 Task: Explore project templates and create a new project using a selected template in Asana.
Action: Mouse moved to (163, 351)
Screenshot: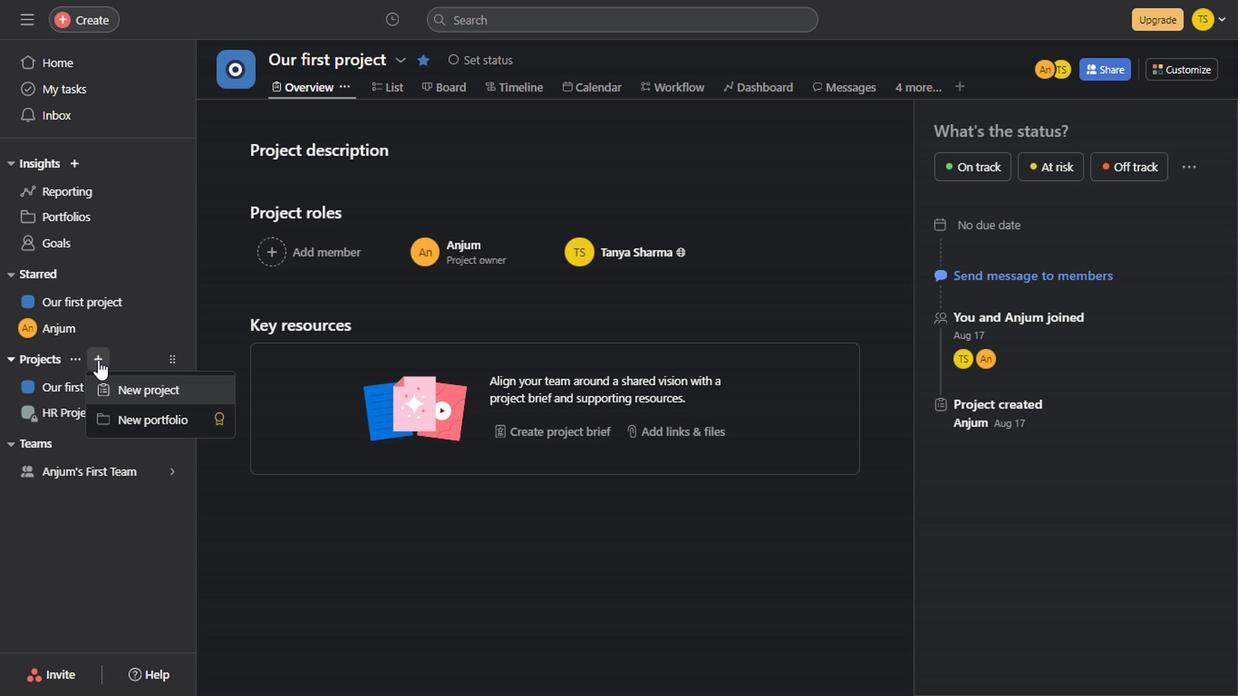 
Action: Mouse pressed left at (163, 351)
Screenshot: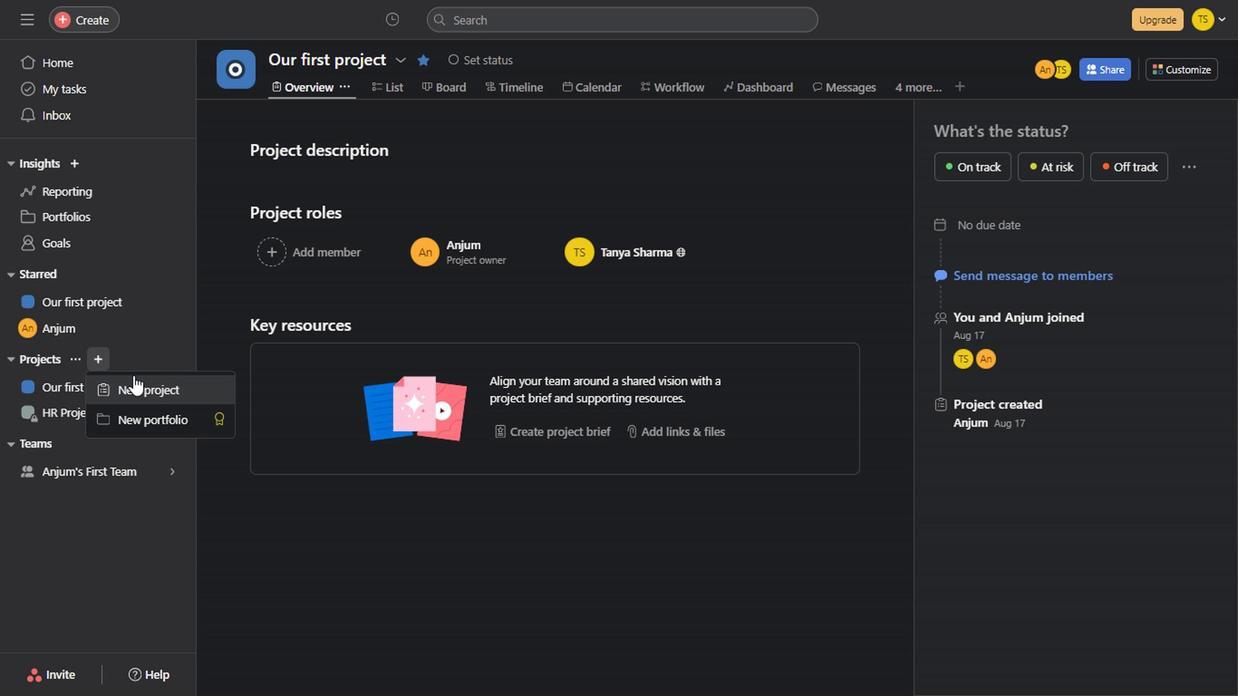 
Action: Mouse moved to (197, 373)
Screenshot: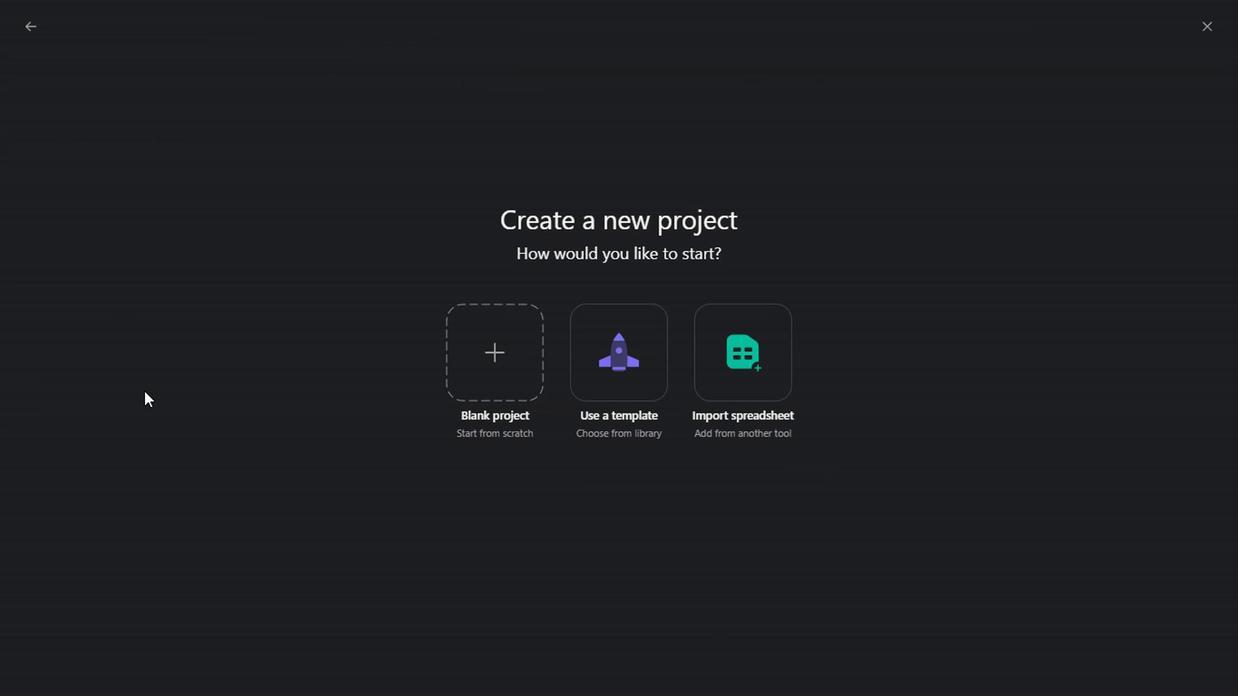 
Action: Mouse pressed left at (197, 373)
Screenshot: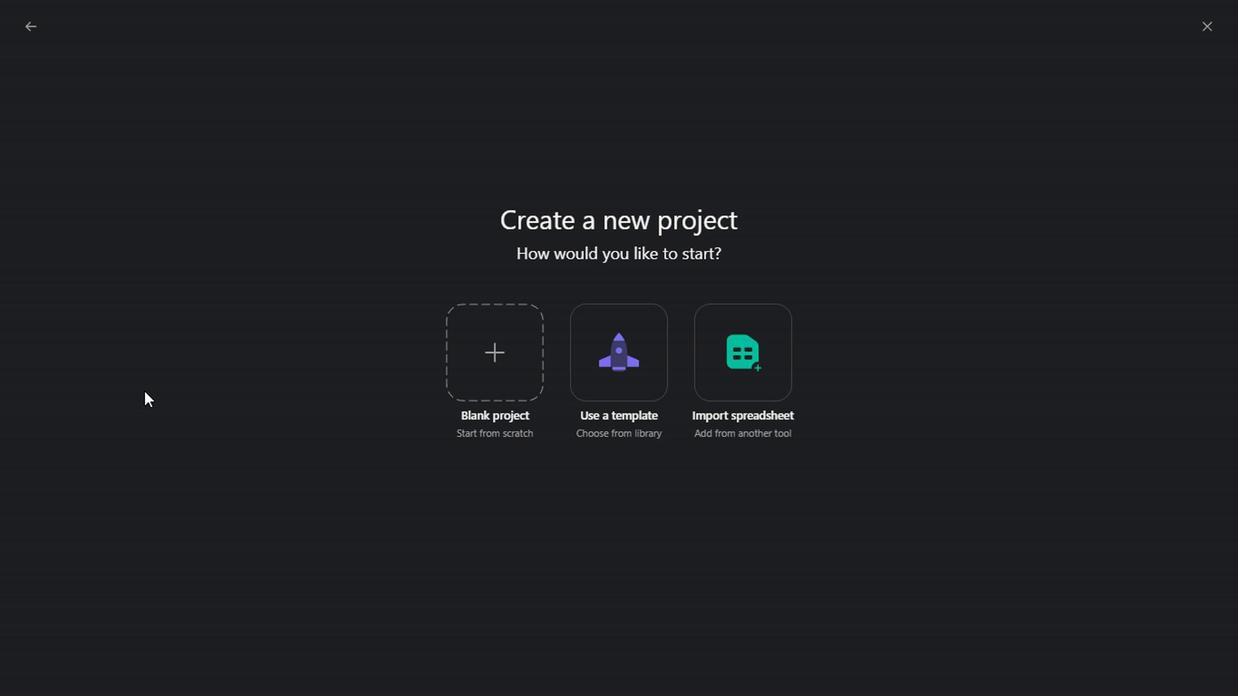 
Action: Mouse moved to (528, 370)
Screenshot: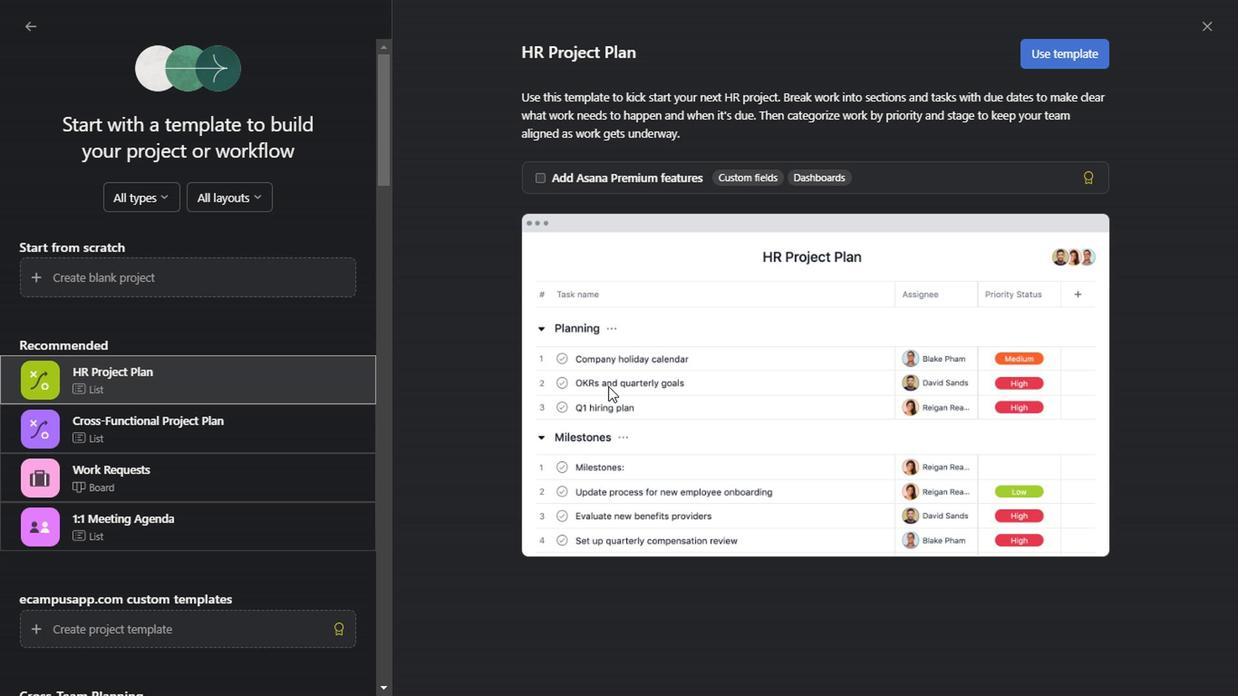 
Action: Mouse pressed left at (528, 370)
Screenshot: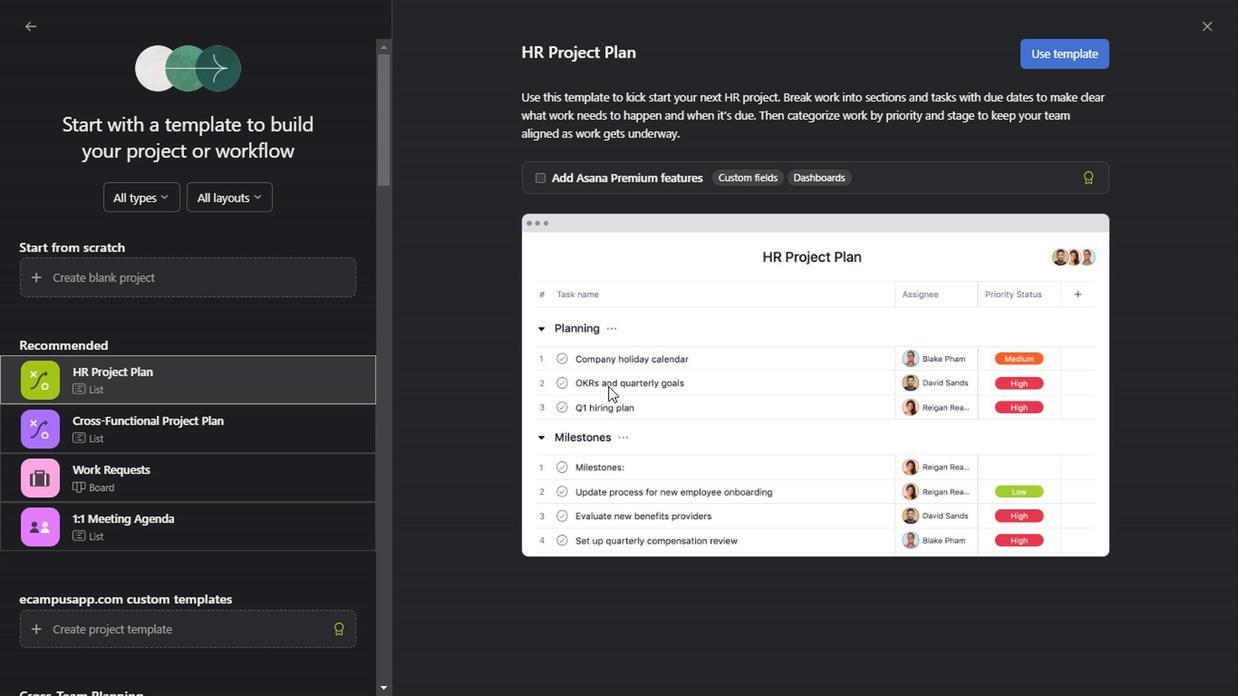 
Action: Mouse moved to (323, 394)
Screenshot: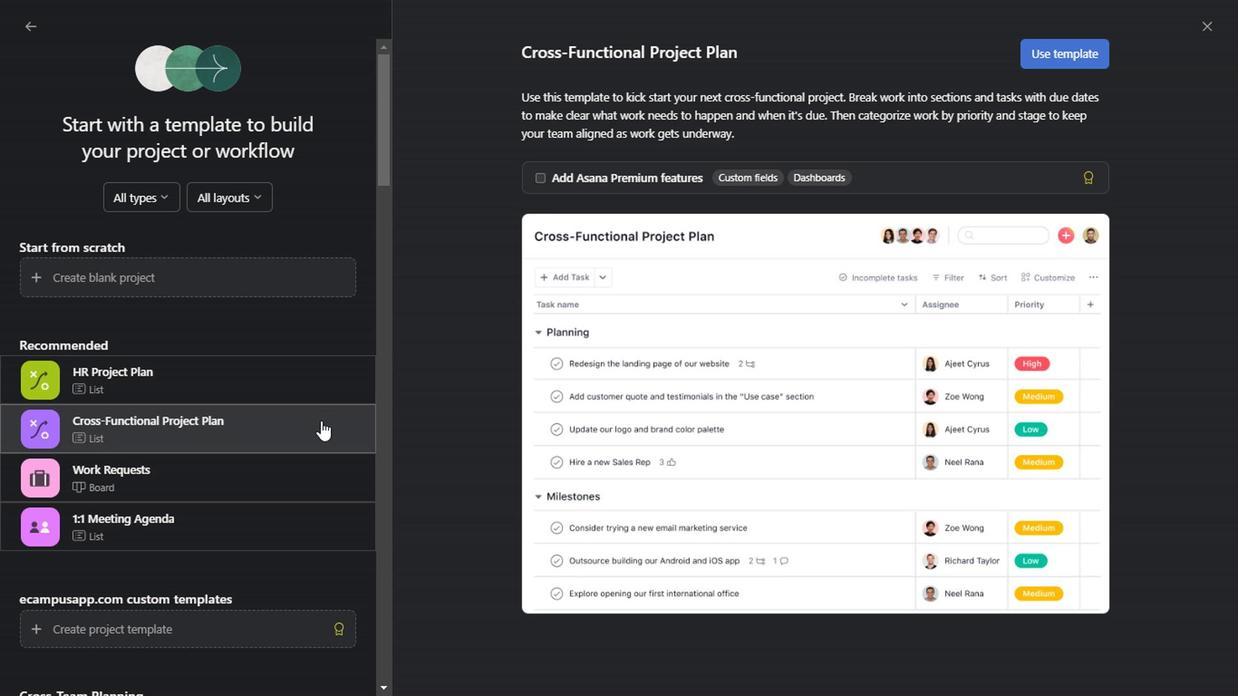 
Action: Mouse pressed left at (323, 394)
Screenshot: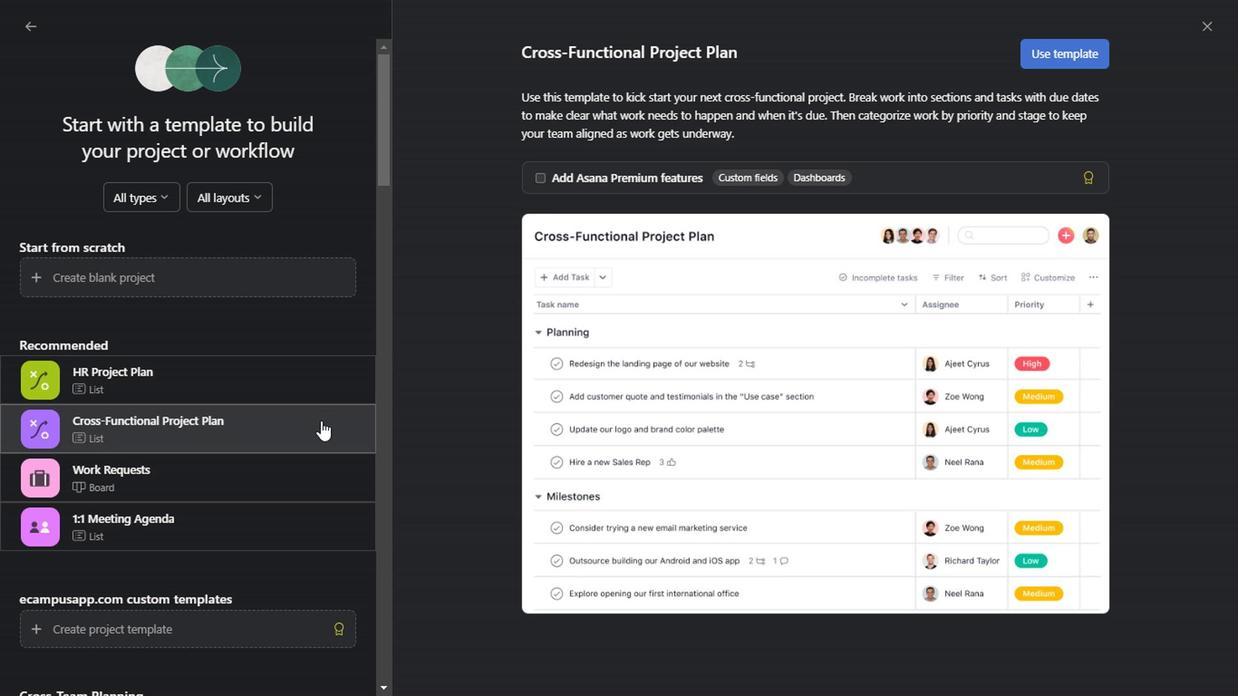 
Action: Mouse moved to (296, 432)
Screenshot: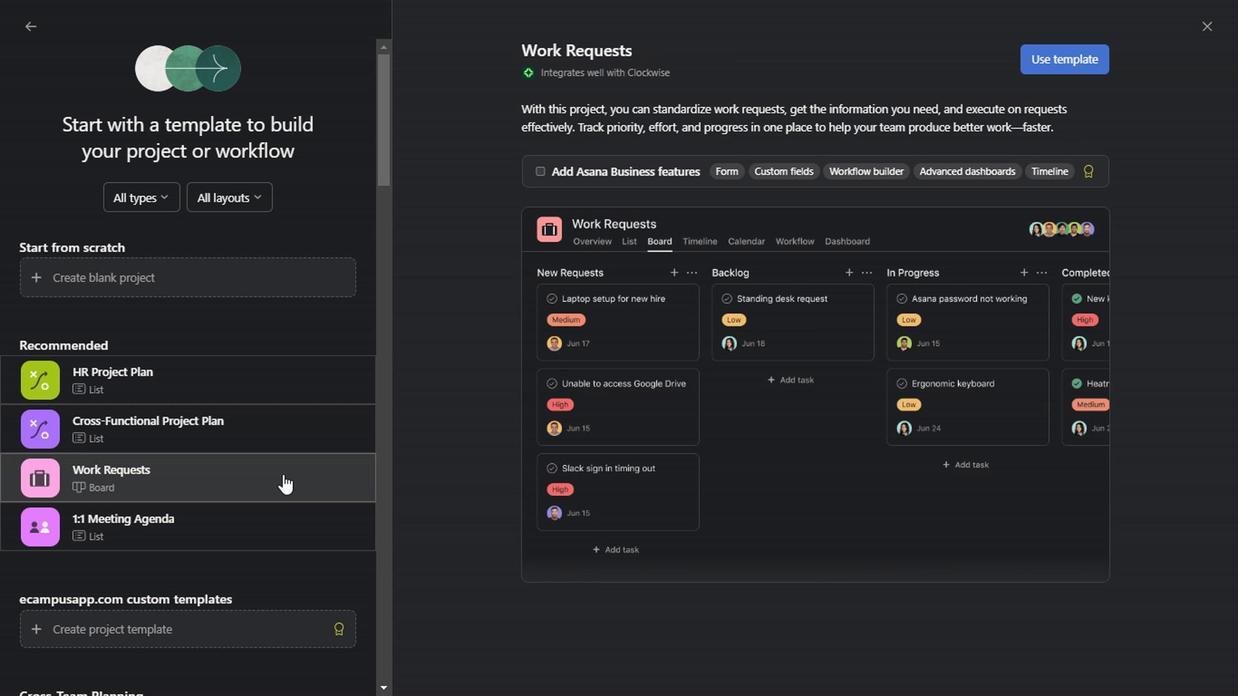 
Action: Mouse pressed left at (296, 432)
Screenshot: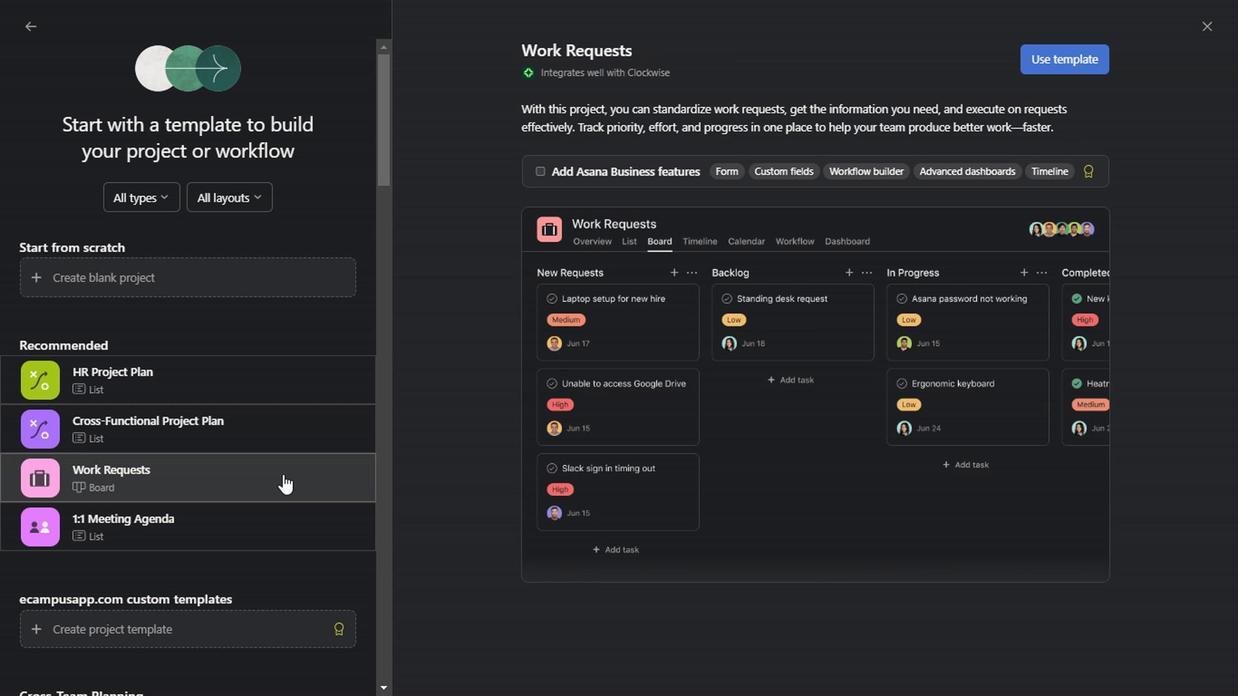 
Action: Mouse moved to (366, 221)
Screenshot: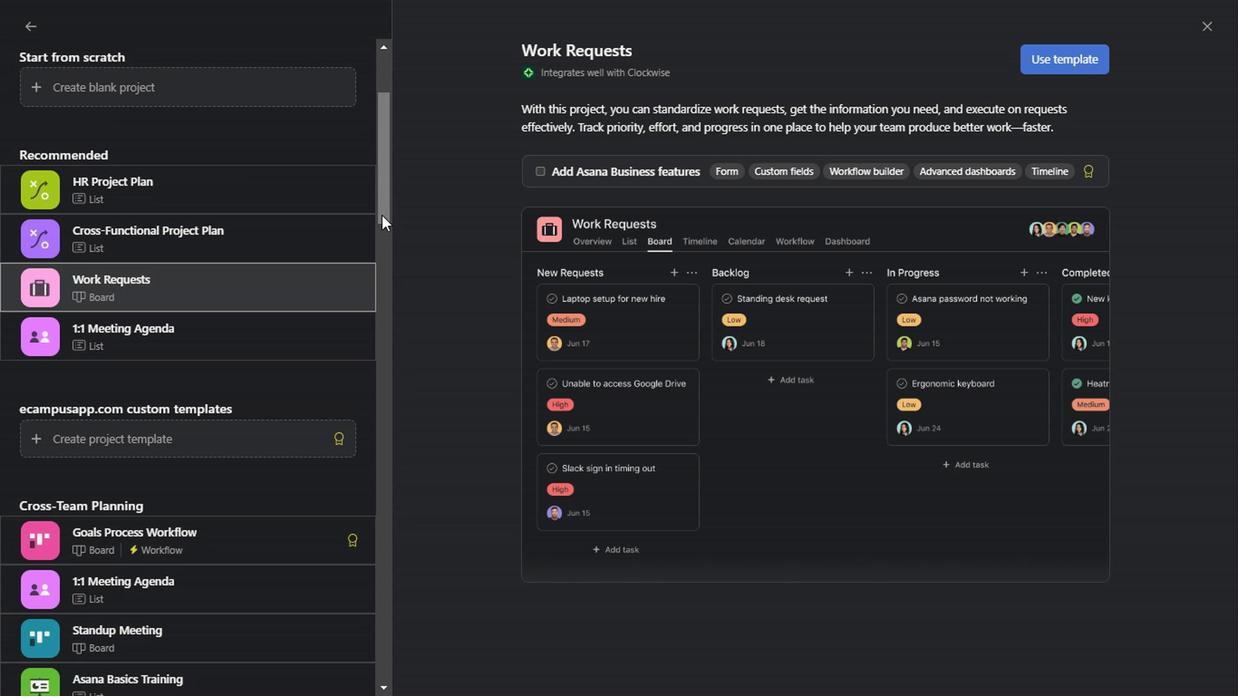 
Action: Mouse pressed left at (366, 221)
Screenshot: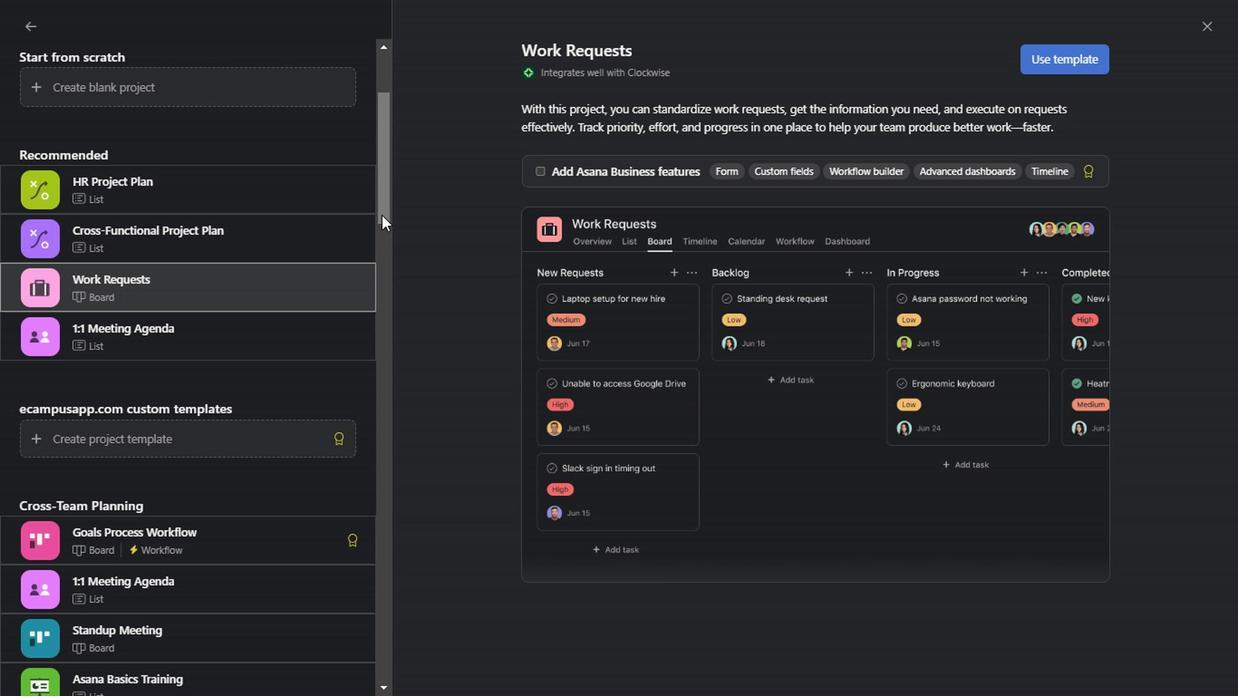 
Action: Mouse moved to (304, 337)
Screenshot: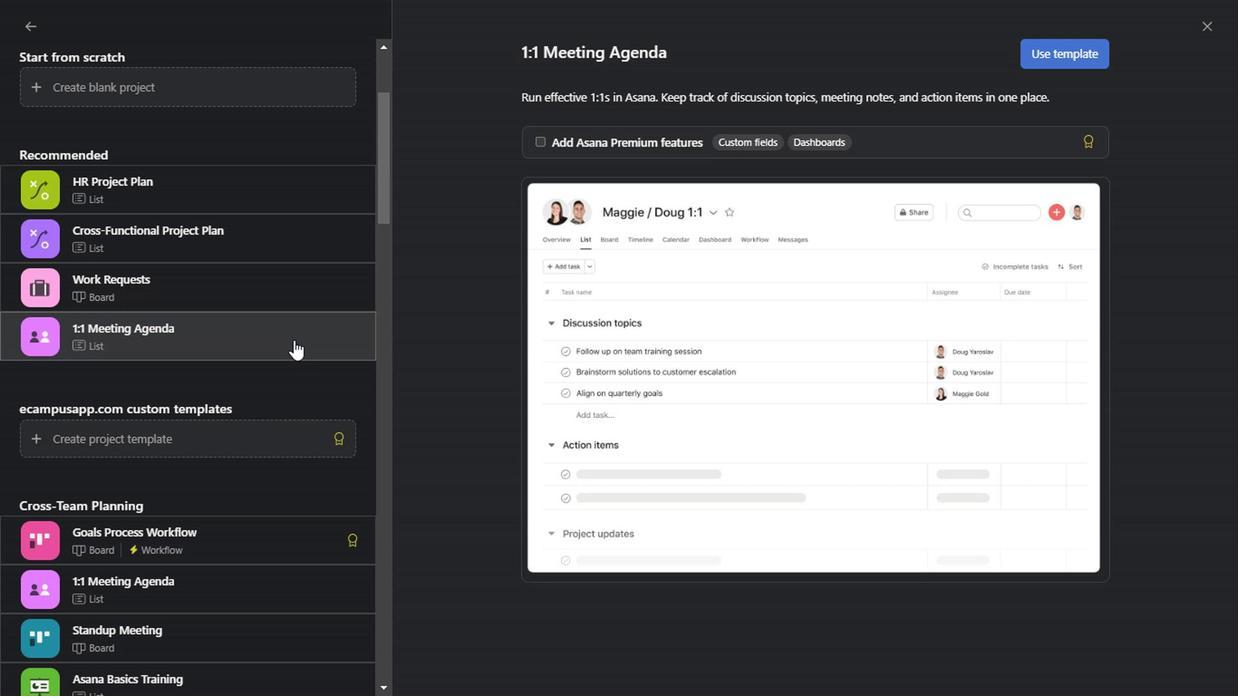 
Action: Mouse pressed left at (304, 337)
Screenshot: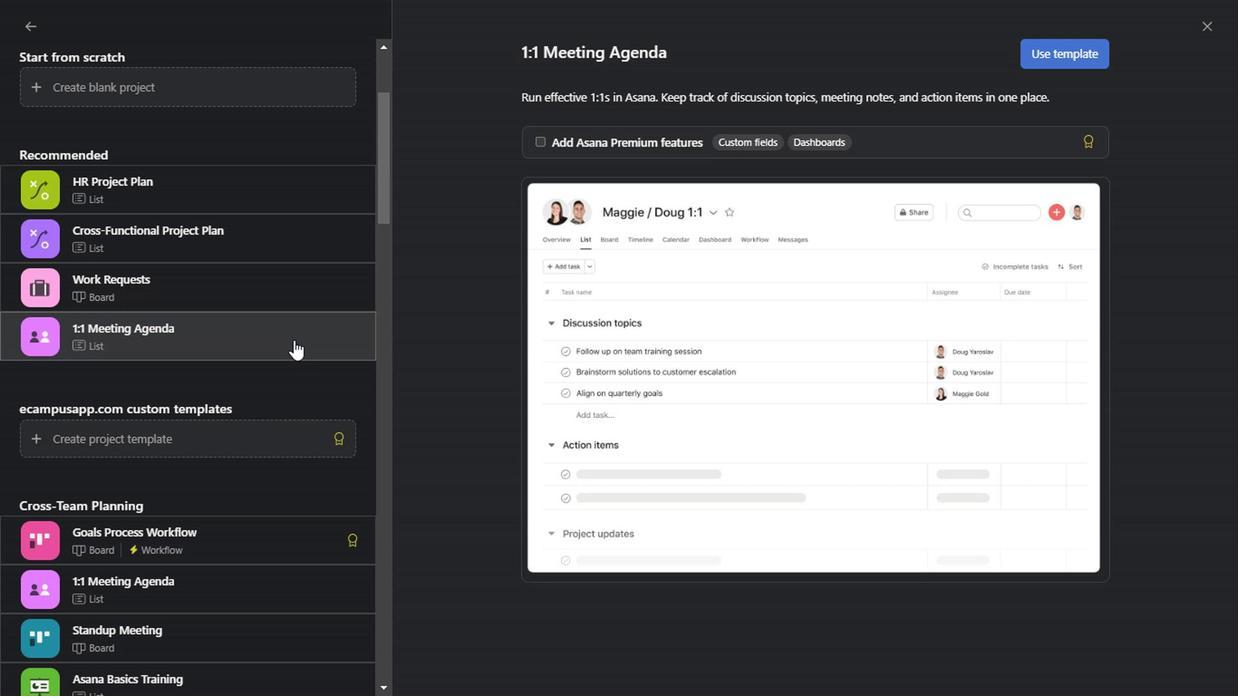 
Action: Mouse moved to (370, 240)
Screenshot: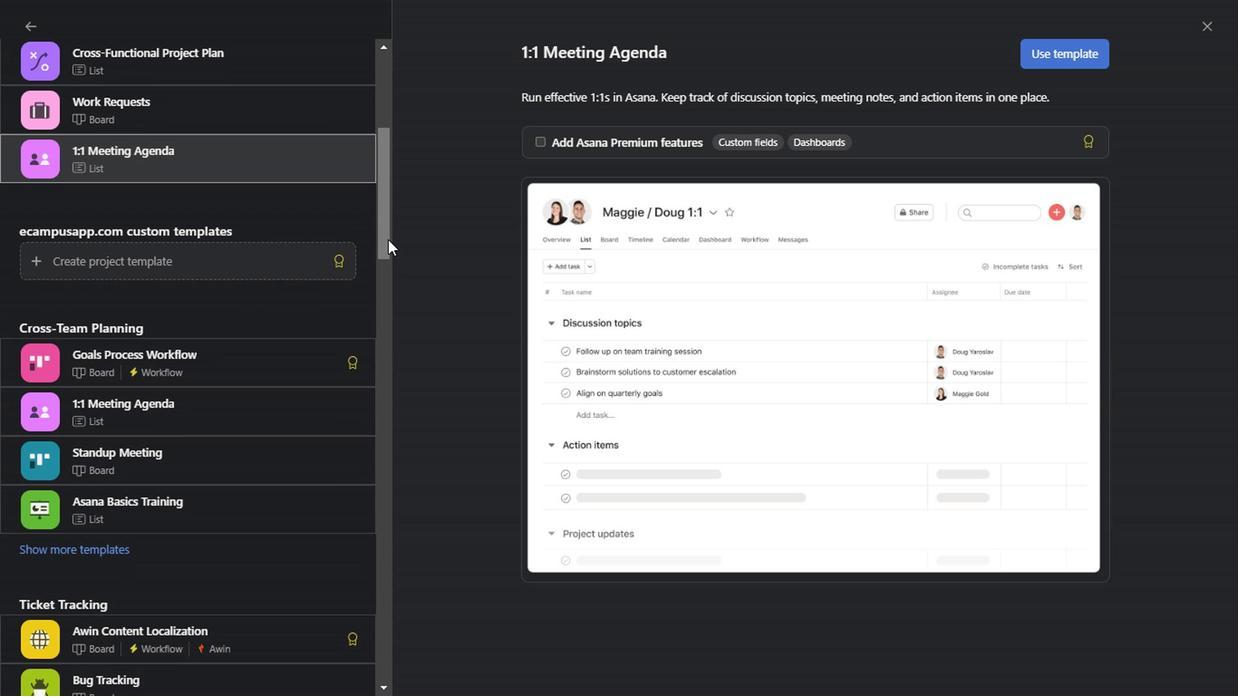 
Action: Mouse pressed left at (370, 240)
Screenshot: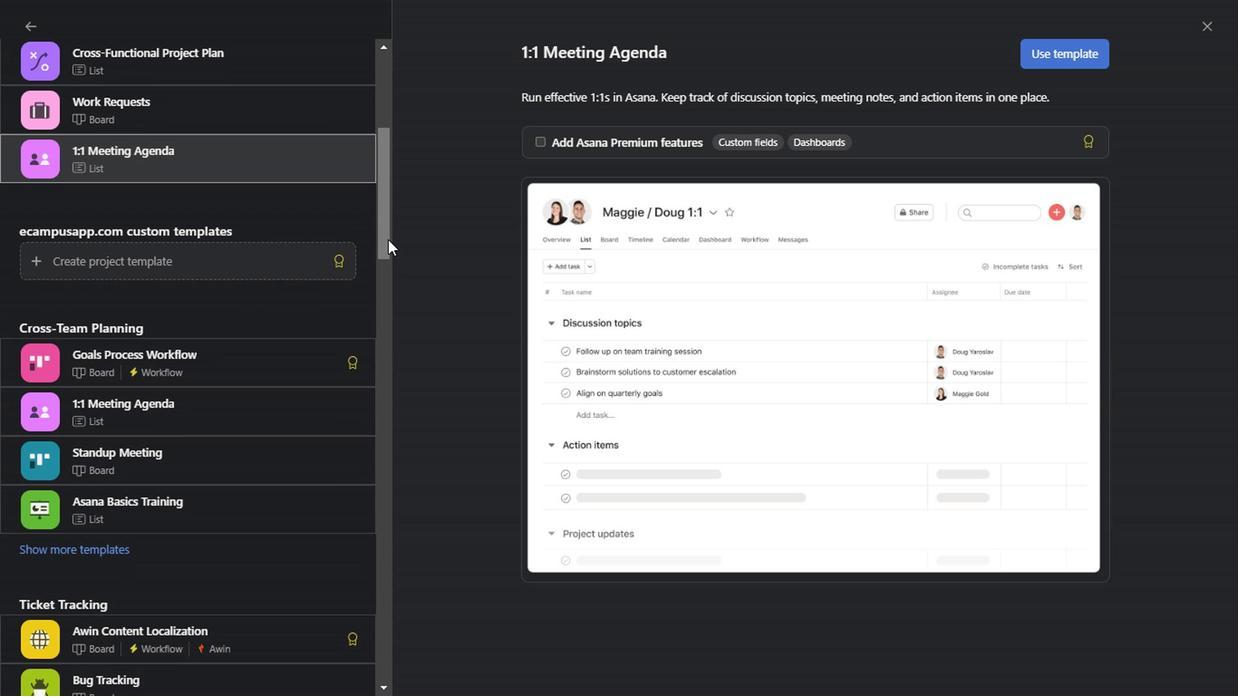 
Action: Mouse moved to (291, 348)
Screenshot: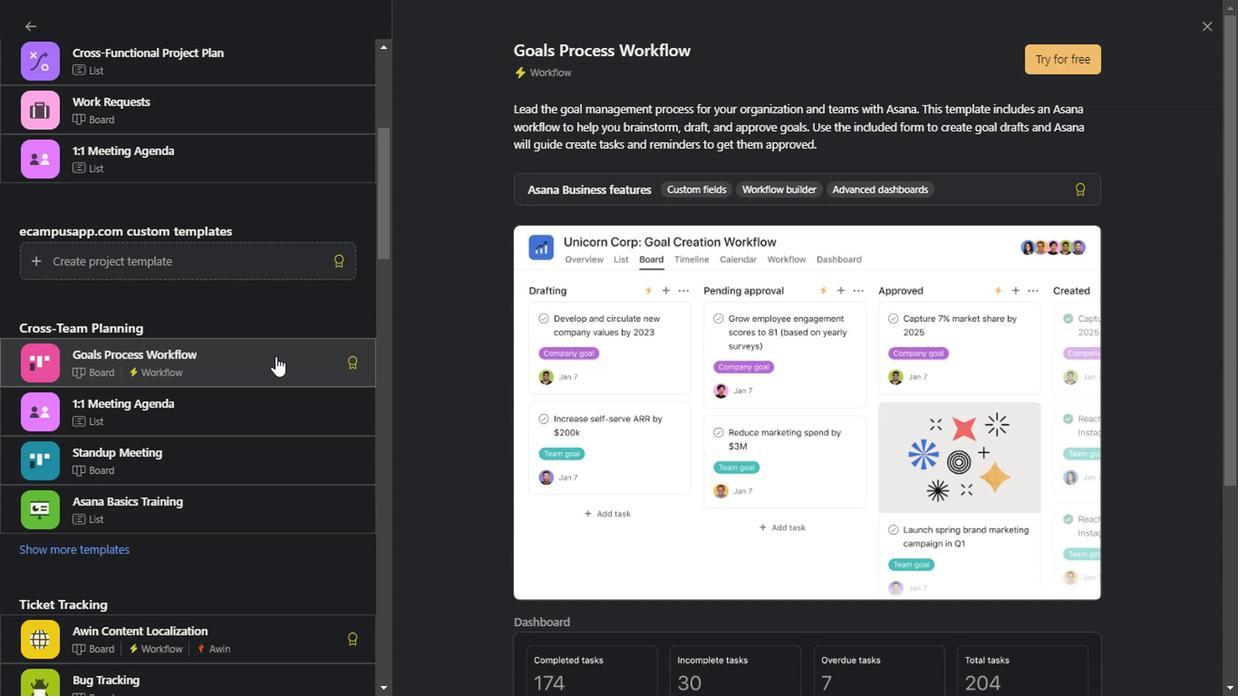 
Action: Mouse pressed left at (291, 348)
Screenshot: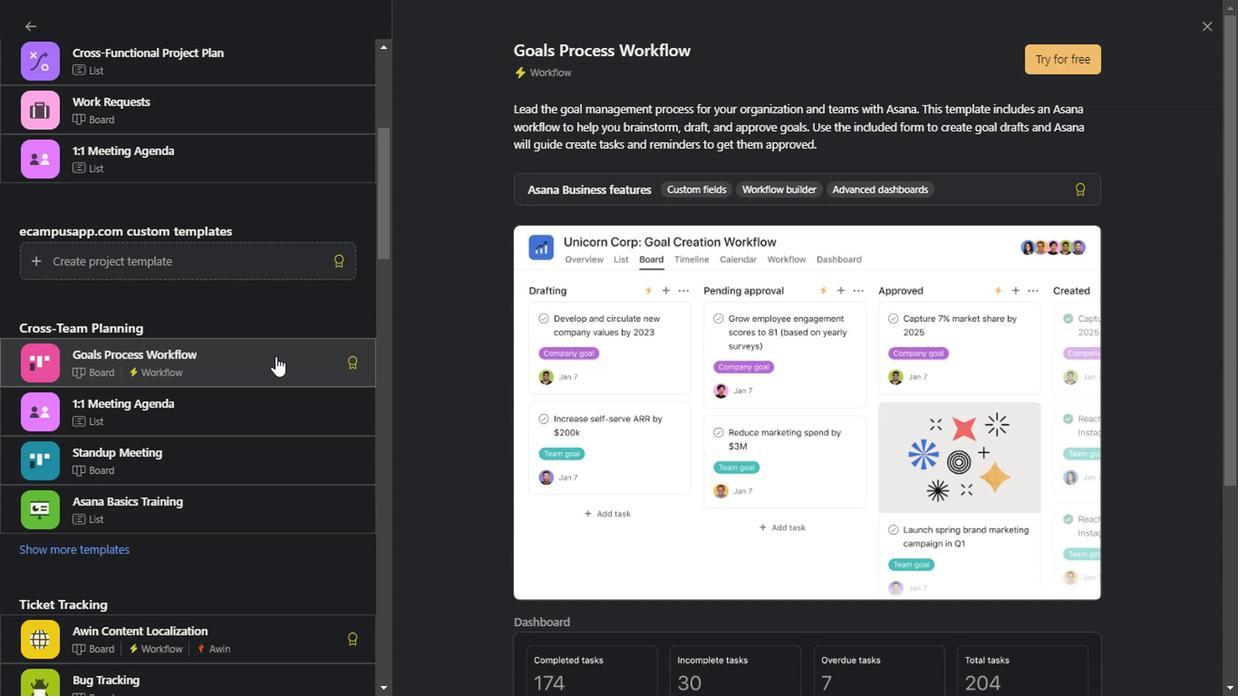 
Action: Mouse moved to (974, 552)
Screenshot: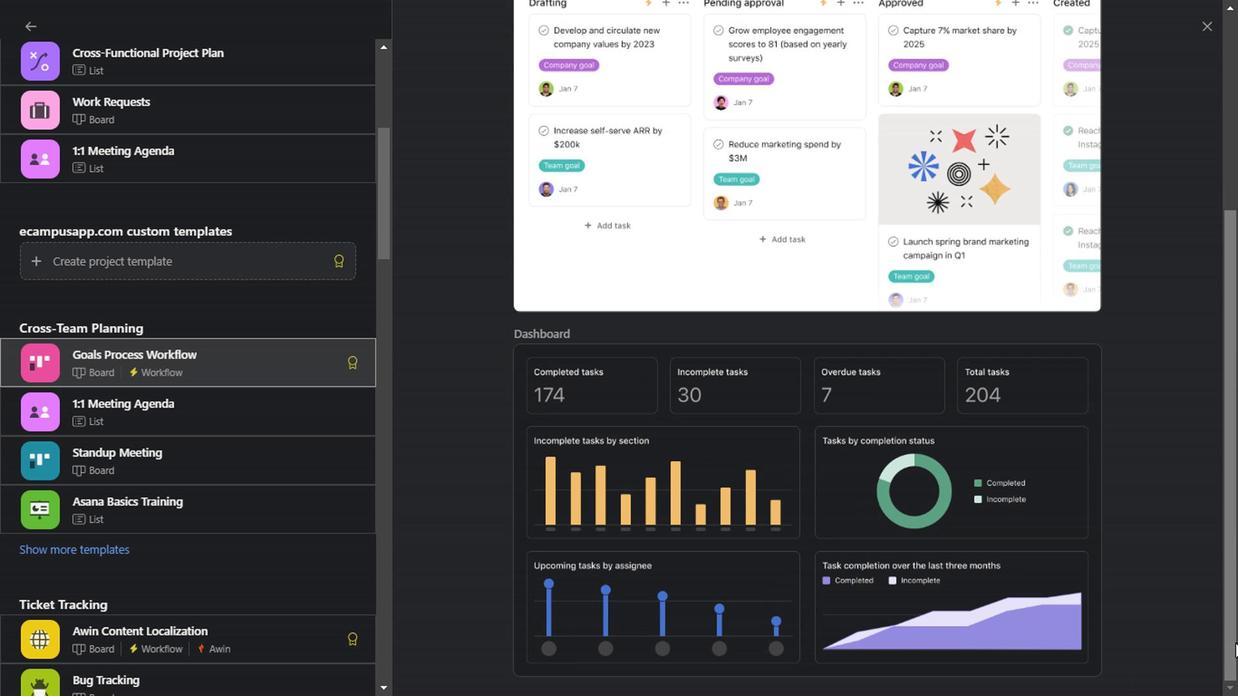 
Action: Mouse pressed left at (974, 552)
Screenshot: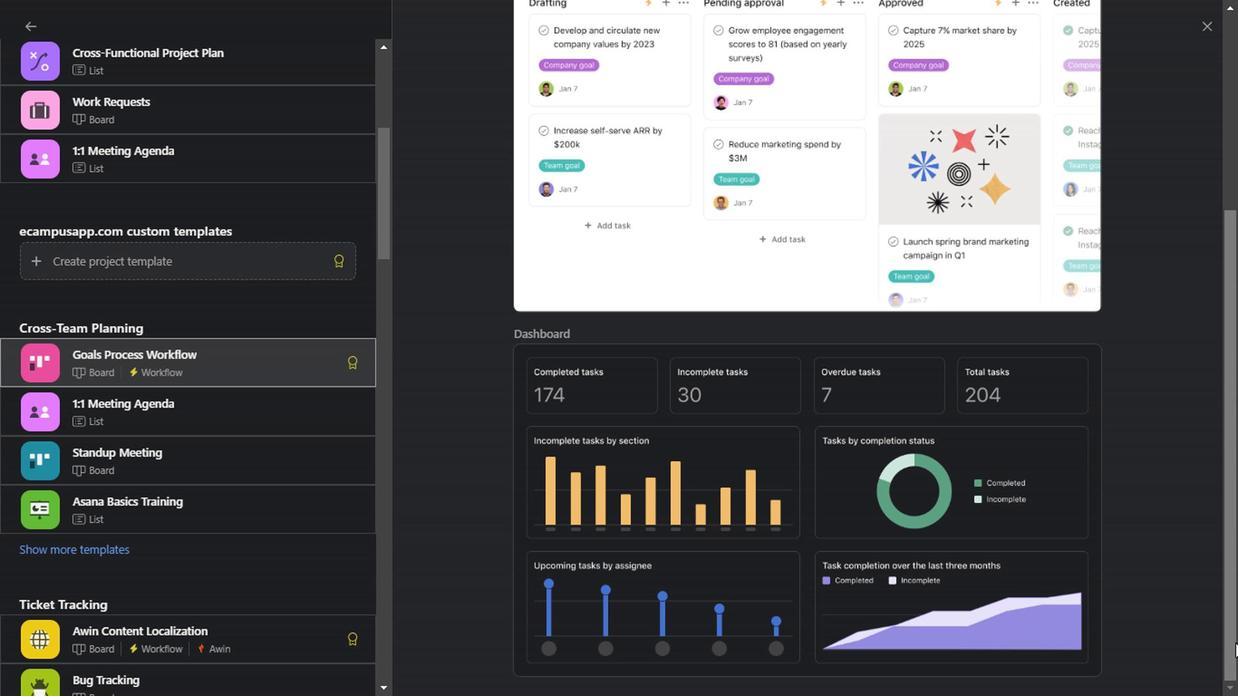 
Action: Mouse moved to (309, 389)
Screenshot: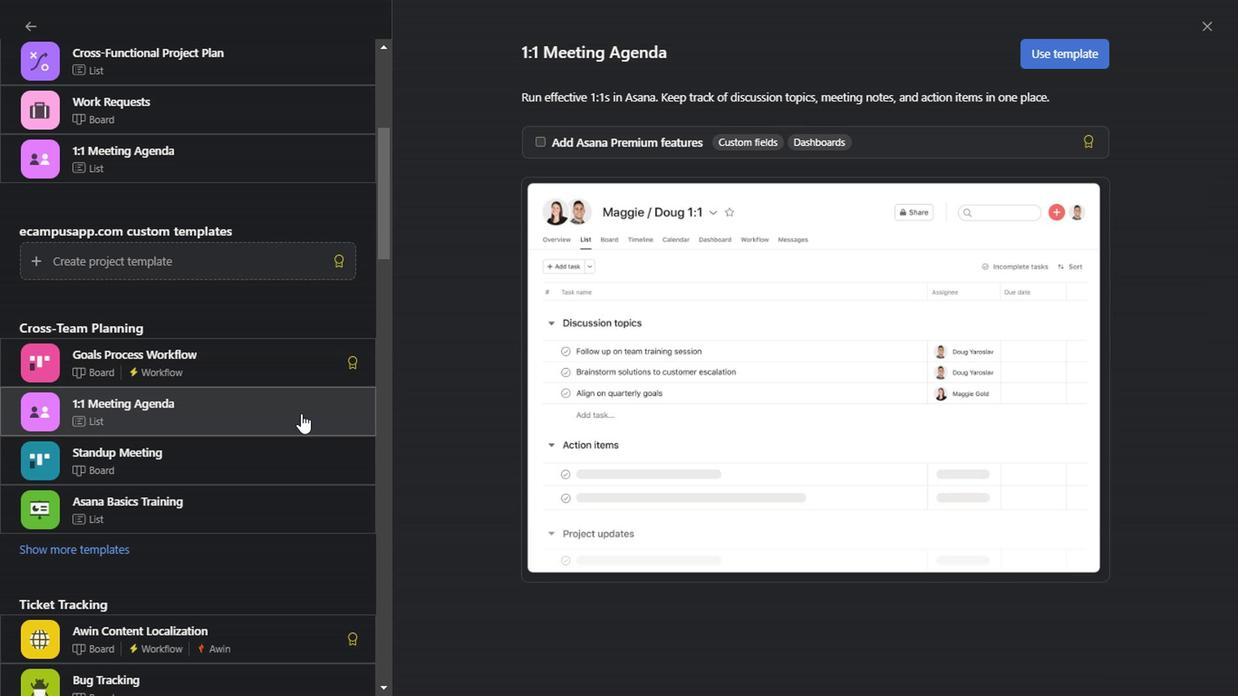 
Action: Mouse pressed left at (309, 389)
Screenshot: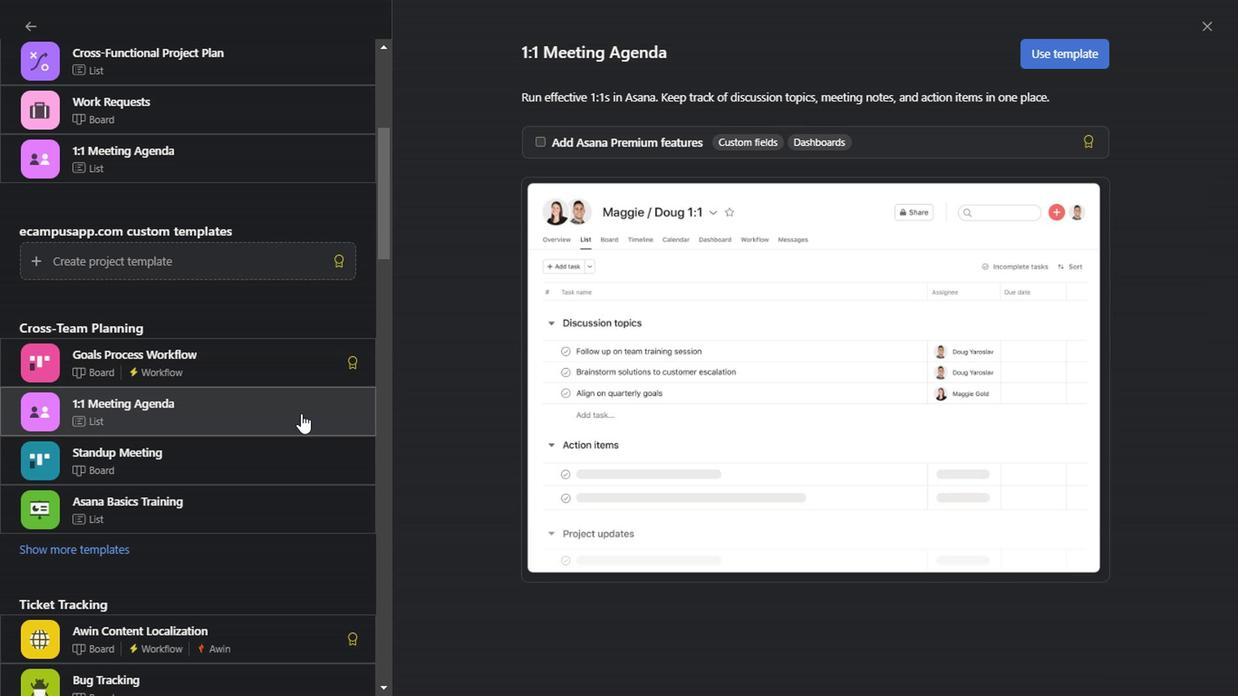 
Action: Mouse moved to (309, 422)
Screenshot: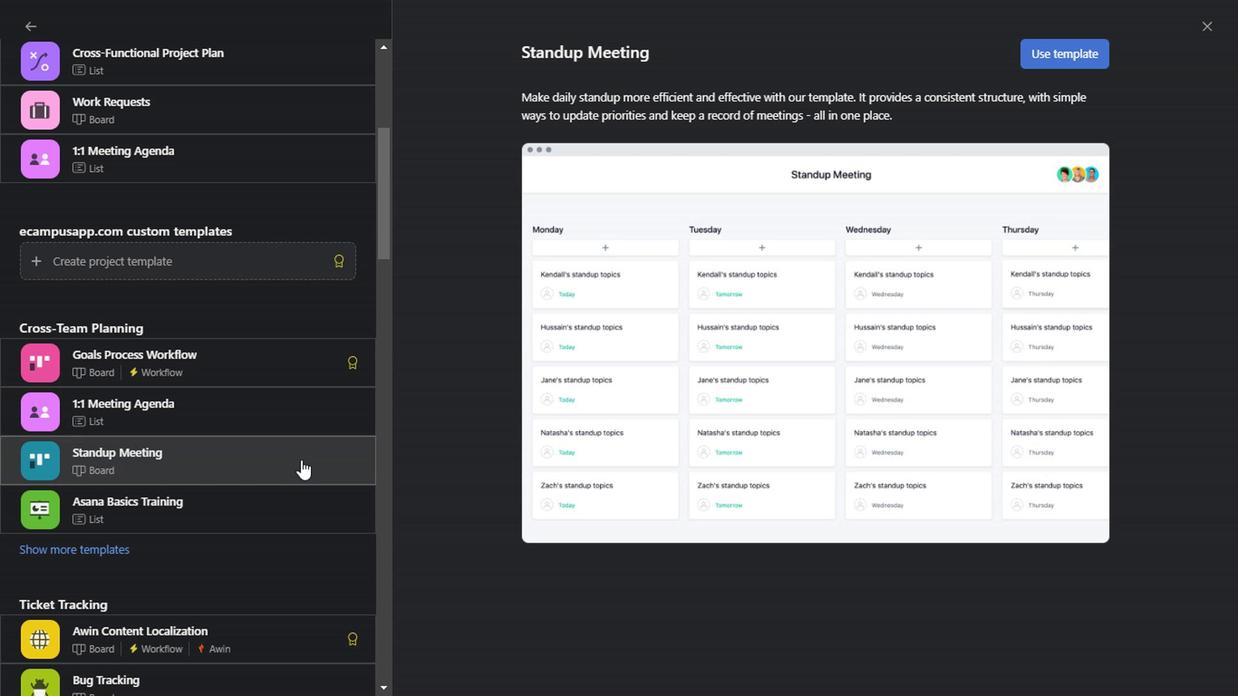 
Action: Mouse pressed left at (309, 422)
Screenshot: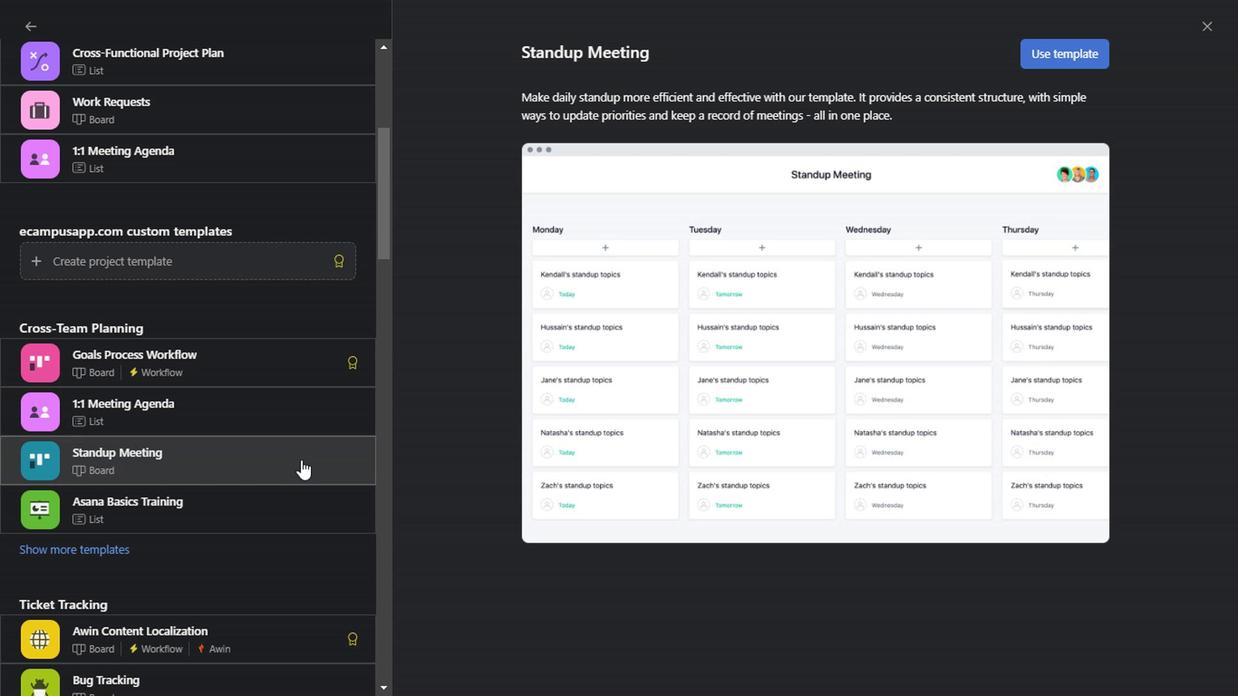 
Action: Mouse moved to (368, 273)
Screenshot: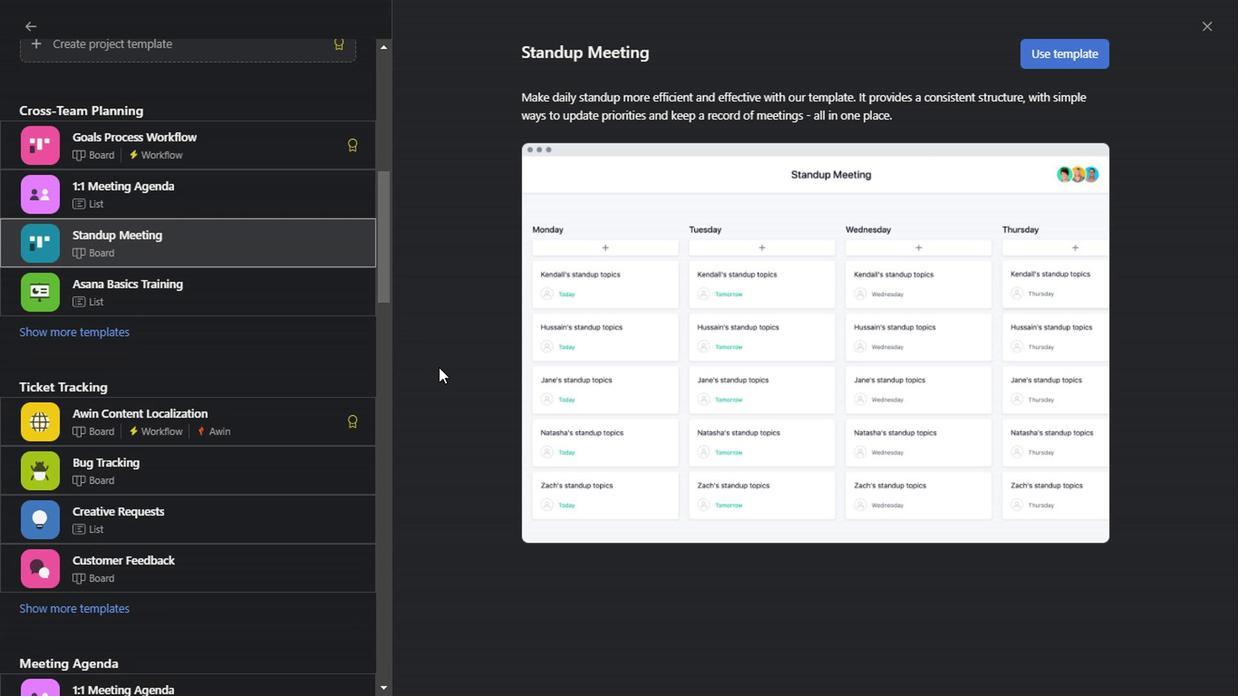 
Action: Mouse pressed left at (368, 273)
Screenshot: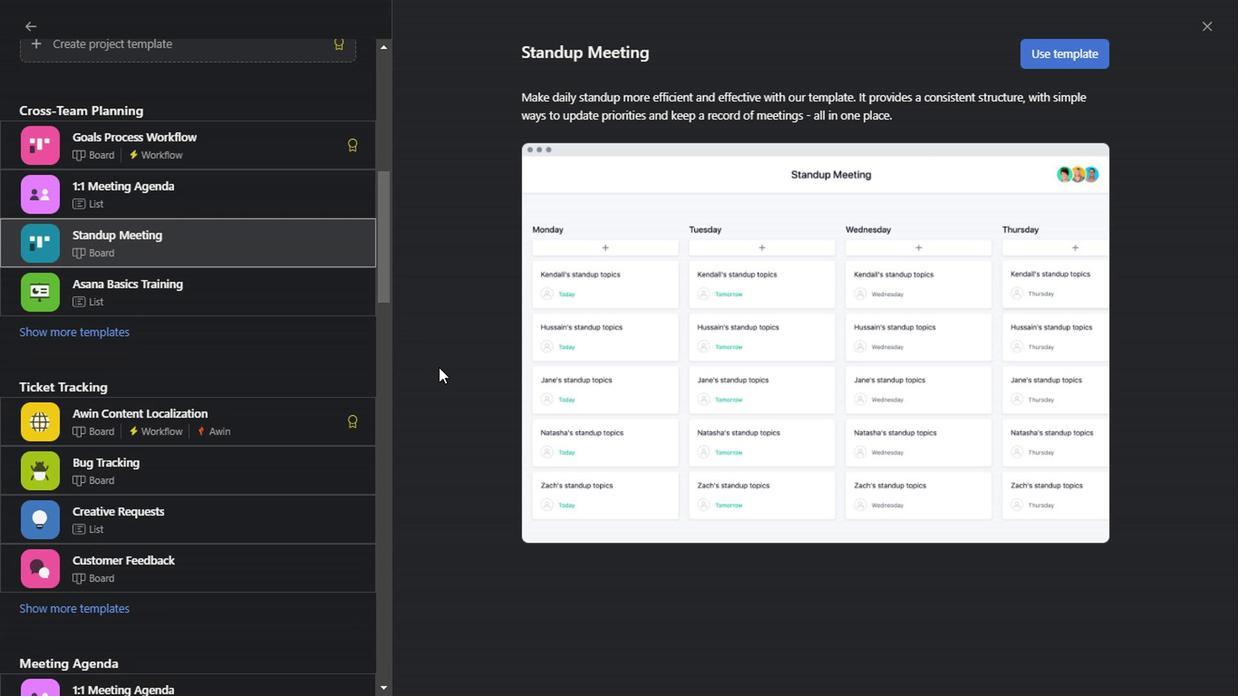 
Action: Mouse moved to (327, 290)
Screenshot: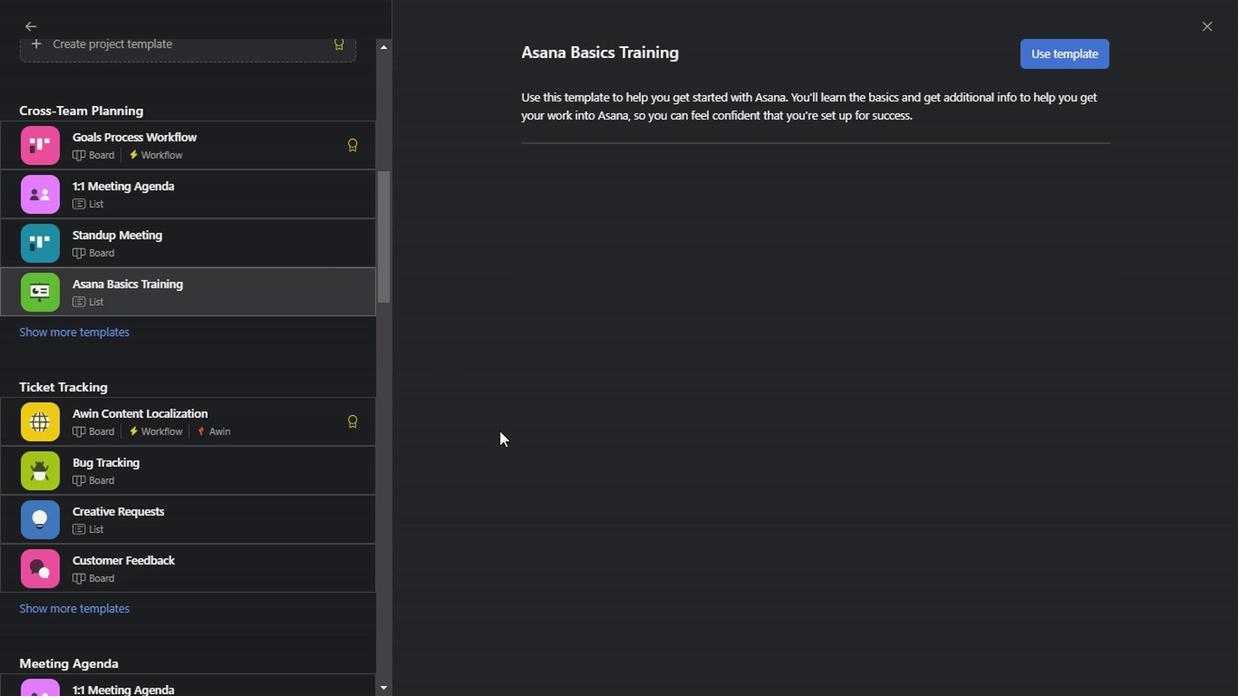 
Action: Mouse pressed left at (327, 290)
Screenshot: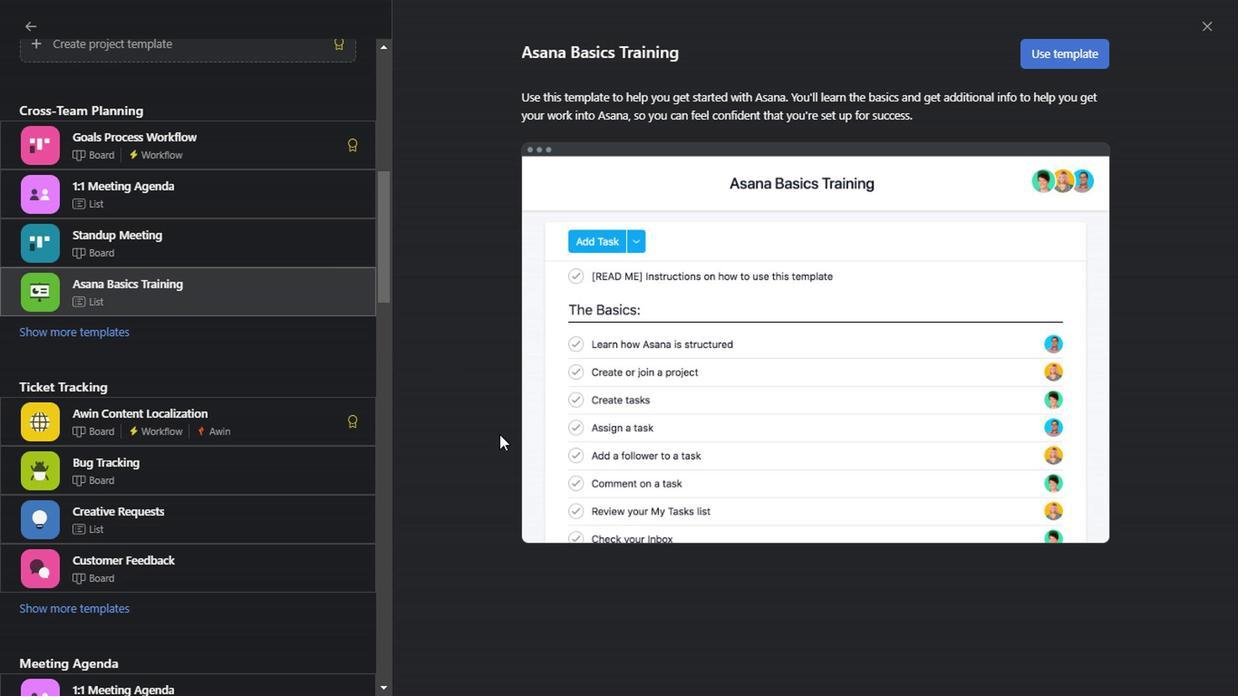 
Action: Mouse moved to (317, 403)
Screenshot: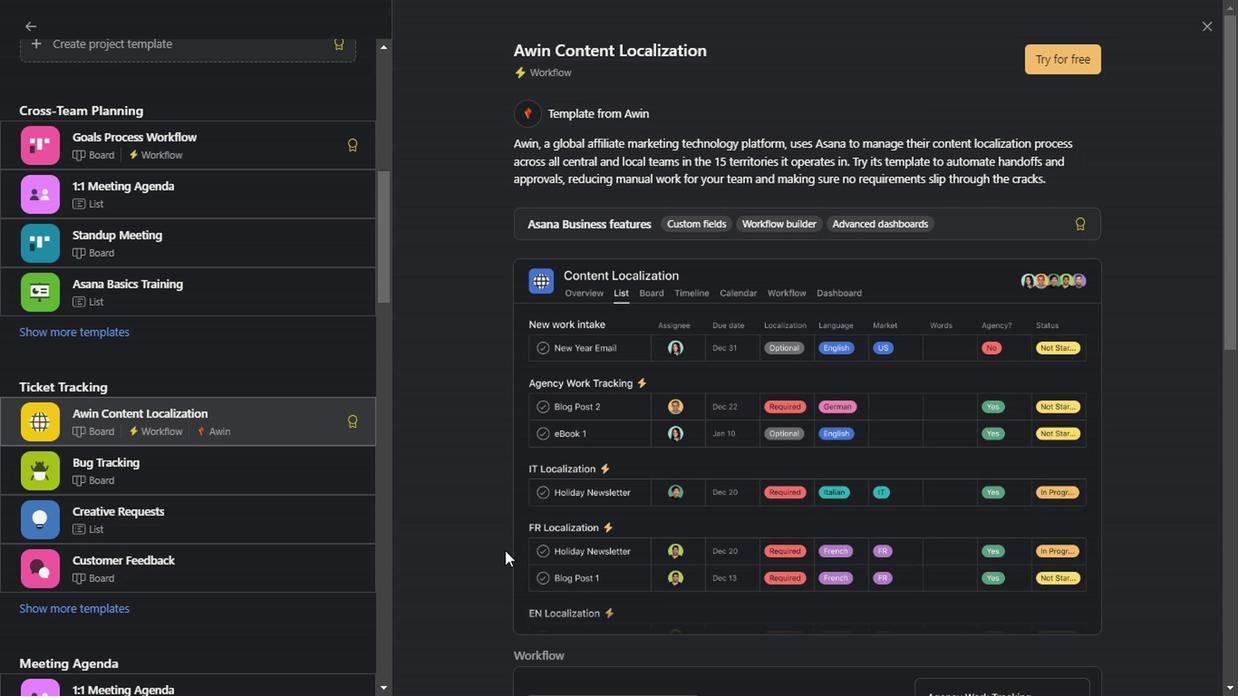 
Action: Mouse pressed left at (317, 403)
Screenshot: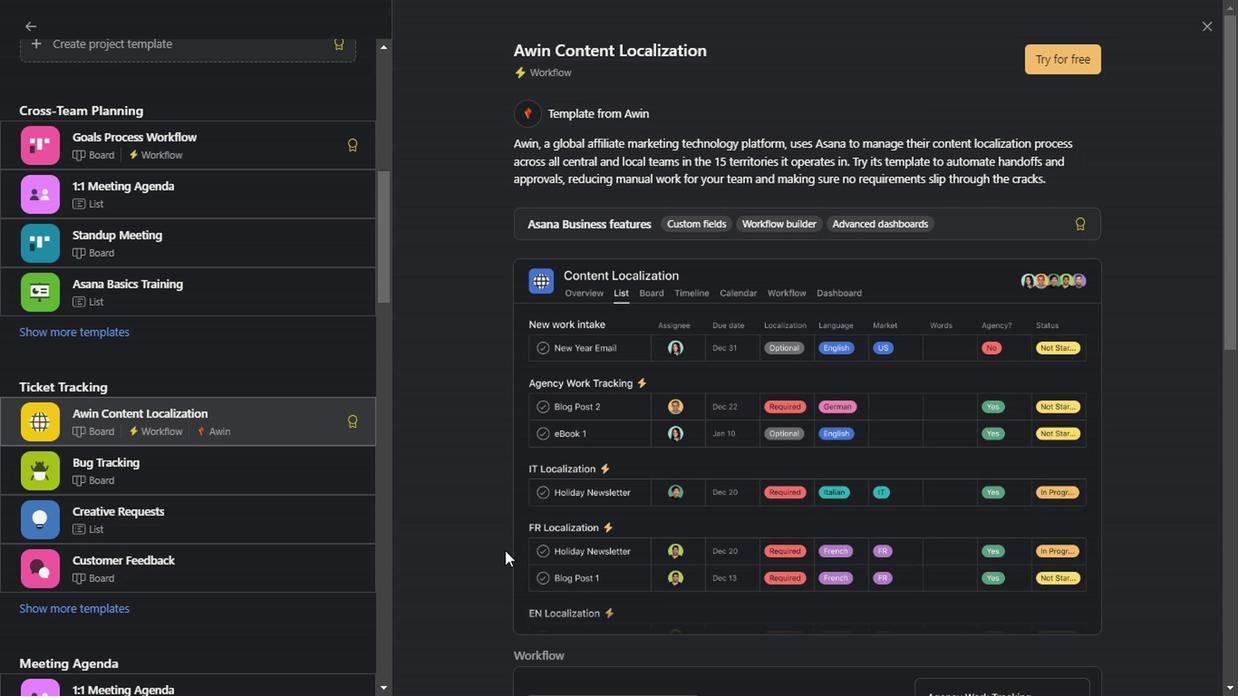 
Action: Mouse moved to (970, 334)
Screenshot: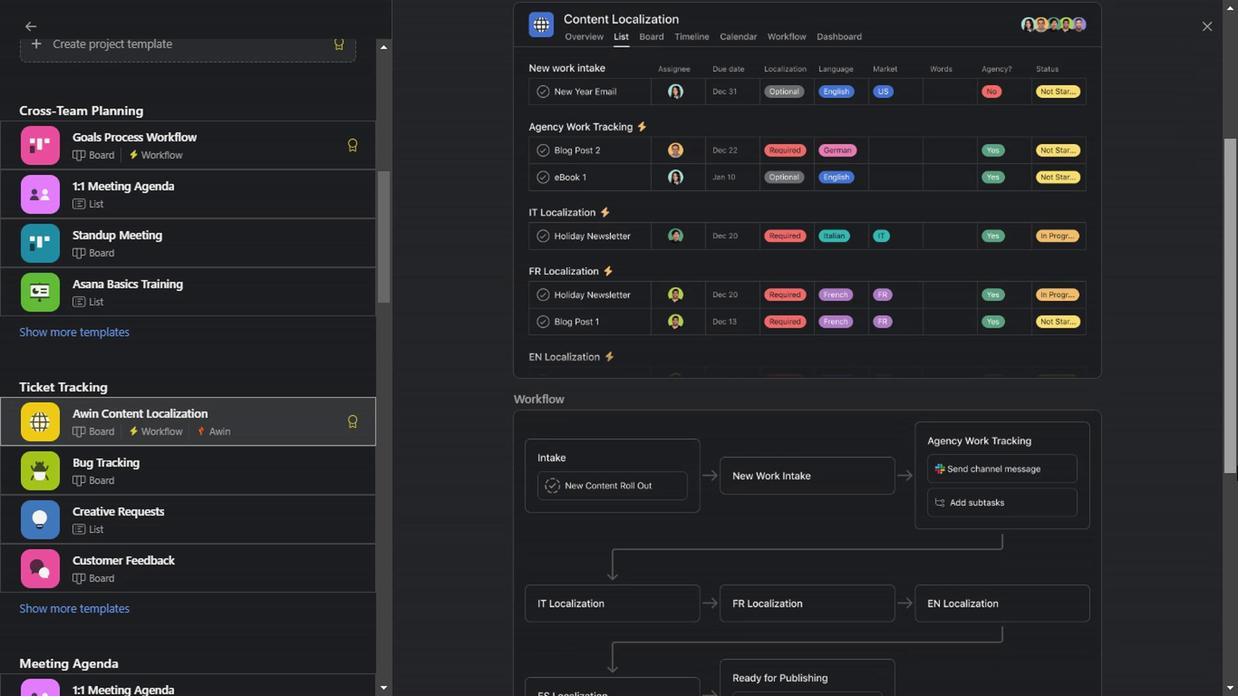 
Action: Mouse pressed left at (970, 334)
Screenshot: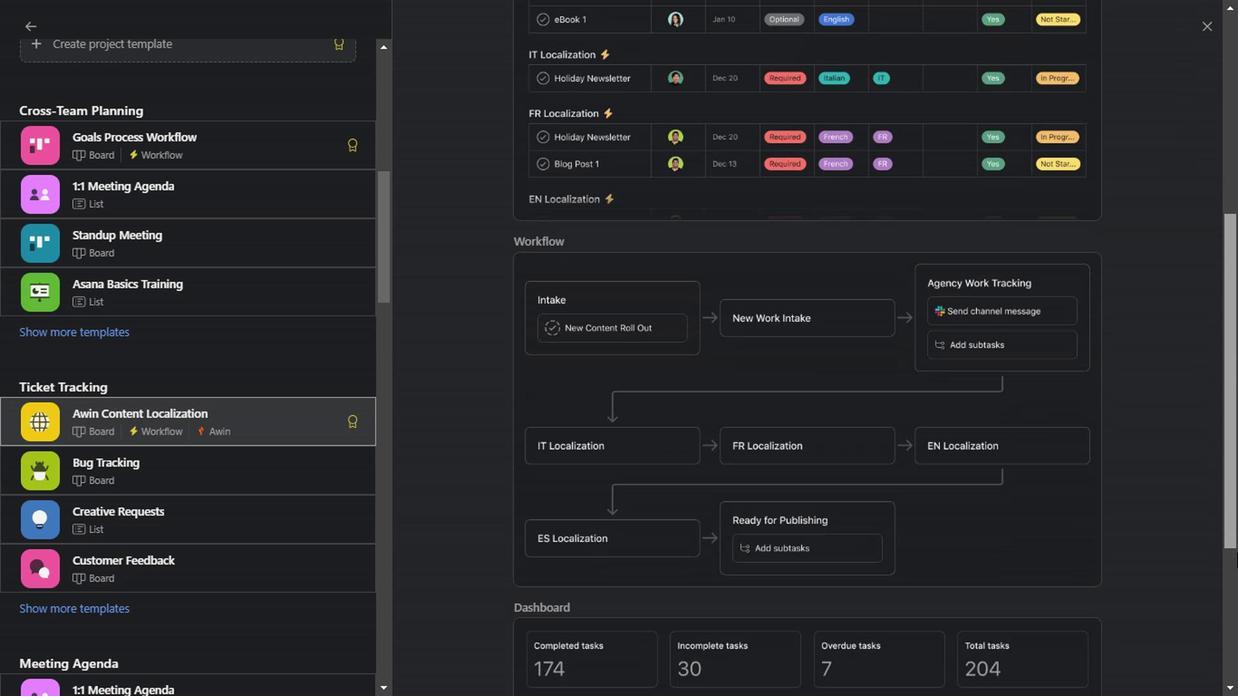 
Action: Mouse moved to (975, 371)
Screenshot: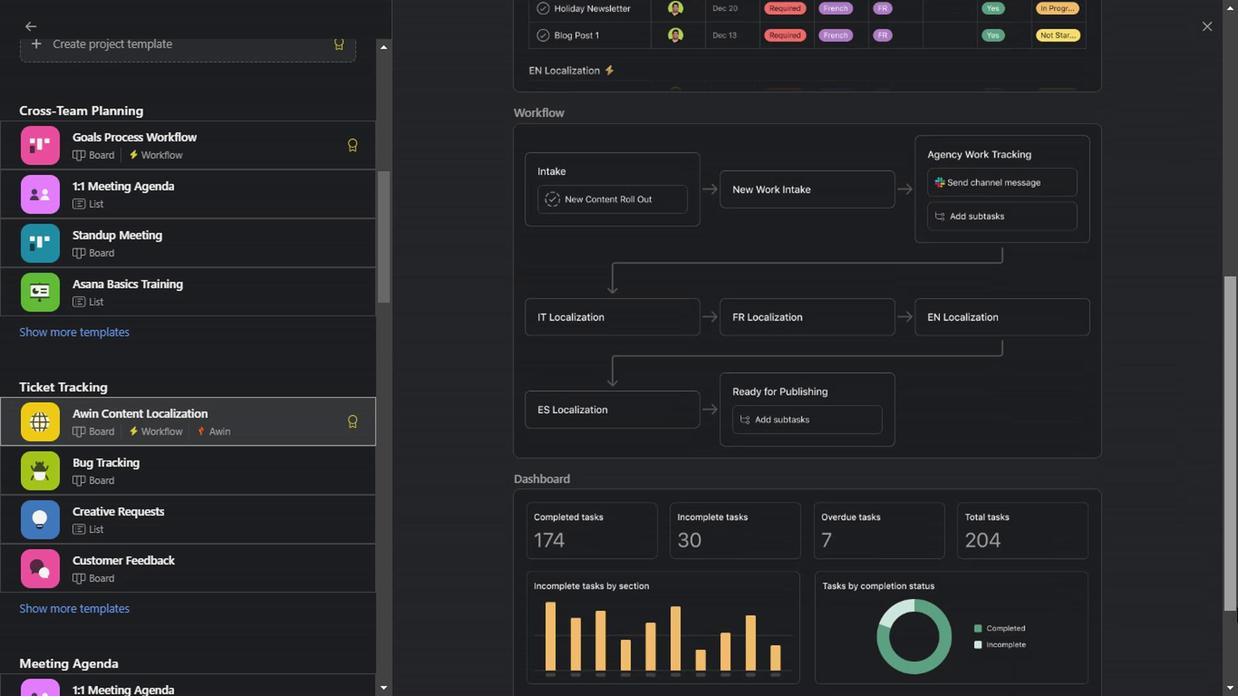 
Action: Mouse pressed left at (975, 371)
Screenshot: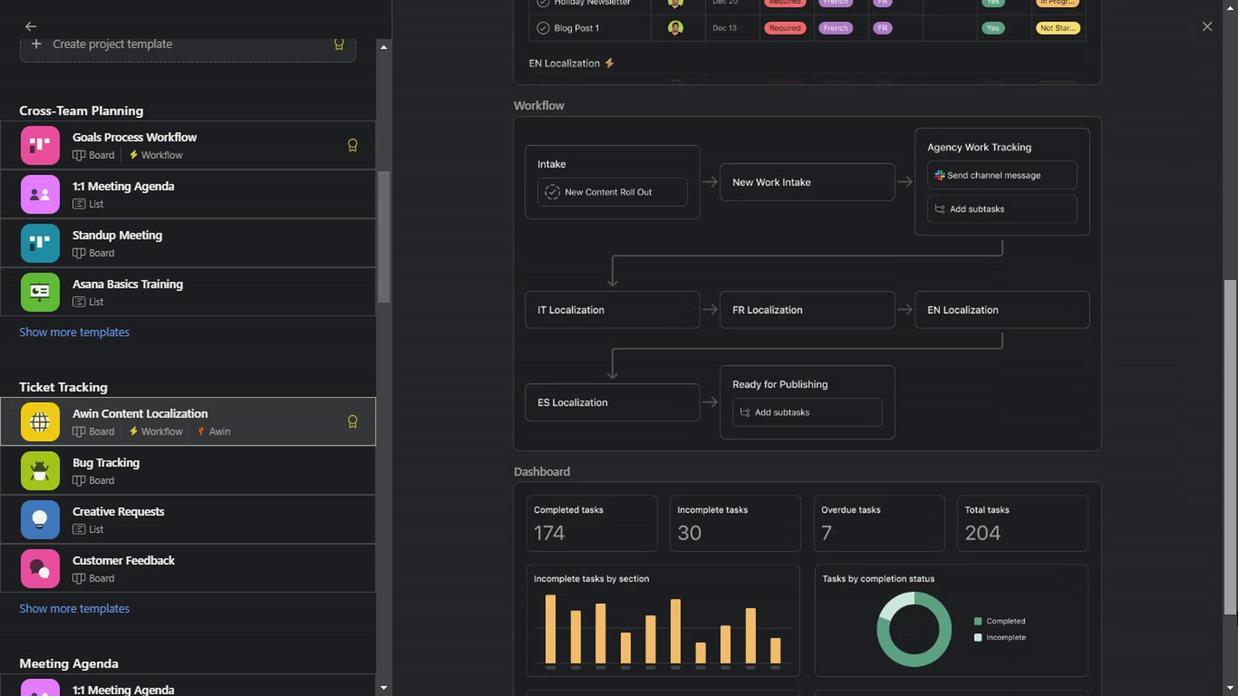 
Action: Mouse moved to (974, 494)
Screenshot: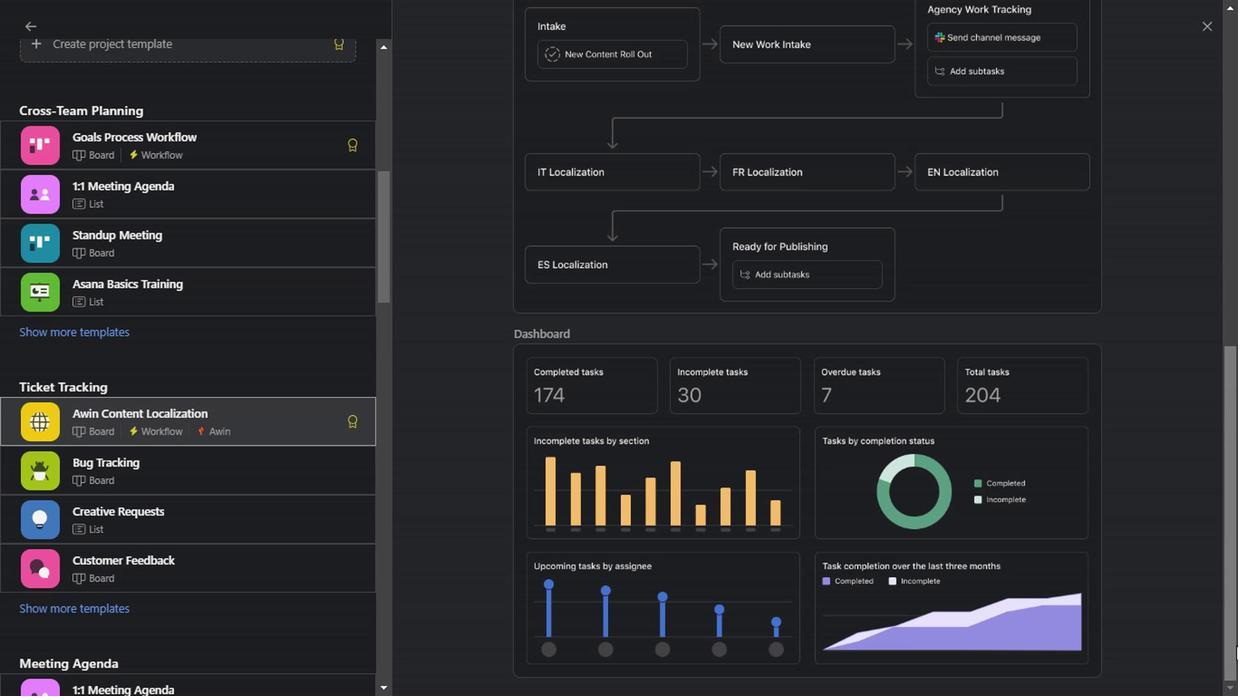 
Action: Mouse pressed left at (974, 494)
Screenshot: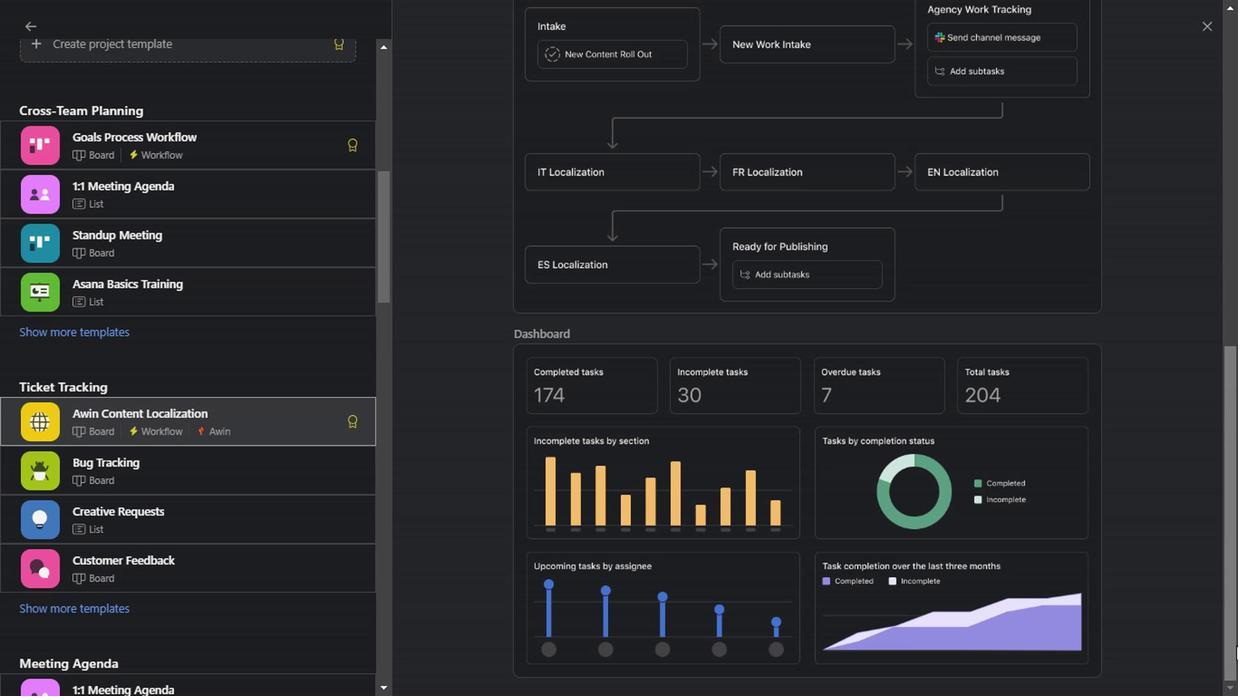 
Action: Mouse moved to (974, 544)
Screenshot: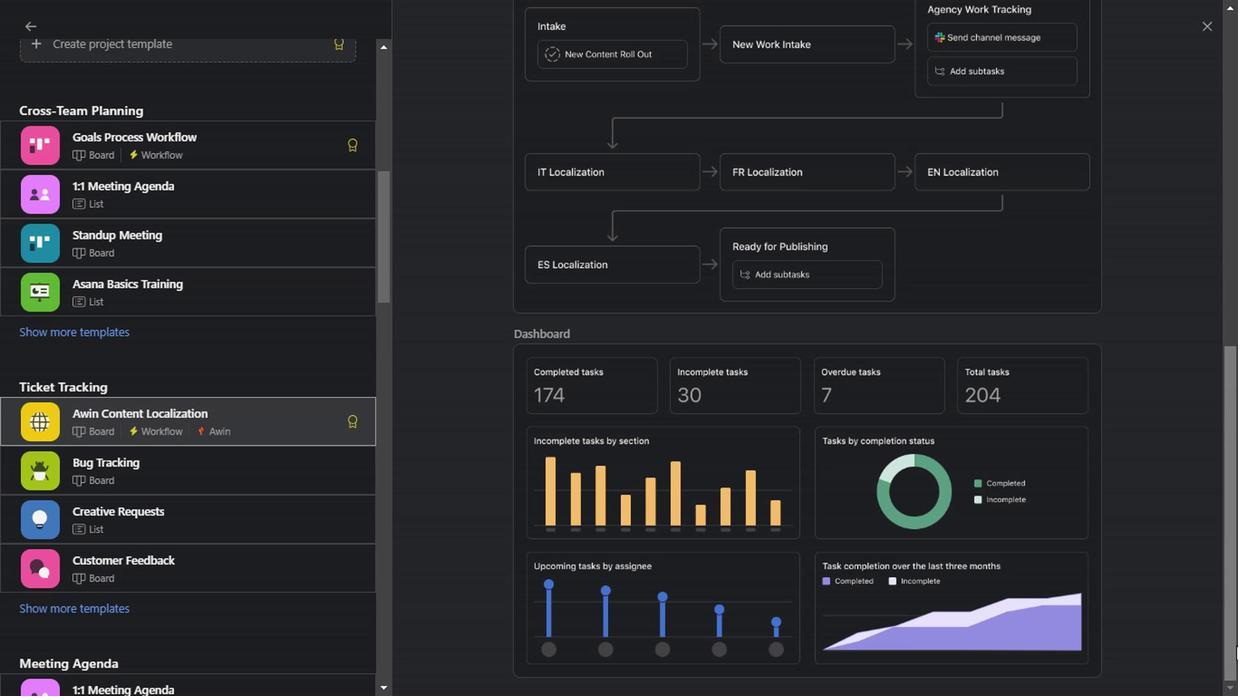 
Action: Mouse pressed left at (974, 544)
Screenshot: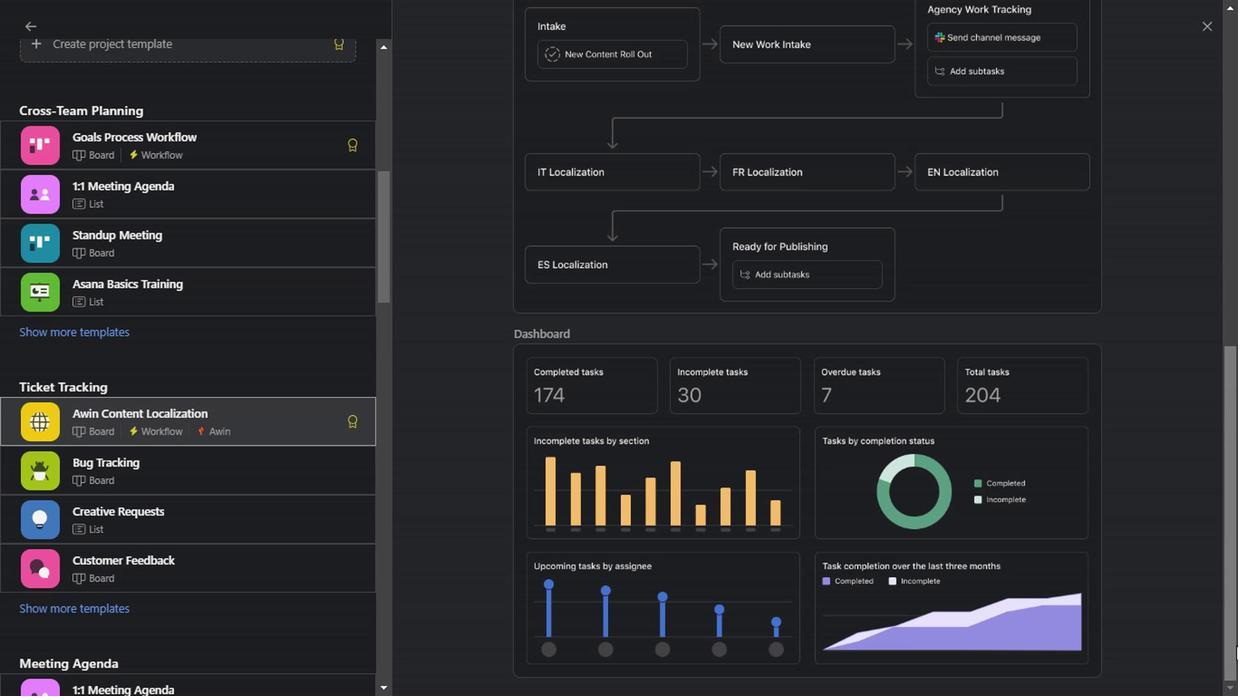 
Action: Mouse moved to (293, 431)
Screenshot: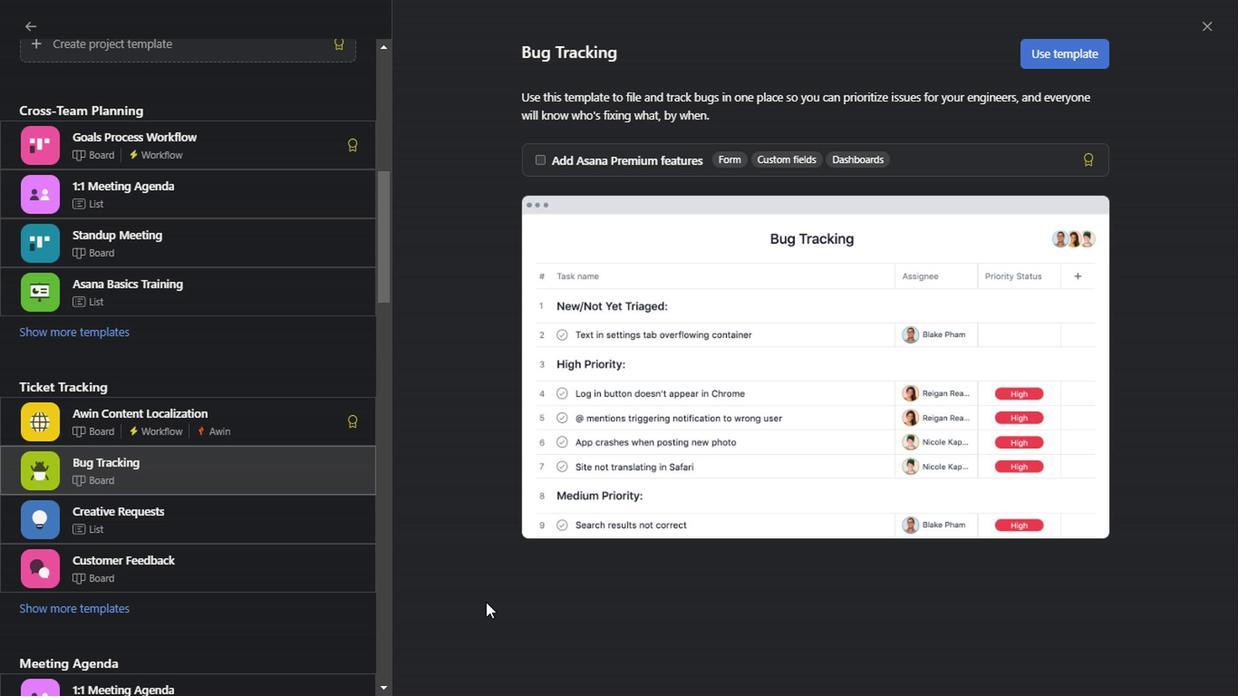 
Action: Mouse pressed left at (293, 431)
Screenshot: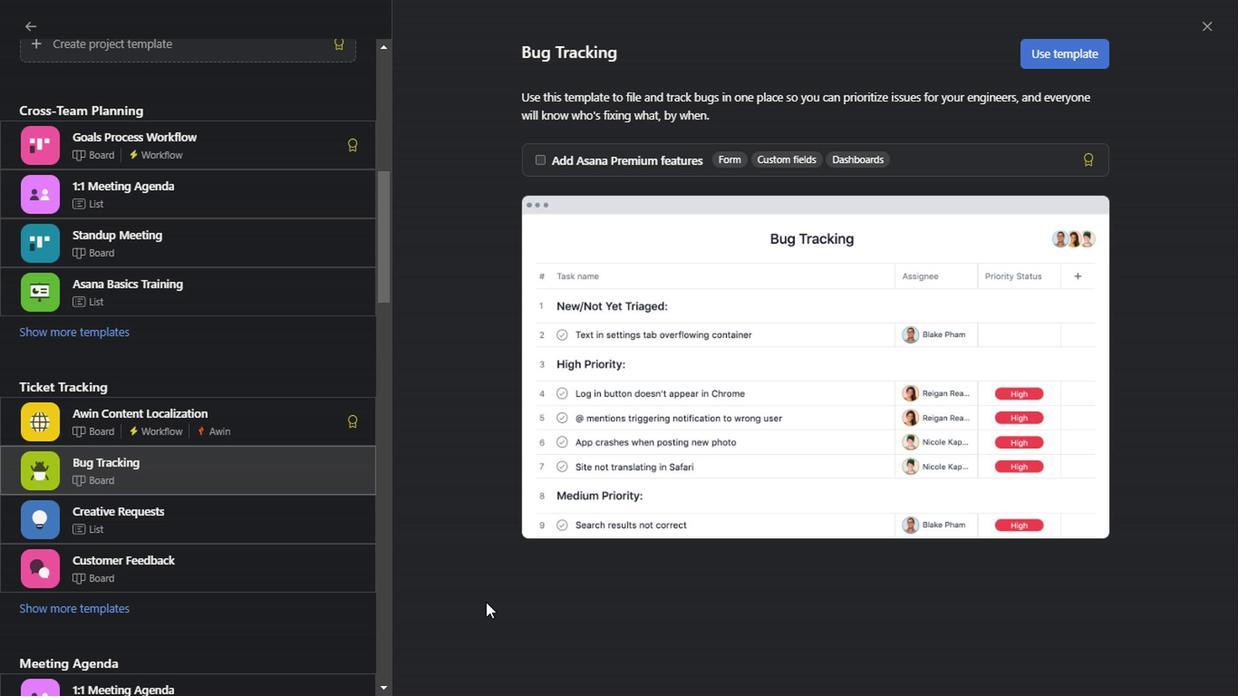 
Action: Mouse moved to (370, 300)
Screenshot: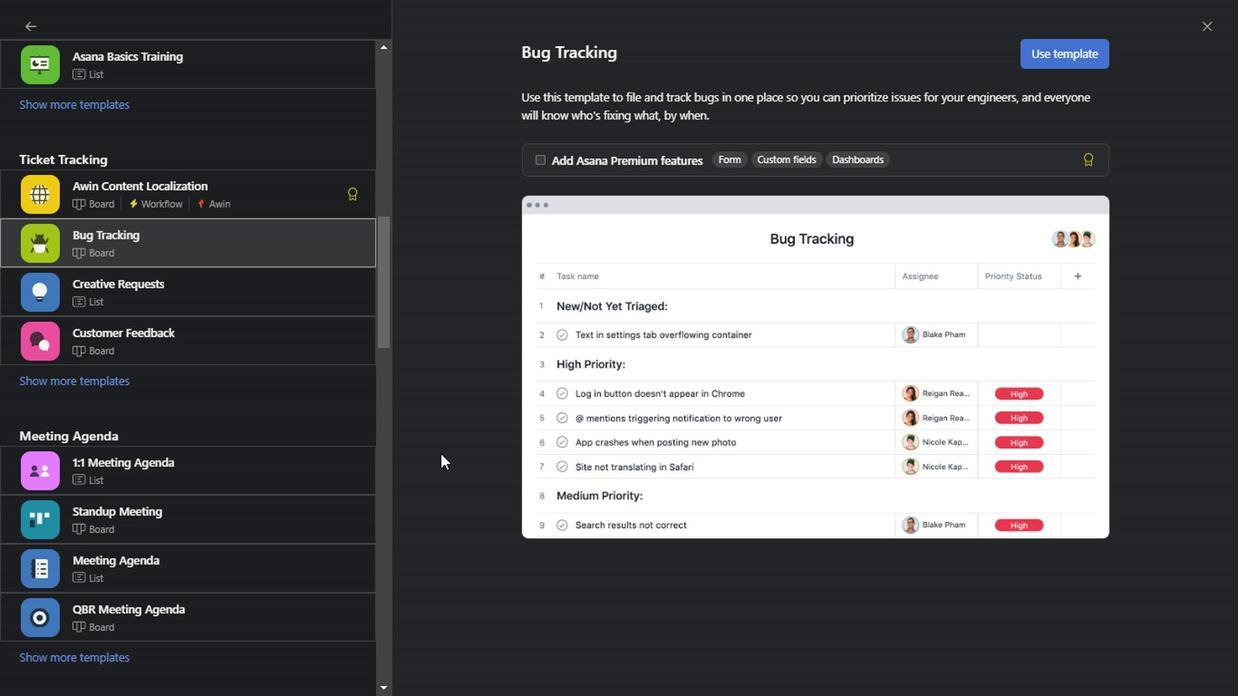 
Action: Mouse pressed left at (370, 300)
Screenshot: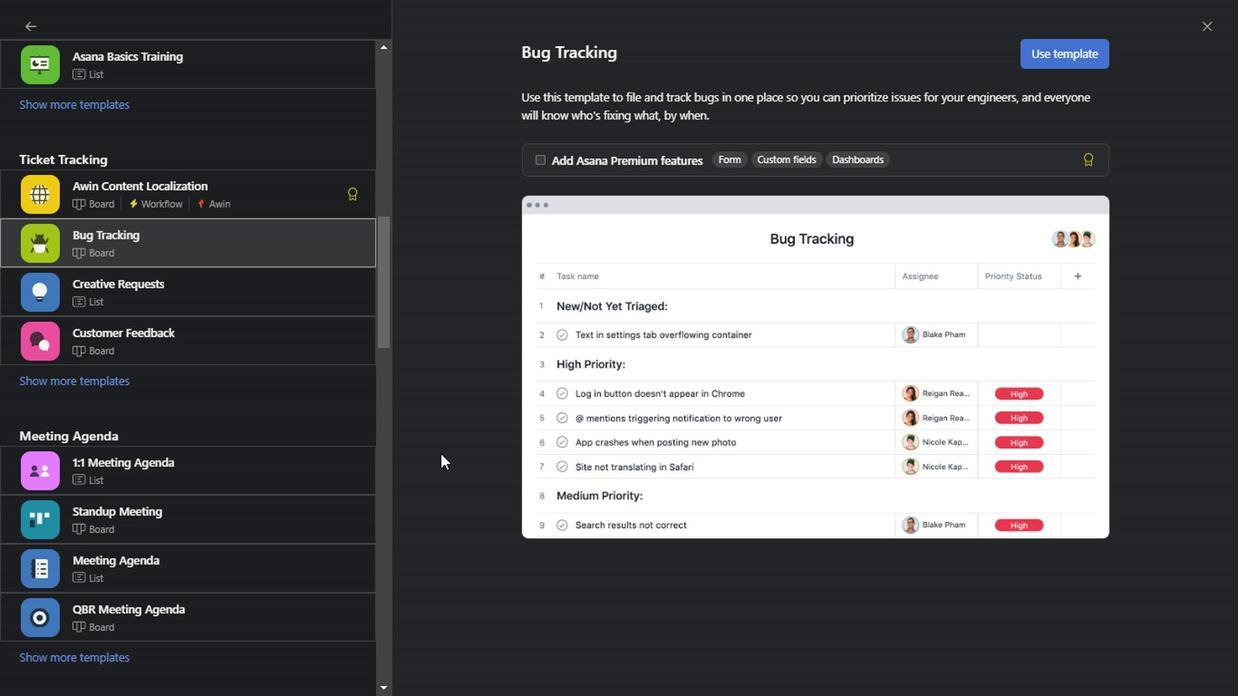 
Action: Mouse moved to (315, 305)
Screenshot: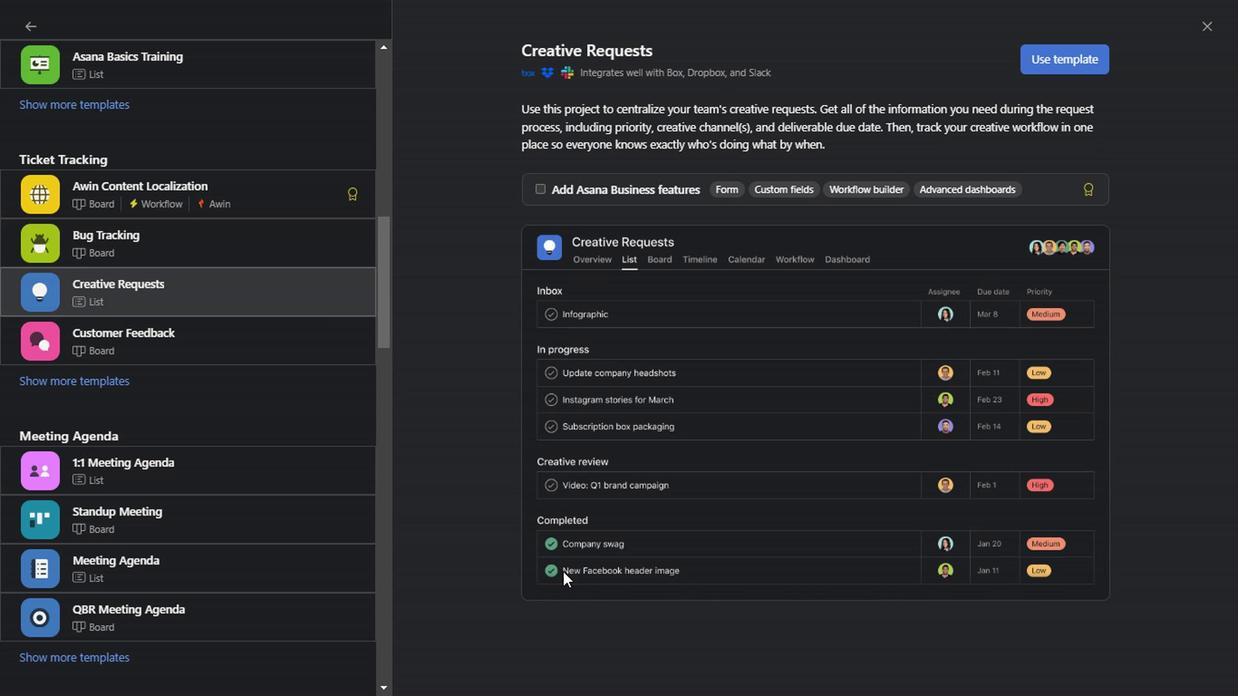 
Action: Mouse pressed left at (315, 305)
Screenshot: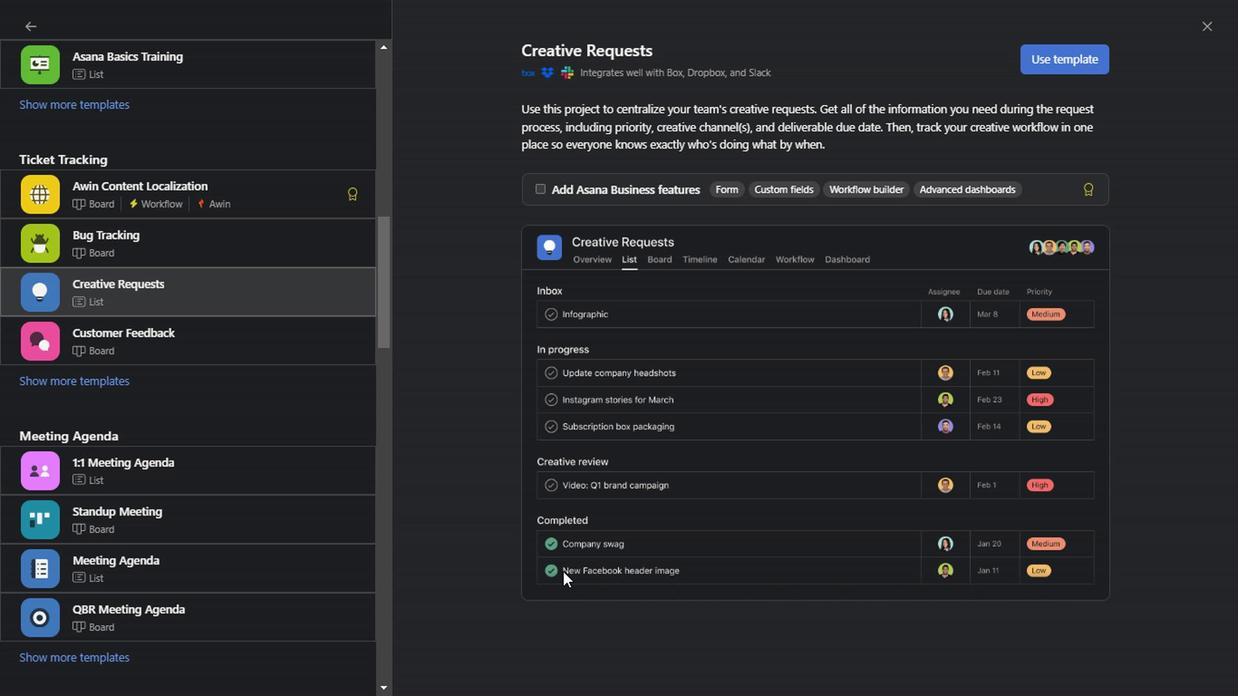 
Action: Mouse moved to (765, 428)
Screenshot: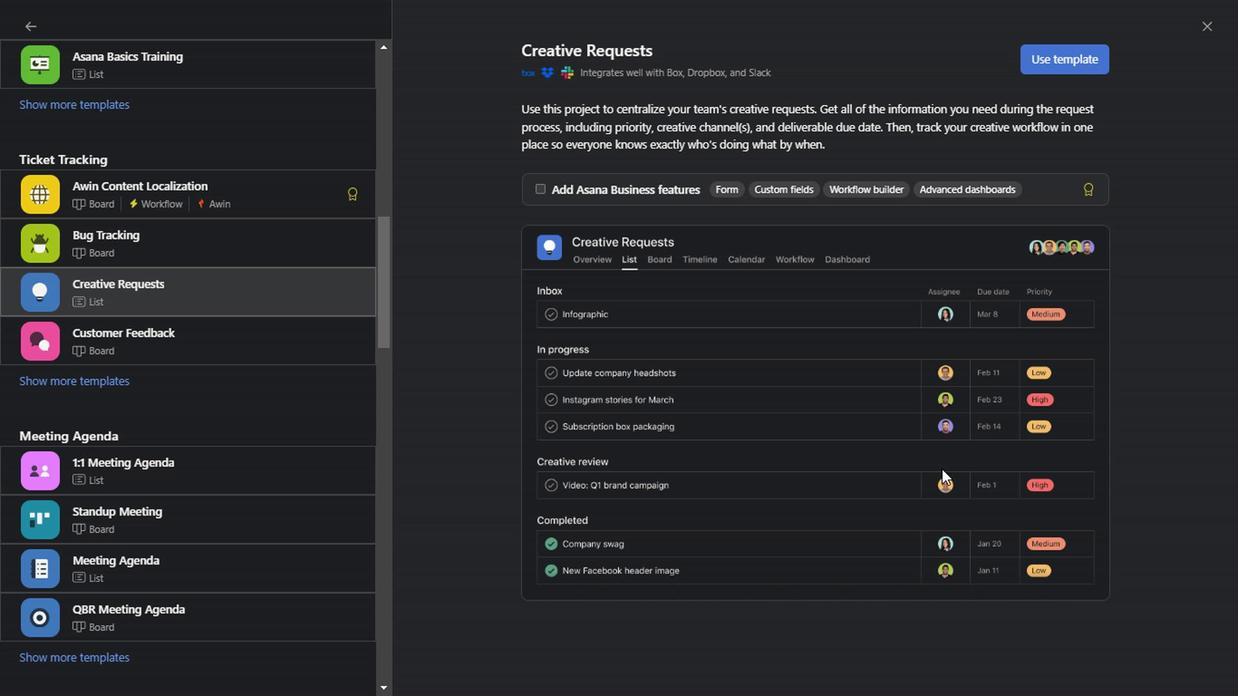 
Action: Mouse scrolled (765, 428) with delta (0, 0)
Screenshot: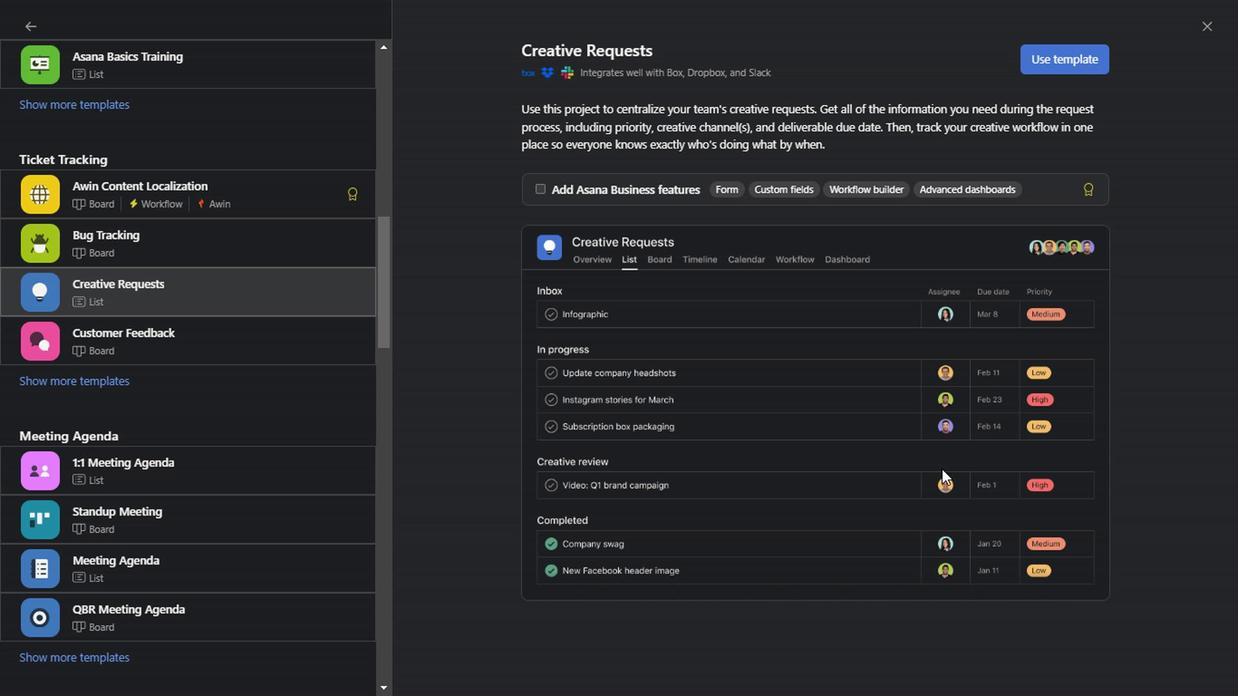 
Action: Mouse scrolled (765, 428) with delta (0, 0)
Screenshot: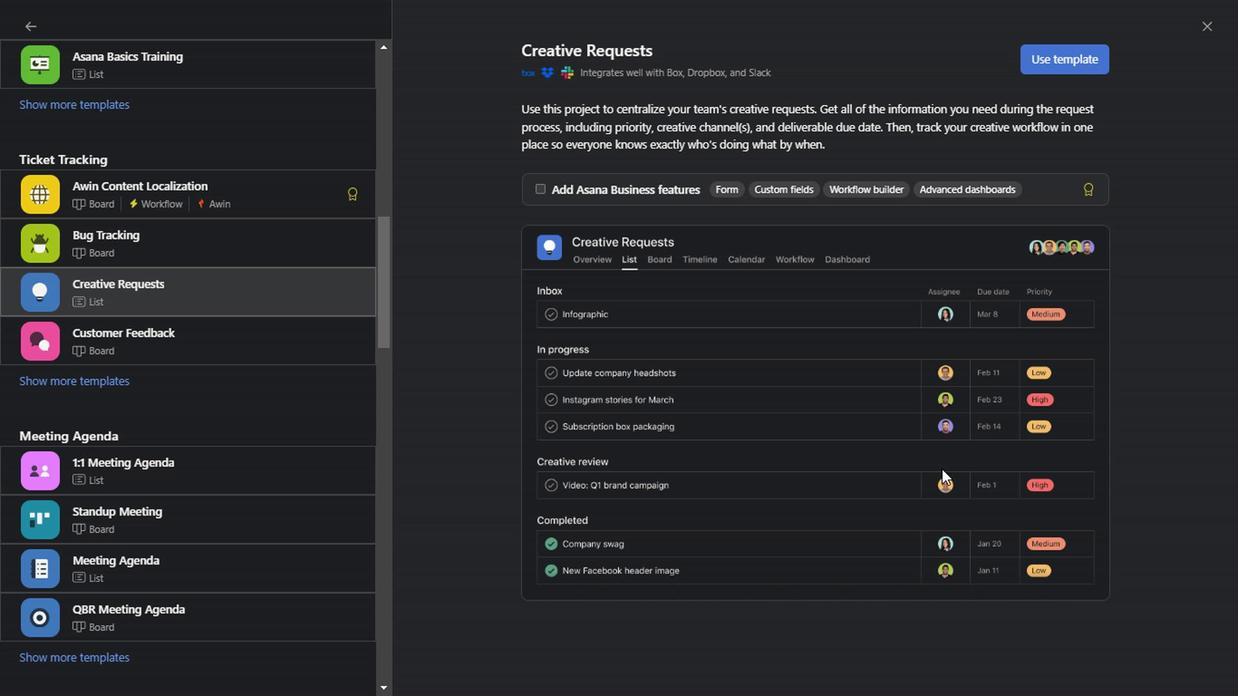 
Action: Mouse scrolled (765, 428) with delta (0, 0)
Screenshot: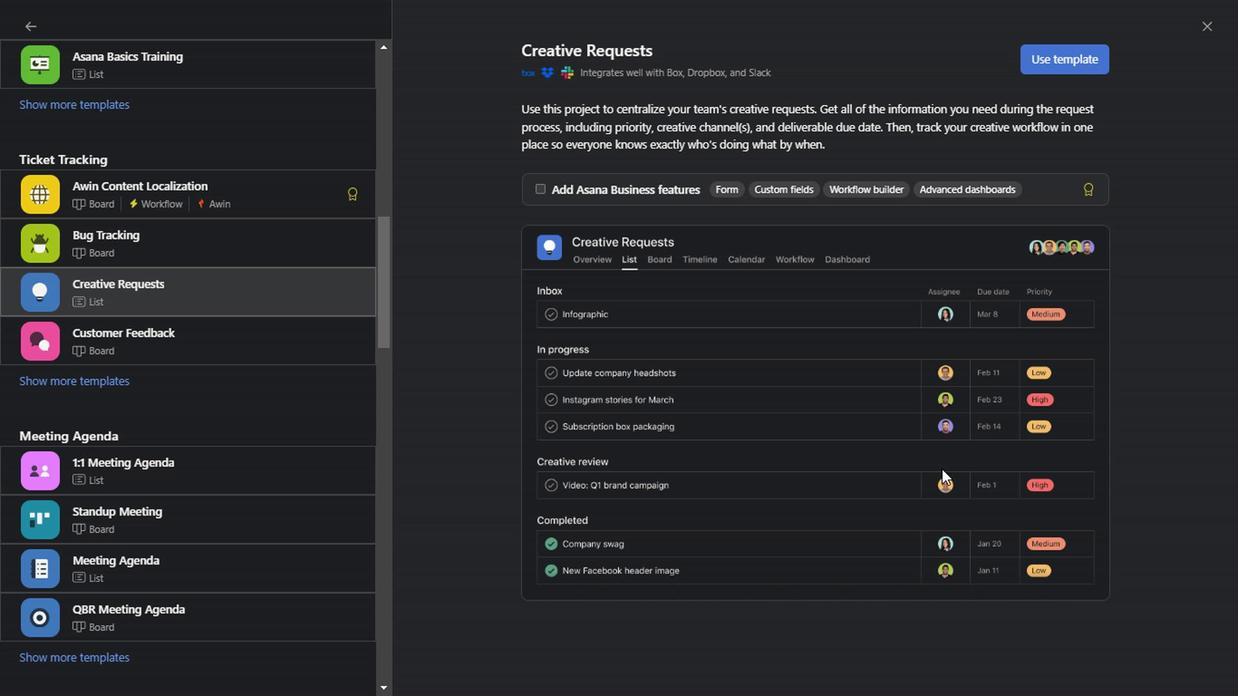 
Action: Mouse scrolled (765, 428) with delta (0, 0)
Screenshot: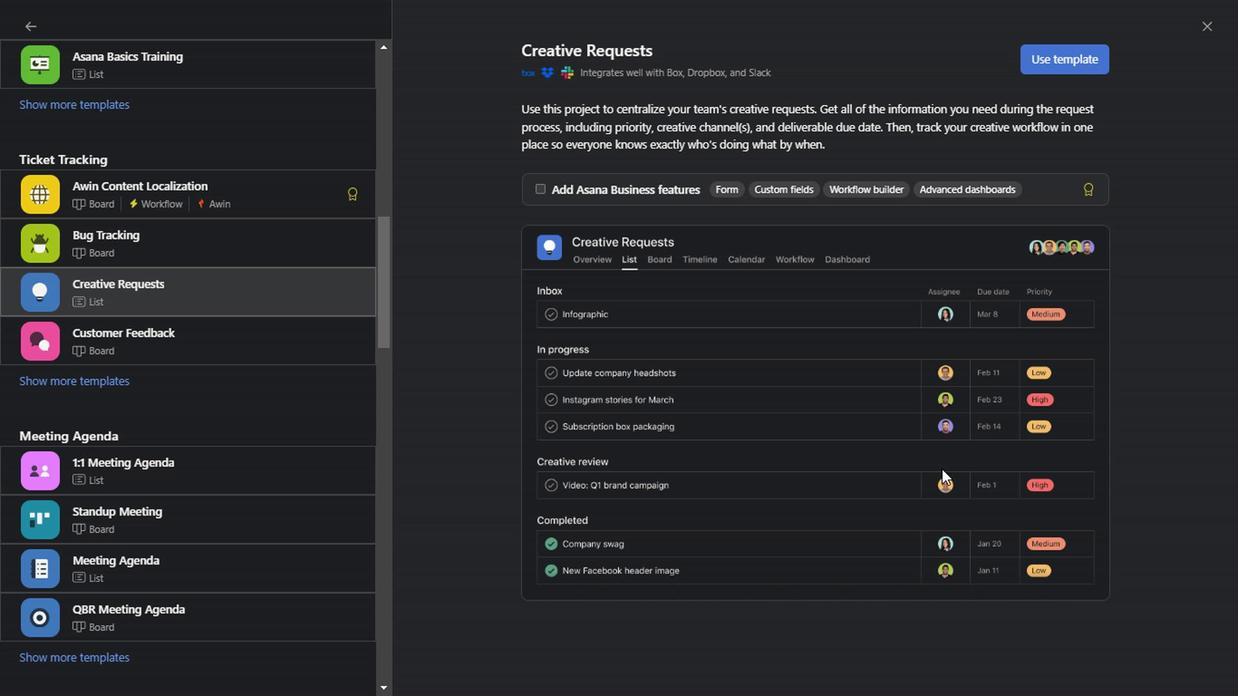 
Action: Mouse scrolled (765, 428) with delta (0, 0)
Screenshot: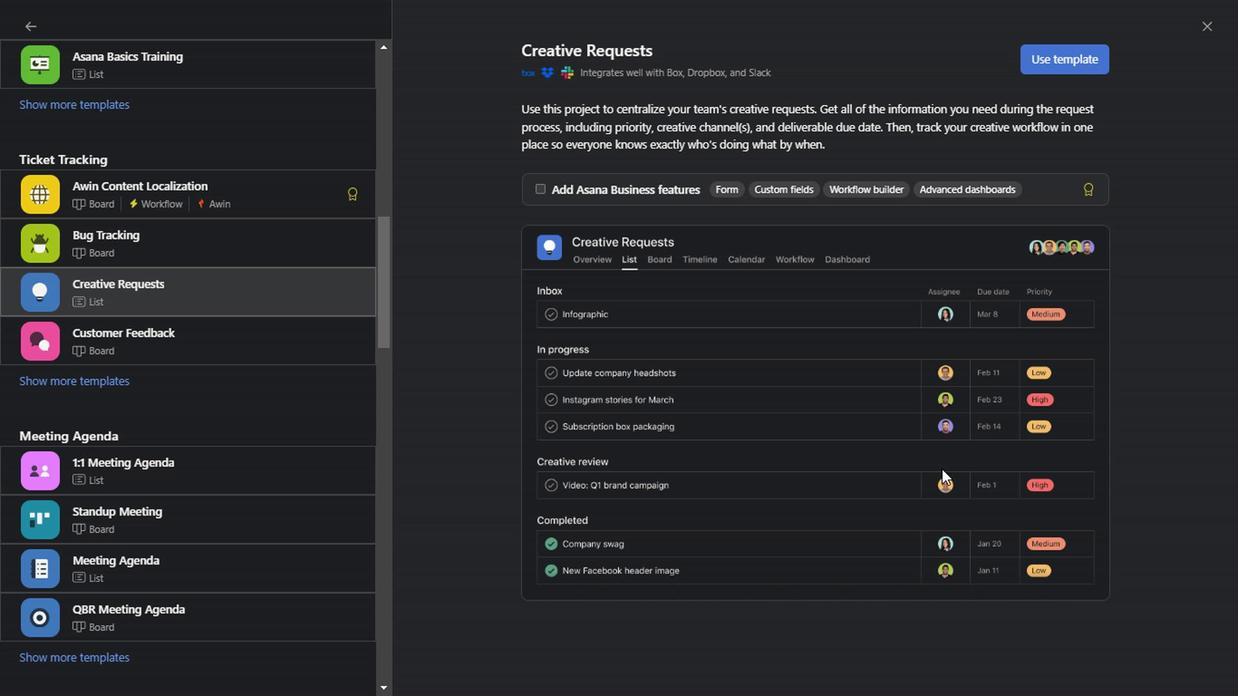 
Action: Mouse scrolled (765, 428) with delta (0, 0)
Screenshot: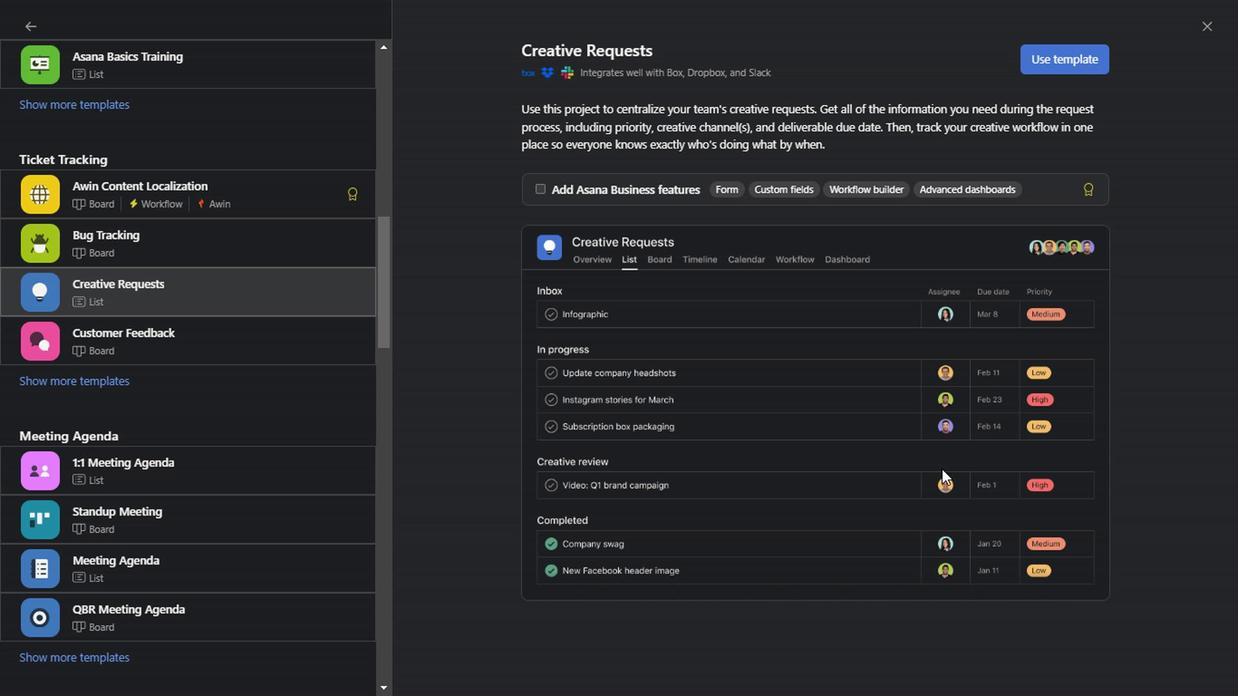 
Action: Mouse scrolled (765, 428) with delta (0, 0)
Screenshot: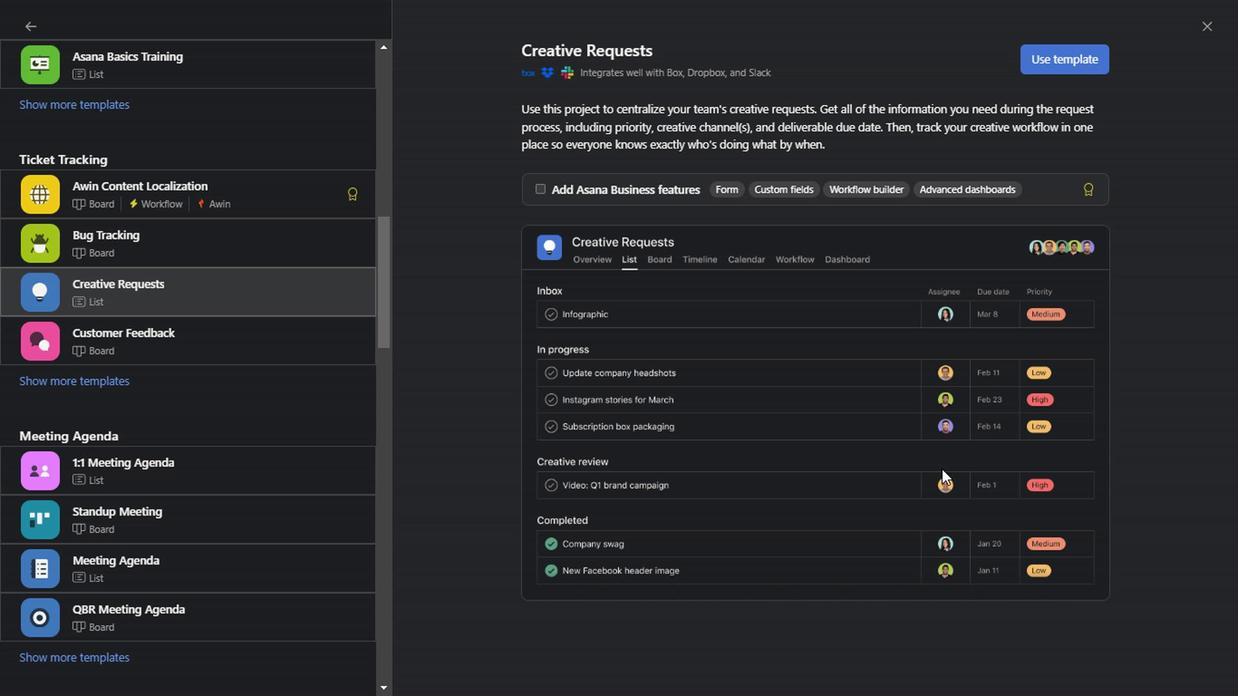 
Action: Mouse scrolled (765, 428) with delta (0, 0)
Screenshot: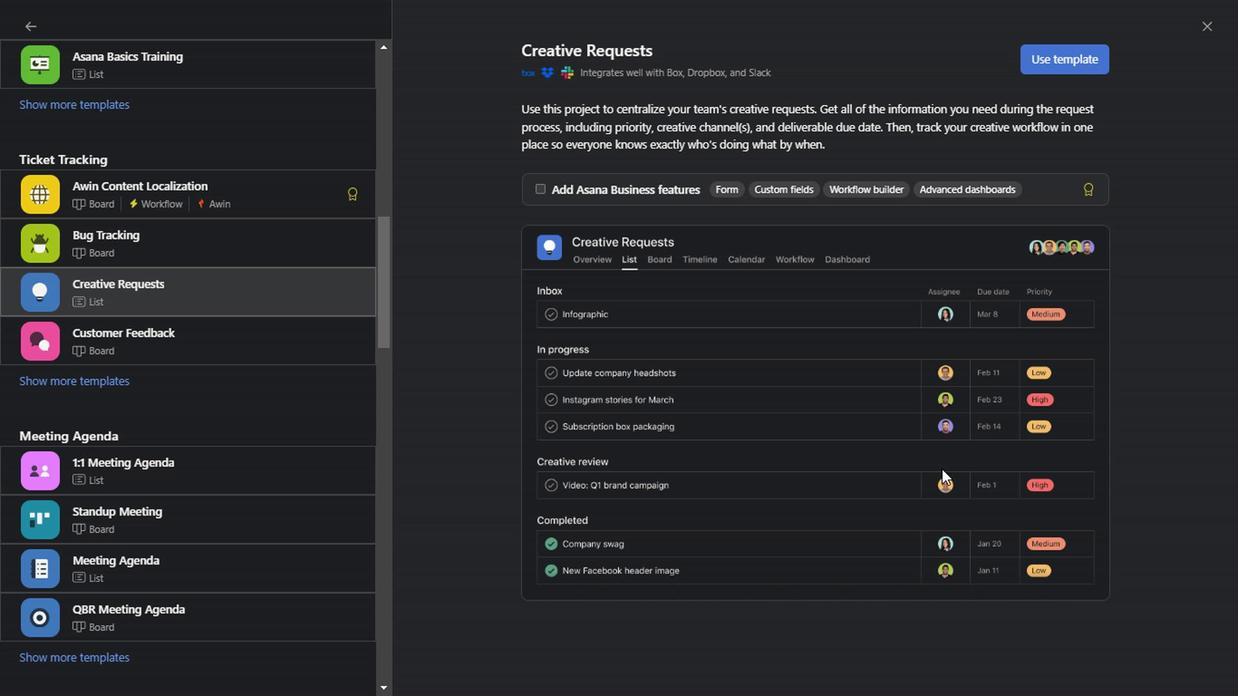 
Action: Mouse scrolled (765, 428) with delta (0, 0)
Screenshot: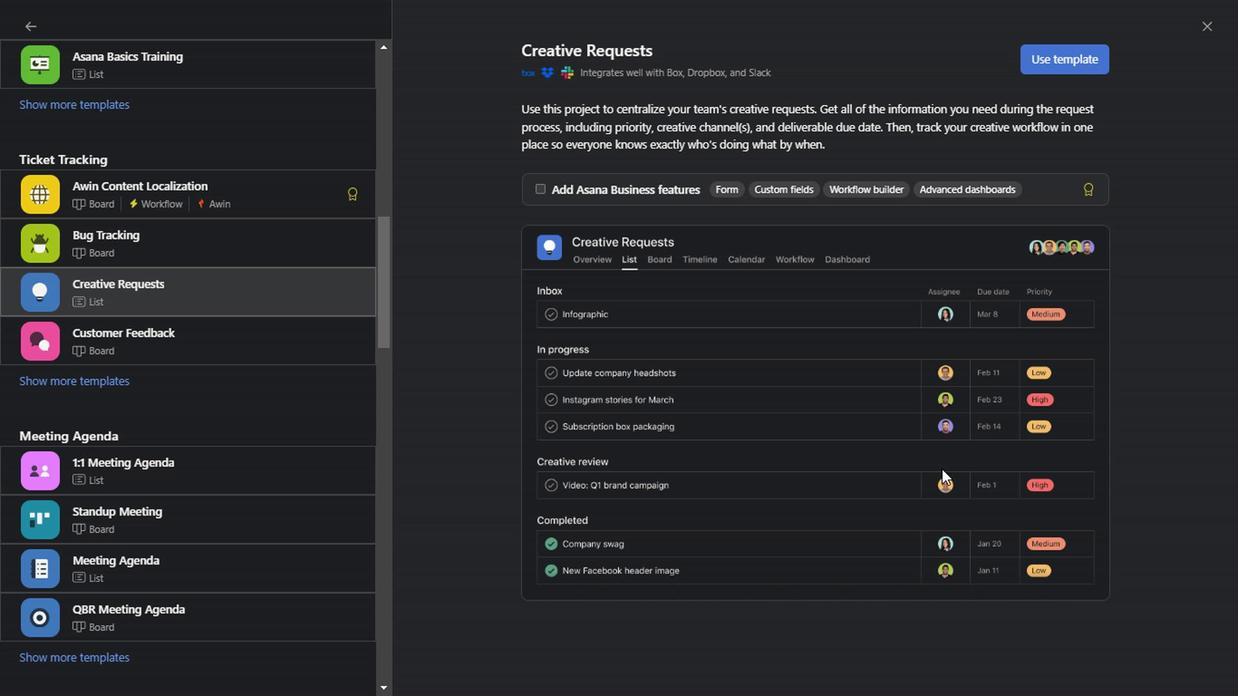 
Action: Mouse scrolled (765, 428) with delta (0, 0)
Screenshot: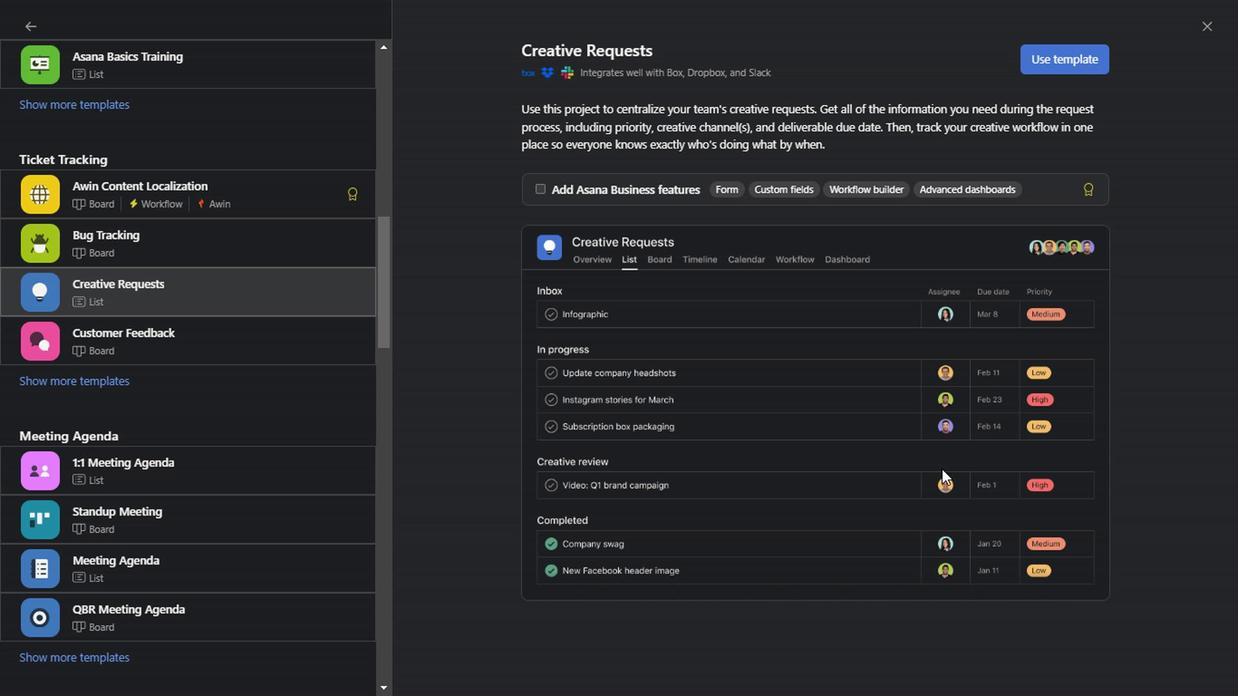 
Action: Mouse scrolled (765, 428) with delta (0, 0)
Screenshot: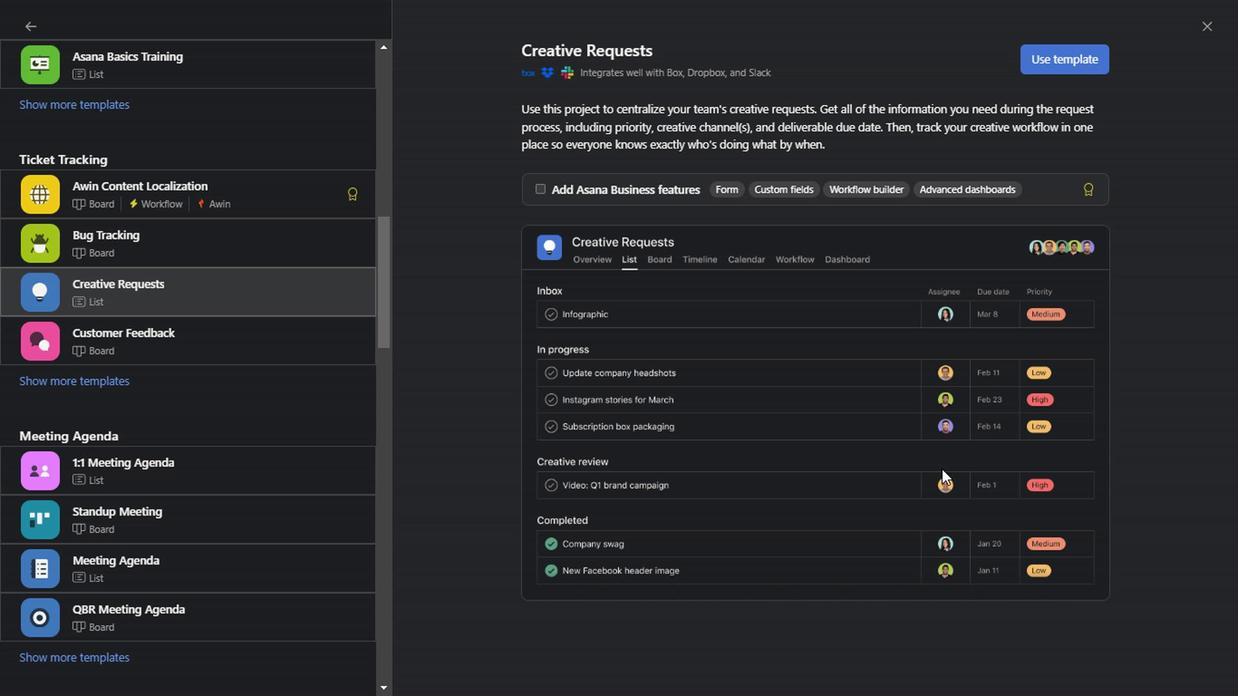 
Action: Mouse scrolled (765, 428) with delta (0, 0)
Screenshot: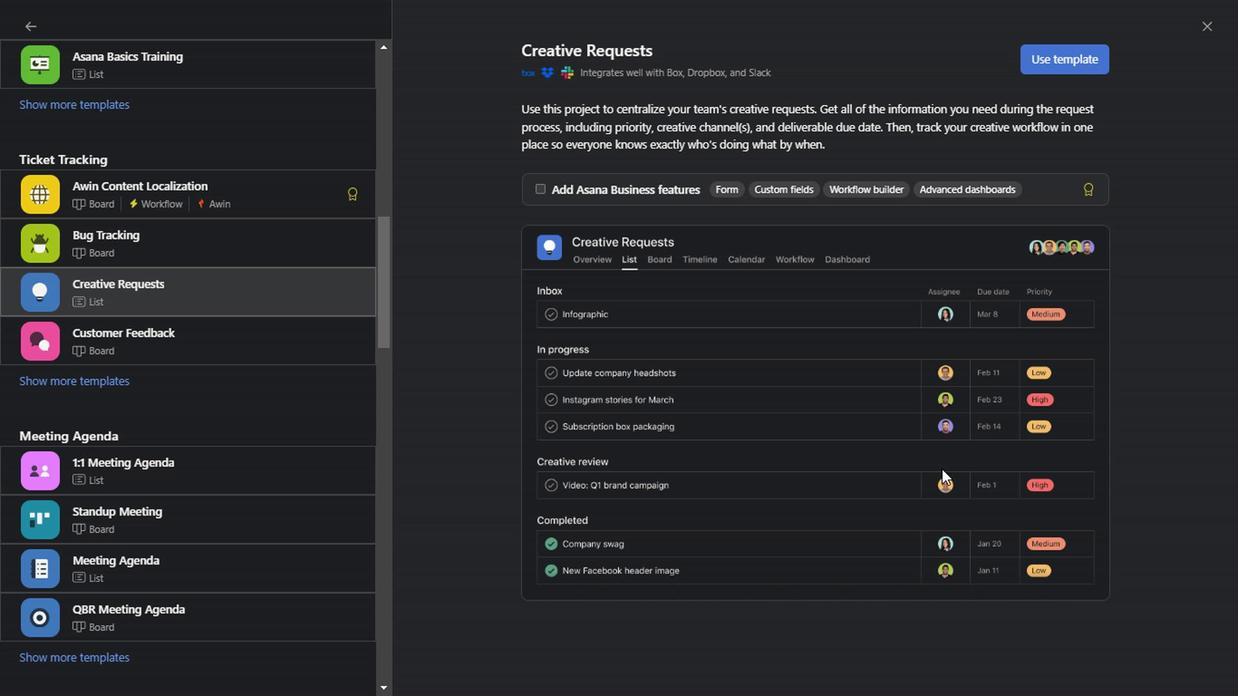 
Action: Mouse scrolled (765, 428) with delta (0, 0)
Screenshot: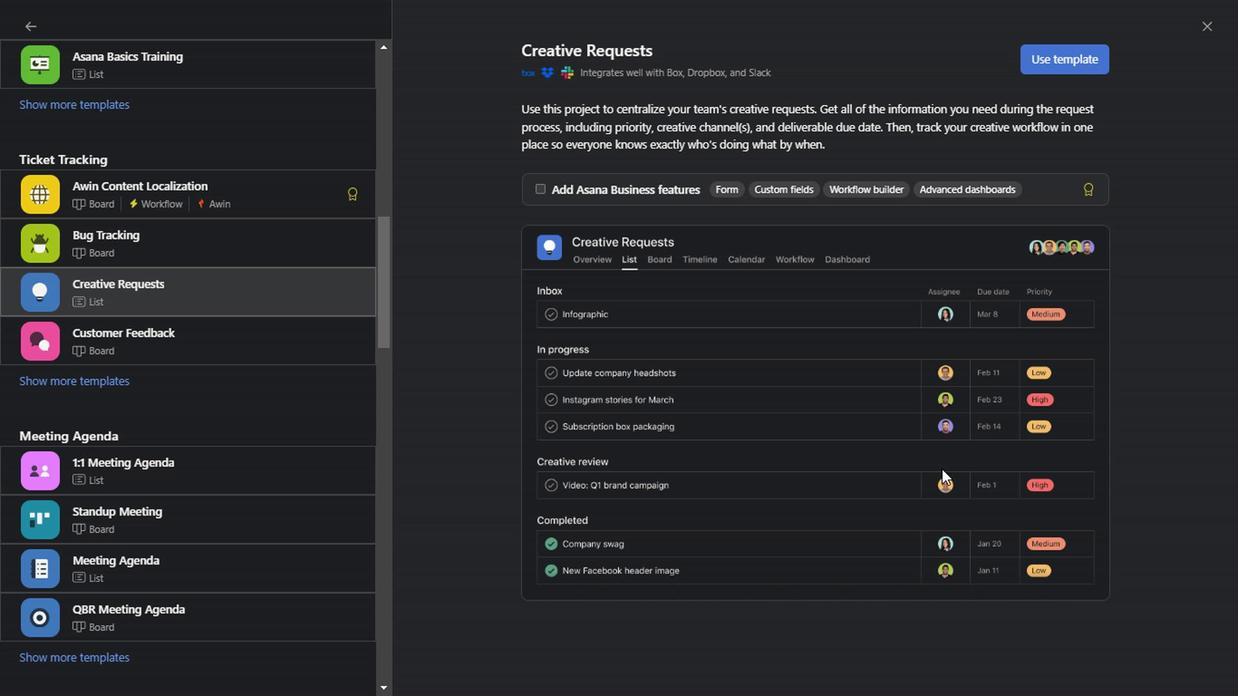 
Action: Mouse scrolled (765, 428) with delta (0, 0)
Screenshot: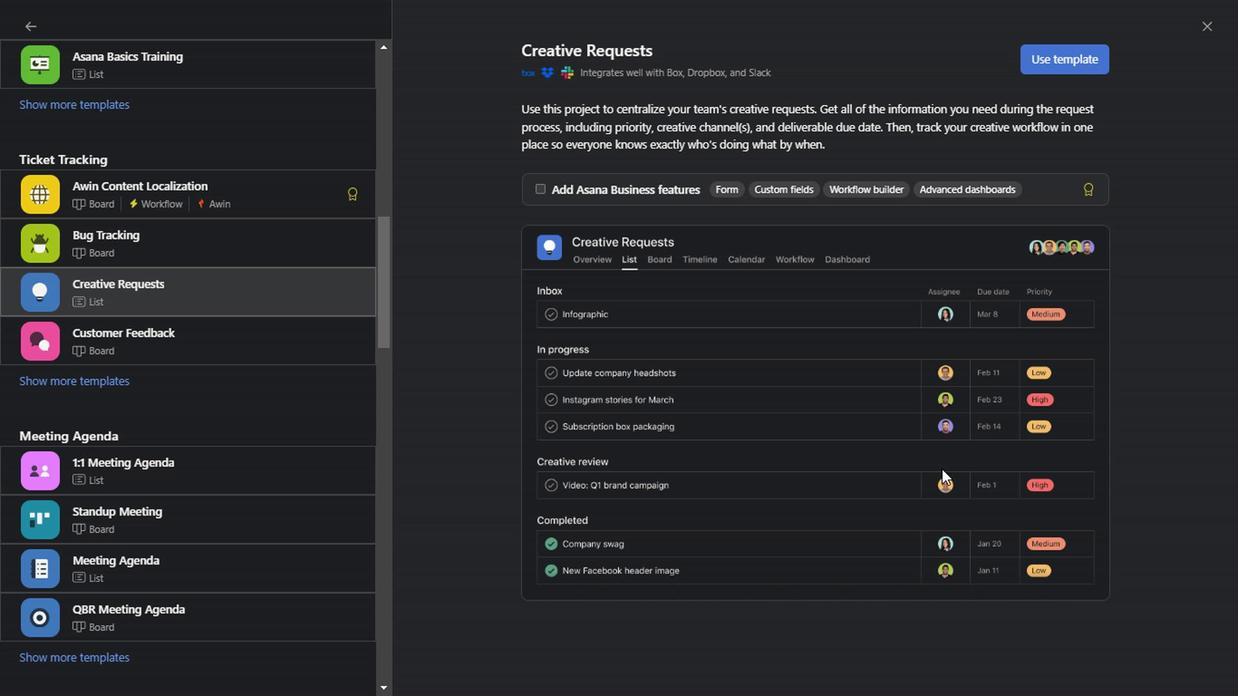 
Action: Mouse moved to (324, 343)
Screenshot: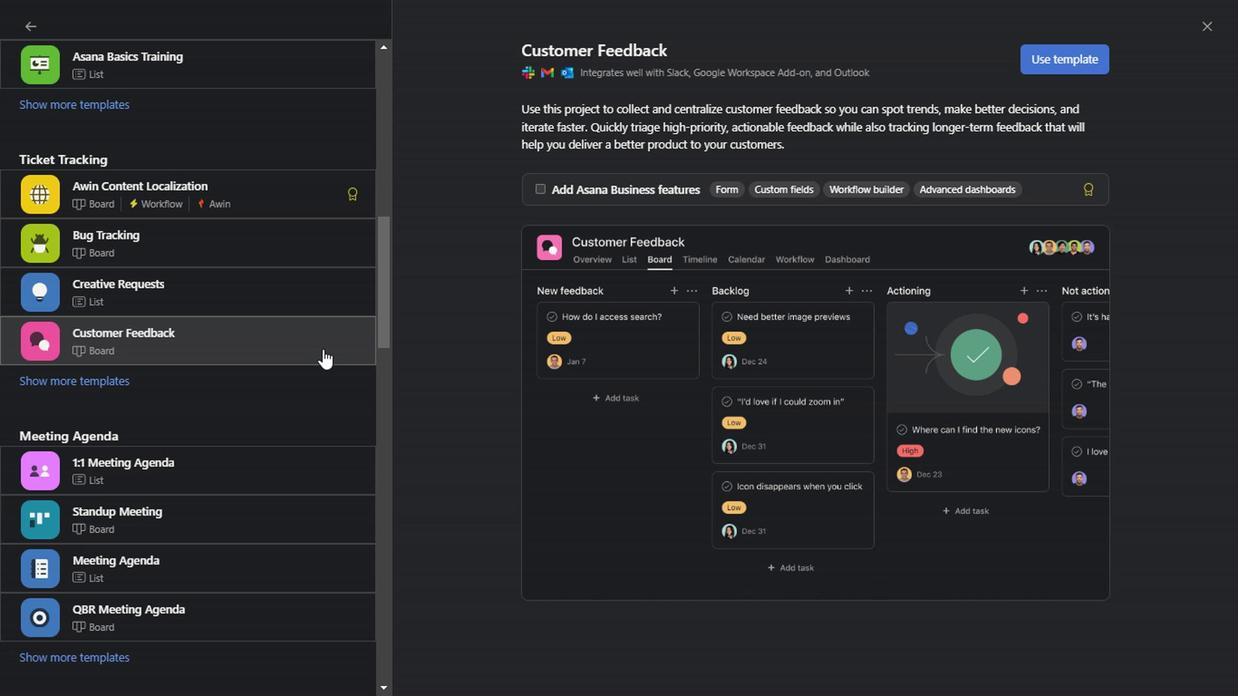 
Action: Mouse pressed left at (324, 343)
Screenshot: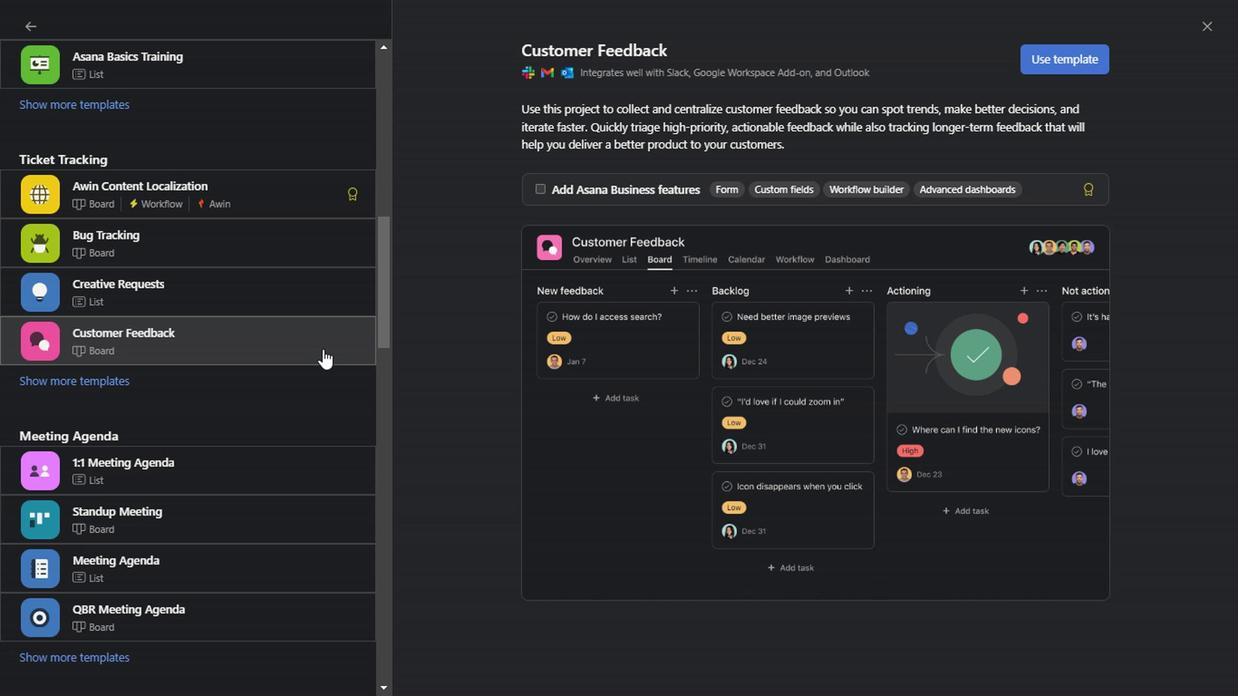 
Action: Mouse moved to (370, 330)
Screenshot: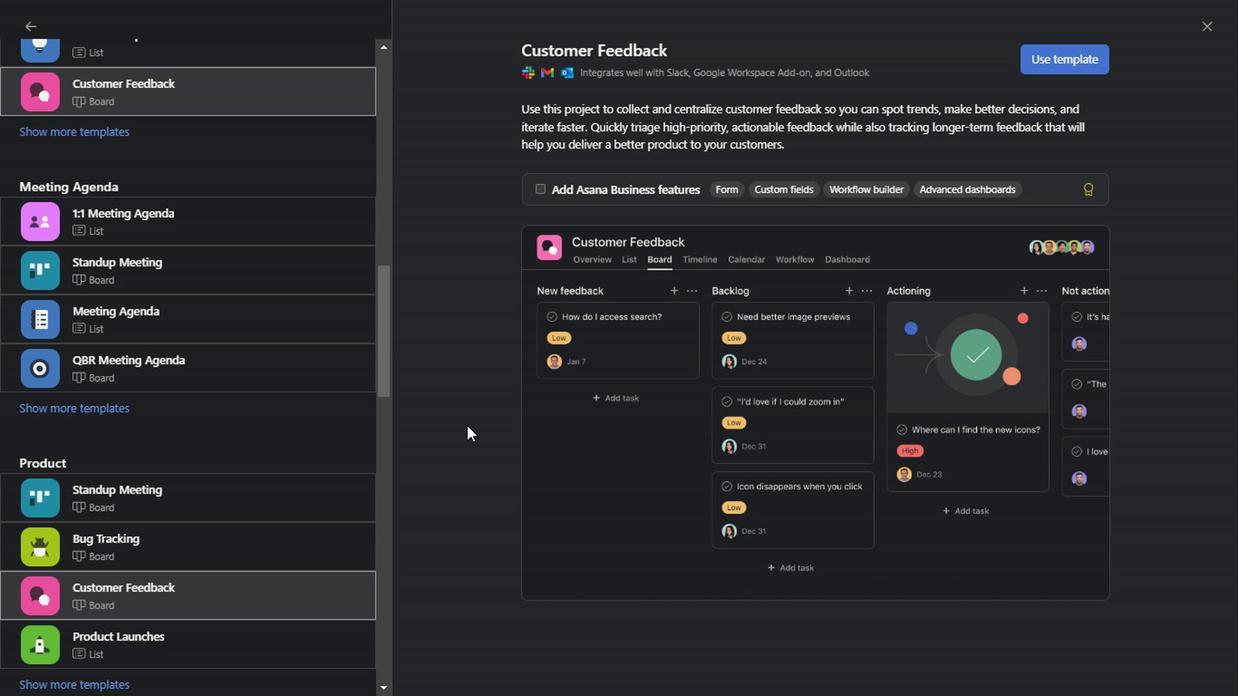 
Action: Mouse pressed left at (370, 330)
Screenshot: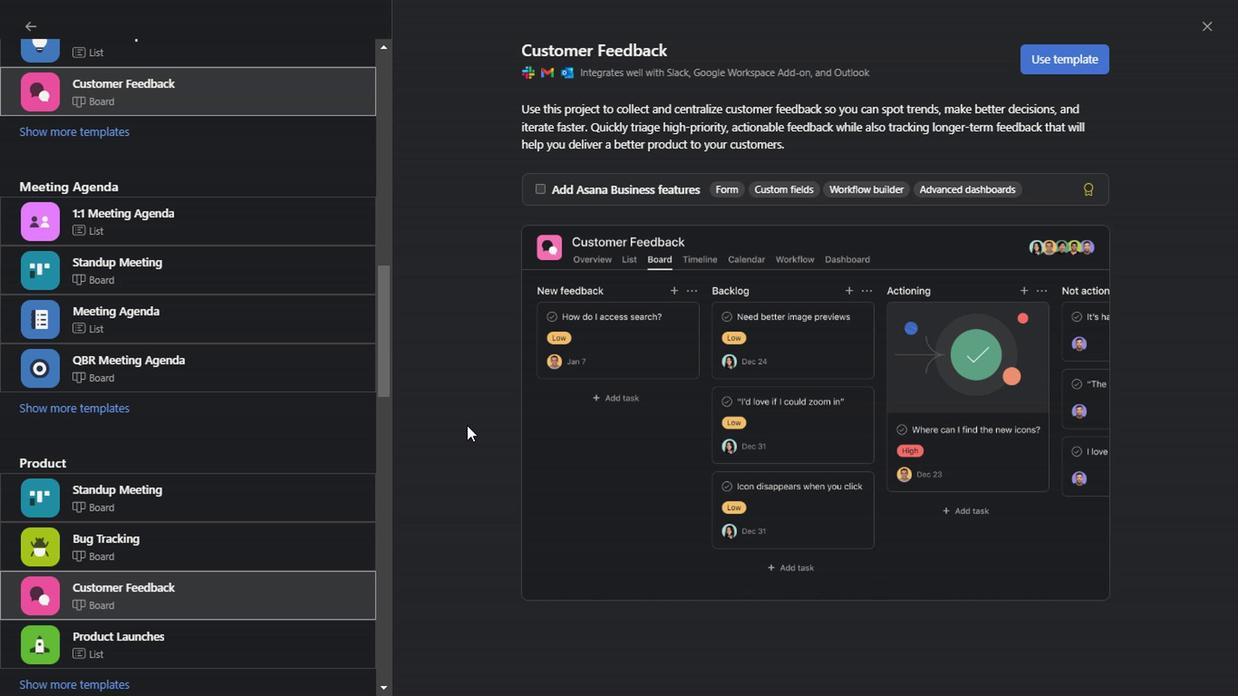 
Action: Mouse moved to (319, 245)
Screenshot: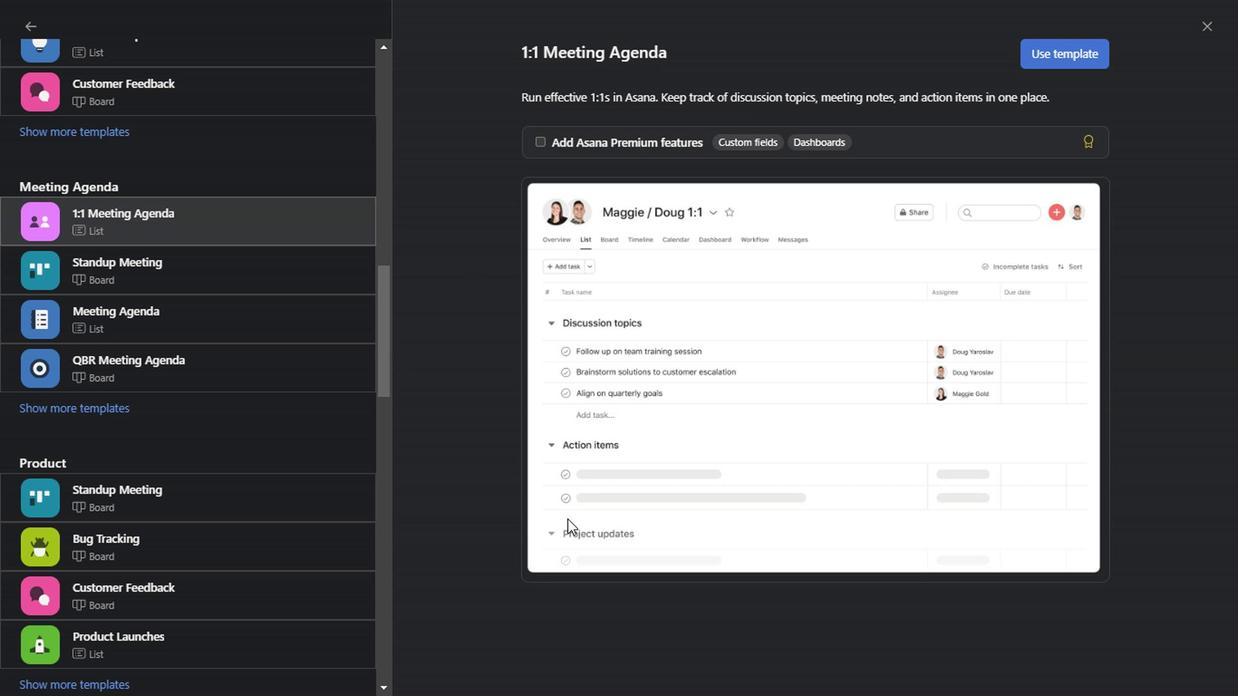 
Action: Mouse pressed left at (319, 245)
Screenshot: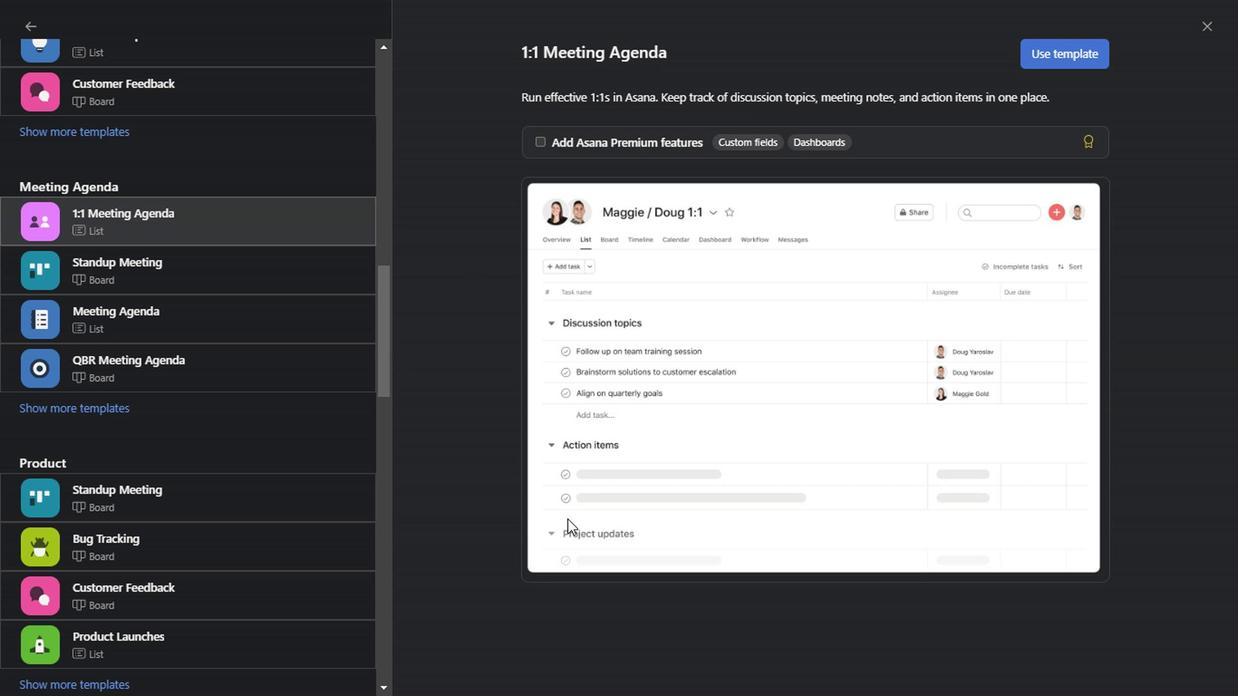
Action: Mouse moved to (306, 285)
Screenshot: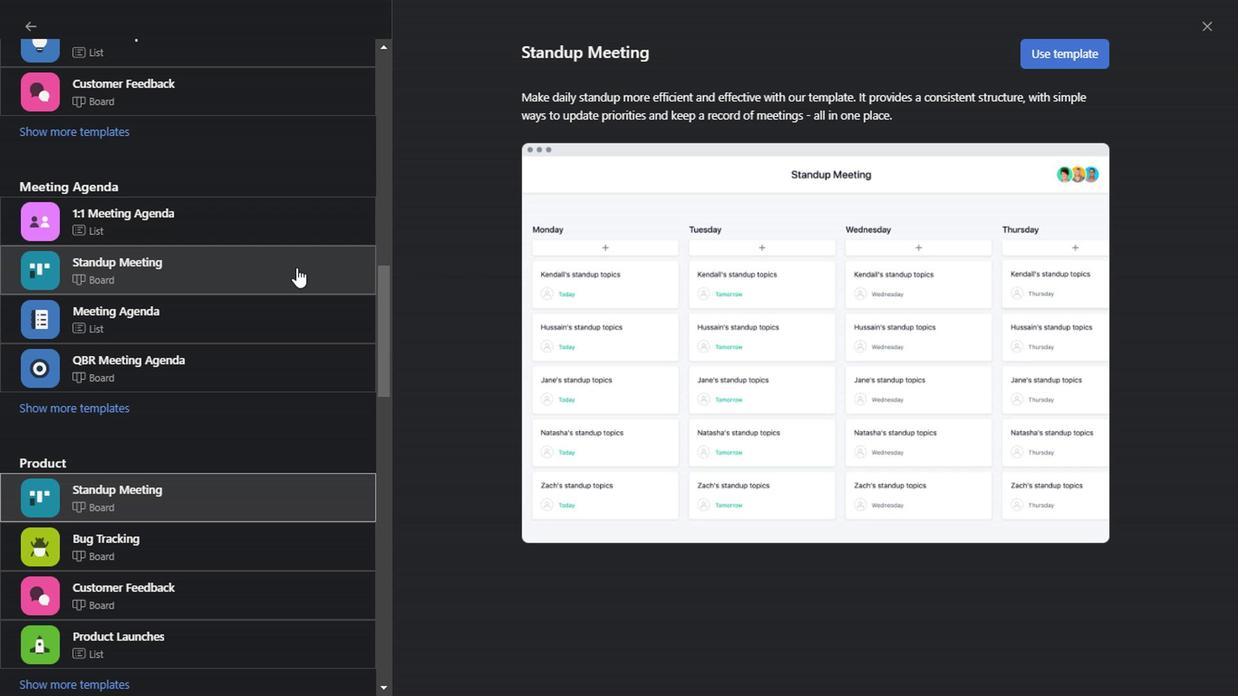 
Action: Mouse pressed left at (306, 285)
Screenshot: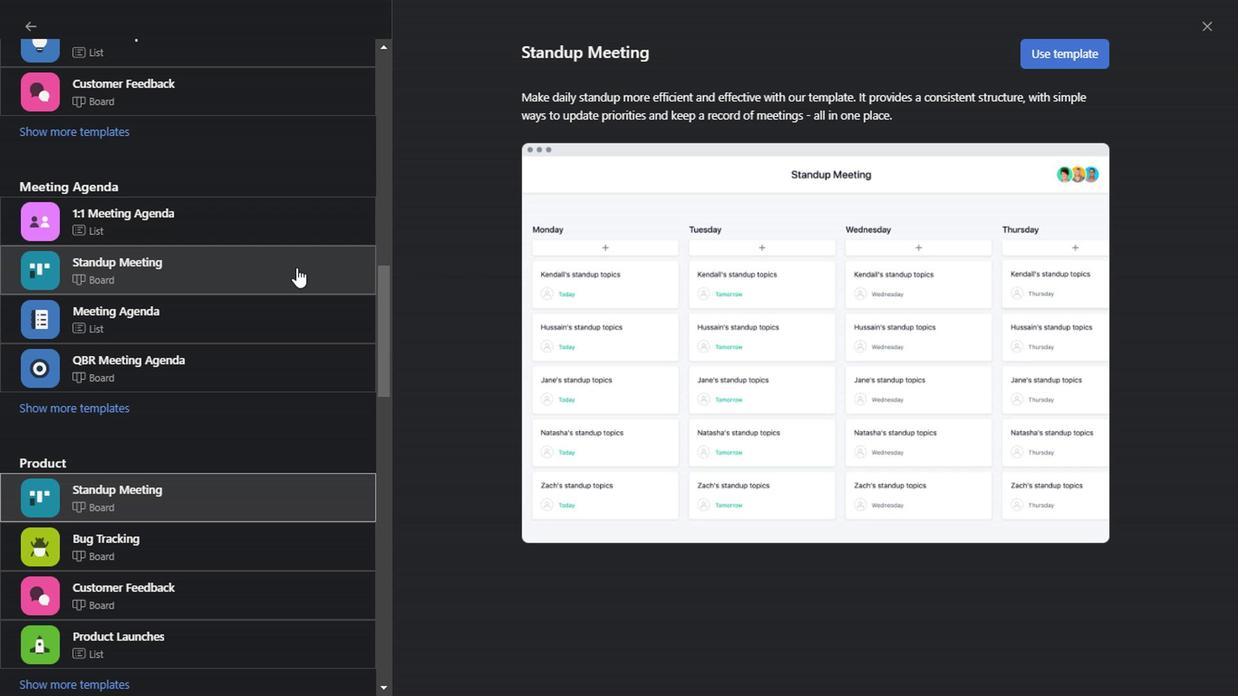 
Action: Mouse moved to (292, 321)
Screenshot: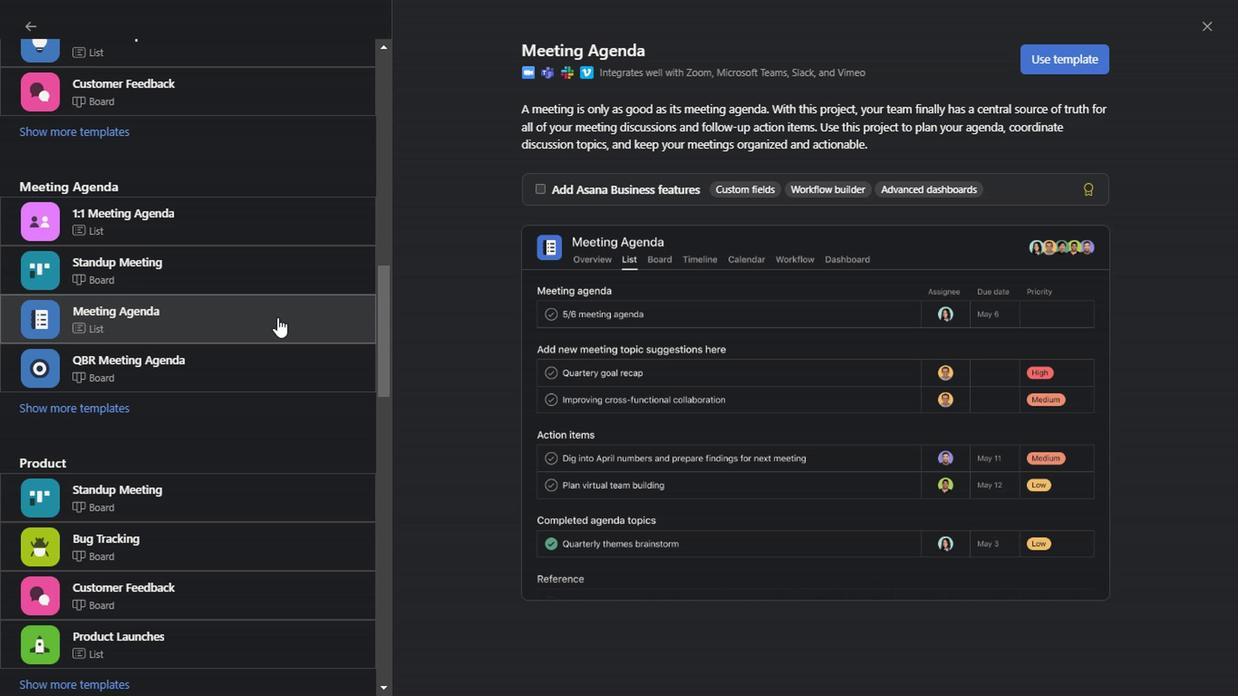 
Action: Mouse pressed left at (292, 321)
Screenshot: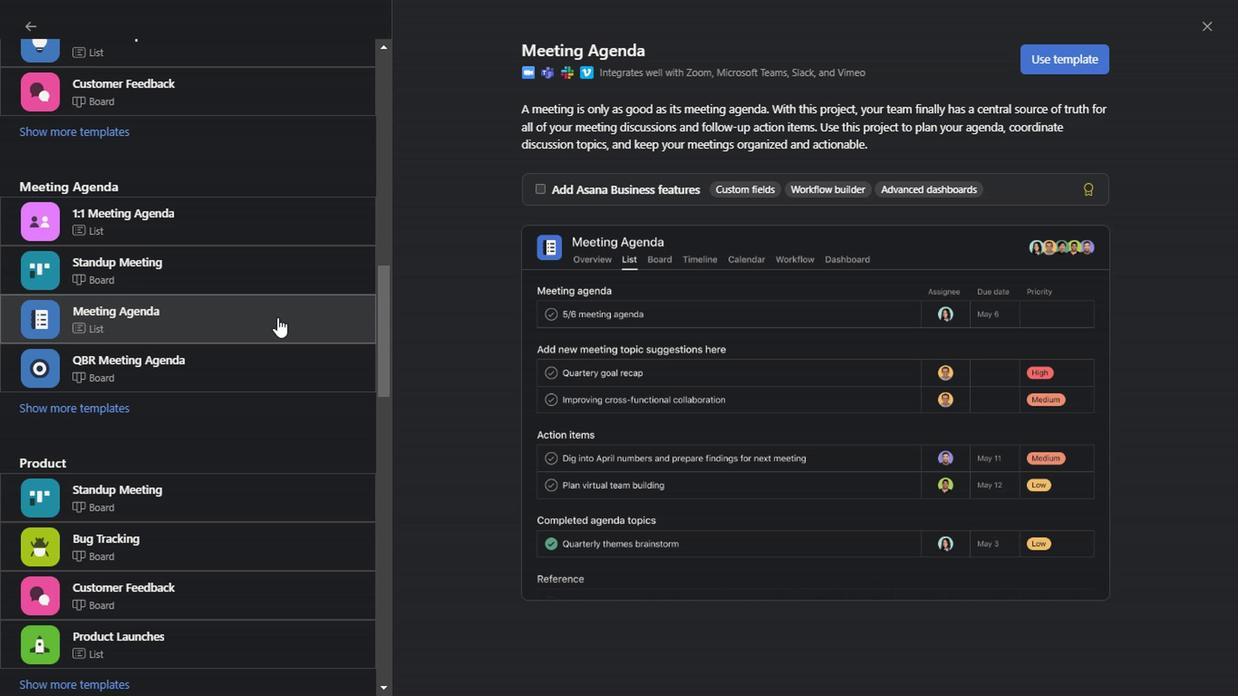 
Action: Mouse moved to (311, 363)
Screenshot: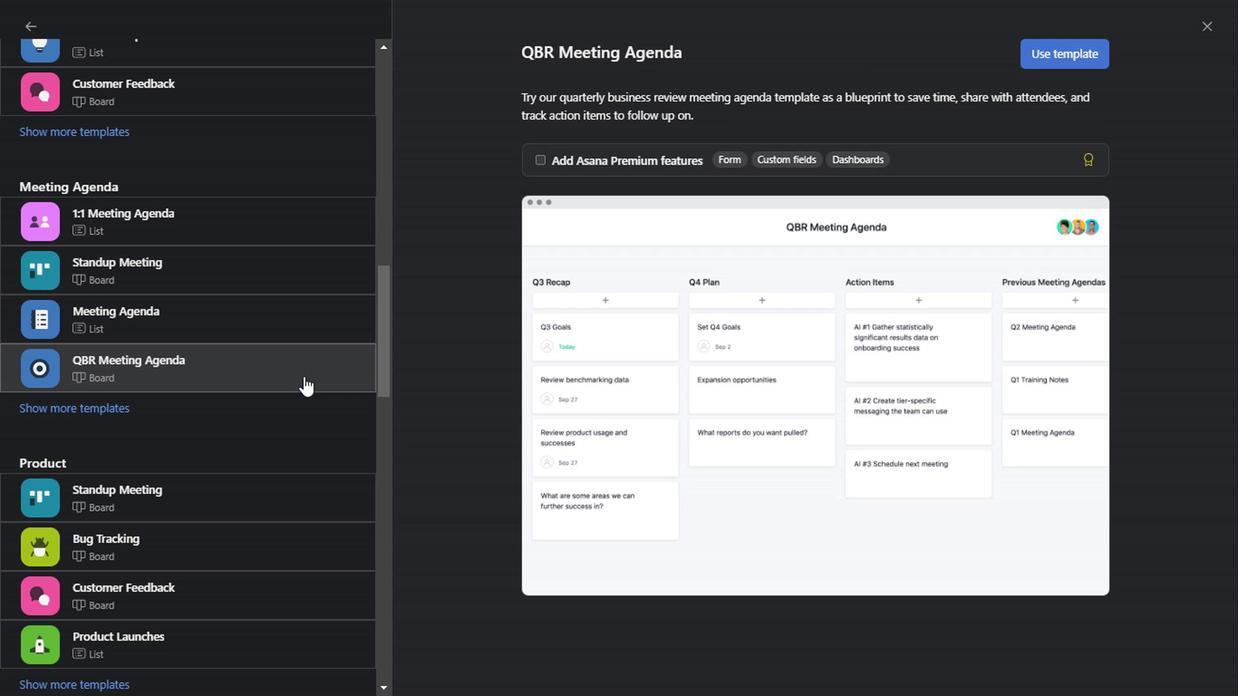 
Action: Mouse pressed left at (311, 363)
Screenshot: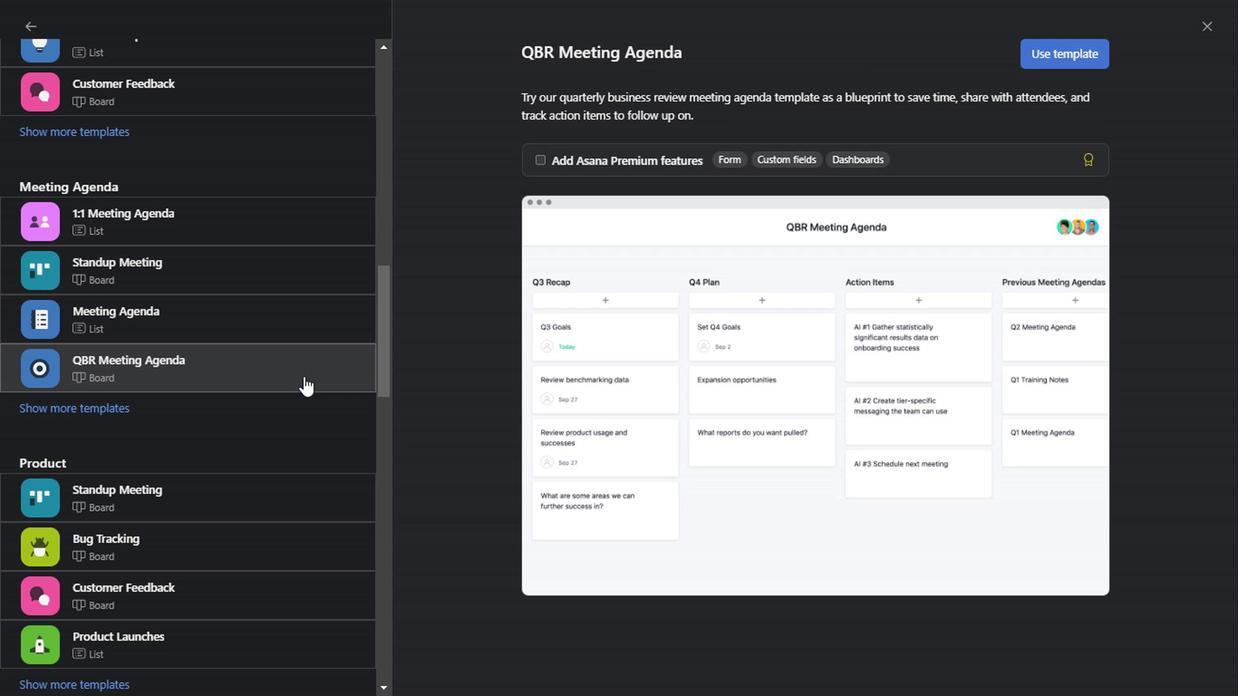 
Action: Mouse moved to (366, 332)
Screenshot: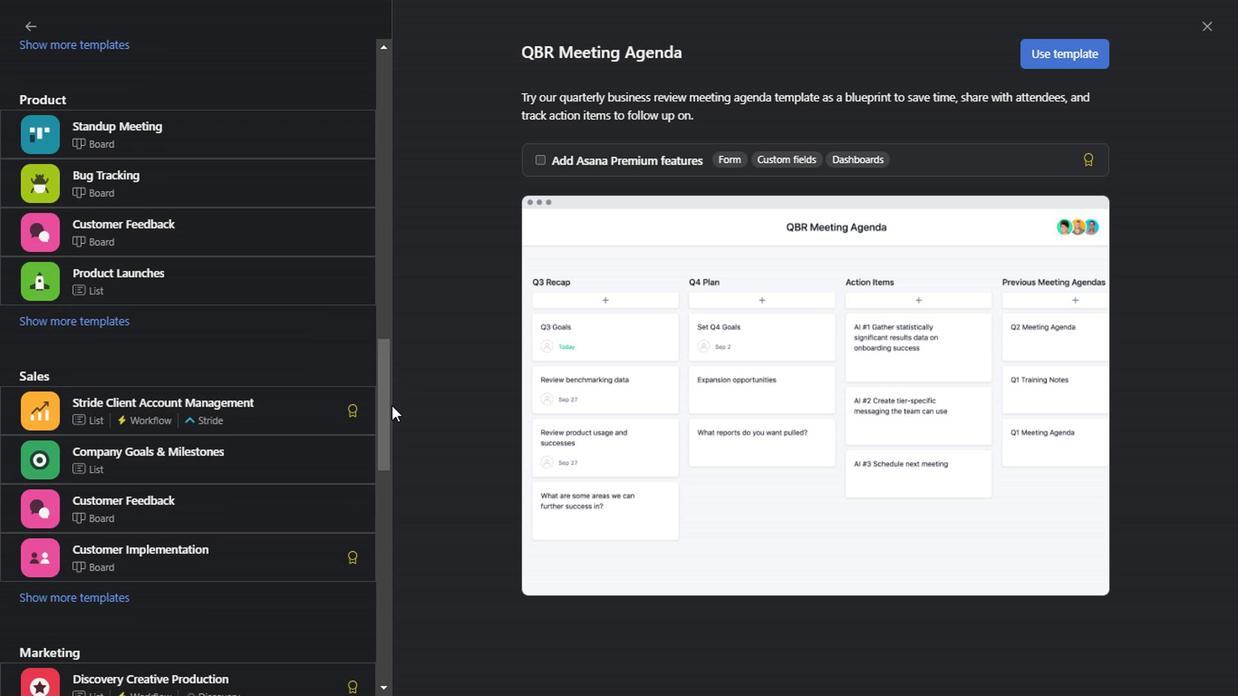 
Action: Mouse pressed left at (366, 332)
Screenshot: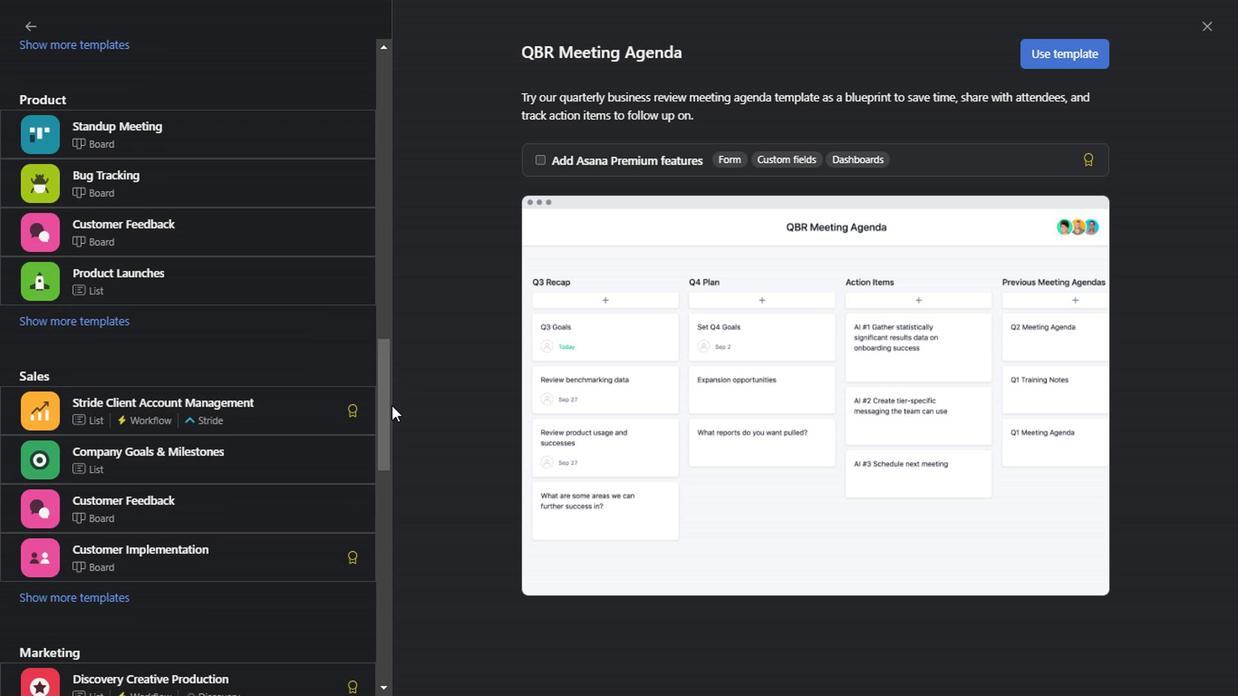 
Action: Mouse moved to (245, 201)
Screenshot: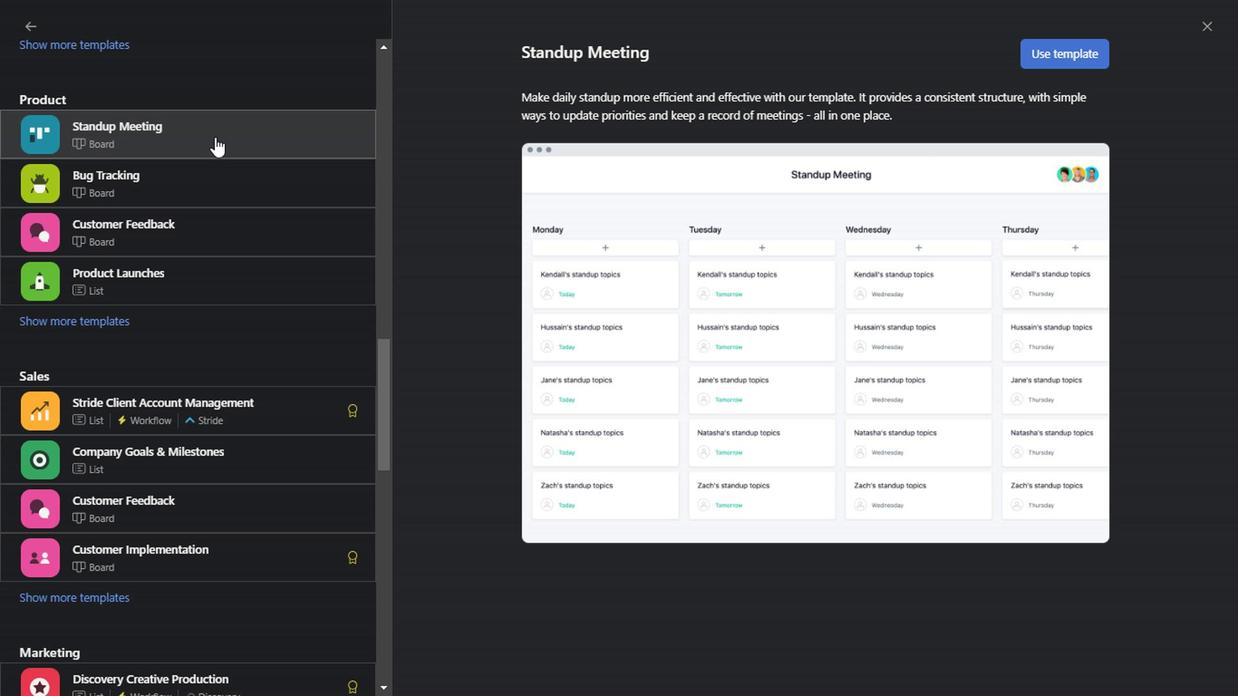 
Action: Mouse pressed left at (245, 201)
Screenshot: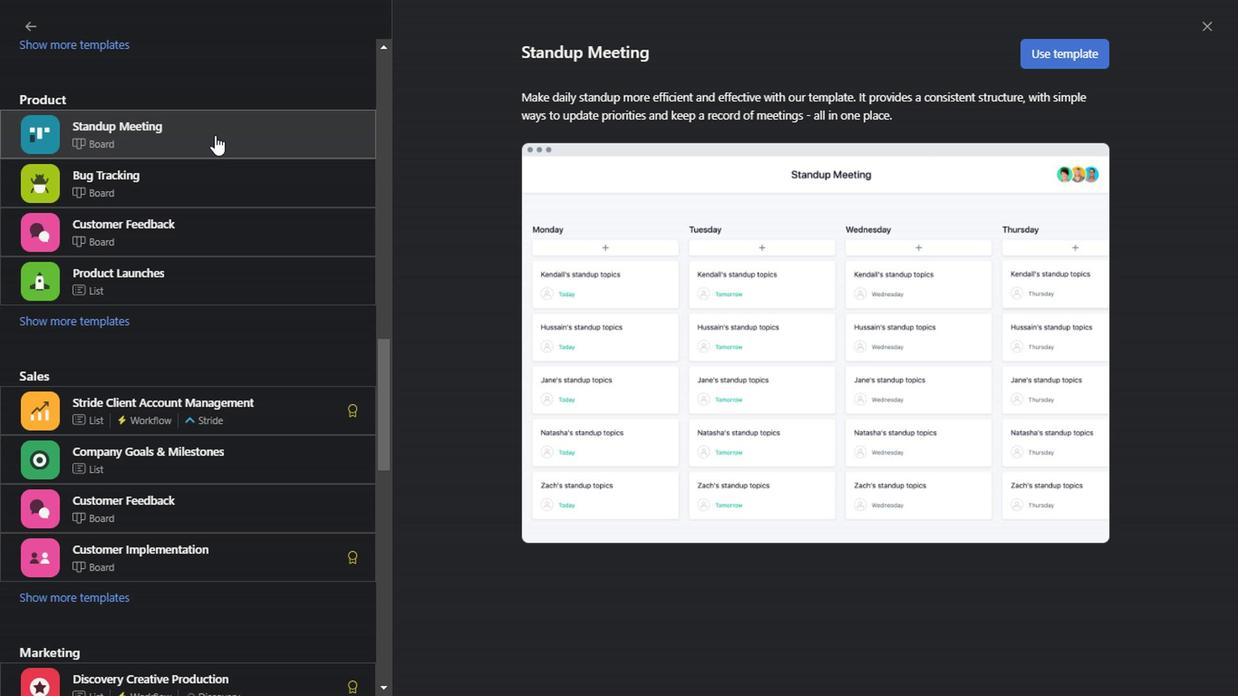 
Action: Mouse moved to (248, 191)
Screenshot: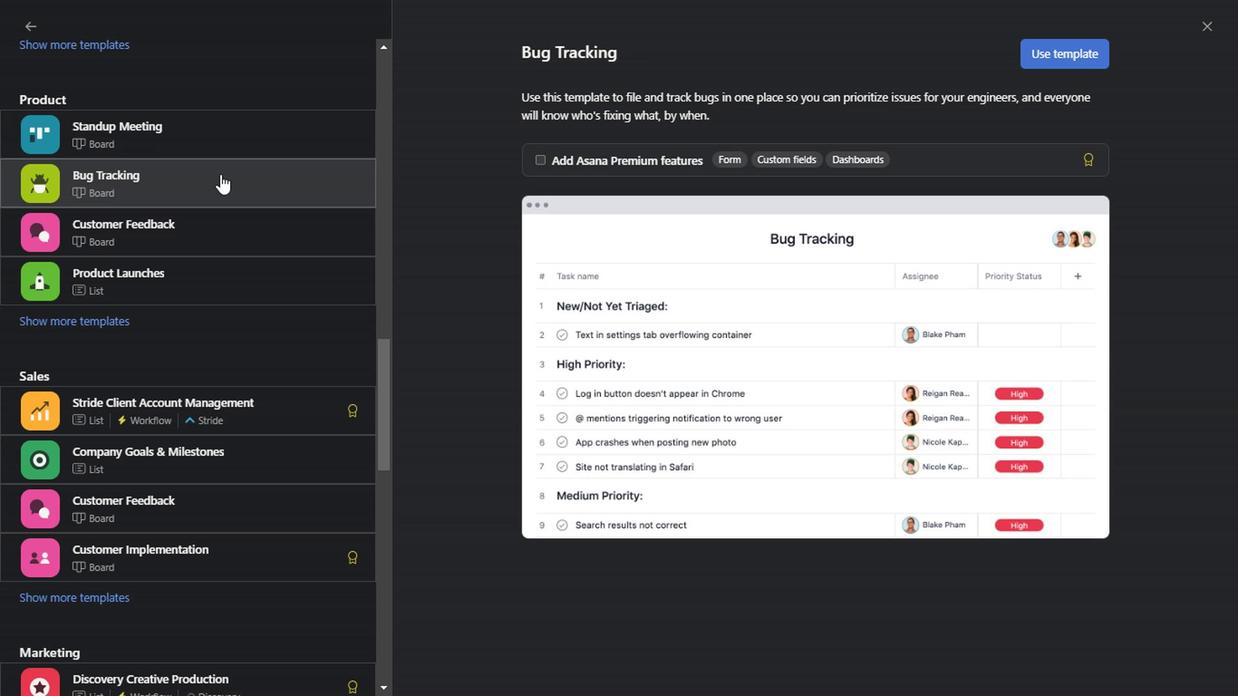 
Action: Mouse pressed left at (248, 191)
Screenshot: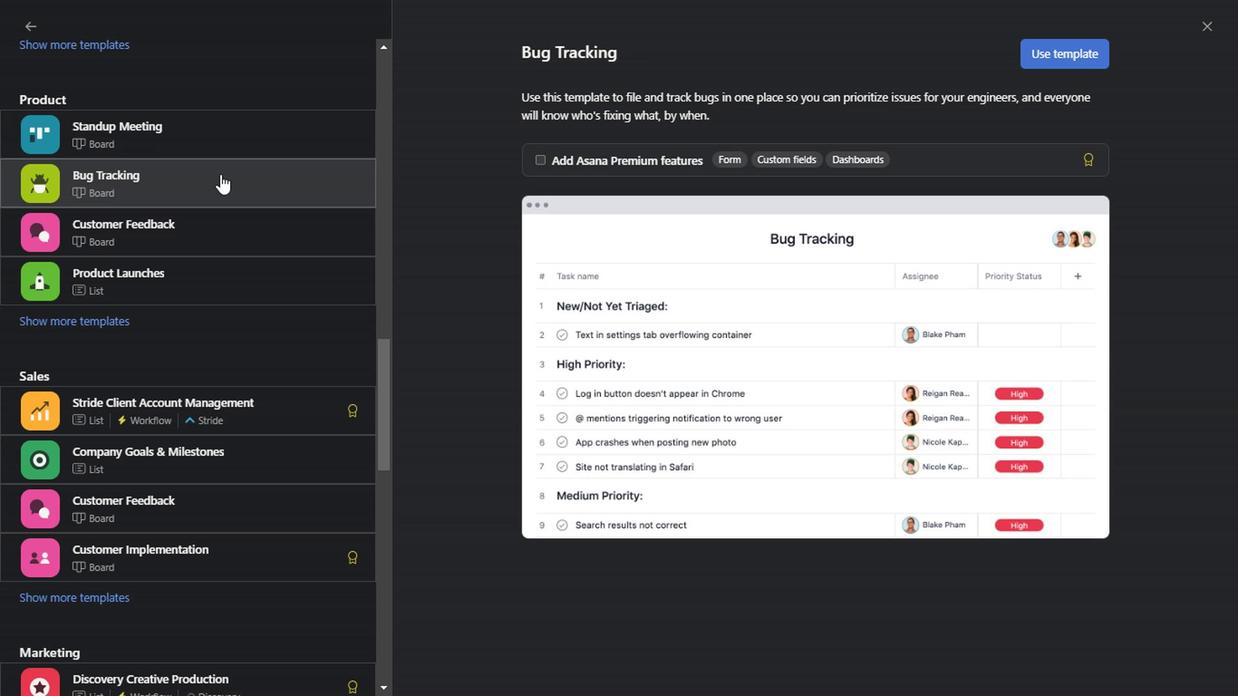 
Action: Mouse moved to (252, 219)
Screenshot: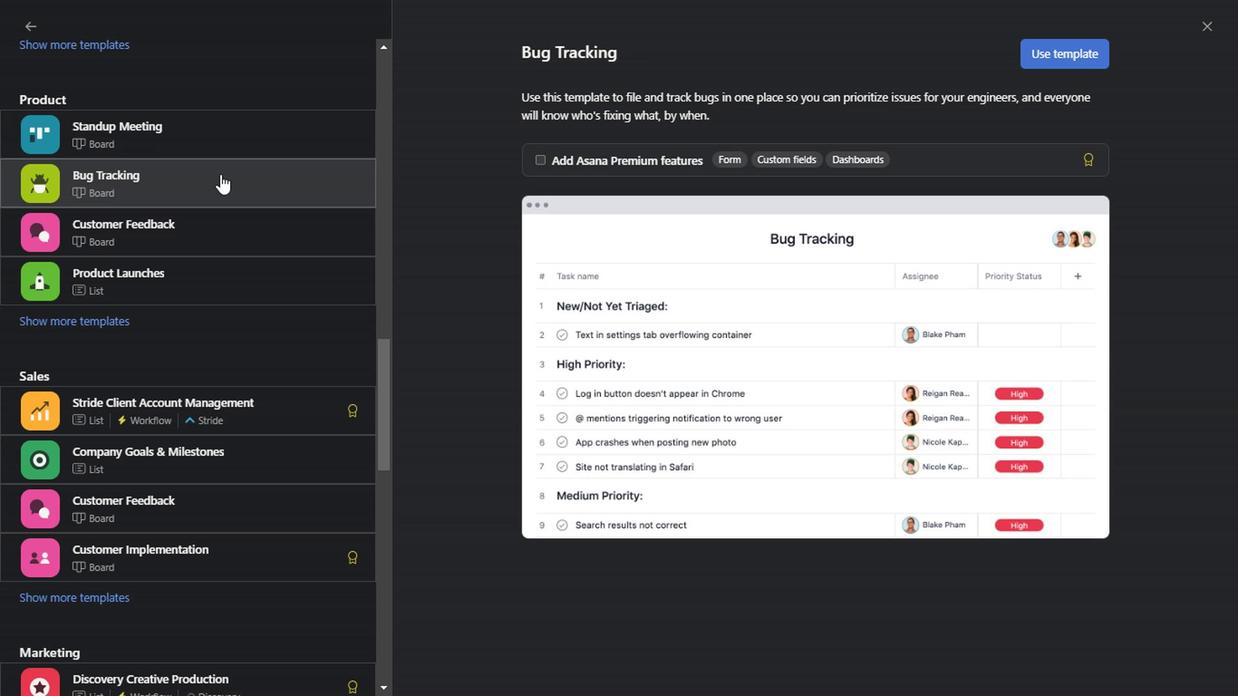 
Action: Mouse pressed left at (252, 219)
Screenshot: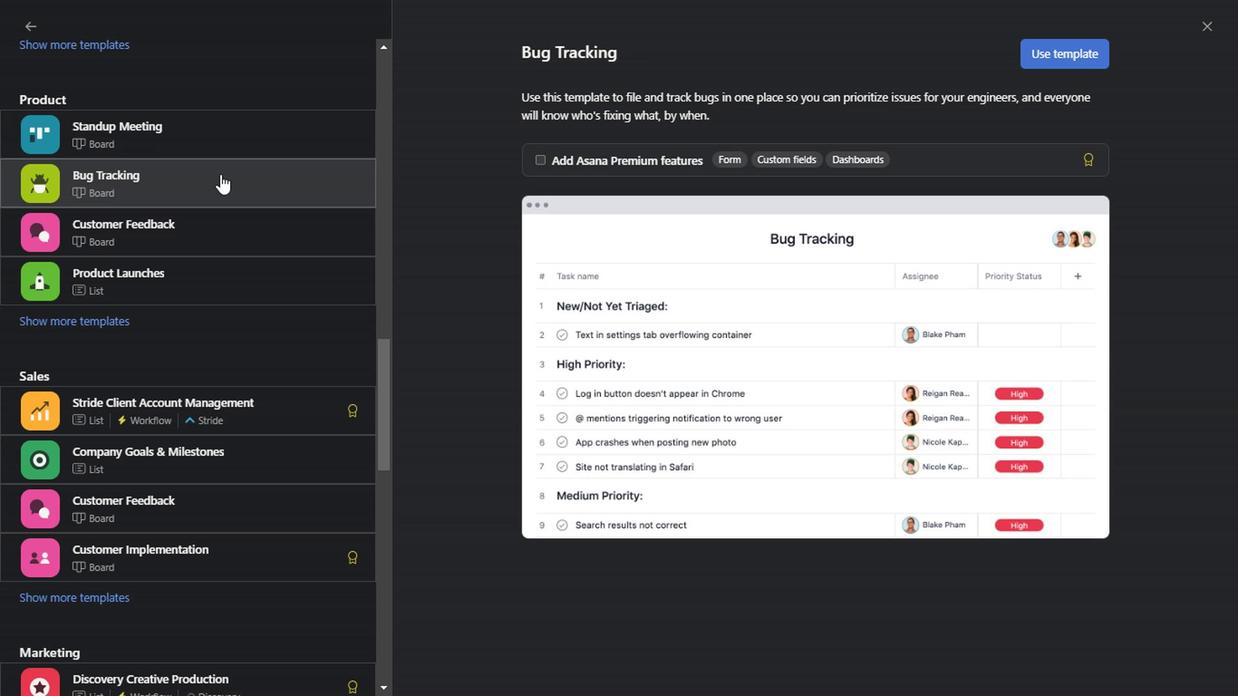 
Action: Mouse moved to (264, 258)
Screenshot: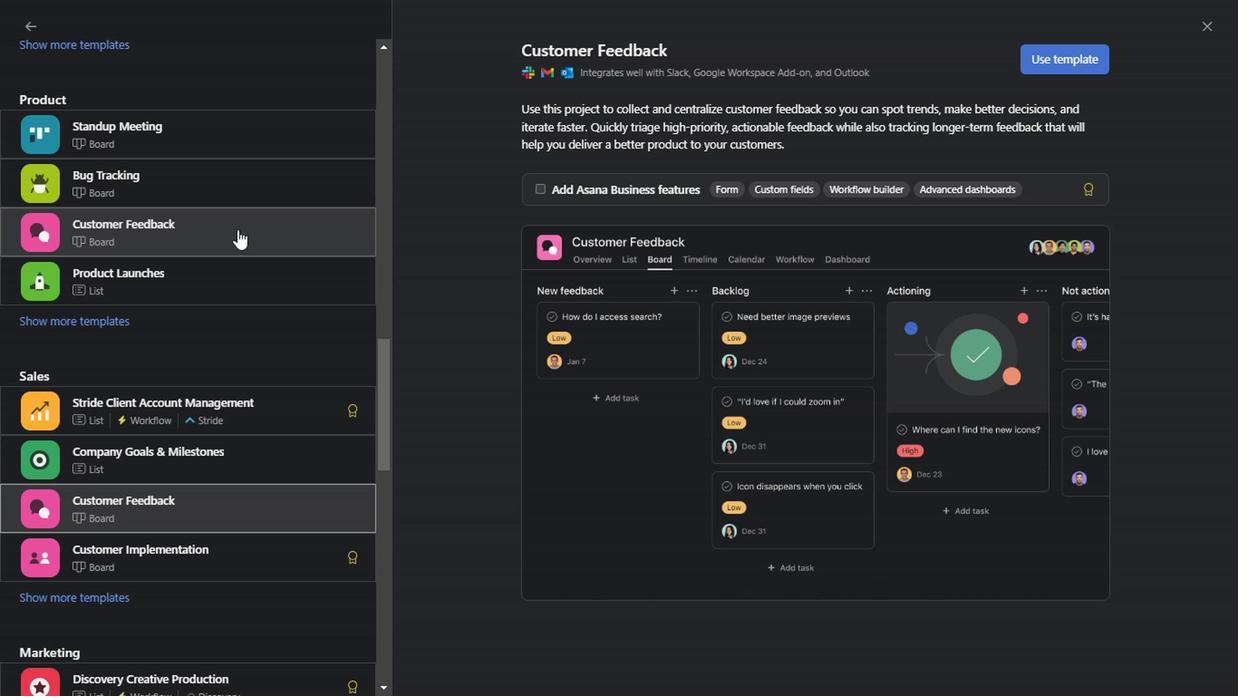 
Action: Mouse pressed left at (264, 258)
Screenshot: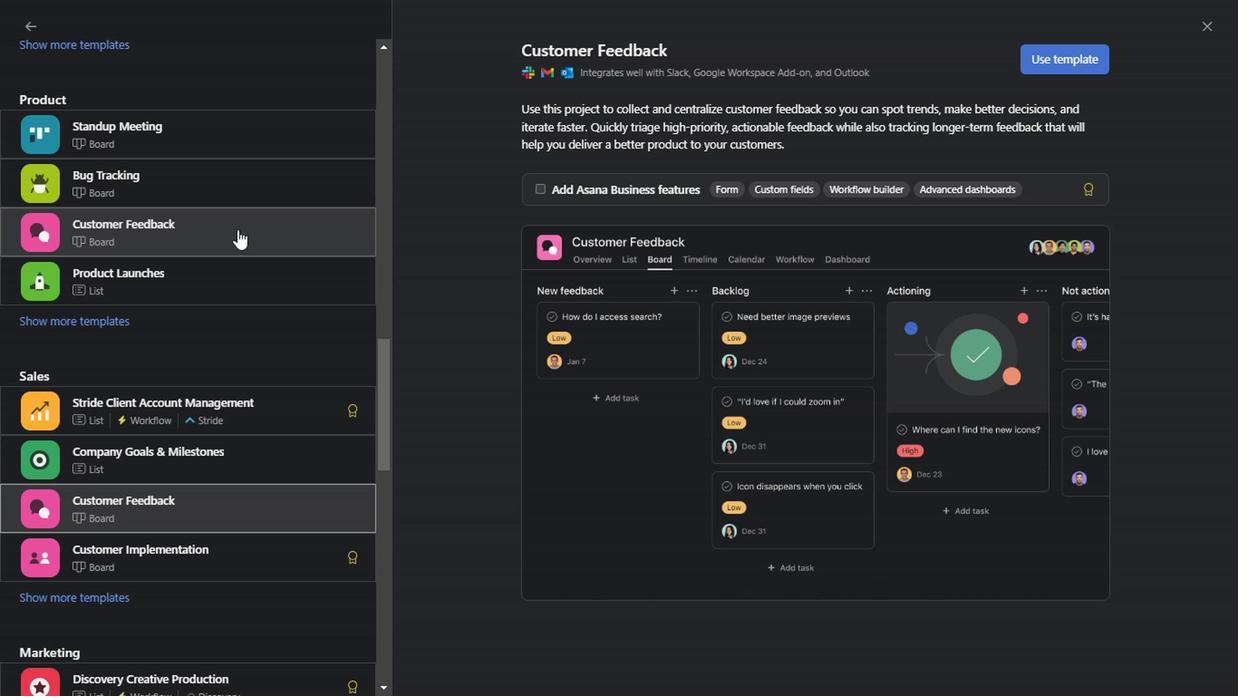 
Action: Mouse moved to (252, 292)
Screenshot: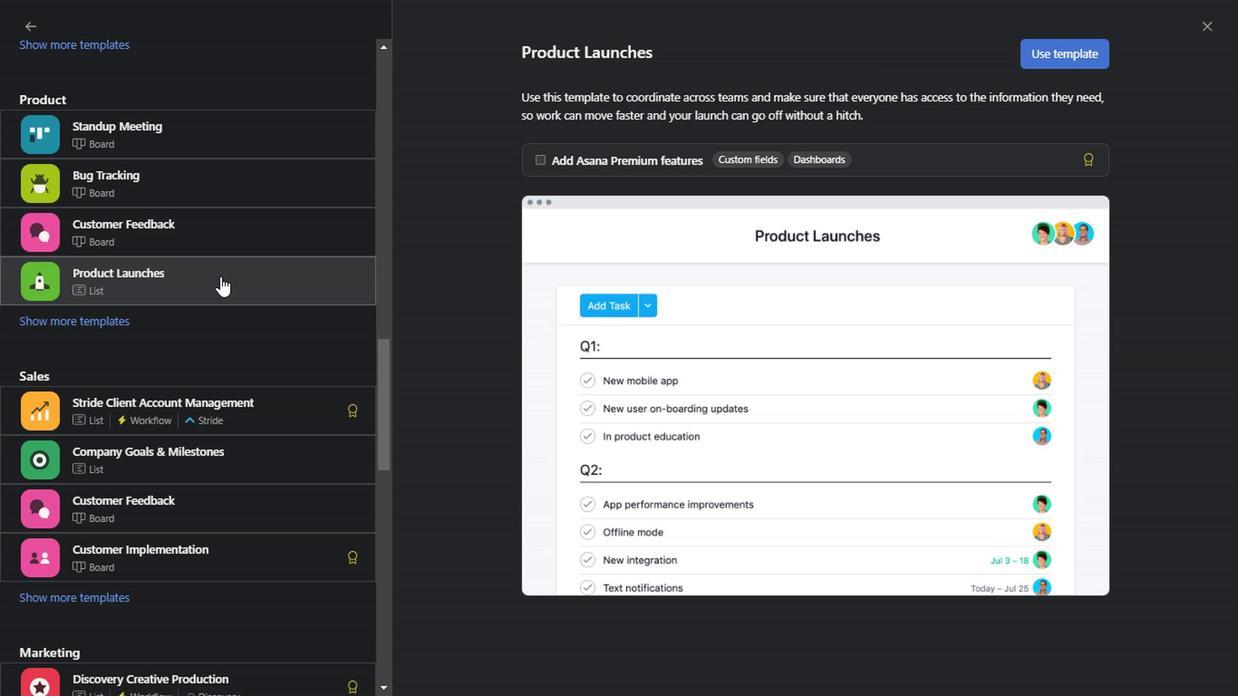 
Action: Mouse pressed left at (252, 292)
Screenshot: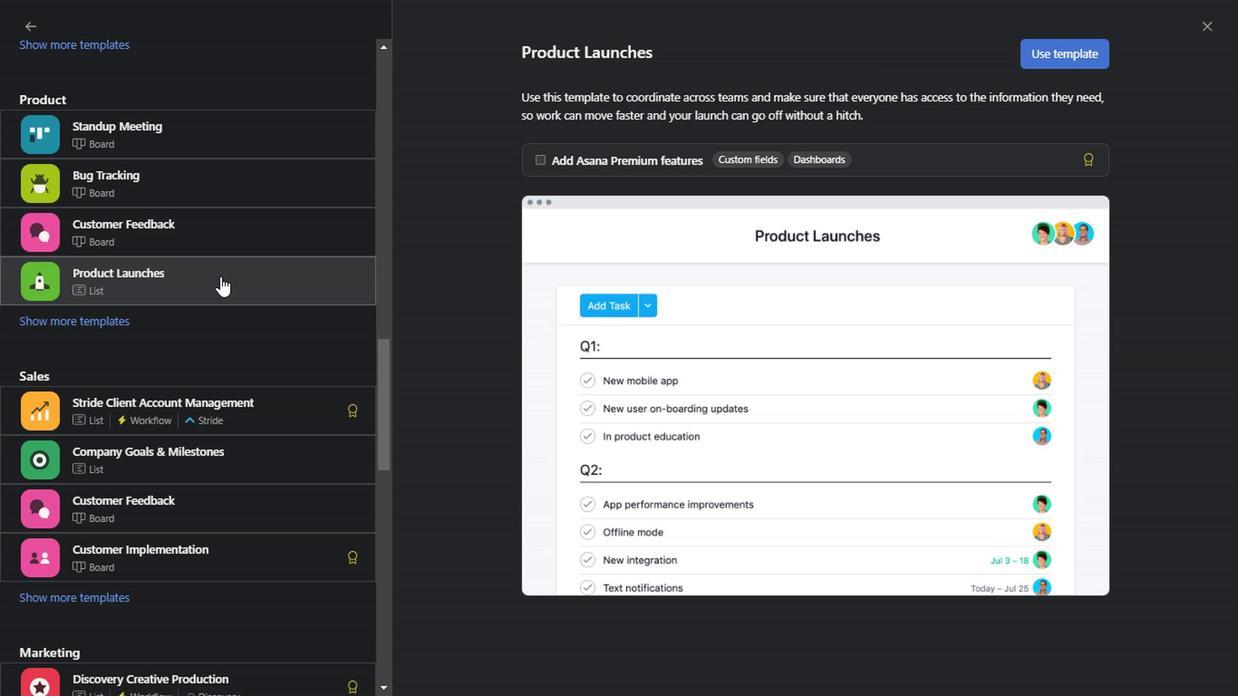 
Action: Mouse moved to (368, 424)
Screenshot: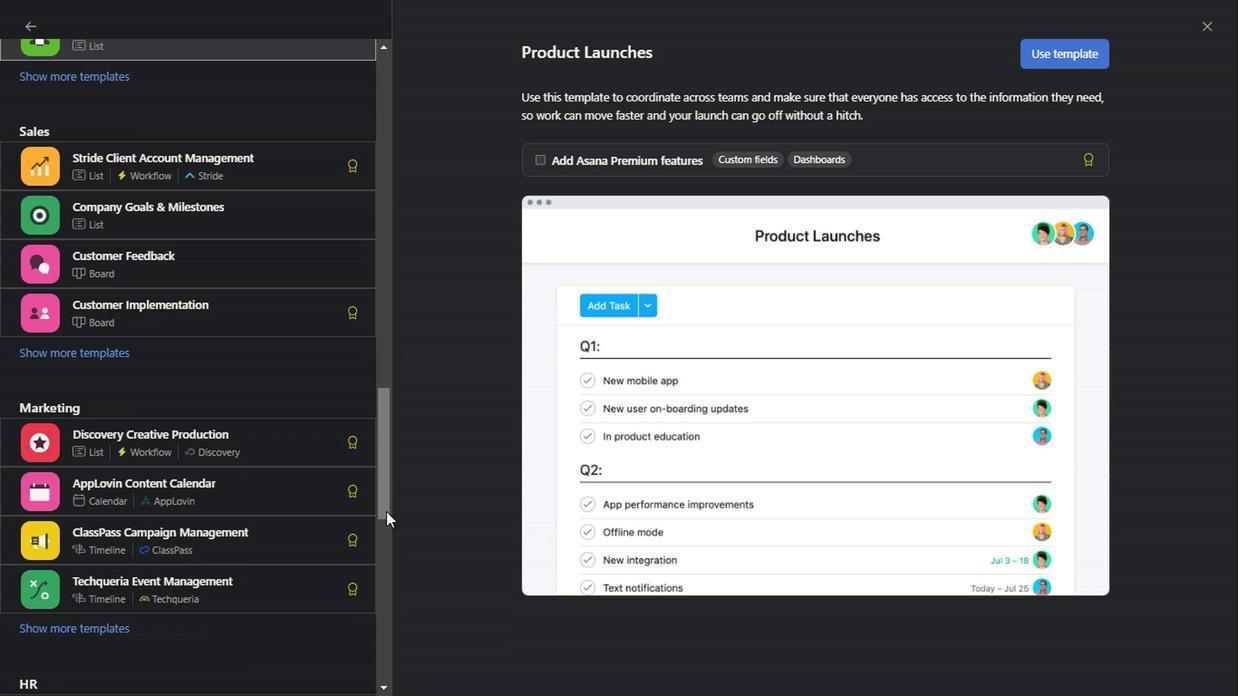
Action: Mouse pressed left at (368, 424)
Screenshot: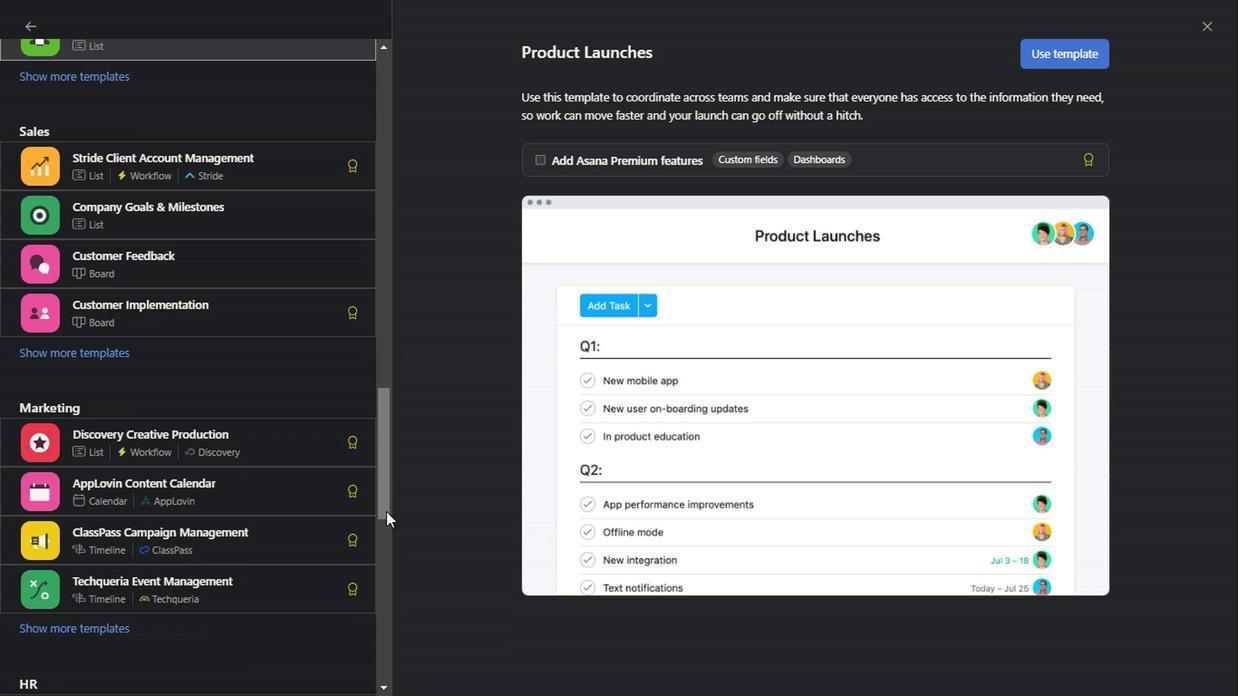 
Action: Mouse moved to (286, 219)
Screenshot: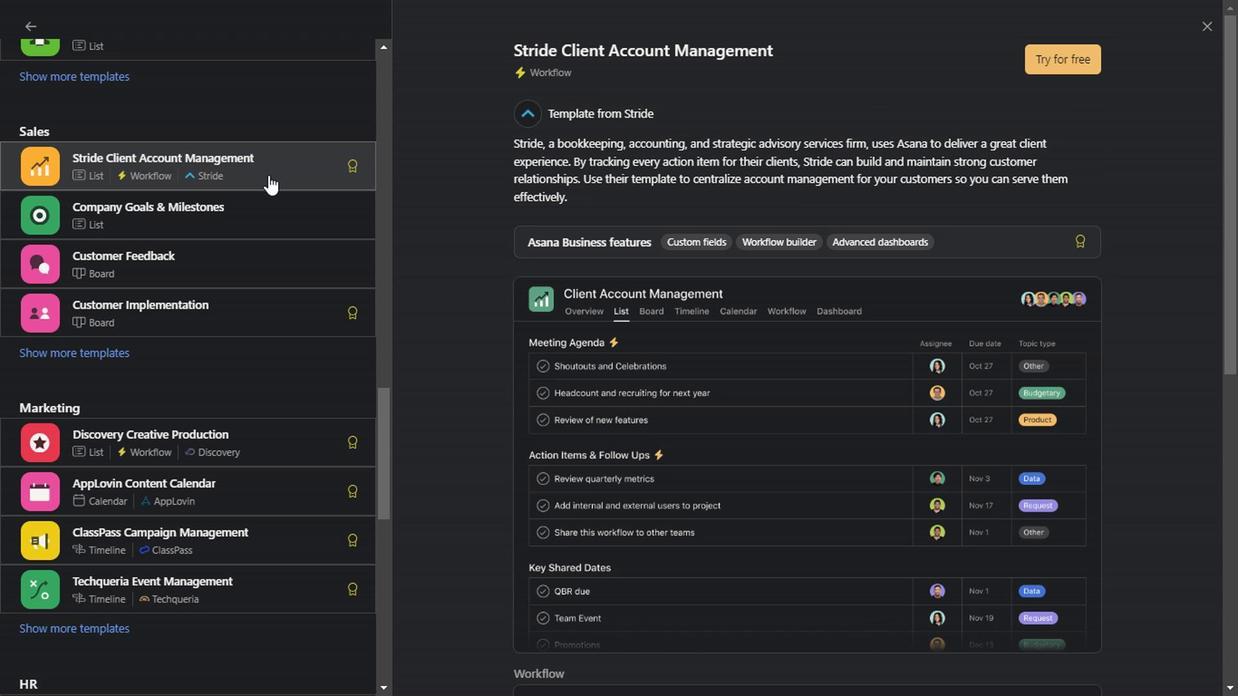 
Action: Mouse pressed left at (286, 219)
Screenshot: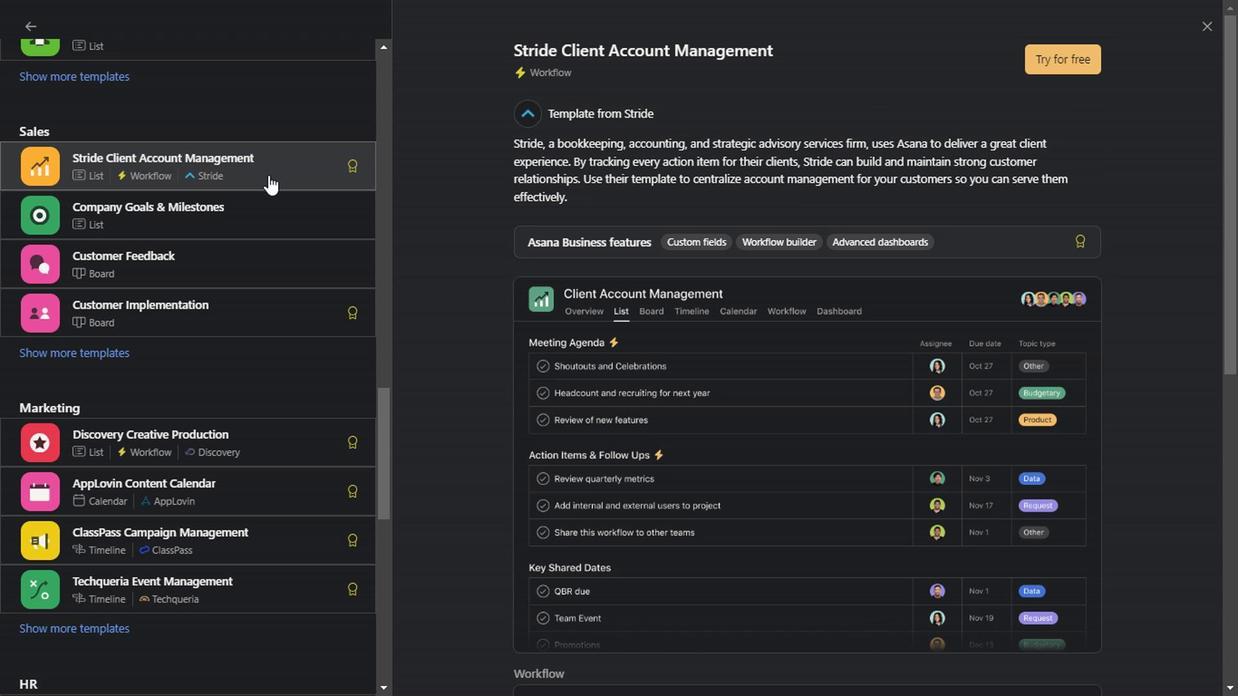 
Action: Mouse moved to (297, 375)
Screenshot: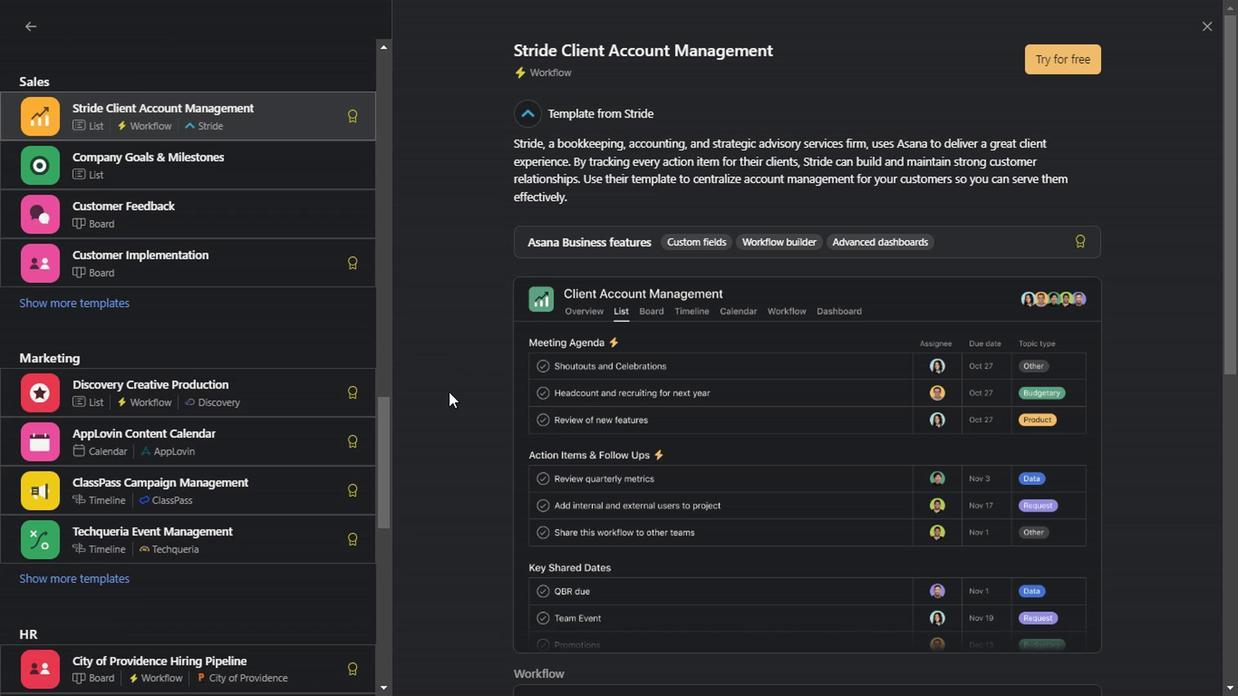 
Action: Mouse scrolled (297, 375) with delta (0, 0)
Screenshot: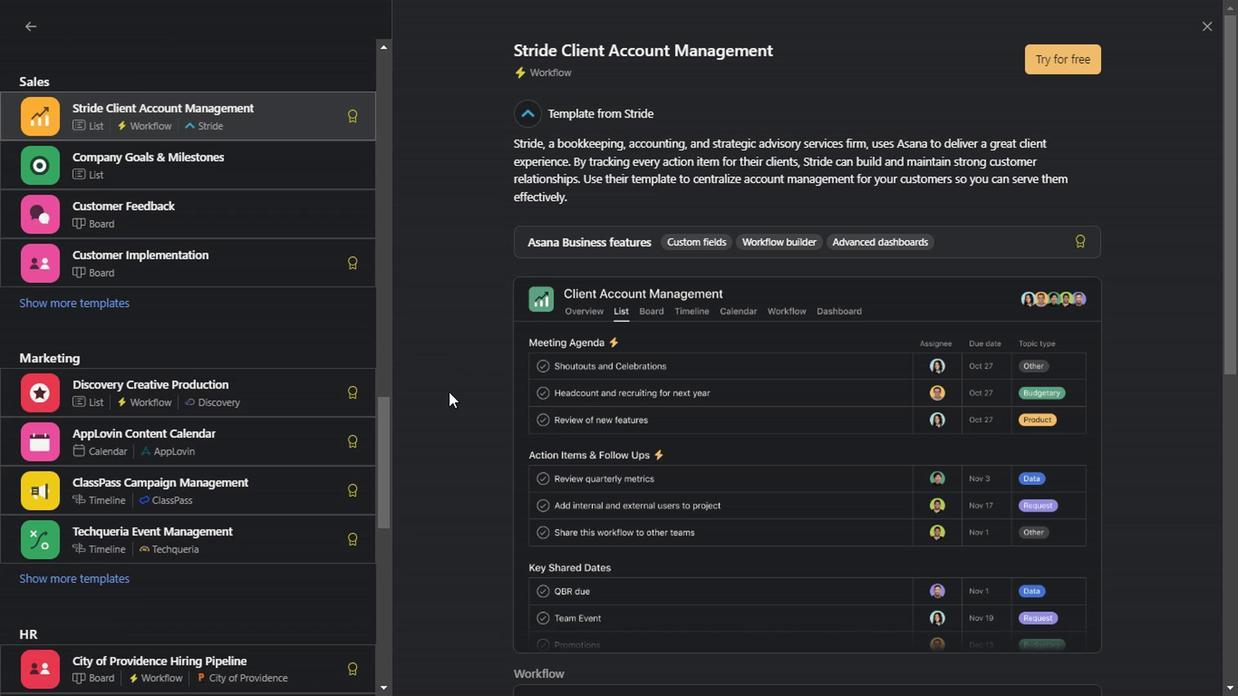 
Action: Mouse scrolled (297, 375) with delta (0, 0)
Screenshot: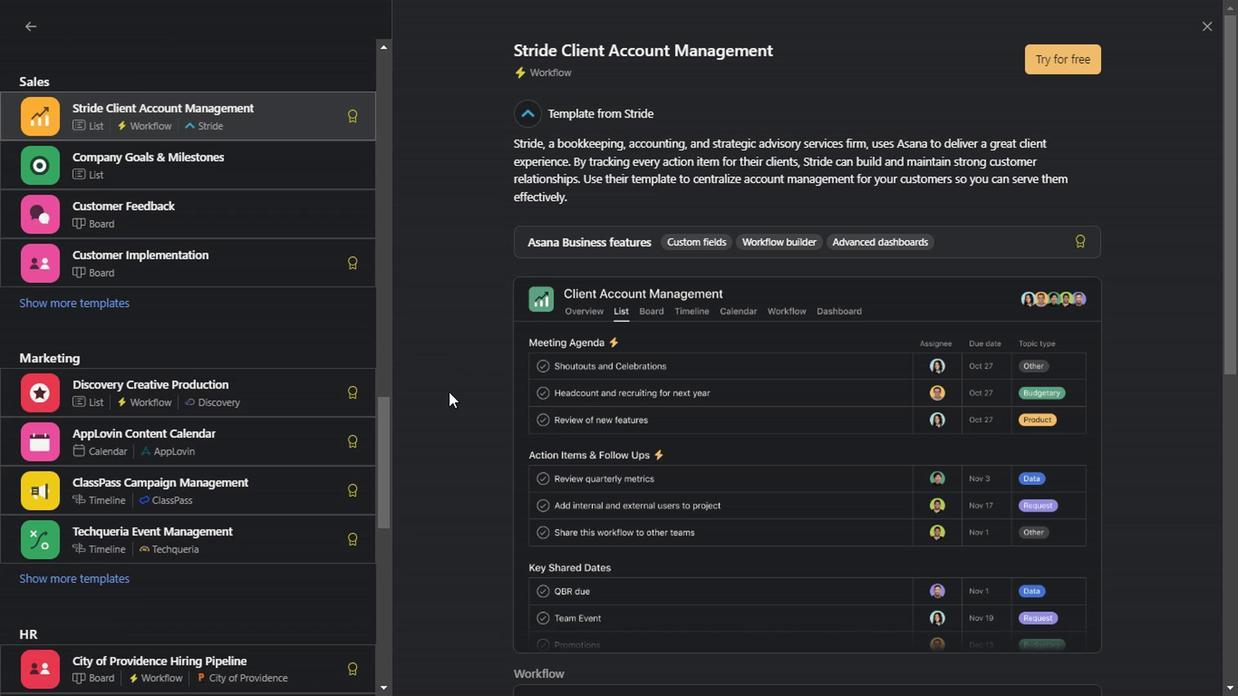 
Action: Mouse scrolled (297, 375) with delta (0, 0)
Screenshot: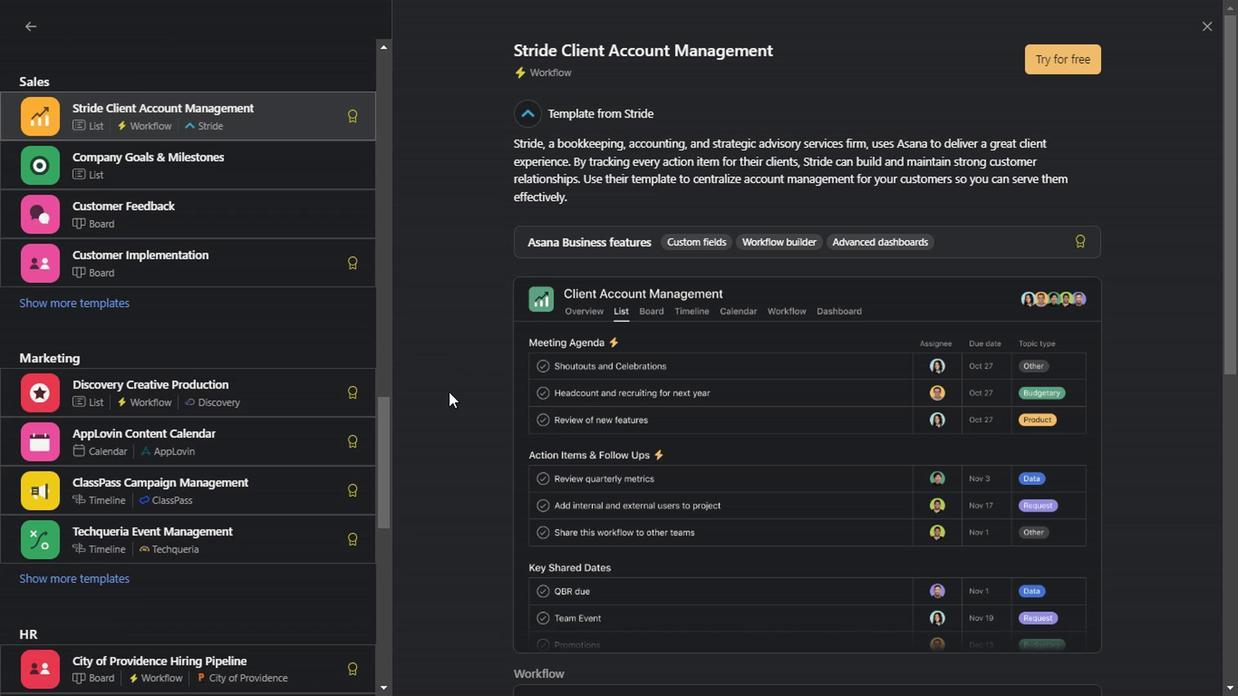
Action: Mouse scrolled (297, 375) with delta (0, 0)
Screenshot: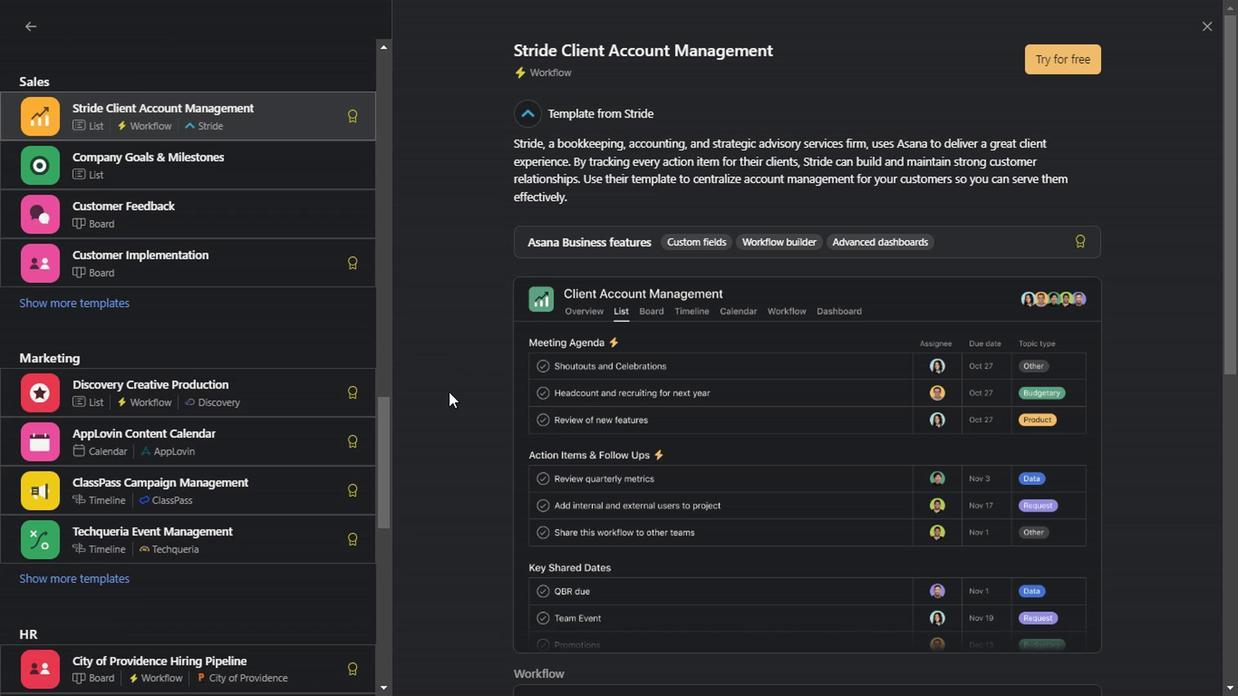 
Action: Mouse scrolled (297, 375) with delta (0, 0)
Screenshot: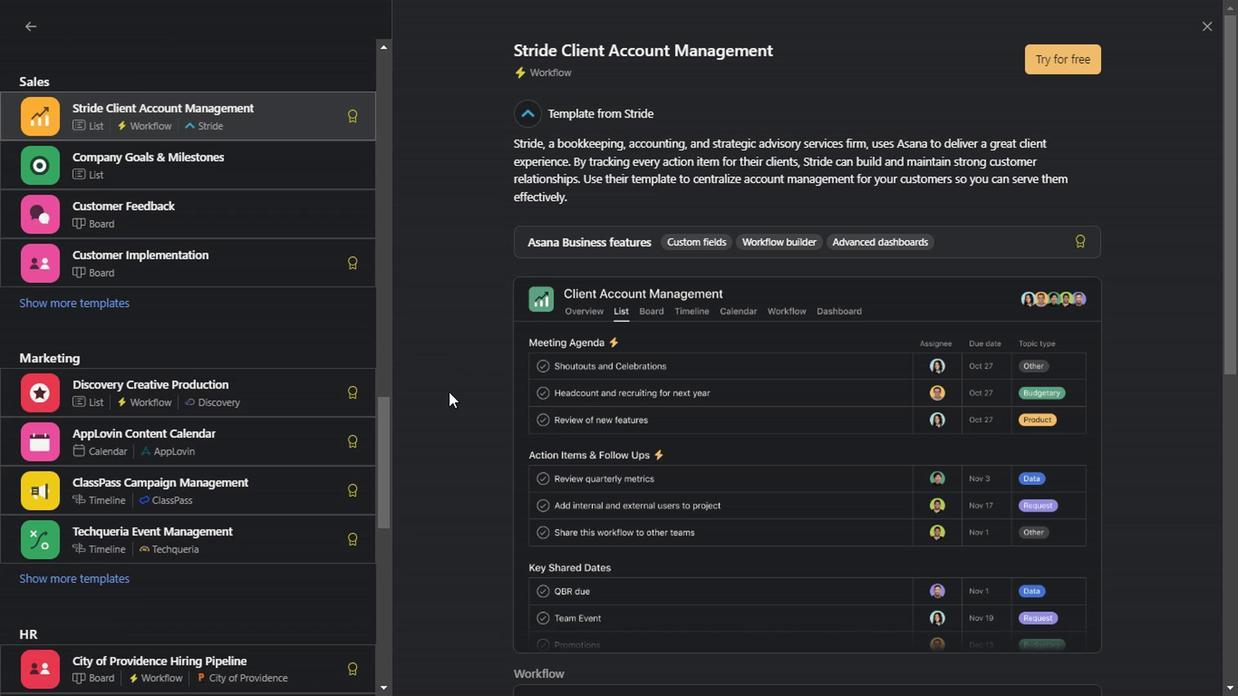 
Action: Mouse scrolled (297, 375) with delta (0, 0)
Screenshot: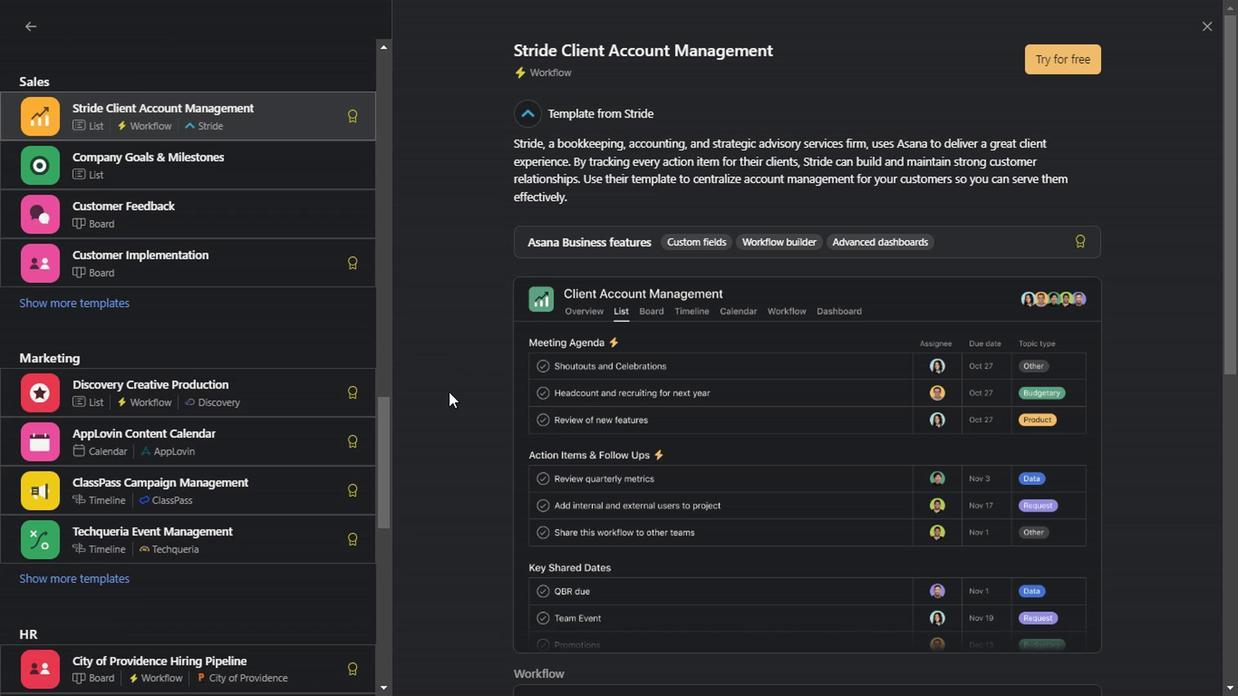 
Action: Mouse scrolled (297, 375) with delta (0, 0)
Screenshot: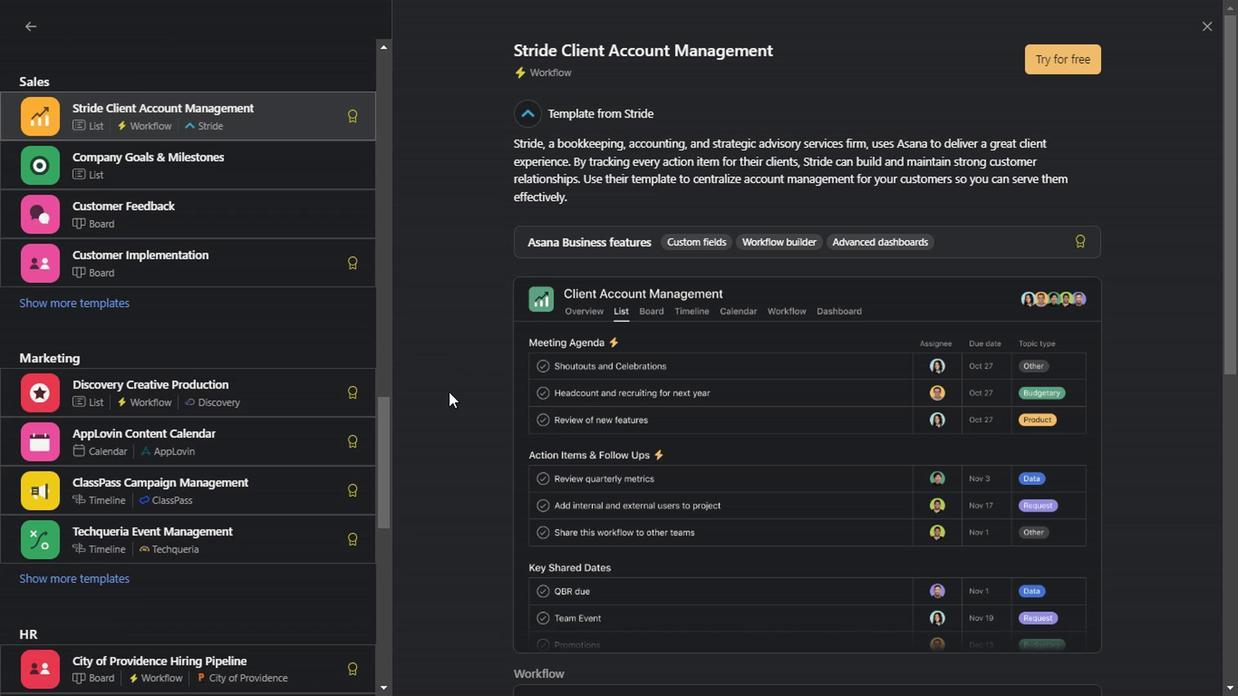 
Action: Mouse scrolled (297, 375) with delta (0, 0)
Screenshot: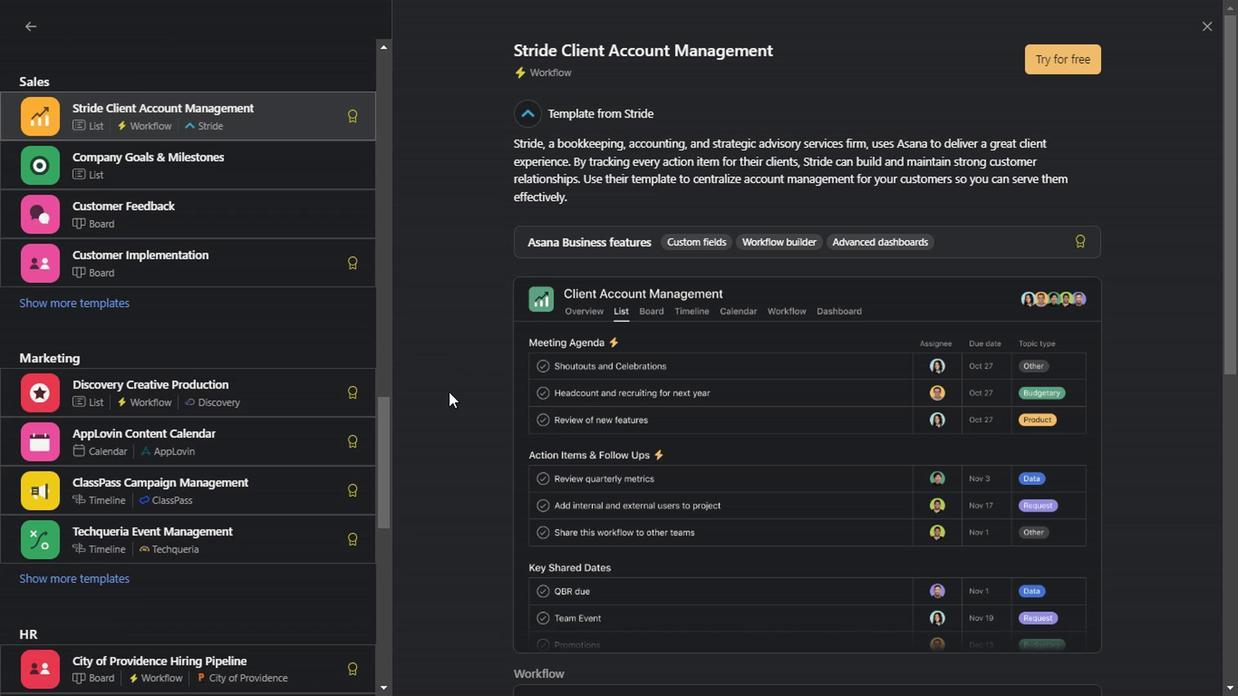 
Action: Mouse scrolled (297, 375) with delta (0, 0)
Screenshot: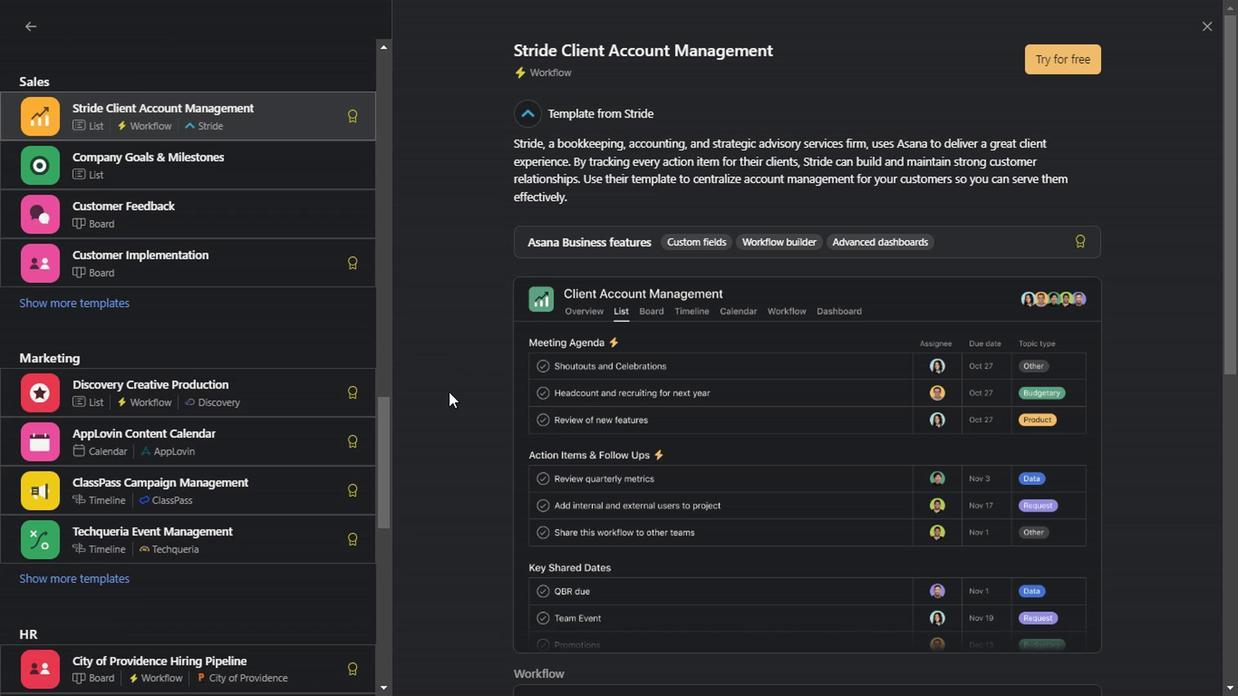 
Action: Mouse scrolled (297, 375) with delta (0, 0)
Screenshot: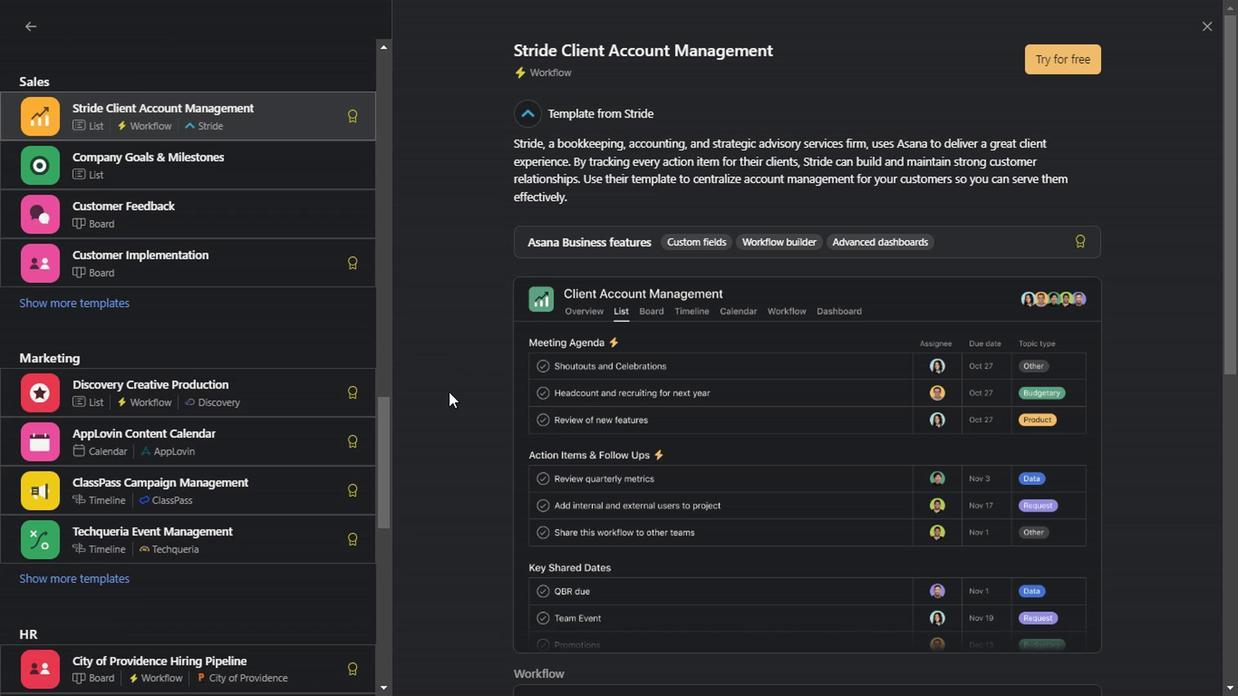 
Action: Mouse scrolled (297, 375) with delta (0, 0)
Screenshot: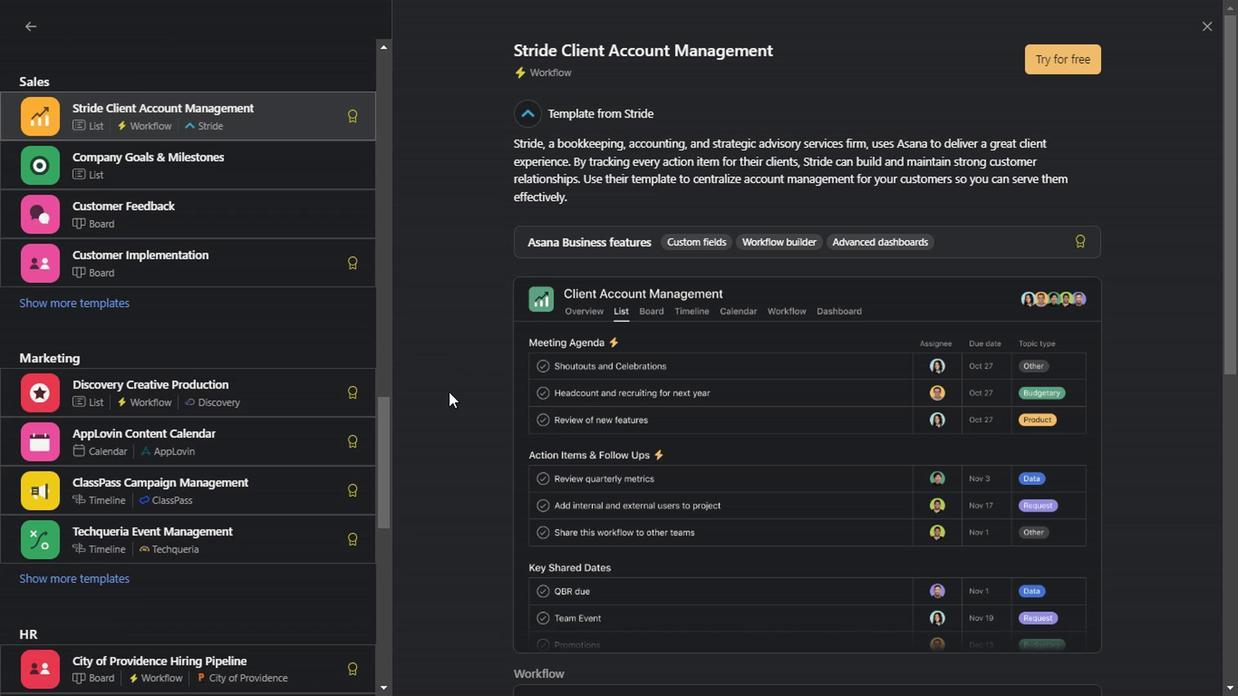 
Action: Mouse scrolled (297, 375) with delta (0, 0)
Screenshot: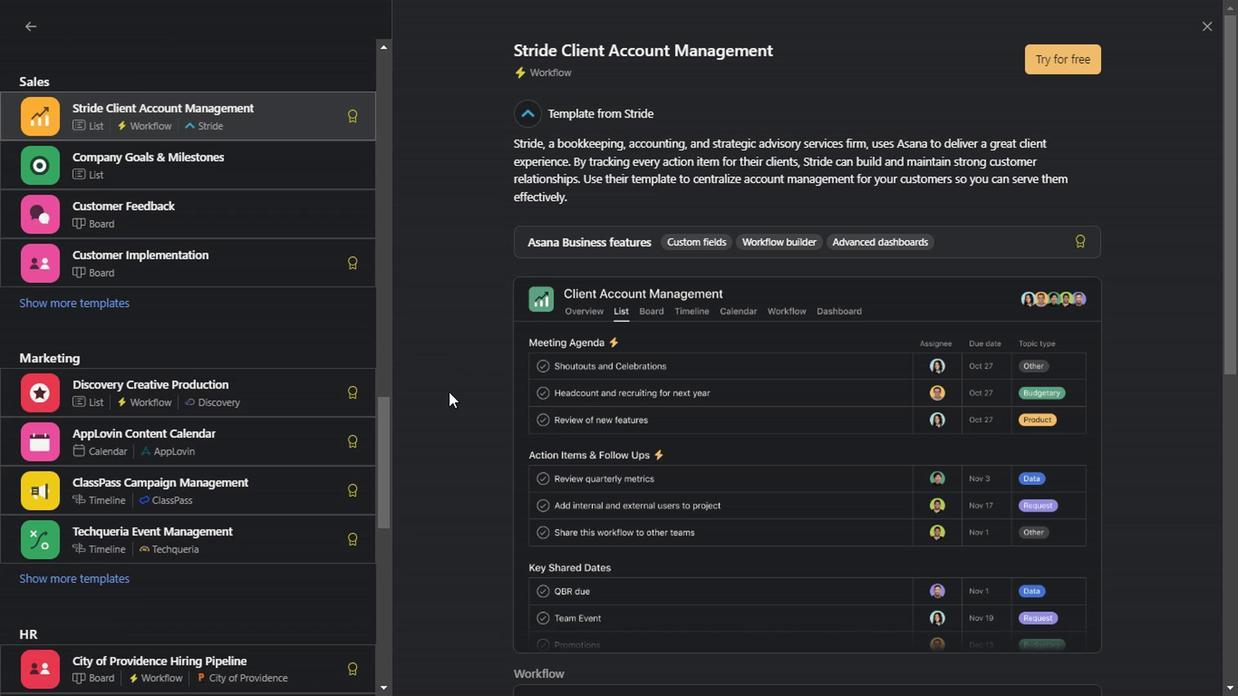 
Action: Mouse scrolled (297, 375) with delta (0, 0)
Screenshot: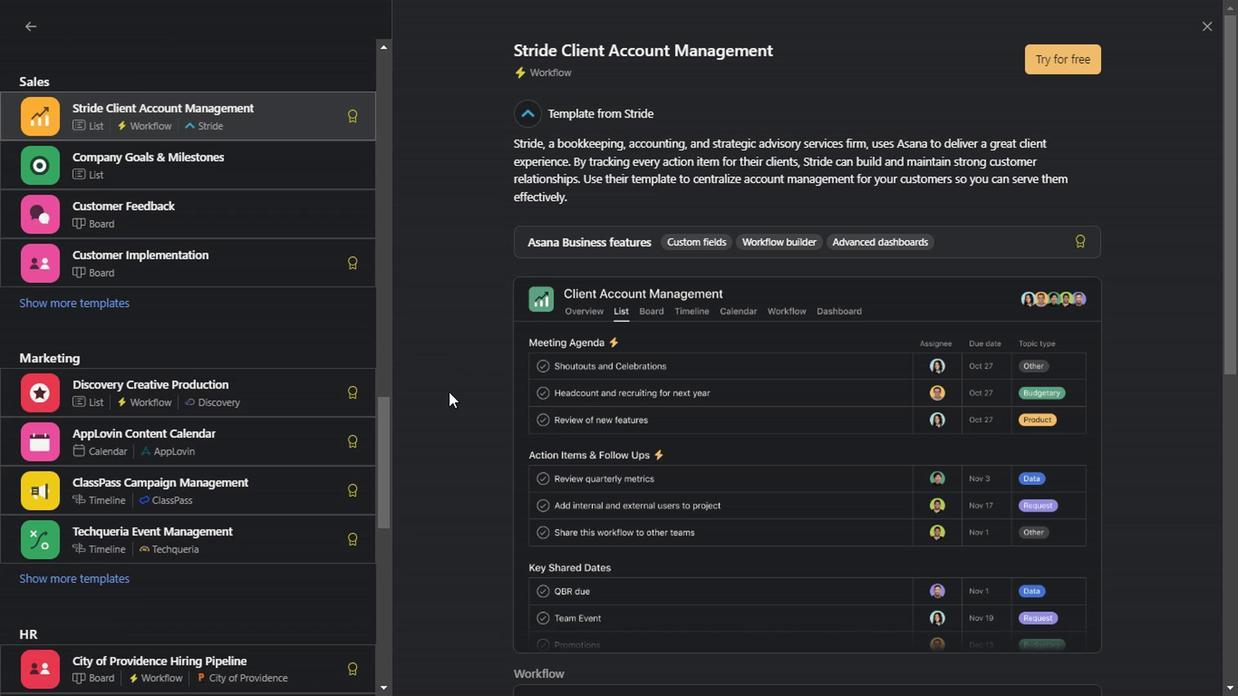 
Action: Mouse scrolled (297, 375) with delta (0, 0)
Screenshot: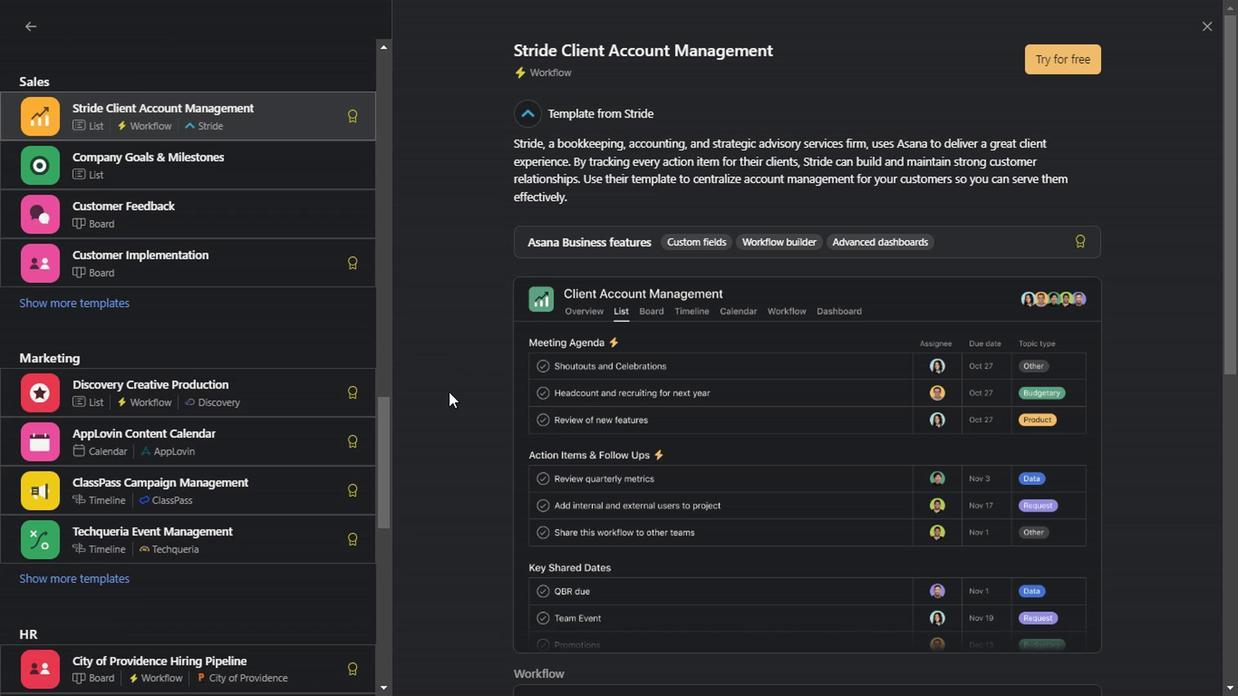 
Action: Mouse scrolled (297, 375) with delta (0, 0)
Screenshot: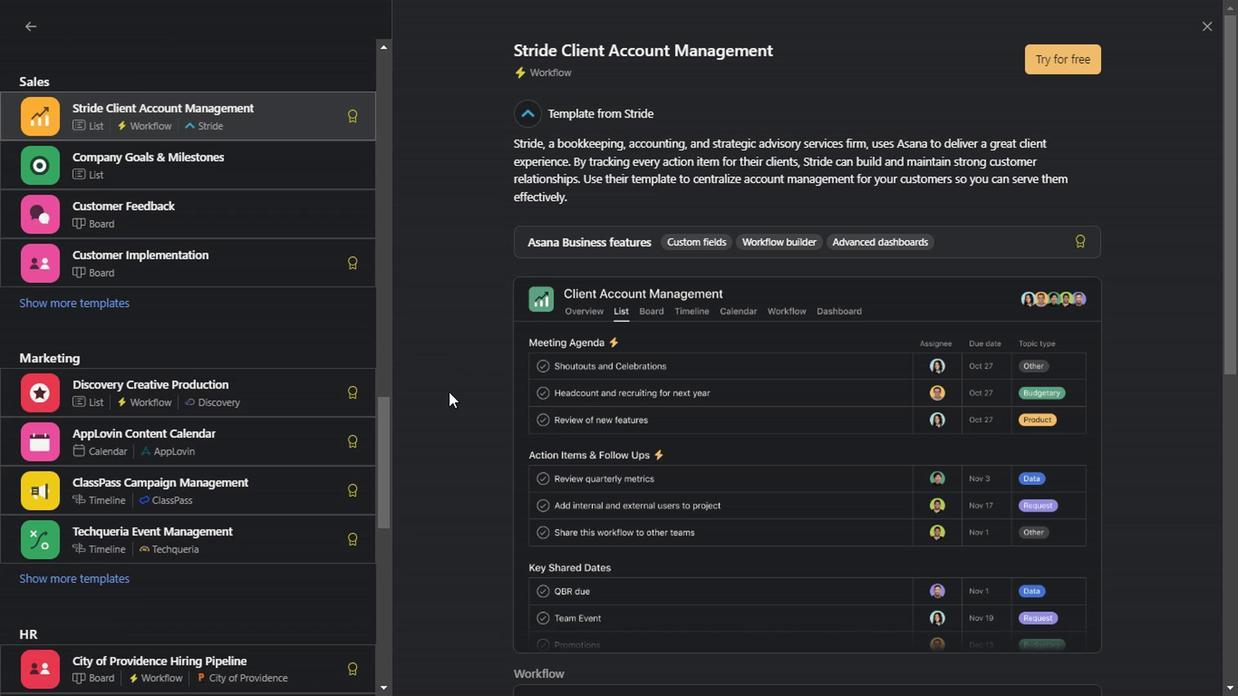
Action: Mouse scrolled (297, 375) with delta (0, 0)
Screenshot: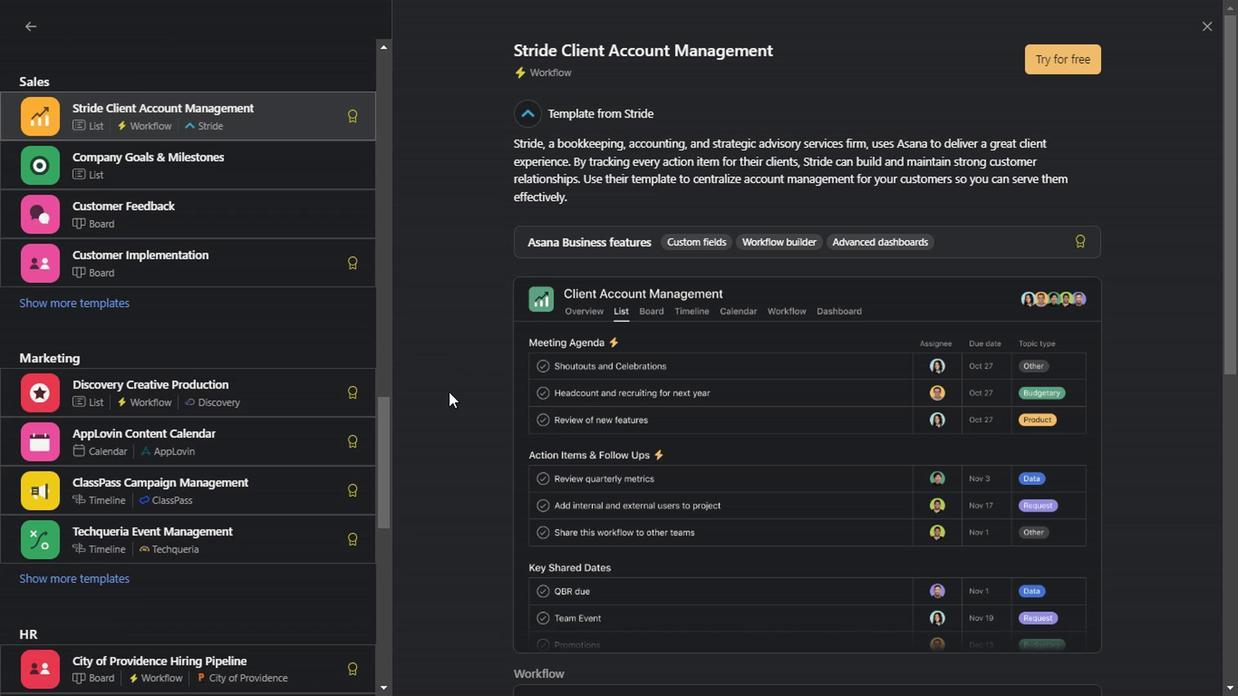 
Action: Mouse scrolled (297, 375) with delta (0, 0)
Screenshot: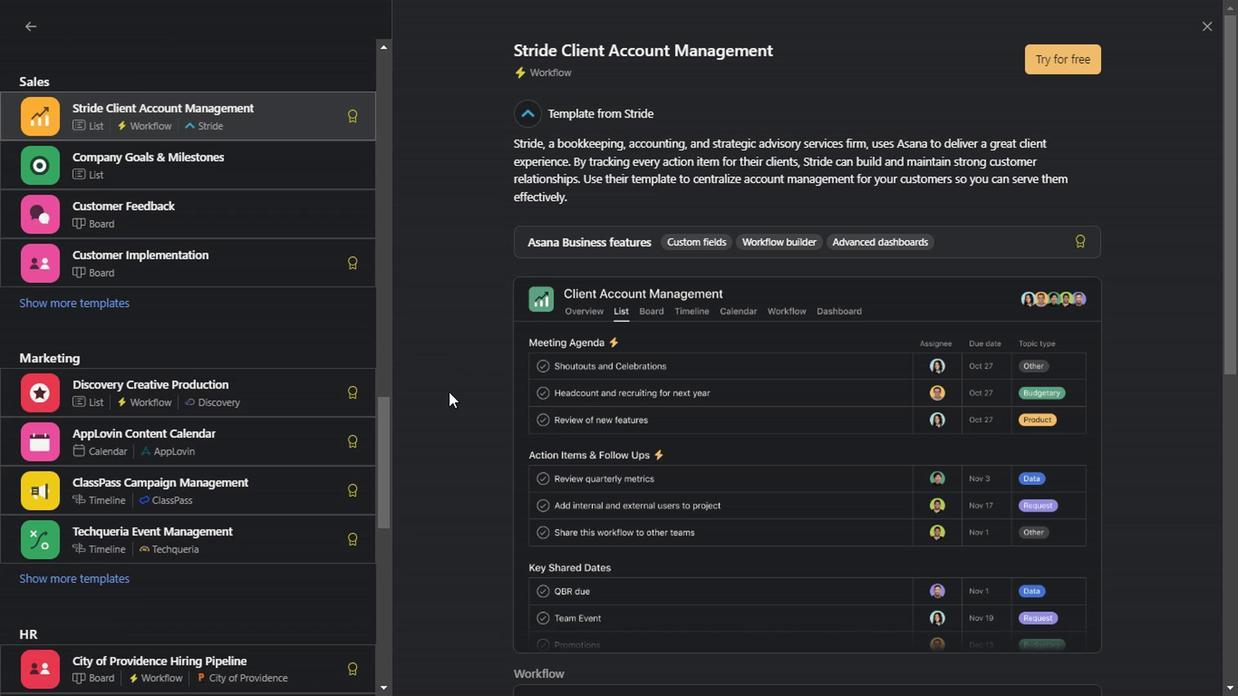 
Action: Mouse scrolled (297, 375) with delta (0, 0)
Screenshot: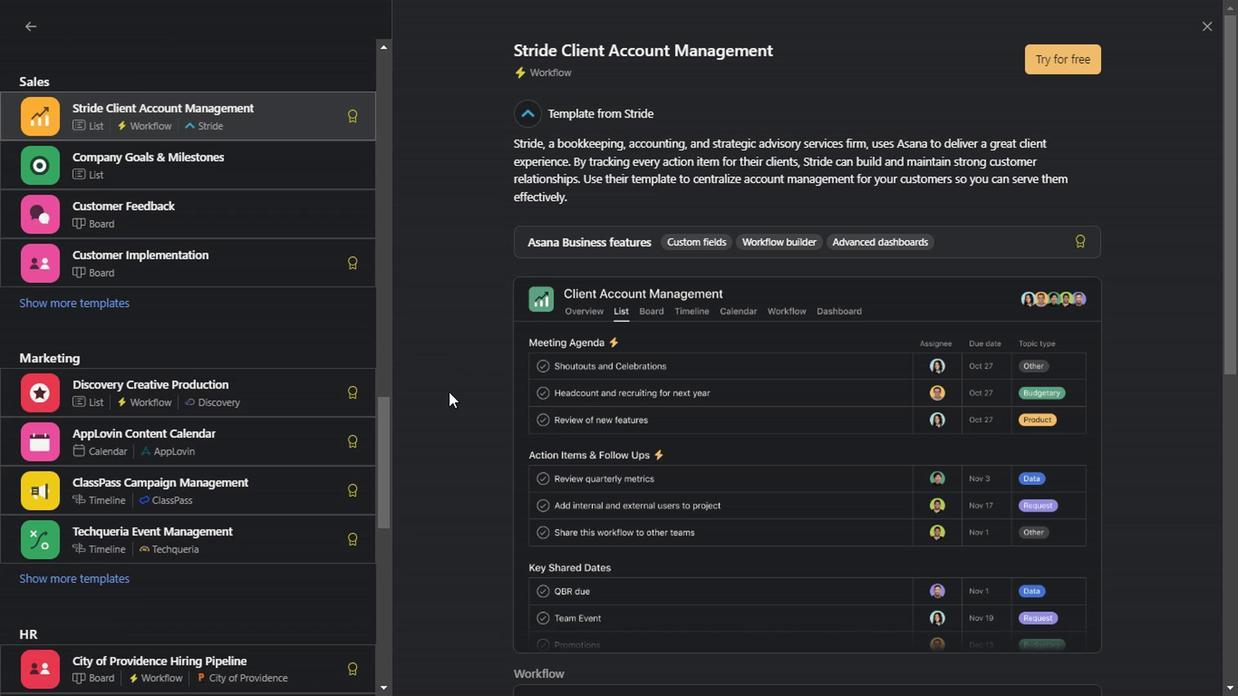
Action: Mouse scrolled (297, 375) with delta (0, 0)
Screenshot: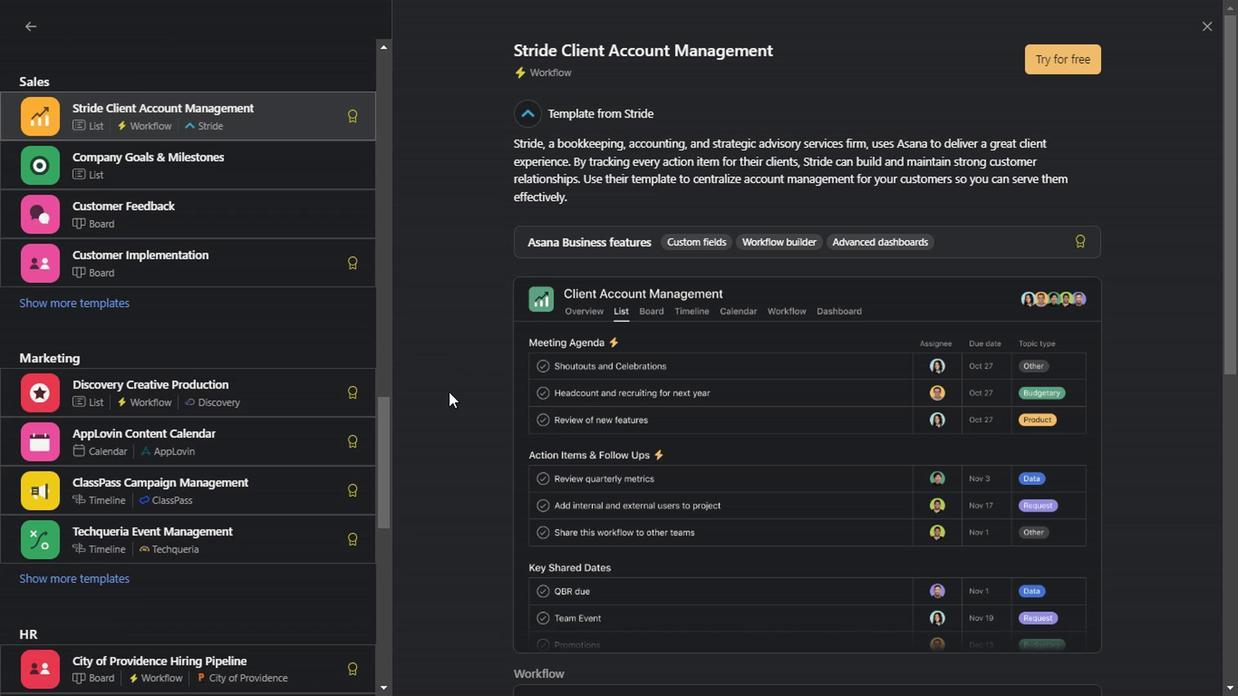 
Action: Mouse scrolled (297, 375) with delta (0, 0)
Screenshot: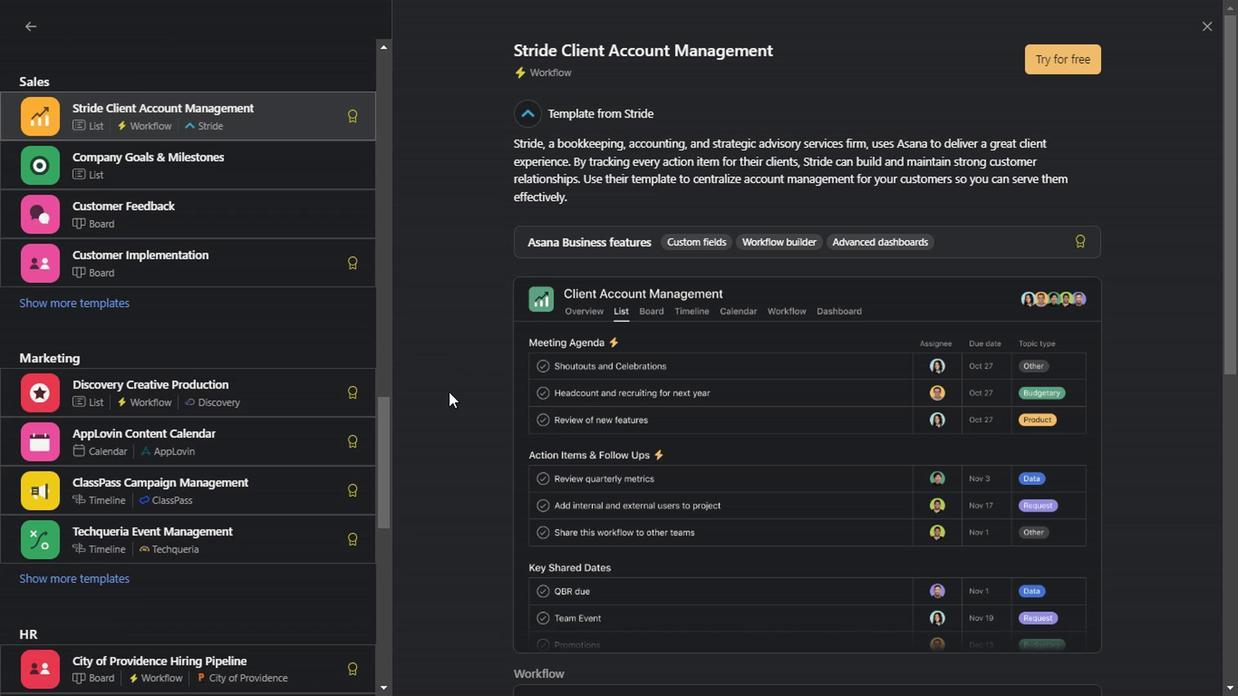 
Action: Mouse scrolled (297, 375) with delta (0, 0)
Screenshot: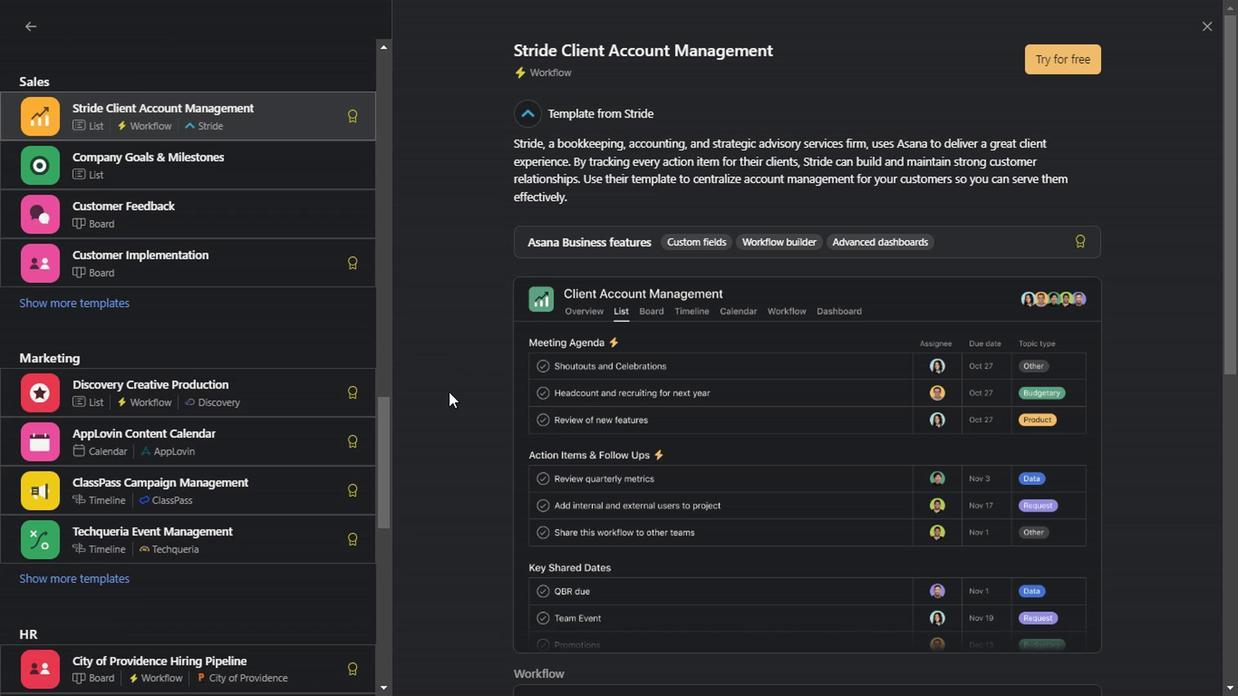 
Action: Mouse scrolled (297, 375) with delta (0, 0)
Screenshot: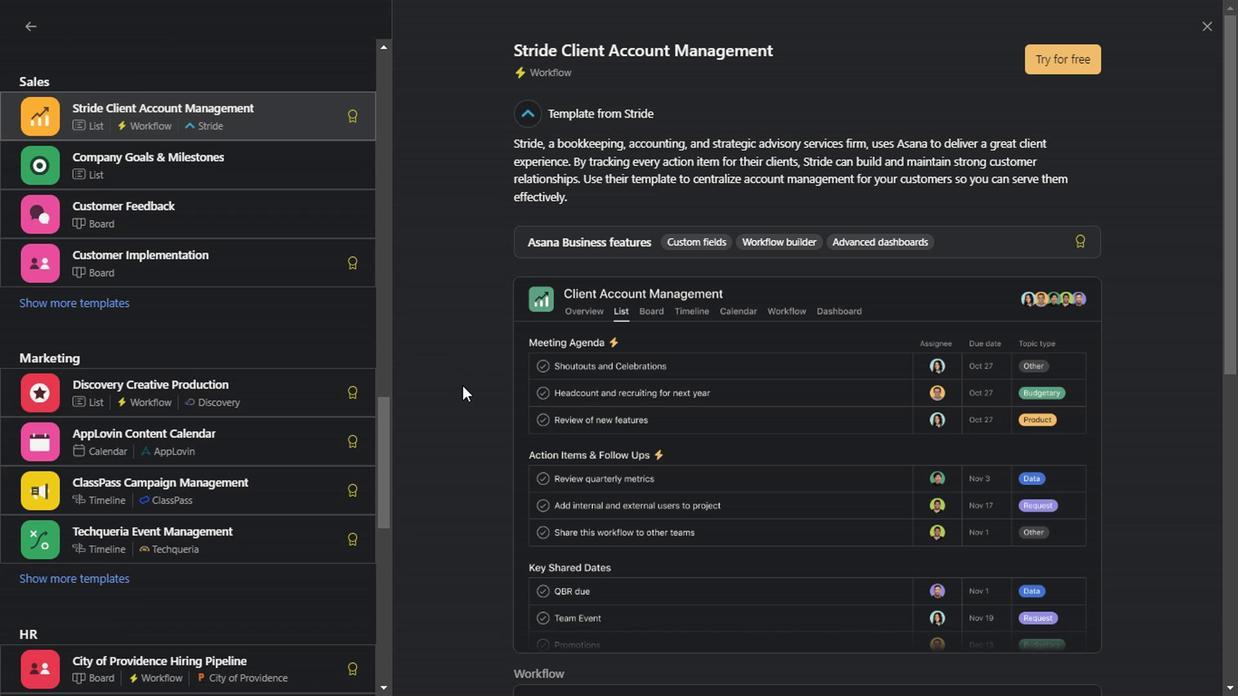 
Action: Mouse scrolled (297, 375) with delta (0, 0)
Screenshot: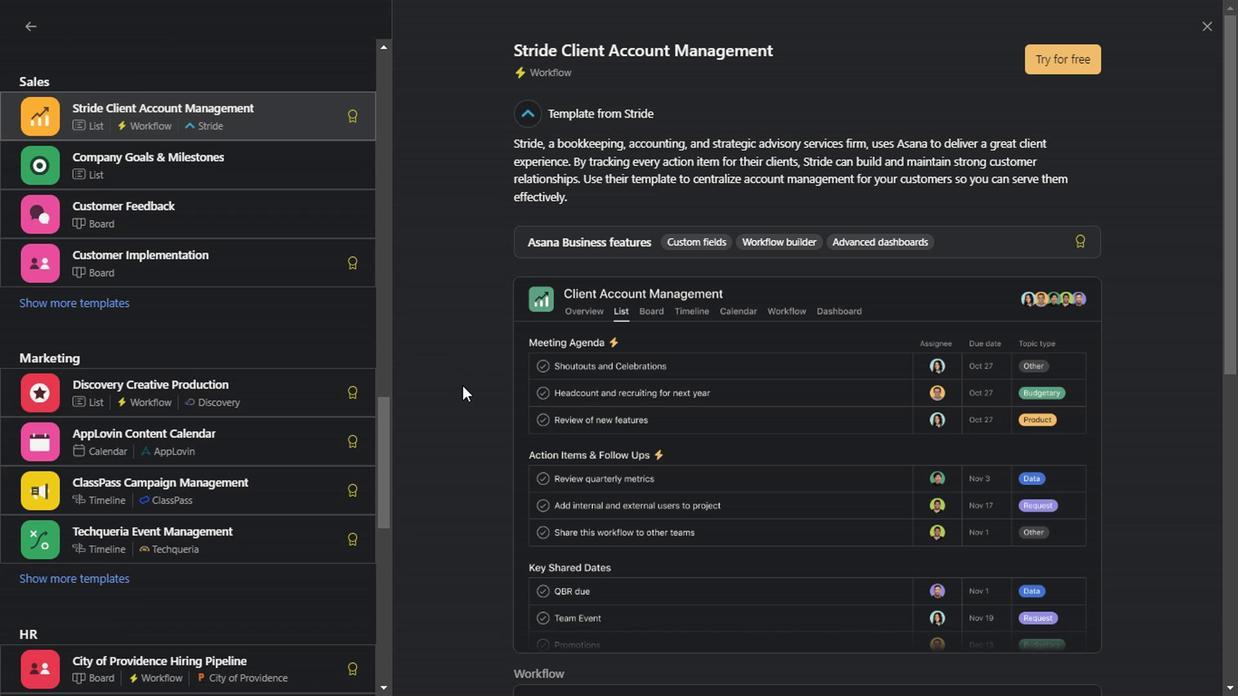 
Action: Mouse scrolled (297, 375) with delta (0, 0)
Screenshot: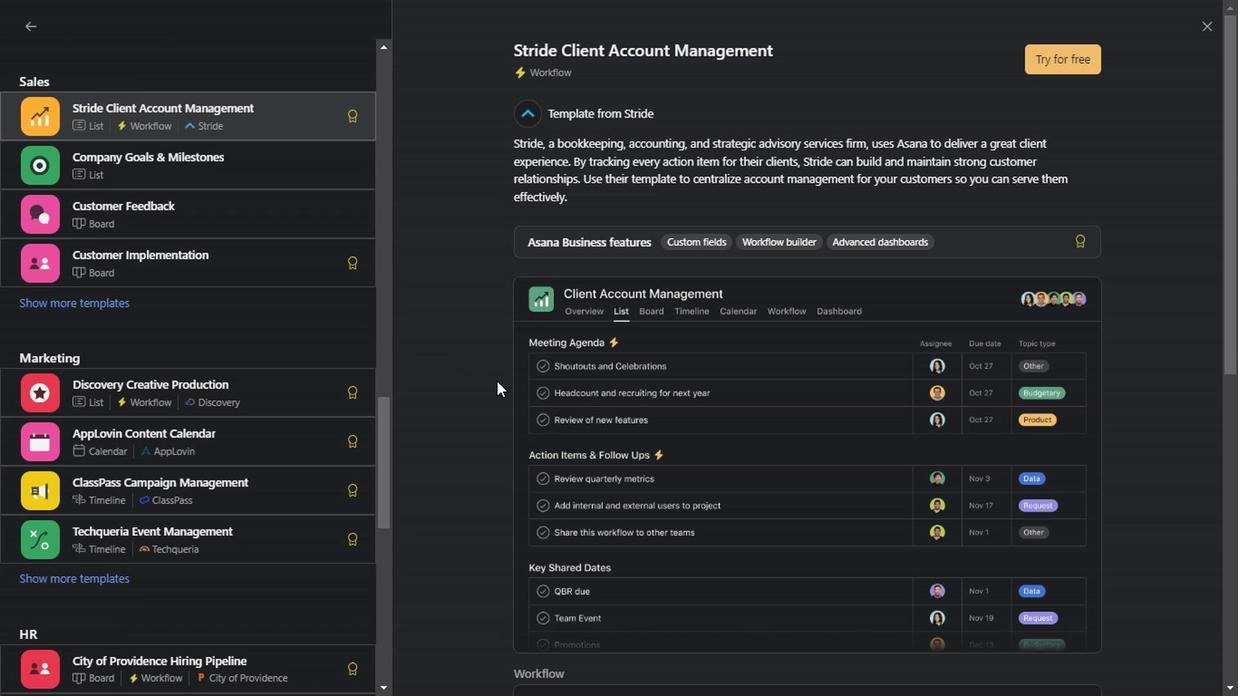 
Action: Mouse moved to (829, 558)
Screenshot: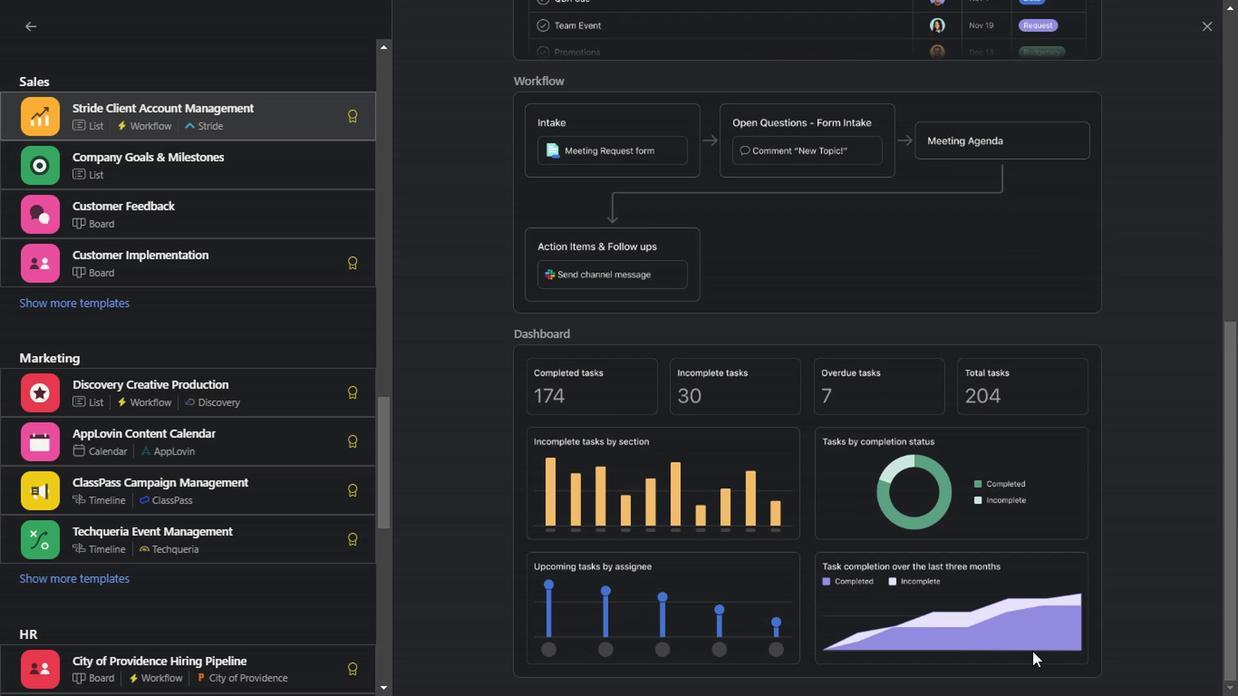 
Action: Mouse scrolled (829, 557) with delta (0, 0)
Screenshot: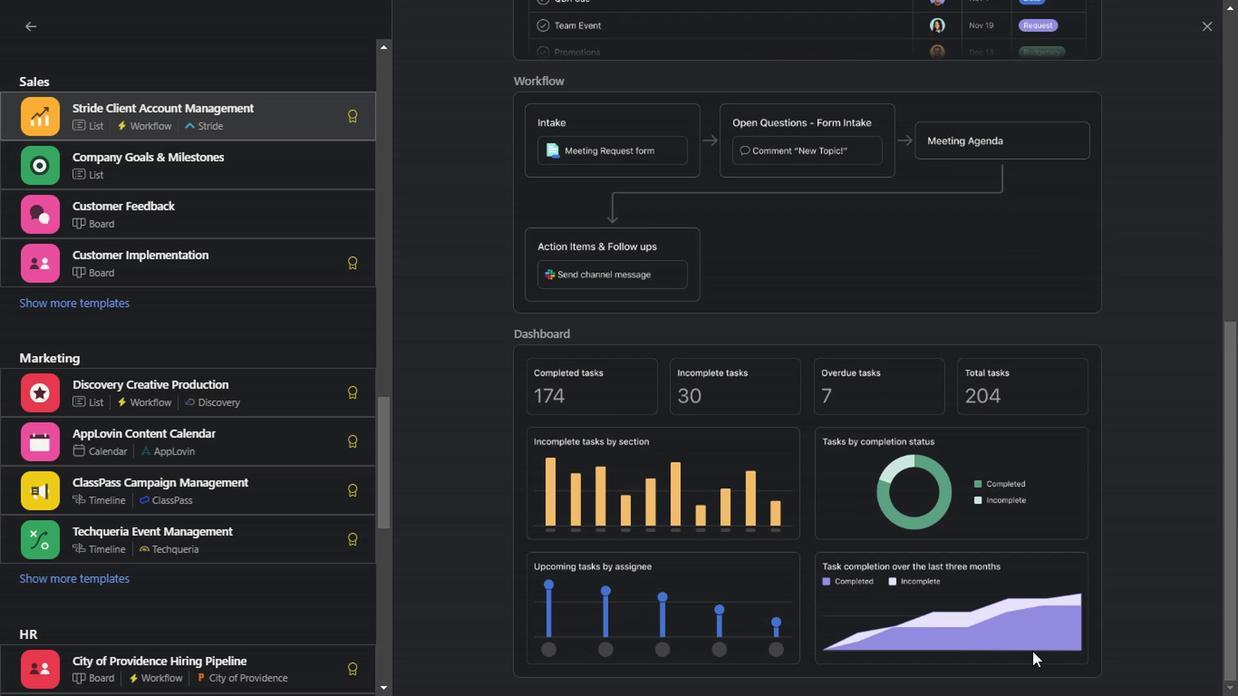 
Action: Mouse scrolled (829, 557) with delta (0, 0)
Screenshot: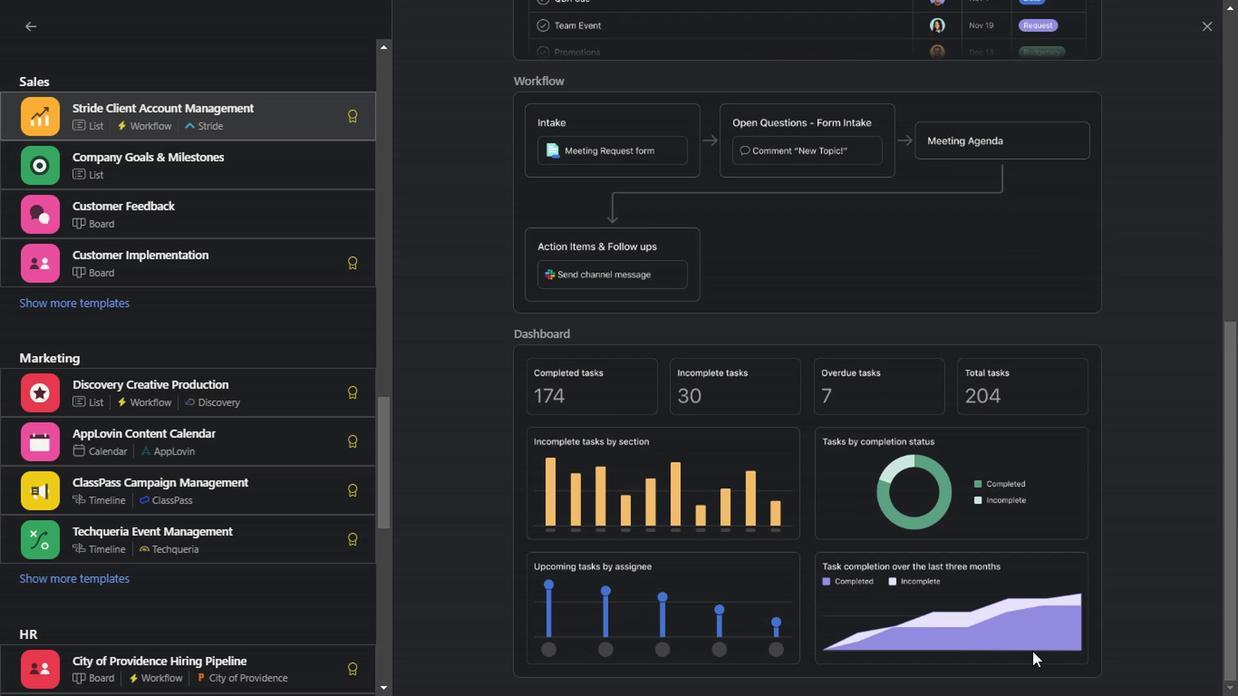 
Action: Mouse scrolled (829, 557) with delta (0, 0)
Screenshot: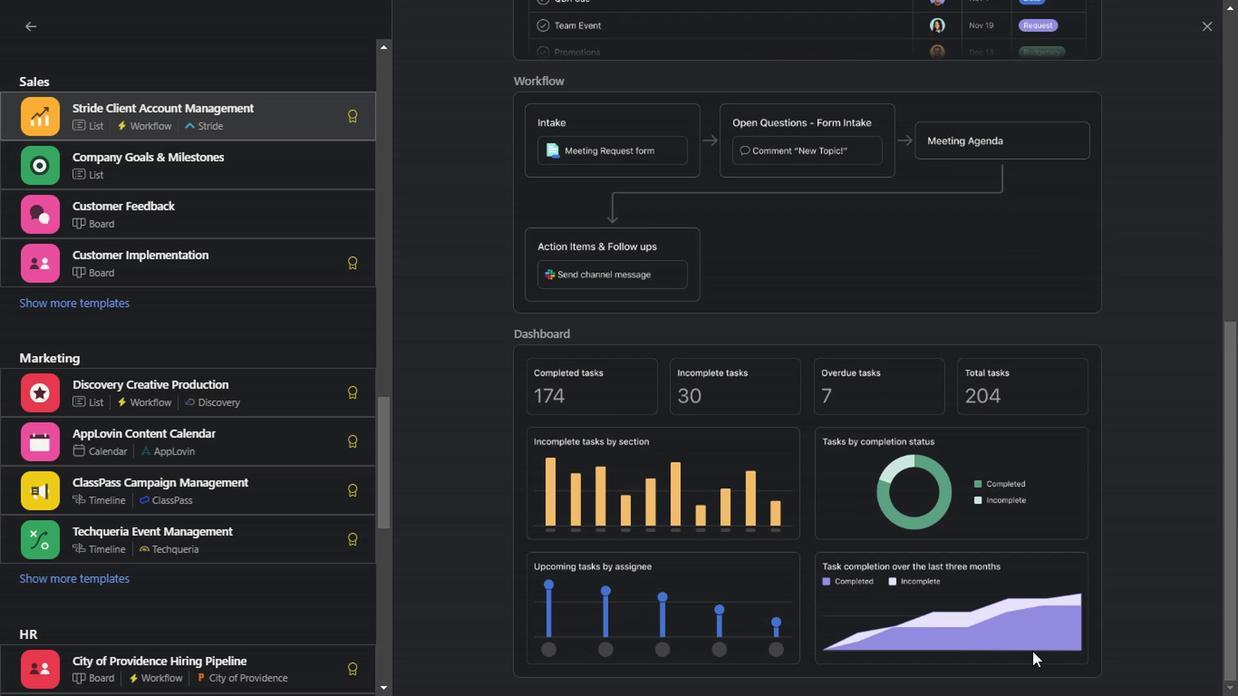 
Action: Mouse scrolled (829, 557) with delta (0, 0)
Screenshot: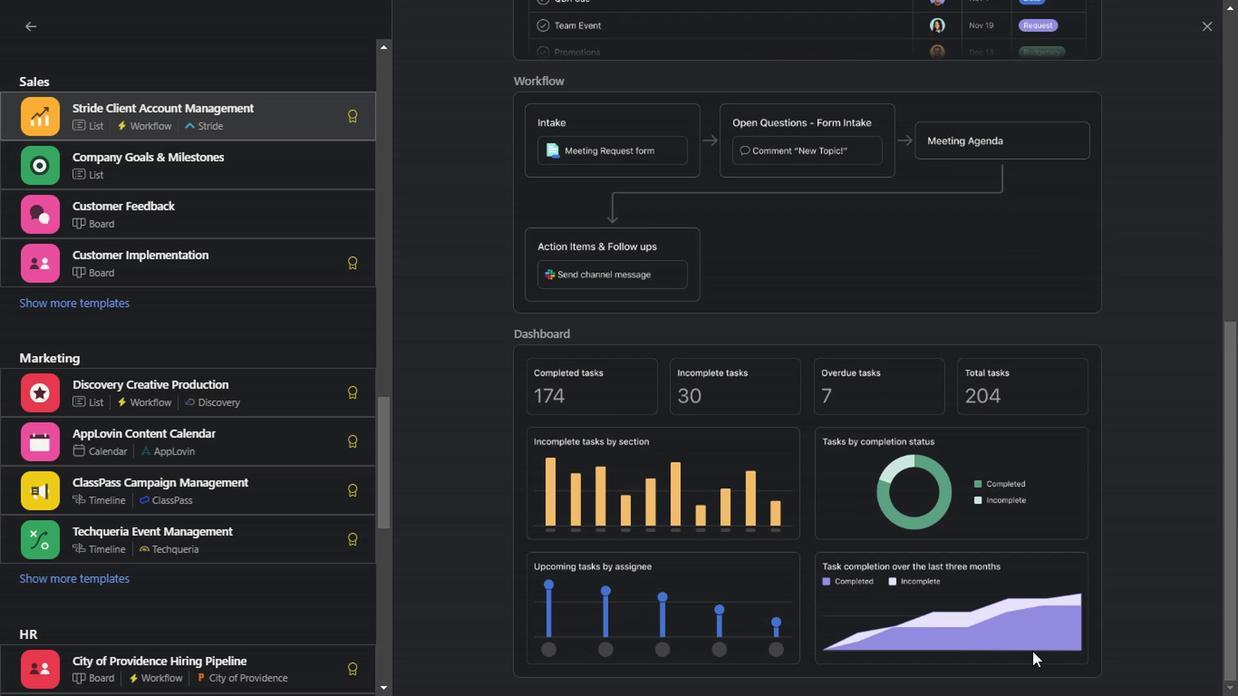 
Action: Mouse scrolled (829, 557) with delta (0, 0)
Screenshot: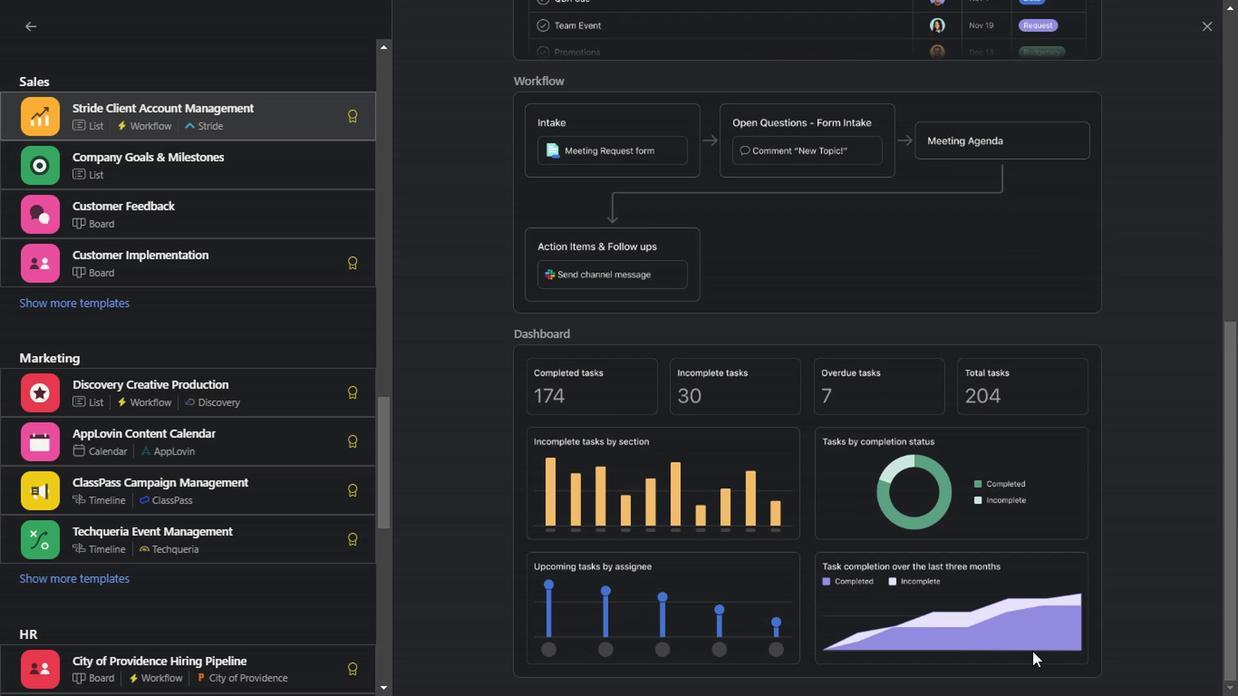 
Action: Mouse scrolled (829, 557) with delta (0, 0)
Screenshot: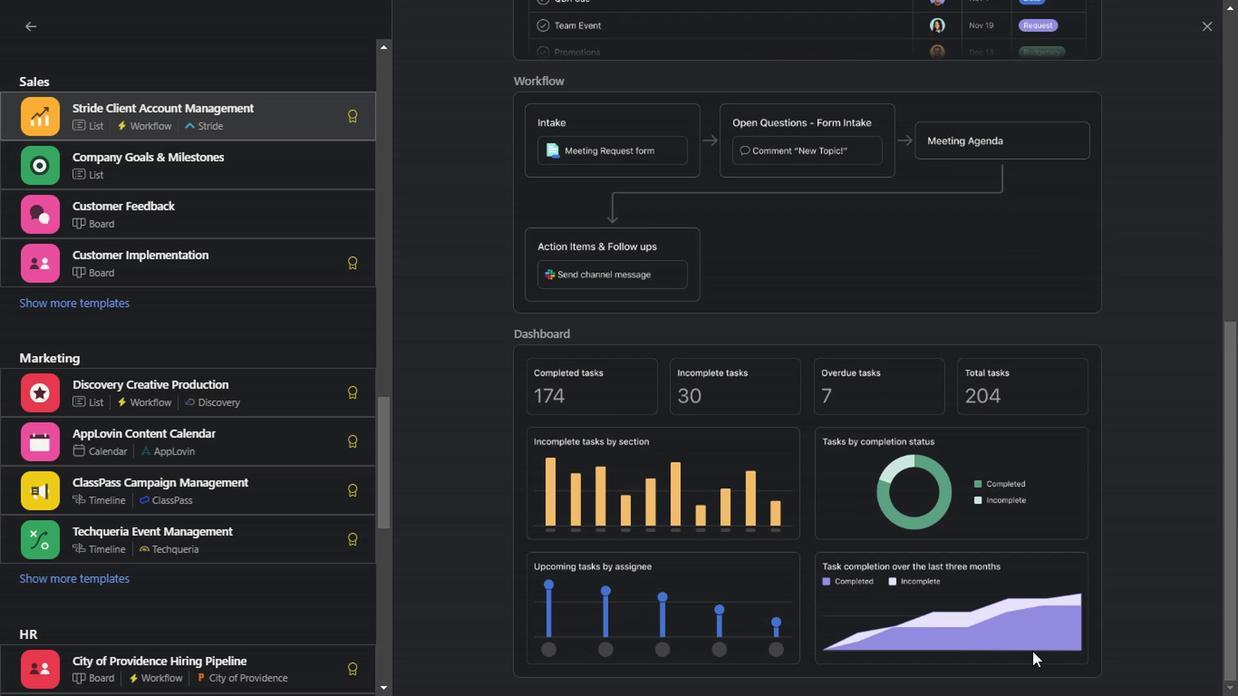 
Action: Mouse scrolled (829, 557) with delta (0, 0)
Screenshot: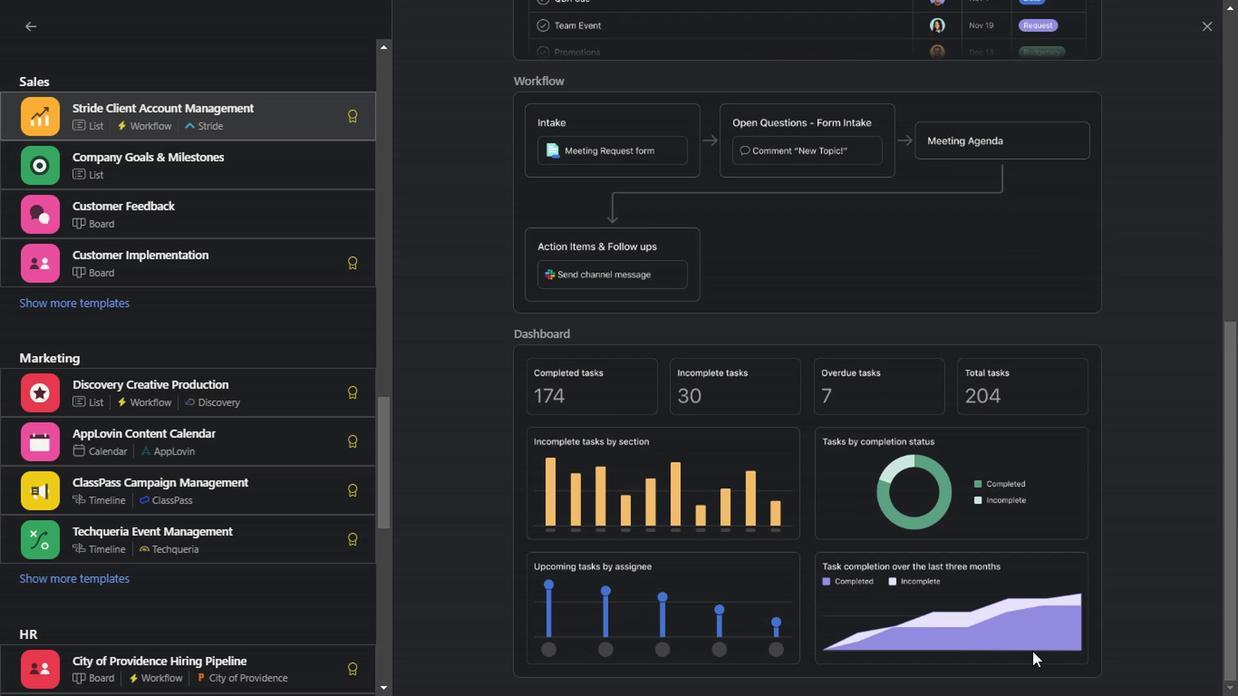 
Action: Mouse scrolled (829, 557) with delta (0, 0)
Screenshot: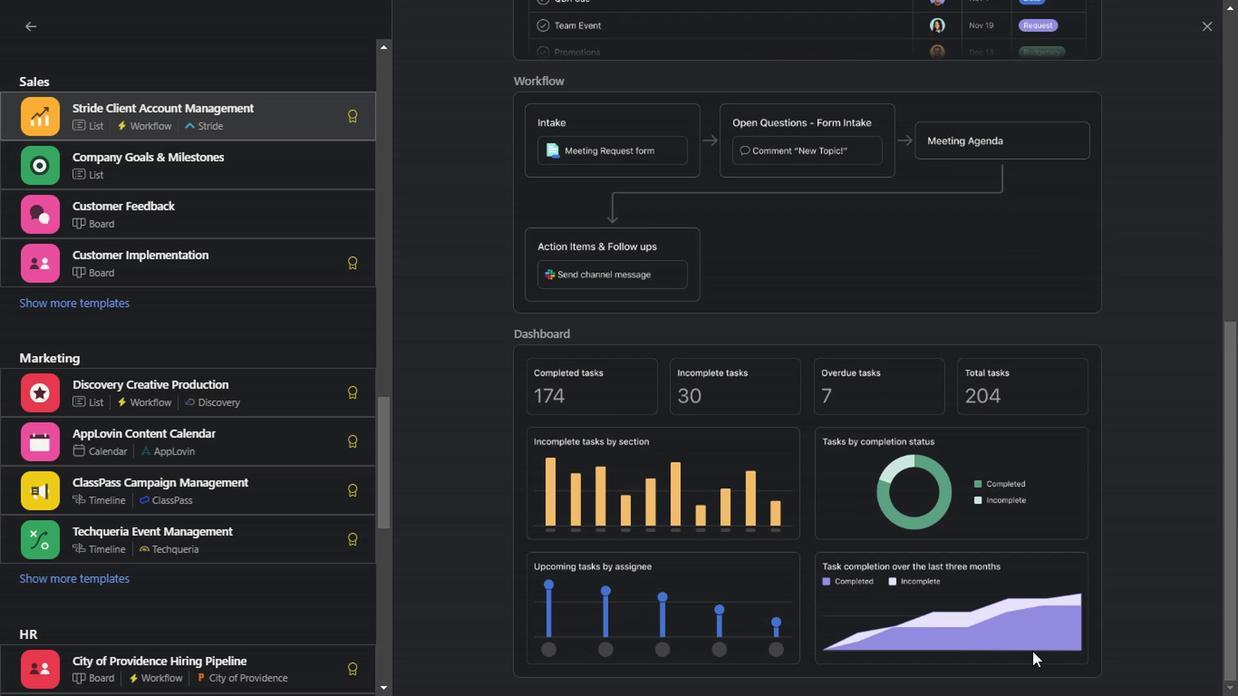 
Action: Mouse scrolled (829, 557) with delta (0, 0)
Screenshot: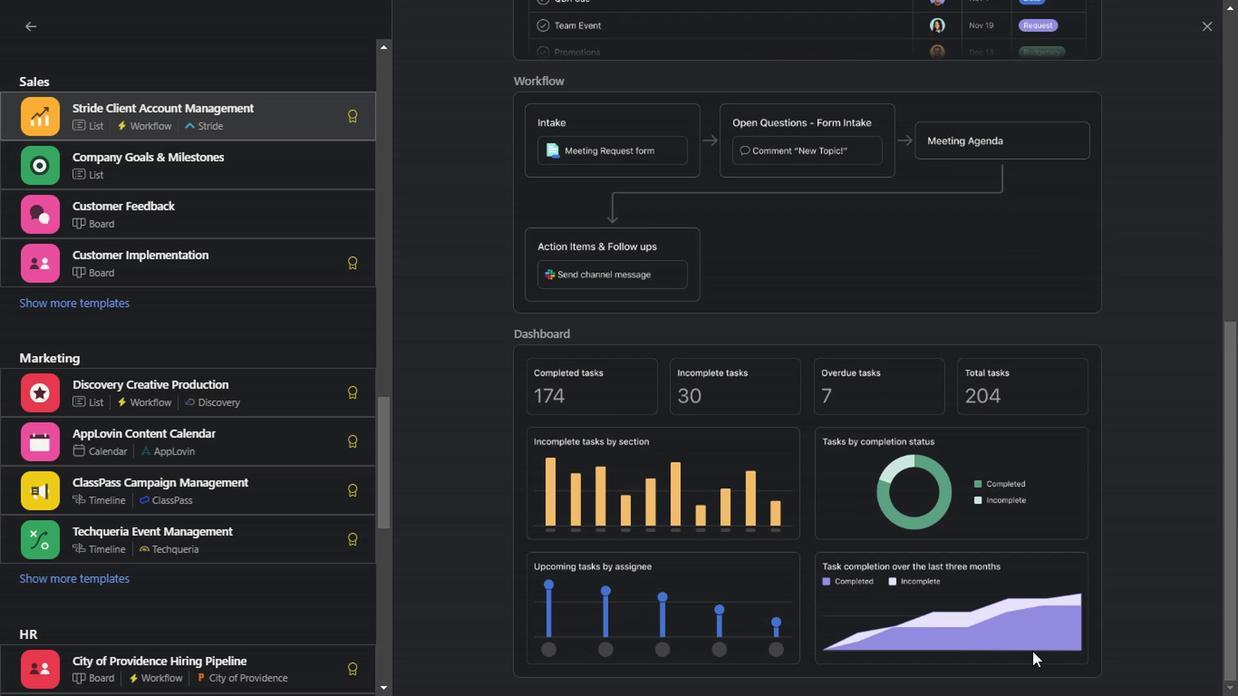 
Action: Mouse scrolled (829, 557) with delta (0, 0)
Screenshot: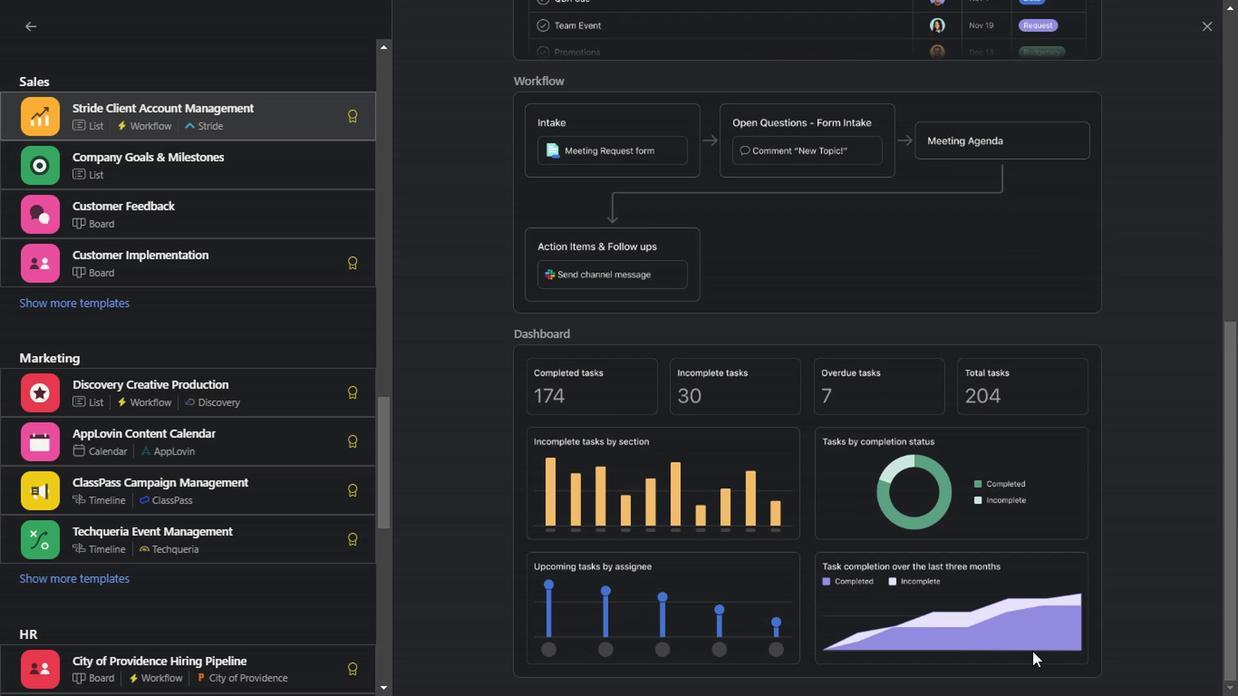 
Action: Mouse scrolled (829, 557) with delta (0, 0)
Screenshot: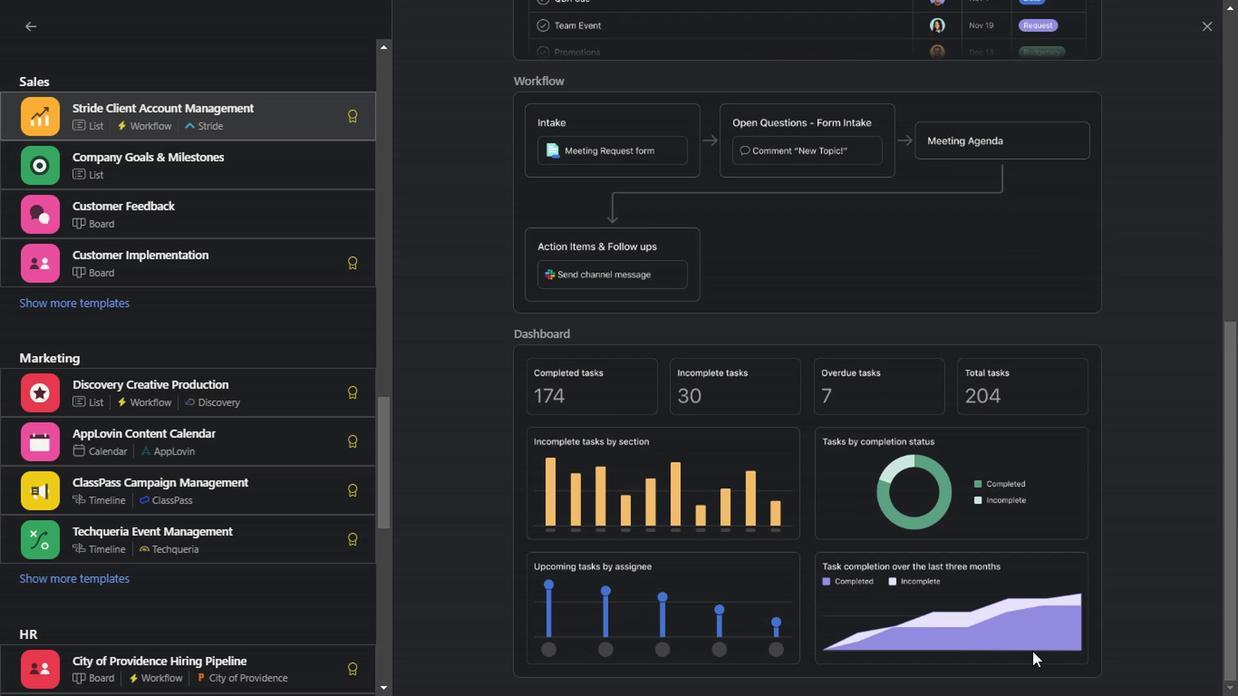 
Action: Mouse scrolled (829, 557) with delta (0, 0)
Screenshot: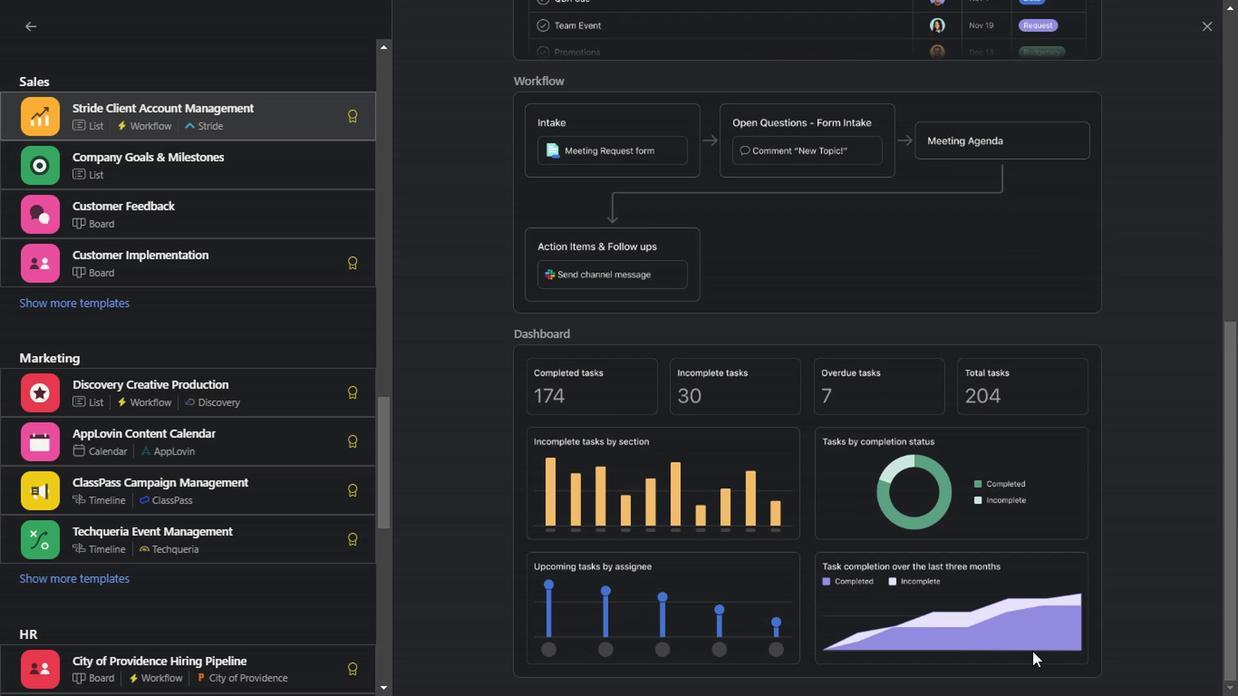 
Action: Mouse scrolled (829, 557) with delta (0, 0)
Screenshot: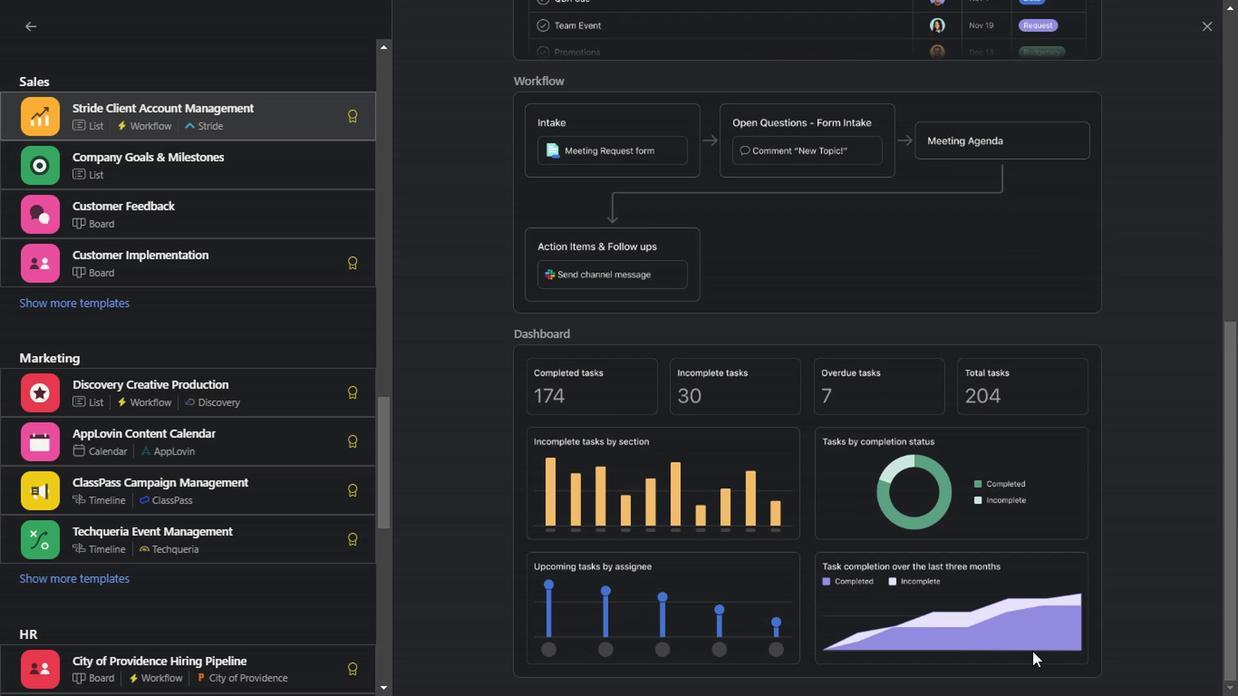 
Action: Mouse scrolled (829, 557) with delta (0, 0)
Screenshot: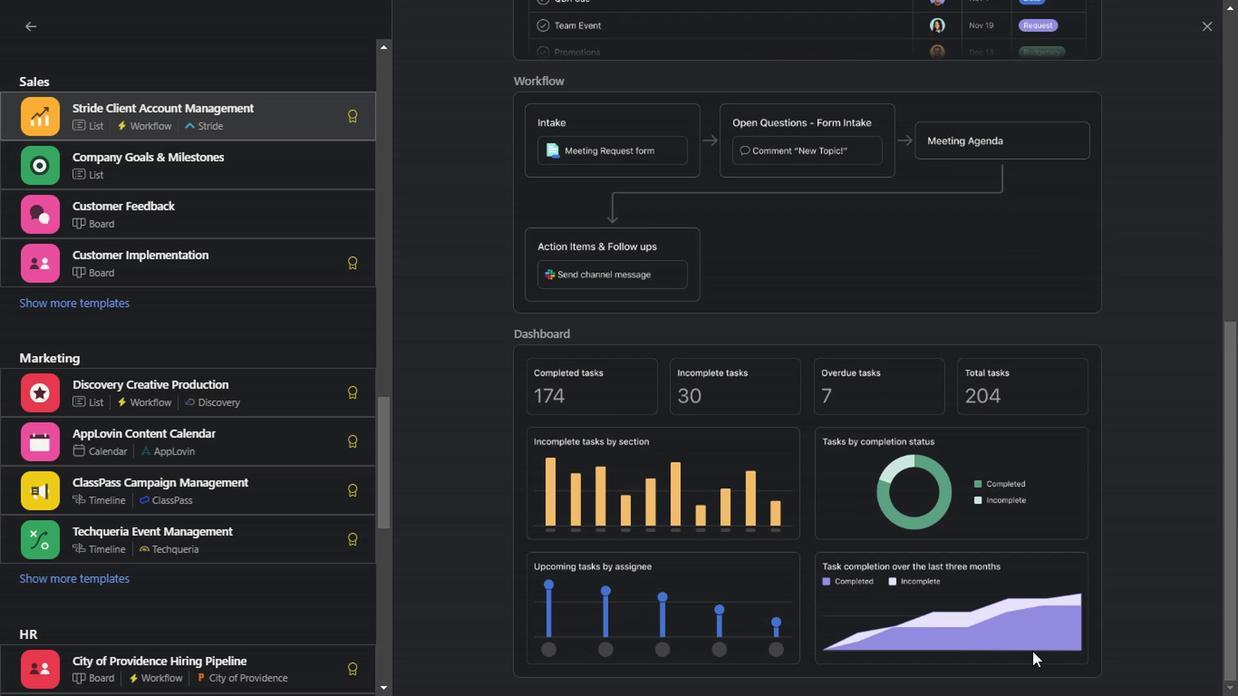 
Action: Mouse scrolled (829, 557) with delta (0, 0)
Screenshot: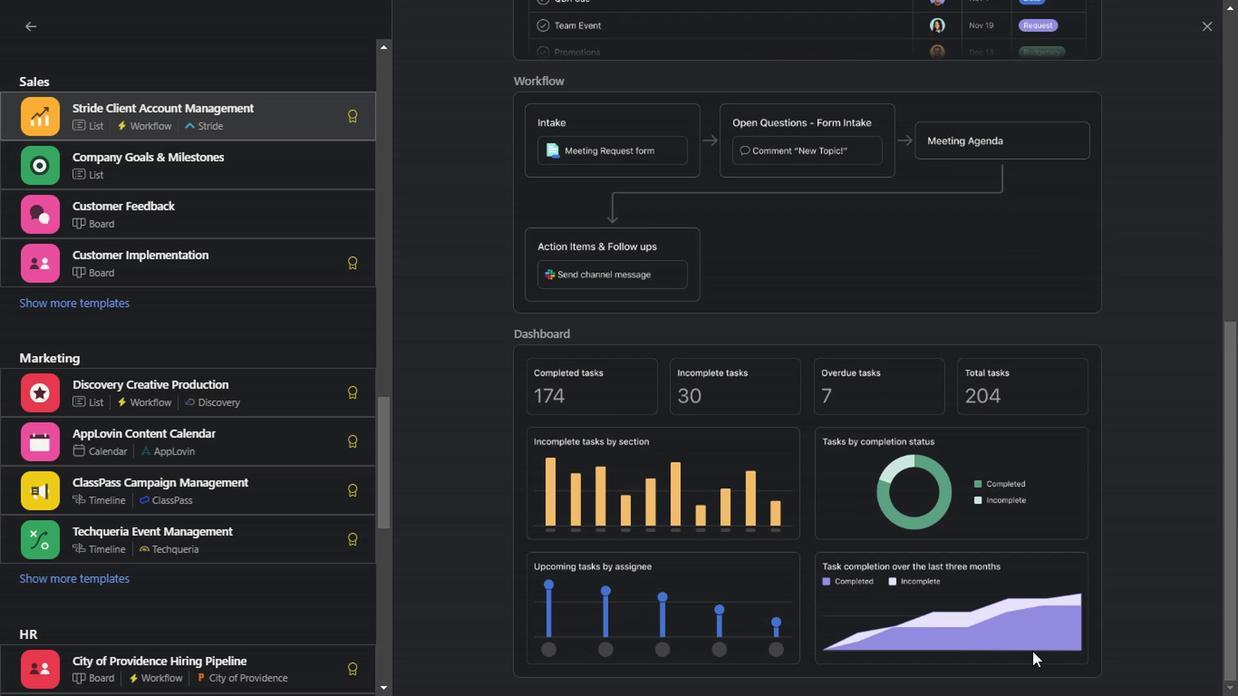 
Action: Mouse scrolled (829, 557) with delta (0, 0)
Screenshot: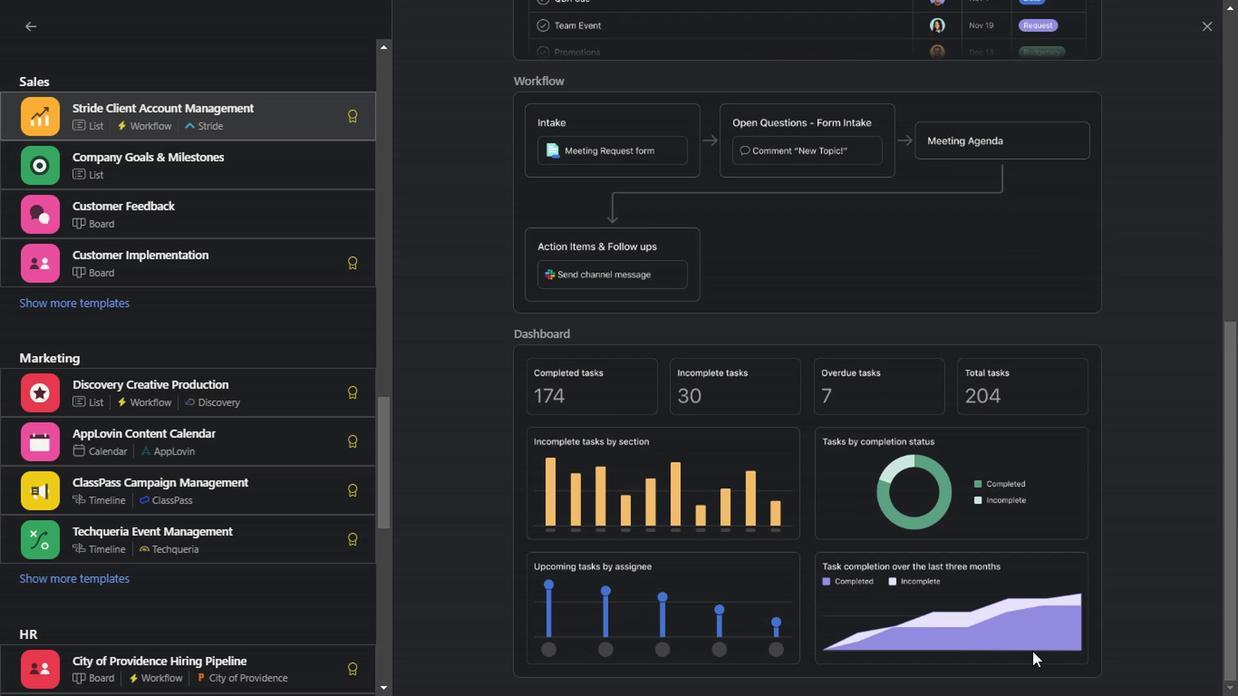 
Action: Mouse scrolled (829, 557) with delta (0, 0)
Screenshot: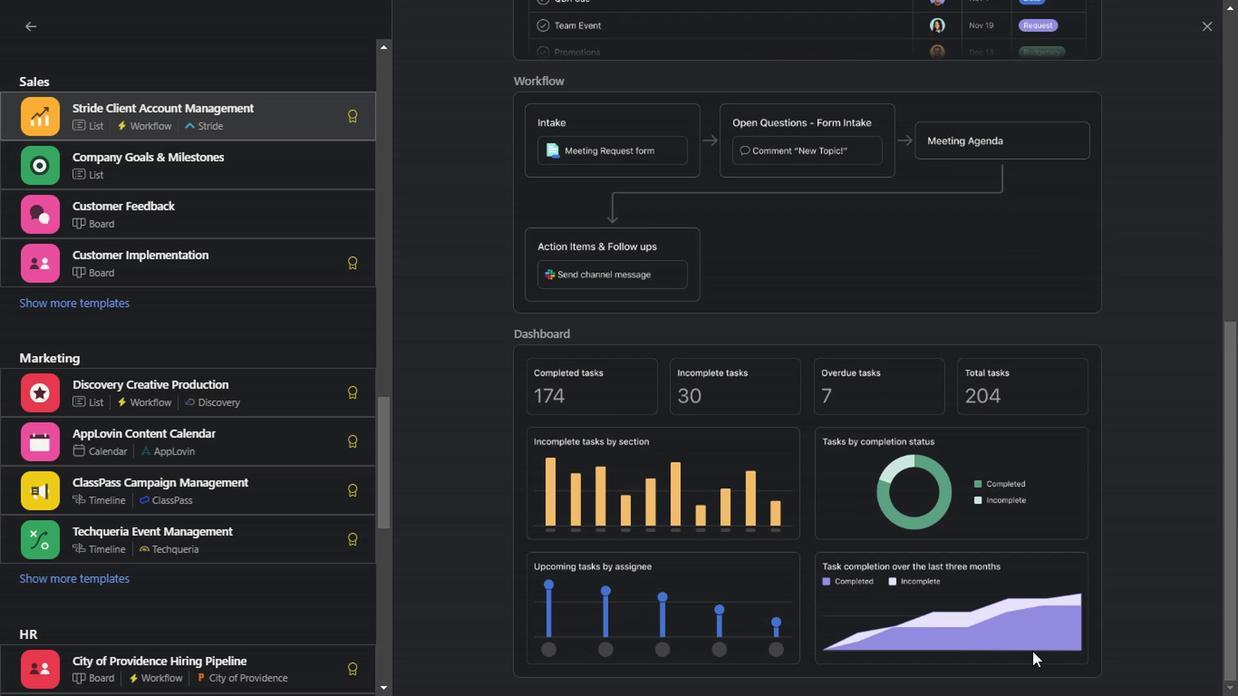 
Action: Mouse scrolled (829, 557) with delta (0, 0)
Screenshot: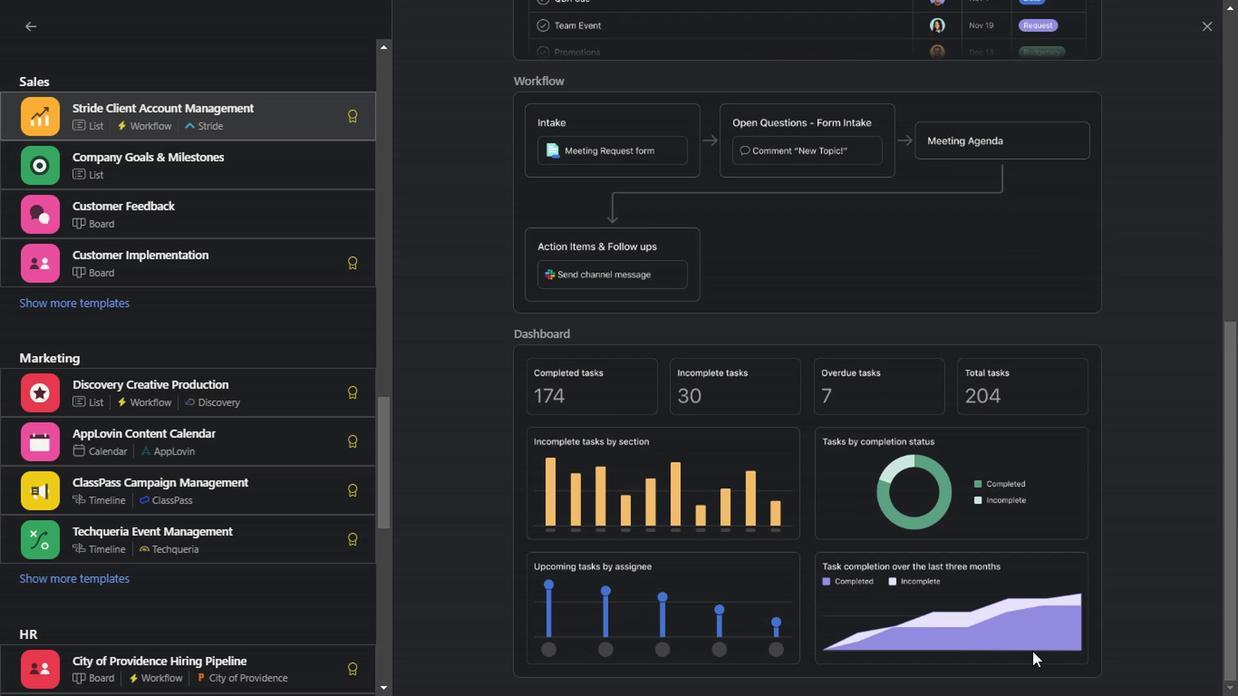 
Action: Mouse scrolled (829, 557) with delta (0, 0)
Screenshot: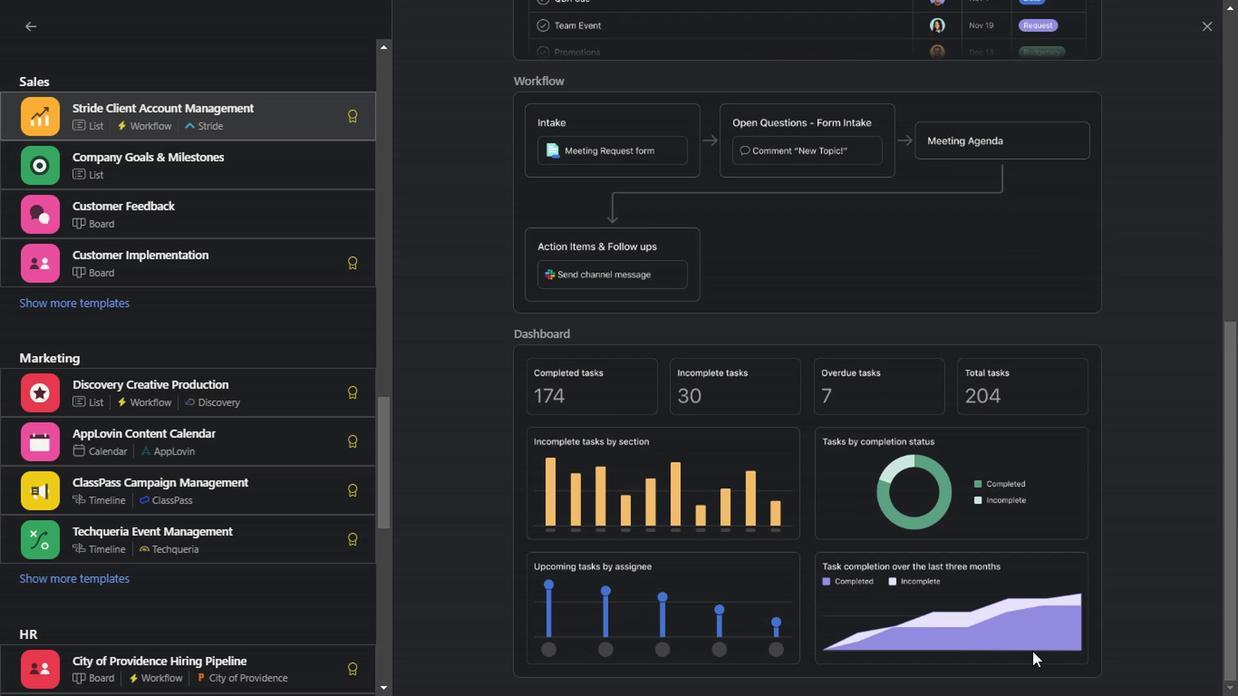 
Action: Mouse scrolled (829, 557) with delta (0, -1)
Screenshot: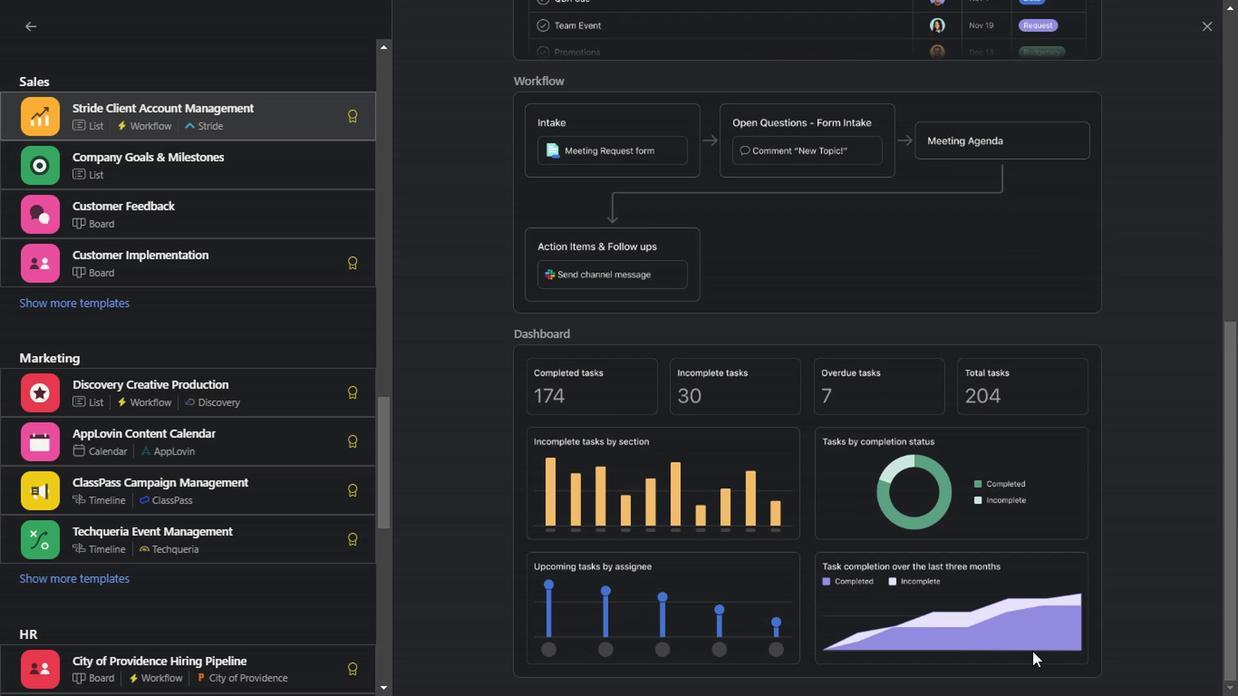
Action: Mouse scrolled (829, 557) with delta (0, 0)
Screenshot: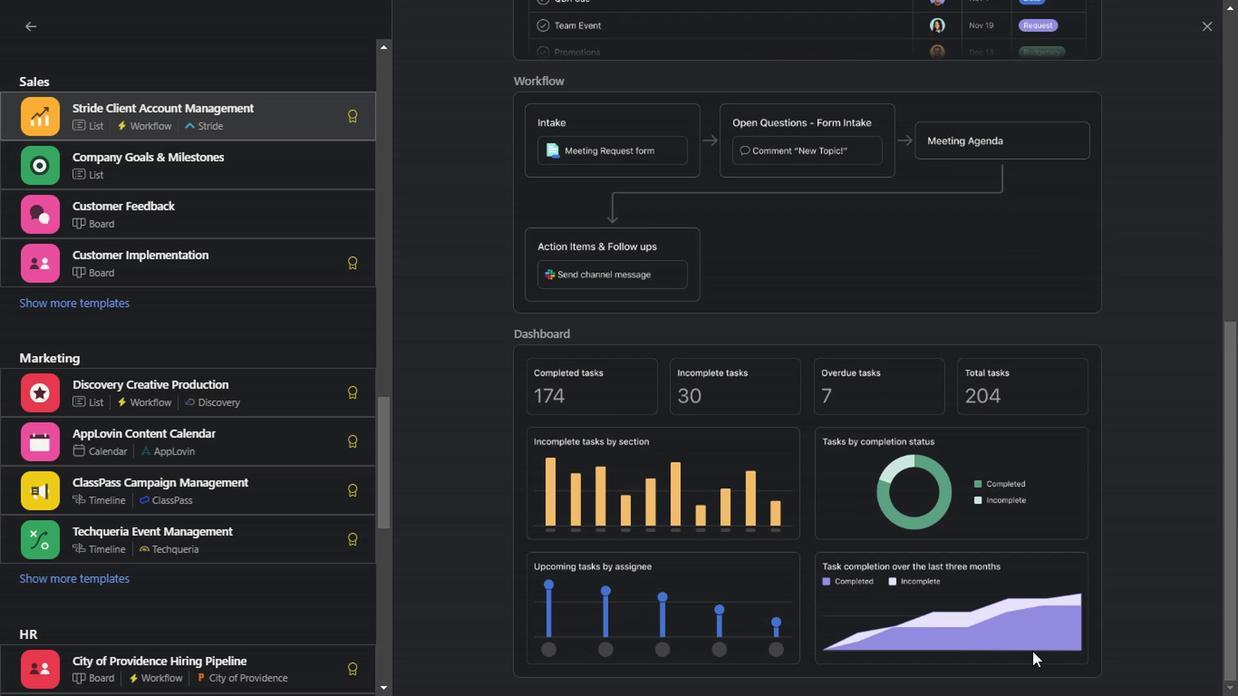 
Action: Mouse scrolled (829, 557) with delta (0, 0)
Screenshot: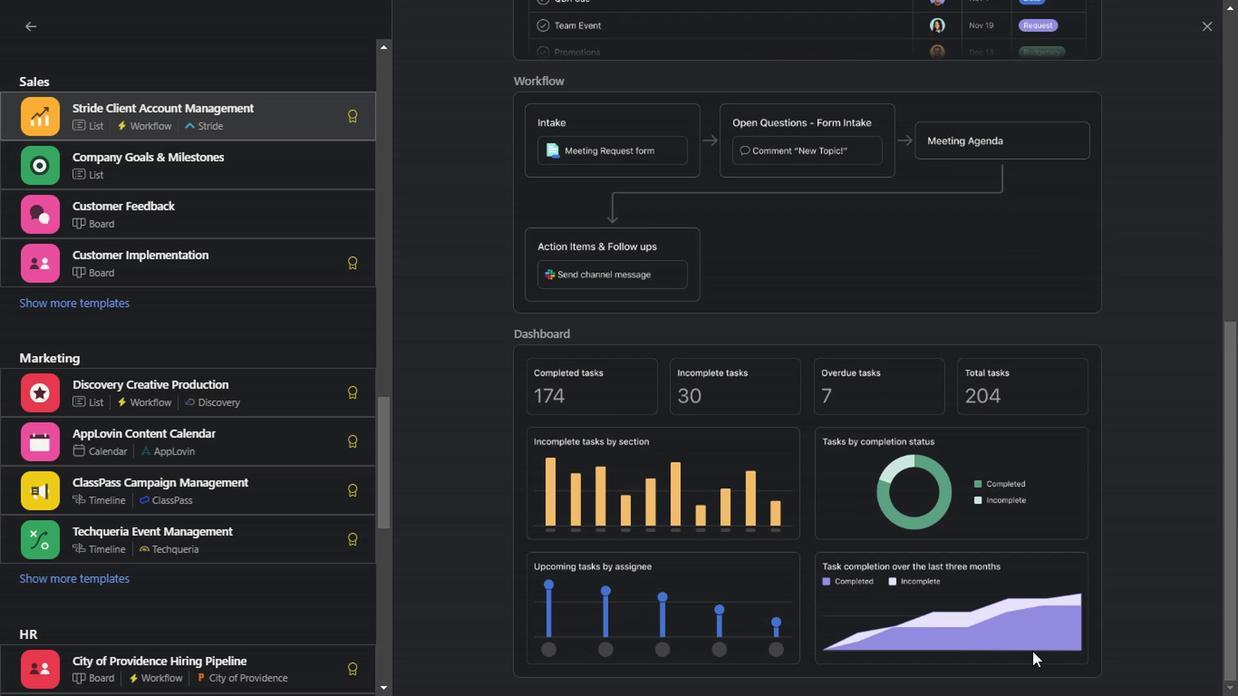 
Action: Mouse scrolled (829, 557) with delta (0, 0)
Screenshot: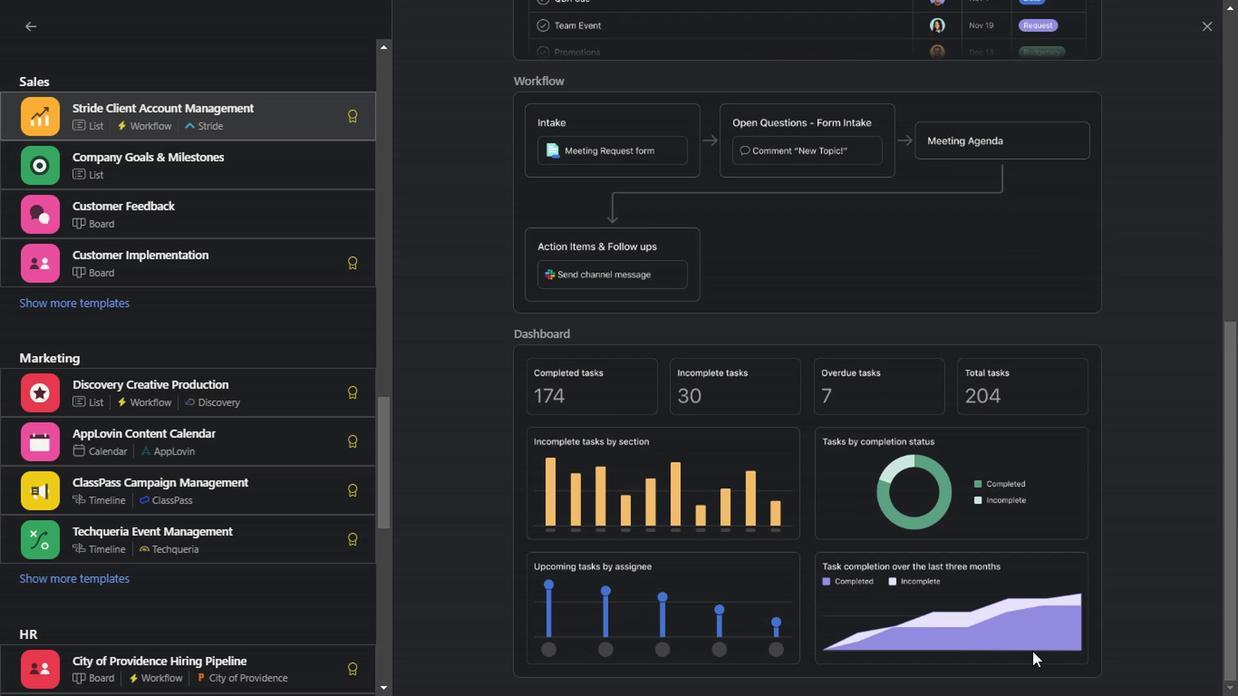 
Action: Mouse scrolled (829, 557) with delta (0, 0)
Screenshot: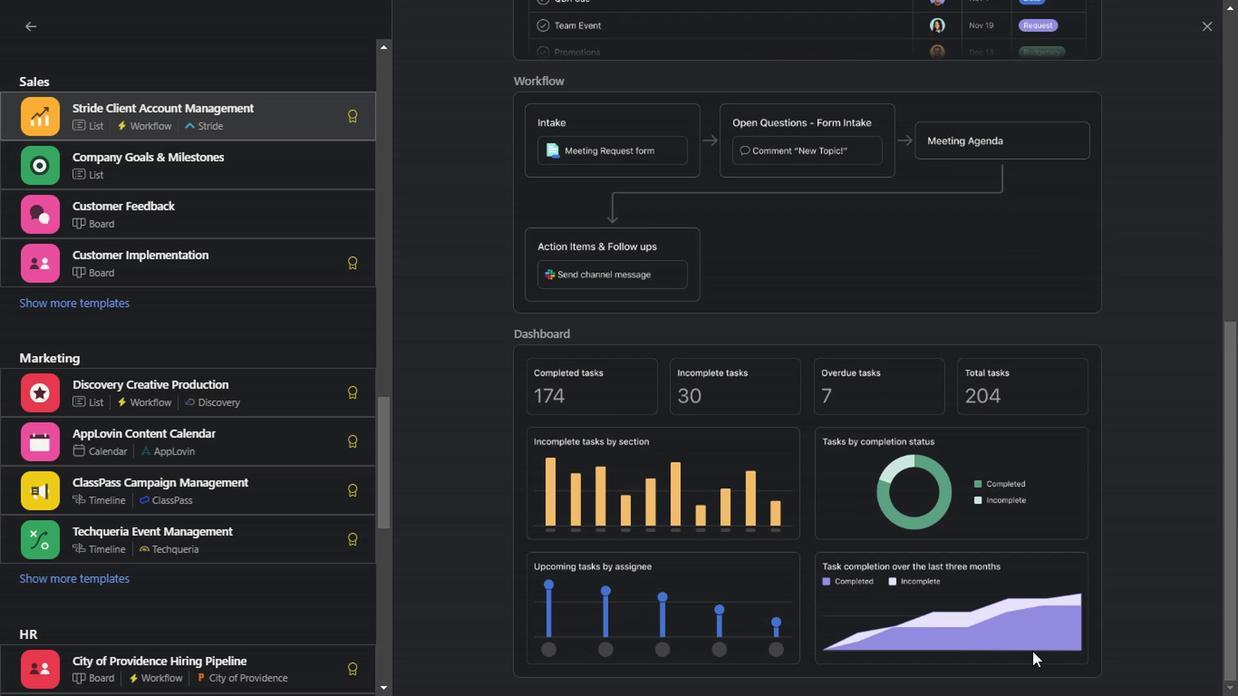 
Action: Mouse scrolled (829, 557) with delta (0, 0)
Screenshot: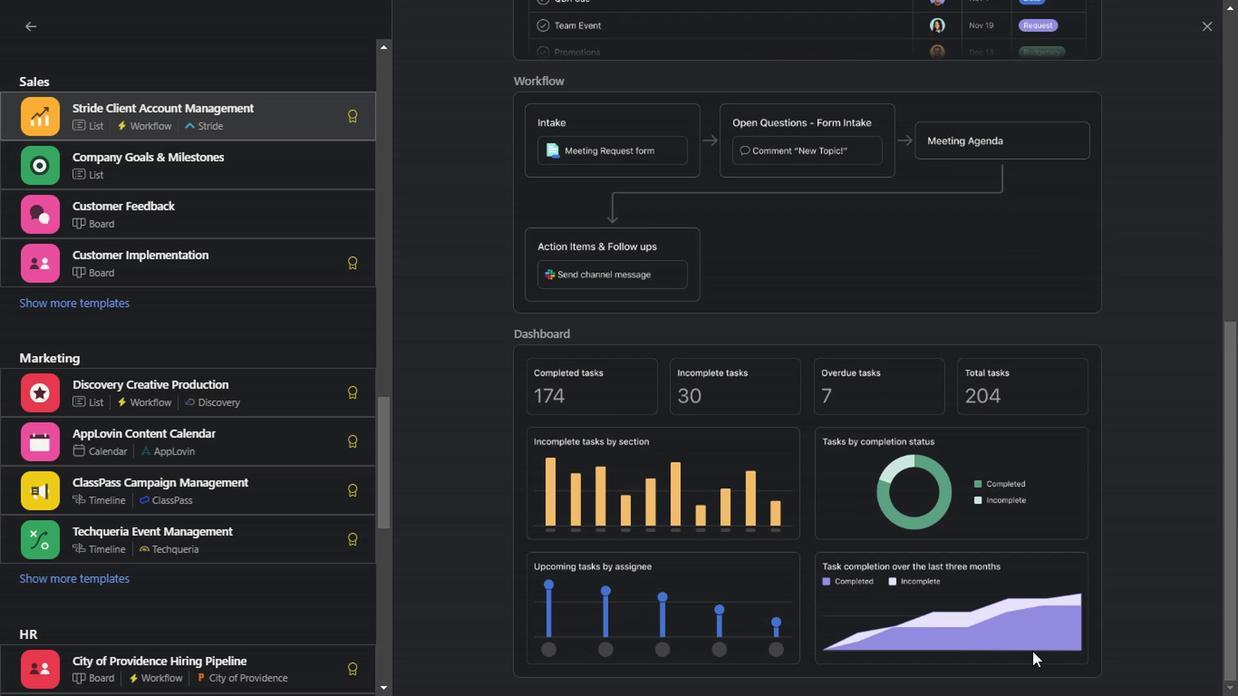 
Action: Mouse scrolled (829, 557) with delta (0, 0)
Screenshot: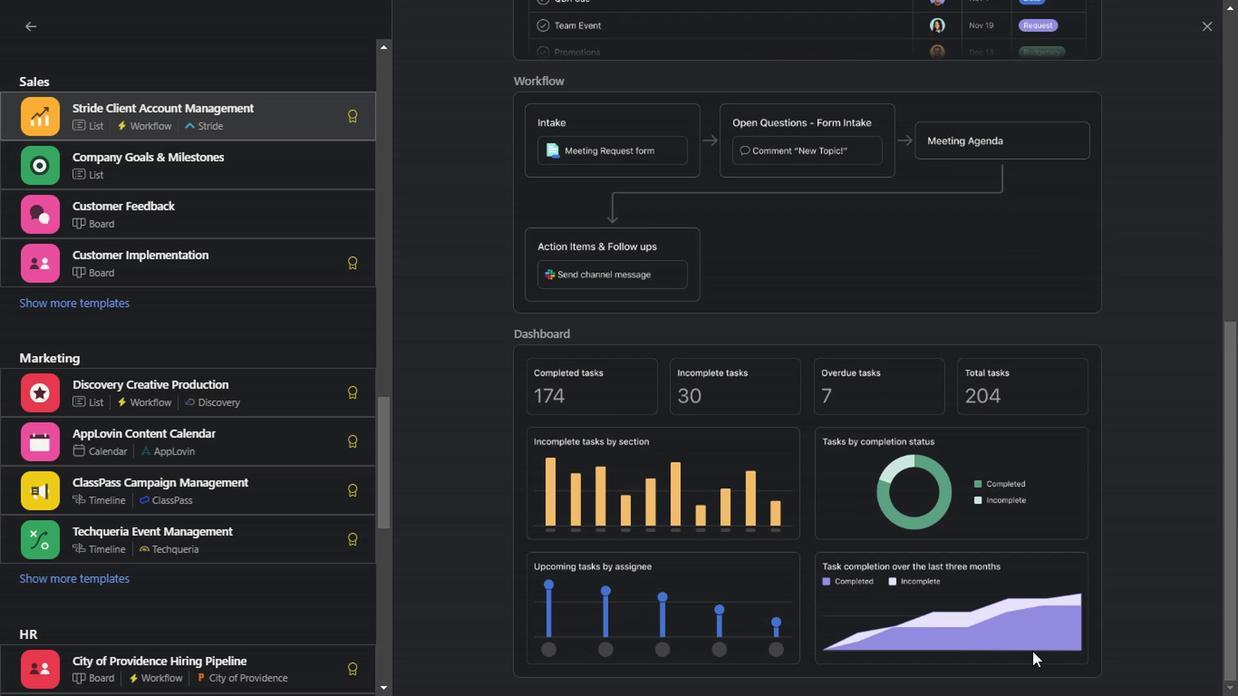 
Action: Mouse scrolled (829, 557) with delta (0, 0)
Screenshot: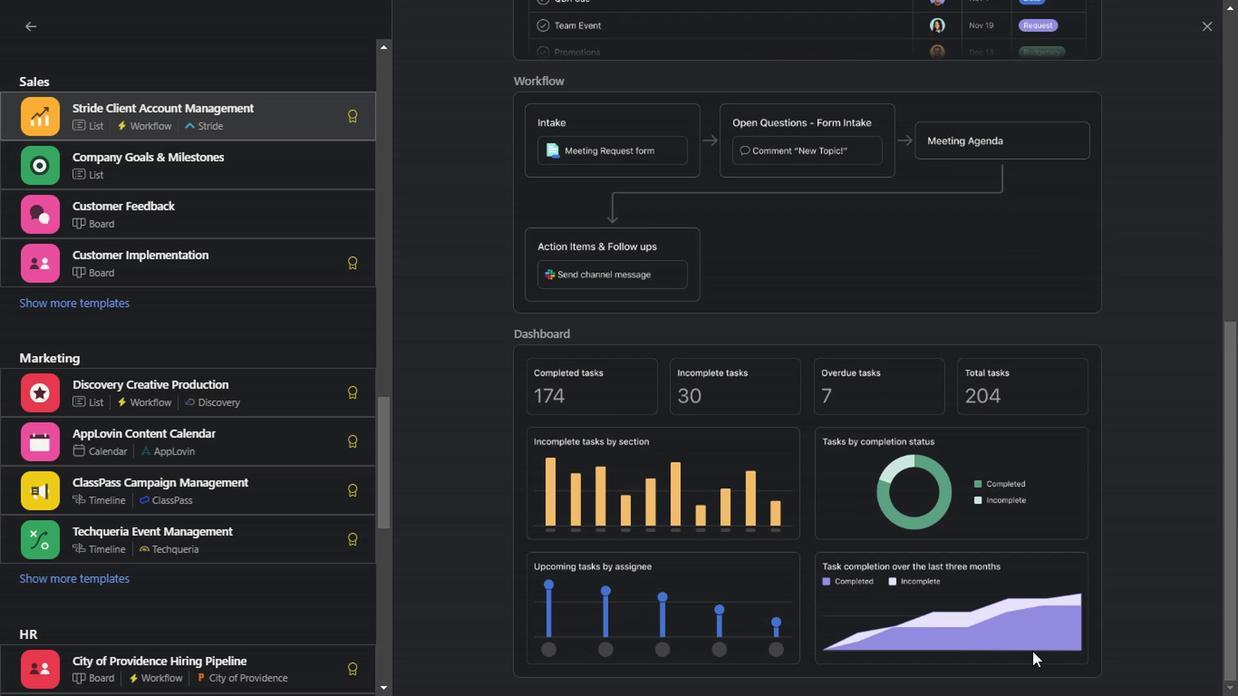 
Action: Mouse moved to (332, 210)
Screenshot: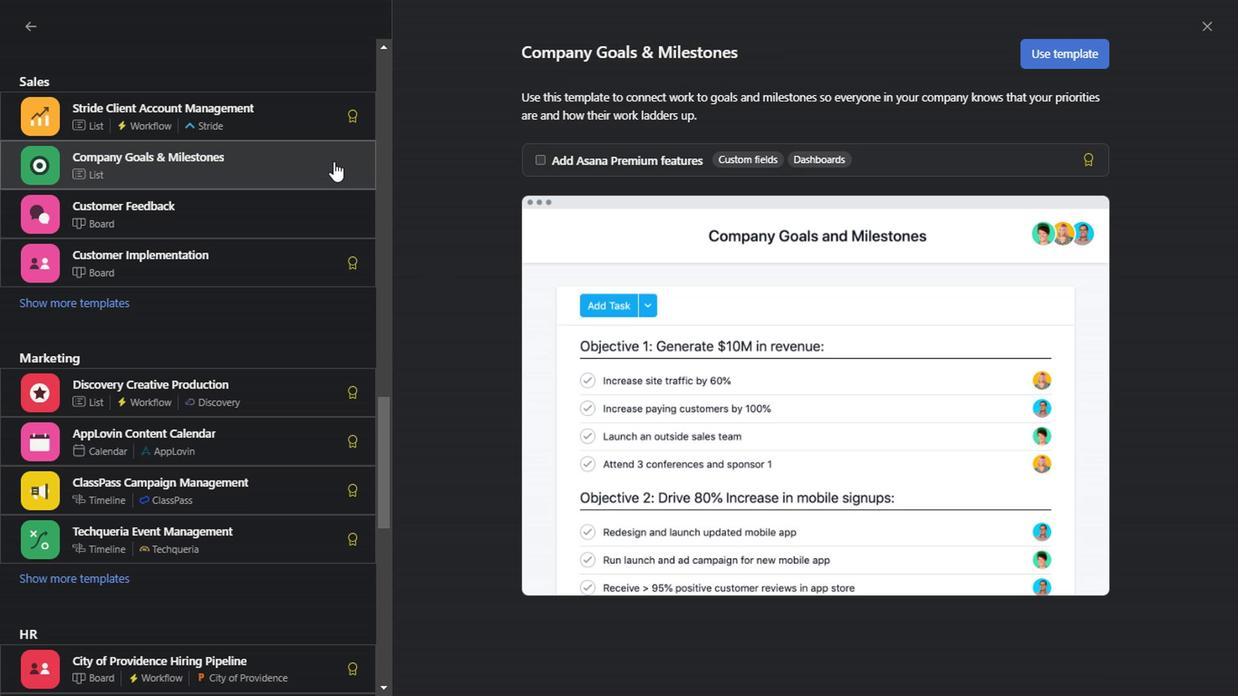
Action: Mouse pressed left at (332, 210)
Screenshot: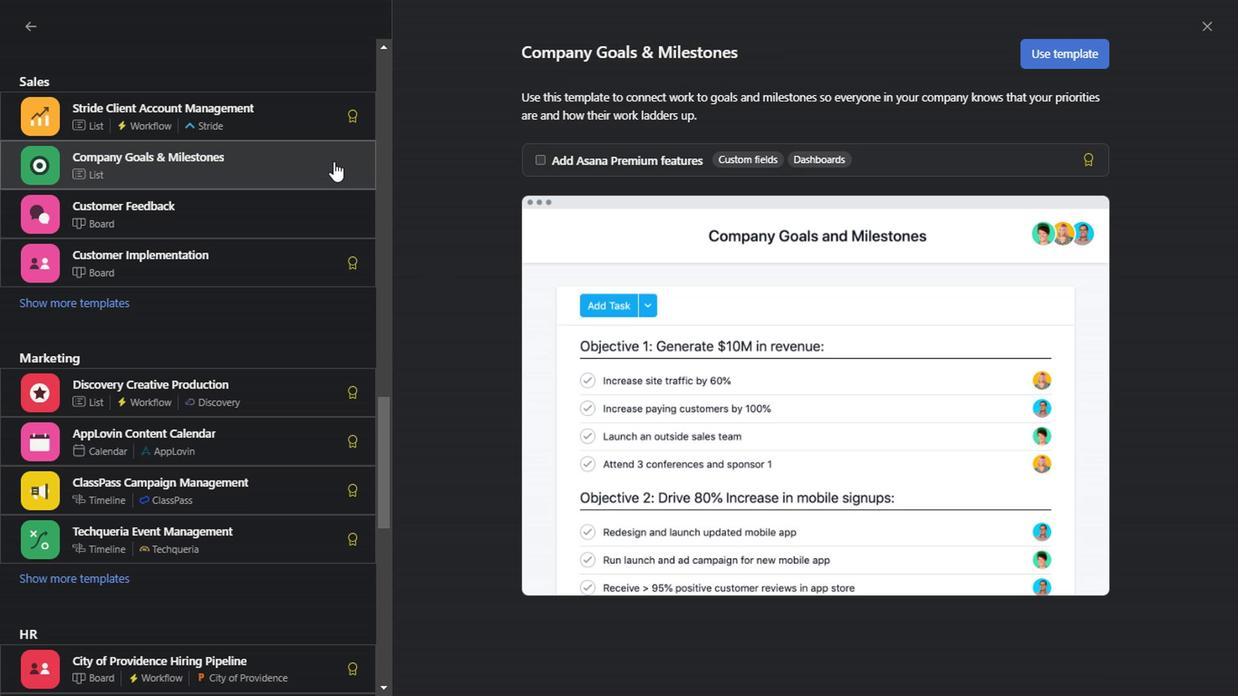 
Action: Mouse moved to (286, 239)
Screenshot: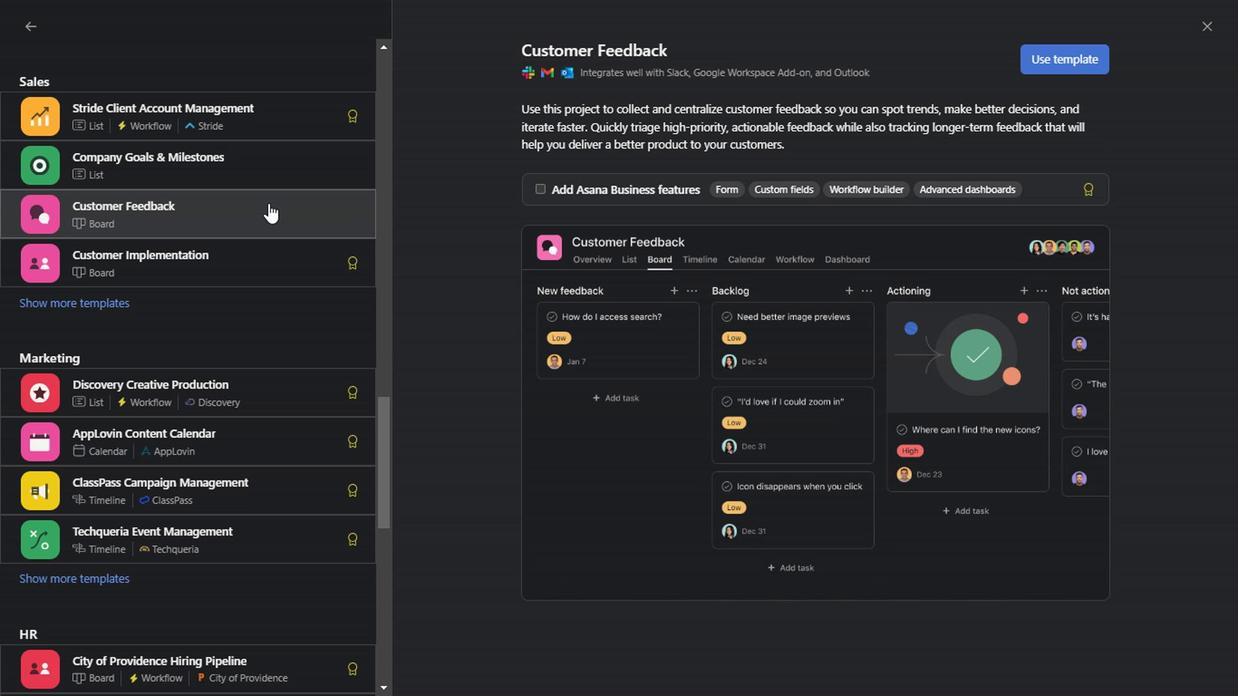 
Action: Mouse pressed left at (286, 239)
Screenshot: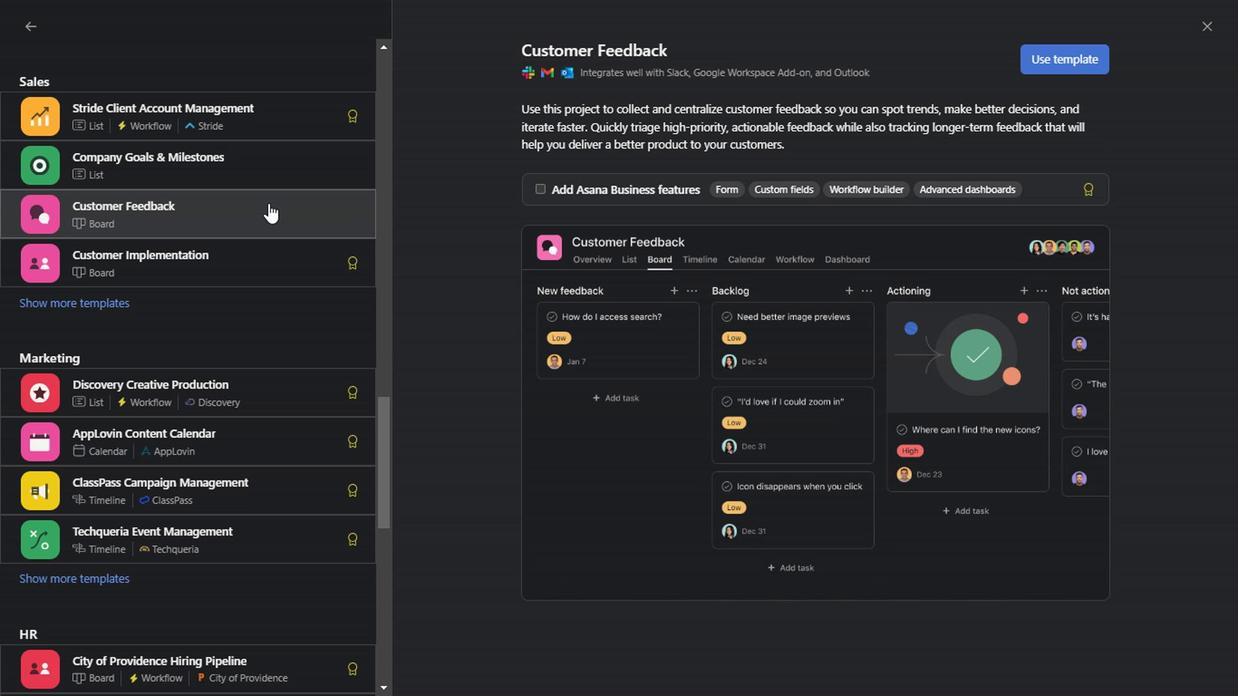 
Action: Mouse moved to (276, 288)
Screenshot: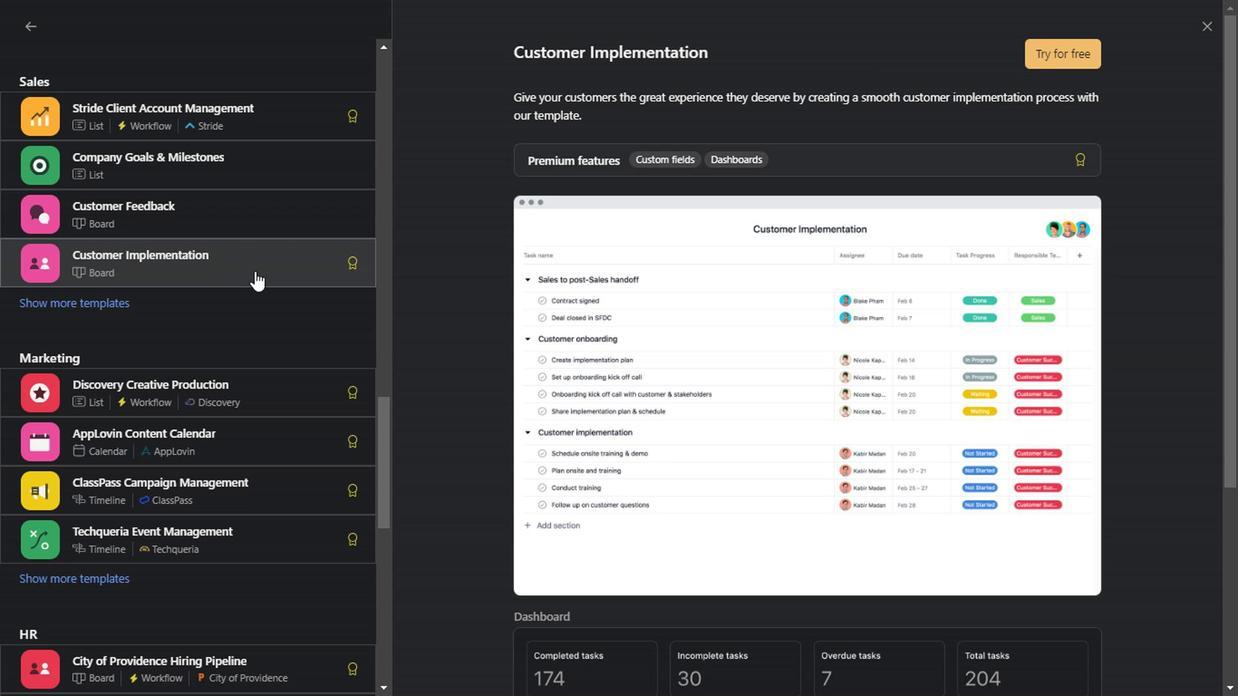 
Action: Mouse pressed left at (276, 288)
Screenshot: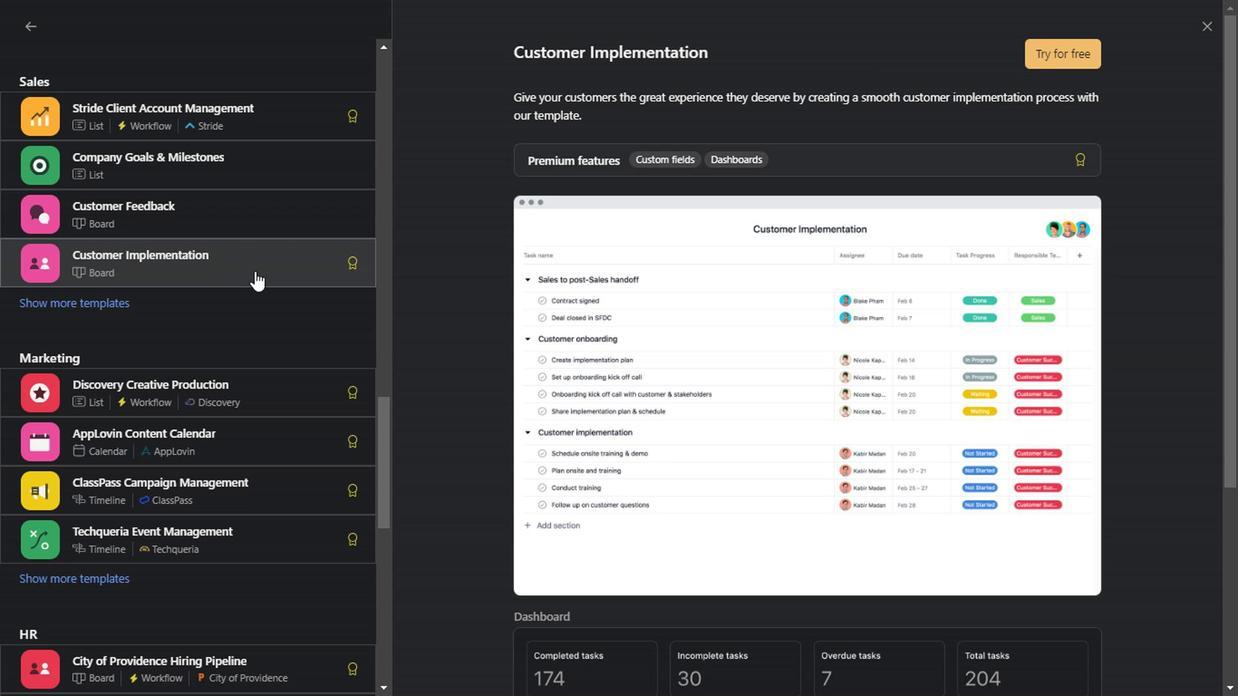 
Action: Mouse moved to (970, 491)
Screenshot: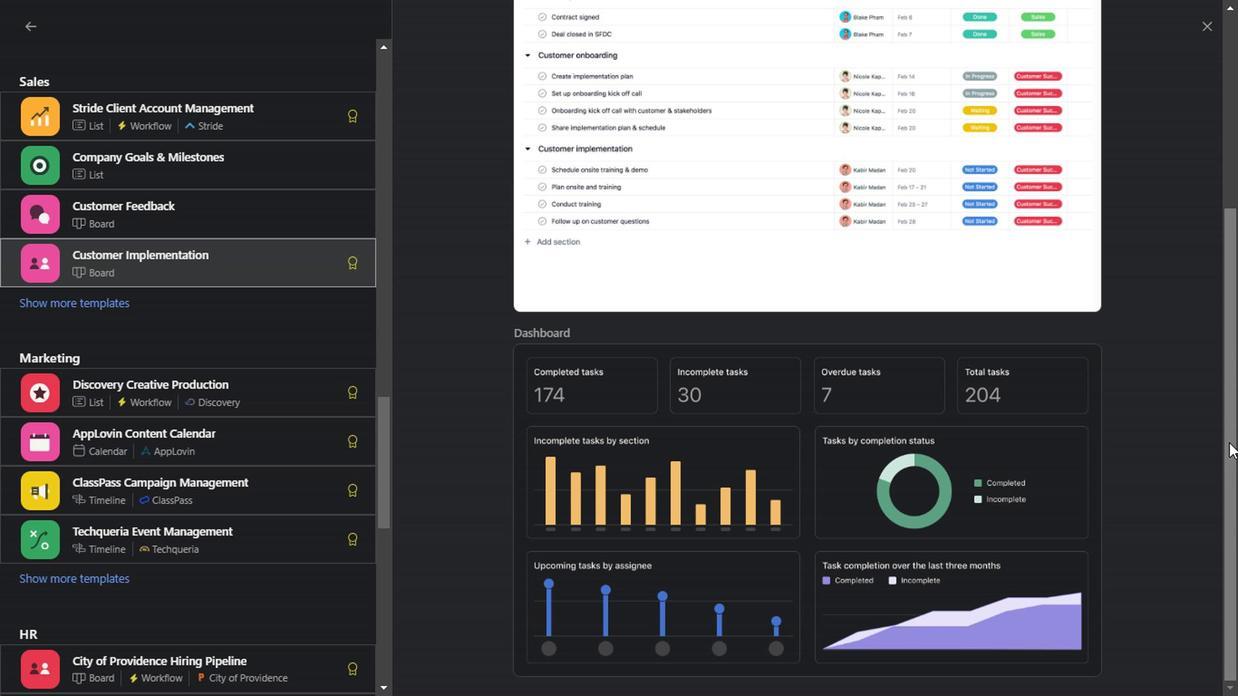 
Action: Mouse pressed left at (970, 491)
Screenshot: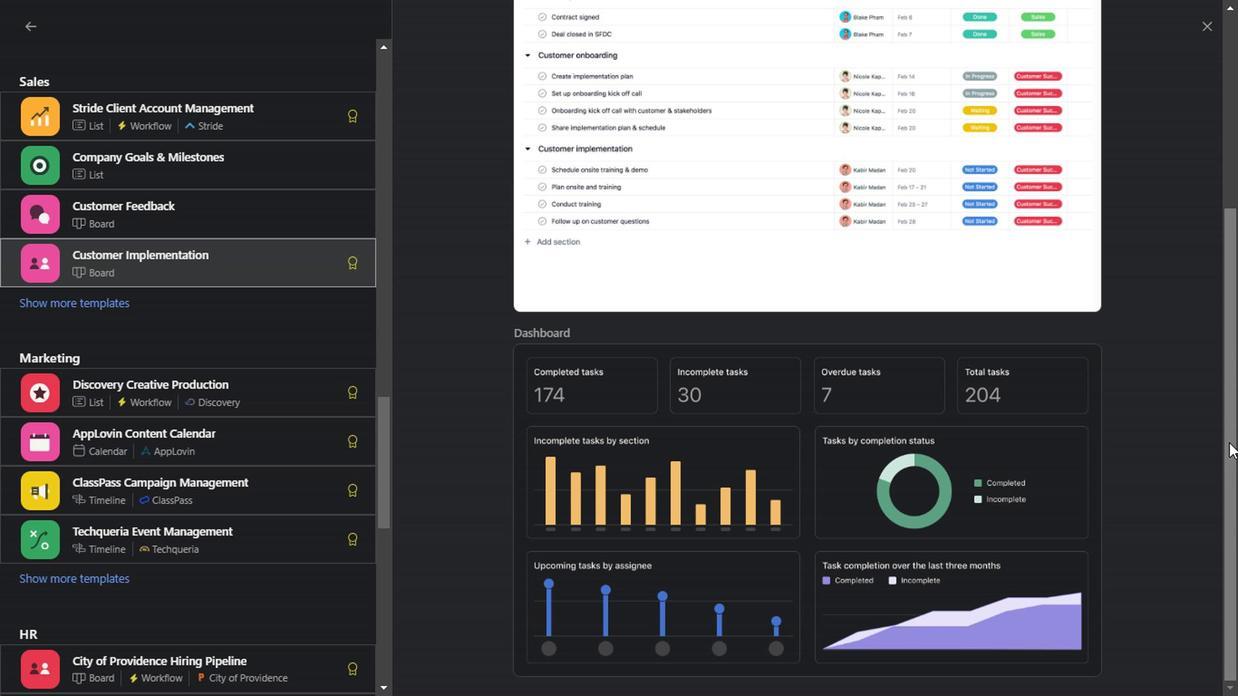 
Action: Mouse moved to (284, 388)
Screenshot: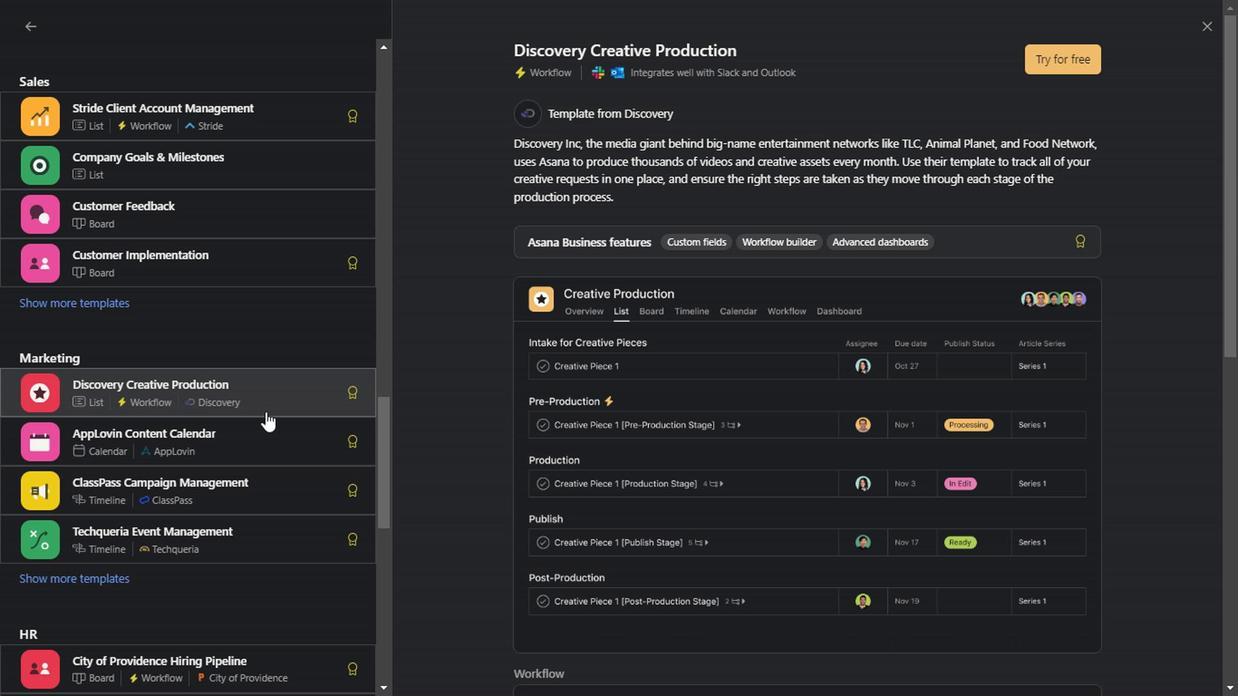 
Action: Mouse pressed left at (284, 388)
Screenshot: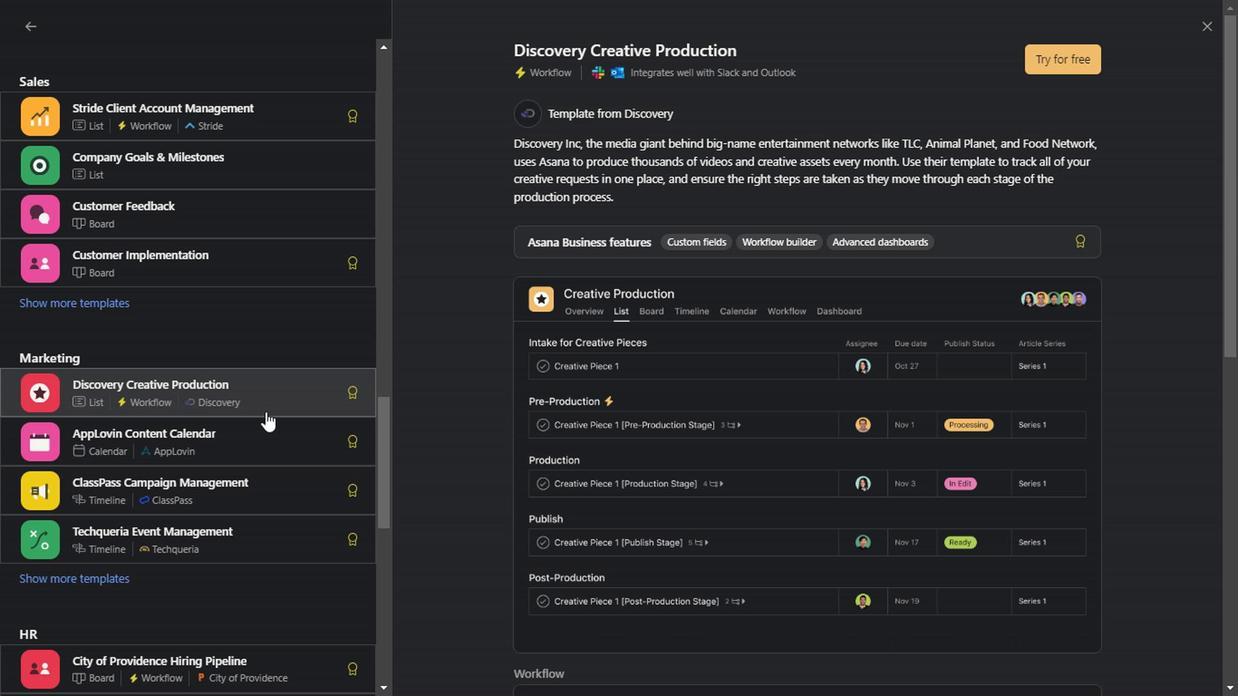 
Action: Mouse moved to (974, 493)
Screenshot: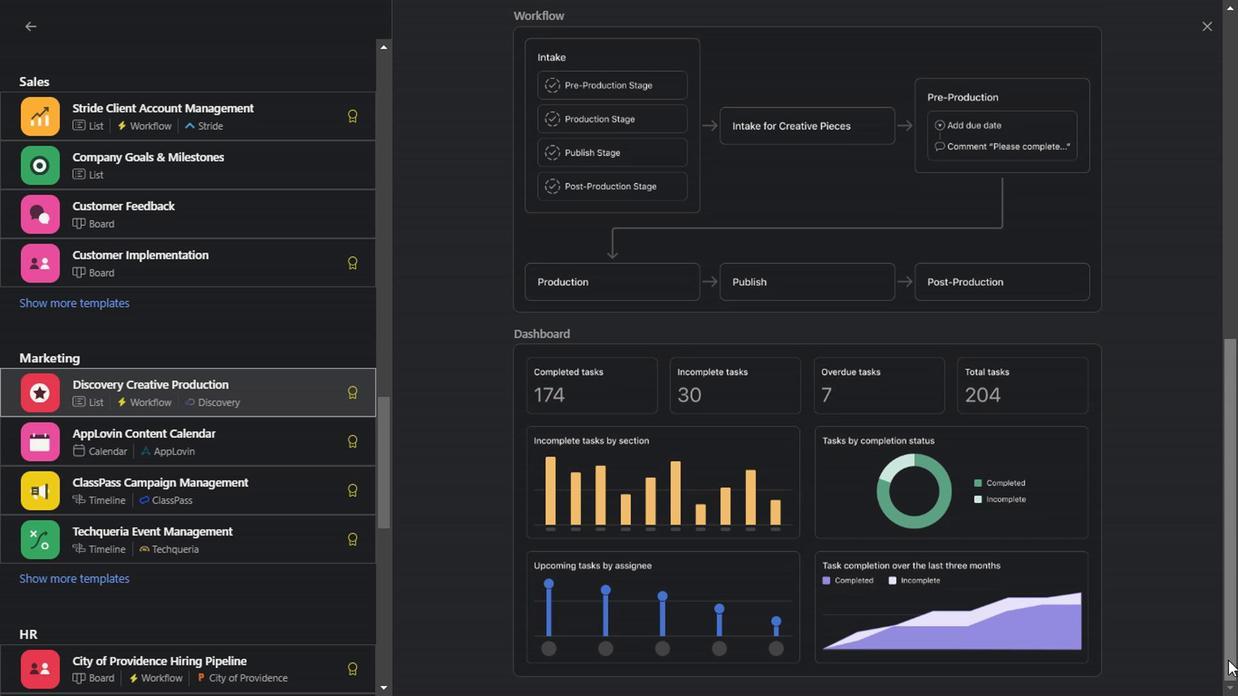 
Action: Mouse pressed left at (974, 493)
Screenshot: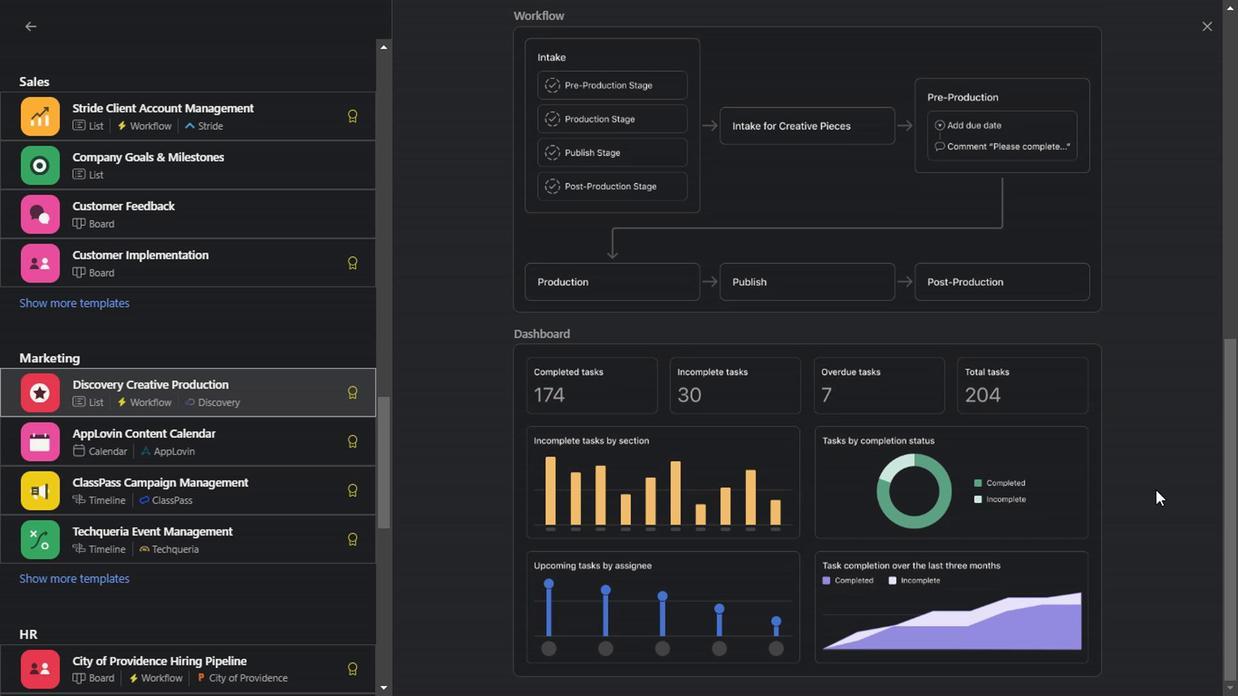 
Action: Mouse moved to (969, 564)
Screenshot: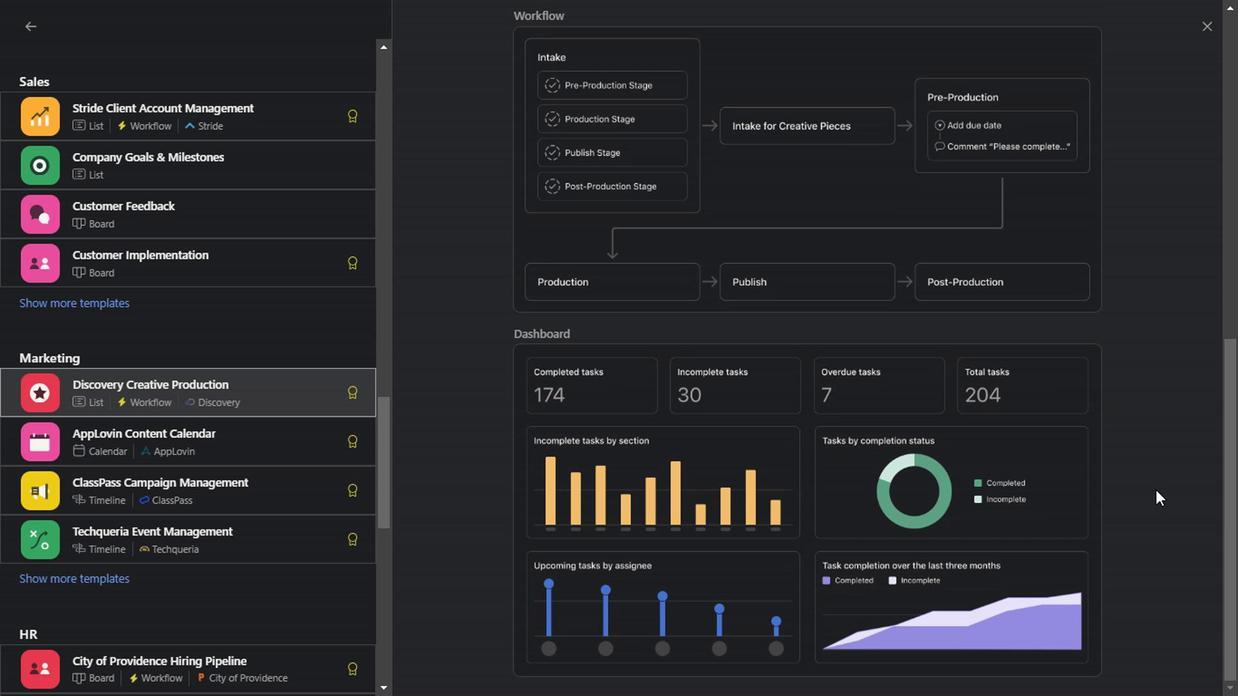 
Action: Mouse pressed left at (969, 564)
Screenshot: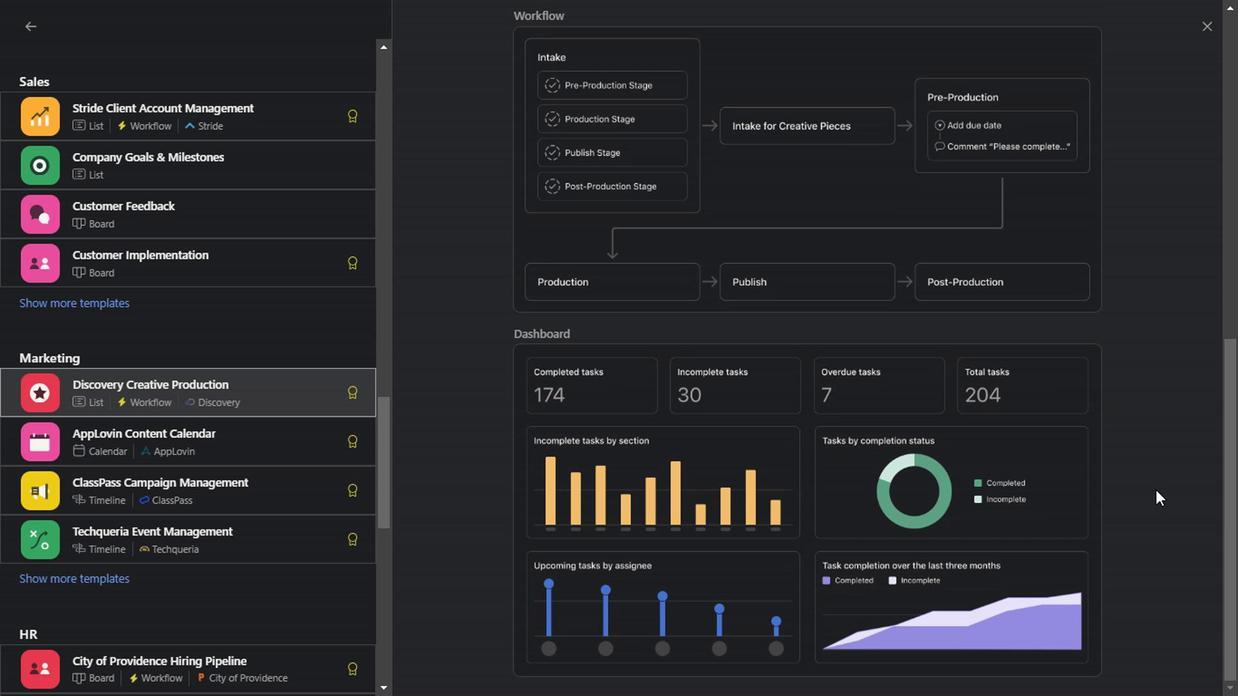 
Action: Mouse moved to (364, 417)
Screenshot: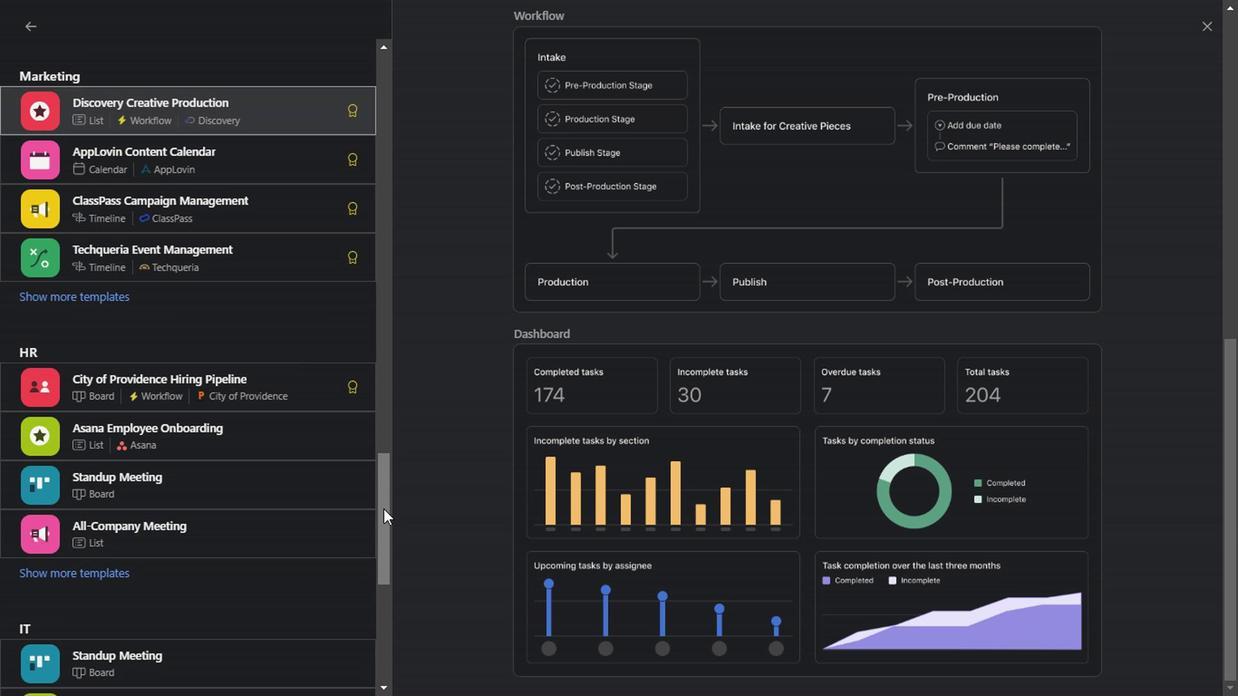 
Action: Mouse pressed left at (364, 417)
Screenshot: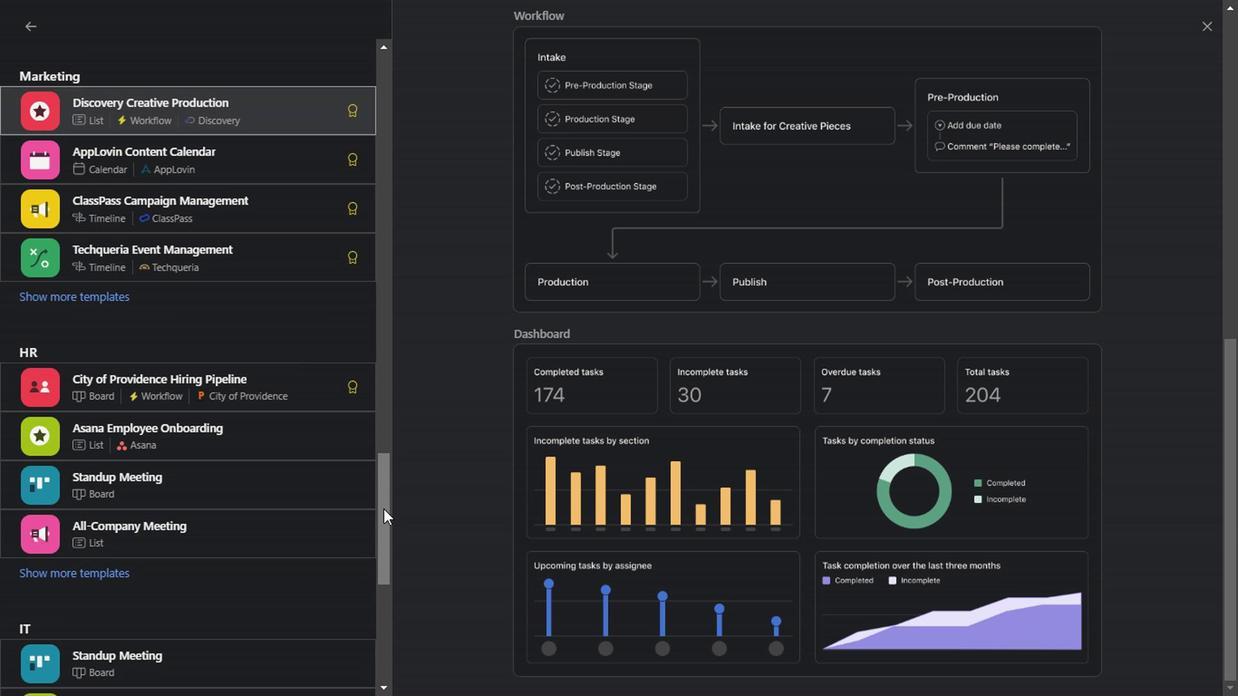 
Action: Mouse moved to (294, 204)
Screenshot: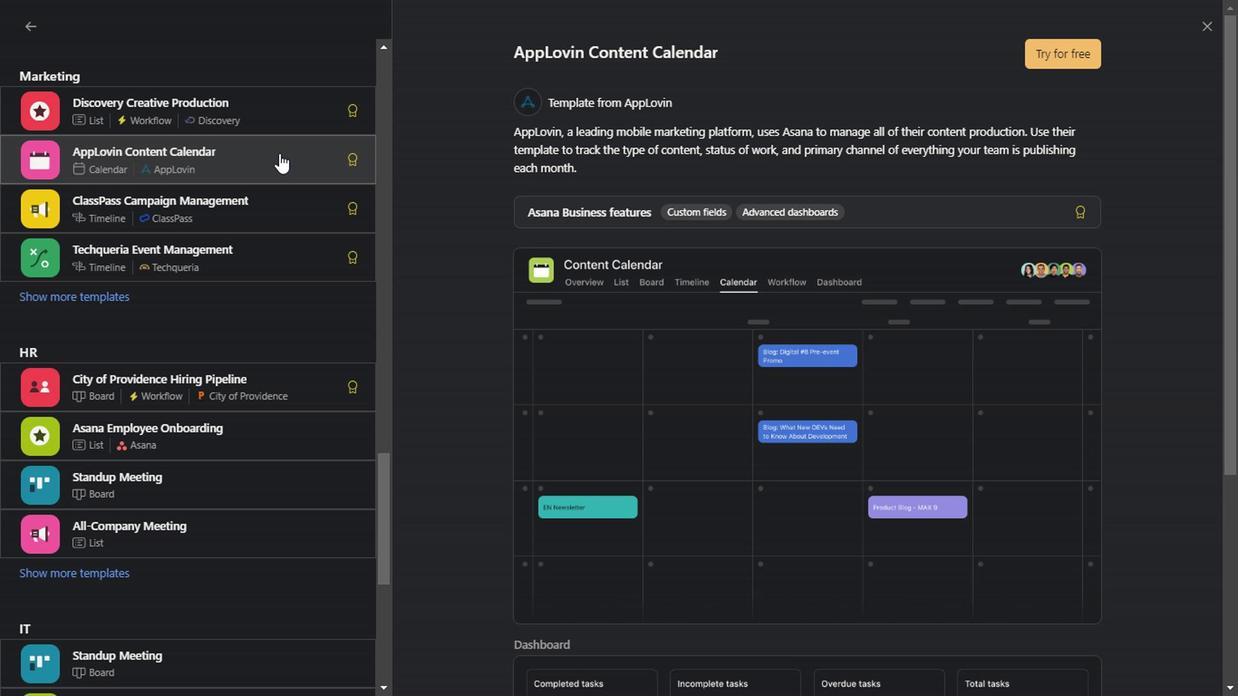 
Action: Mouse pressed left at (294, 204)
Screenshot: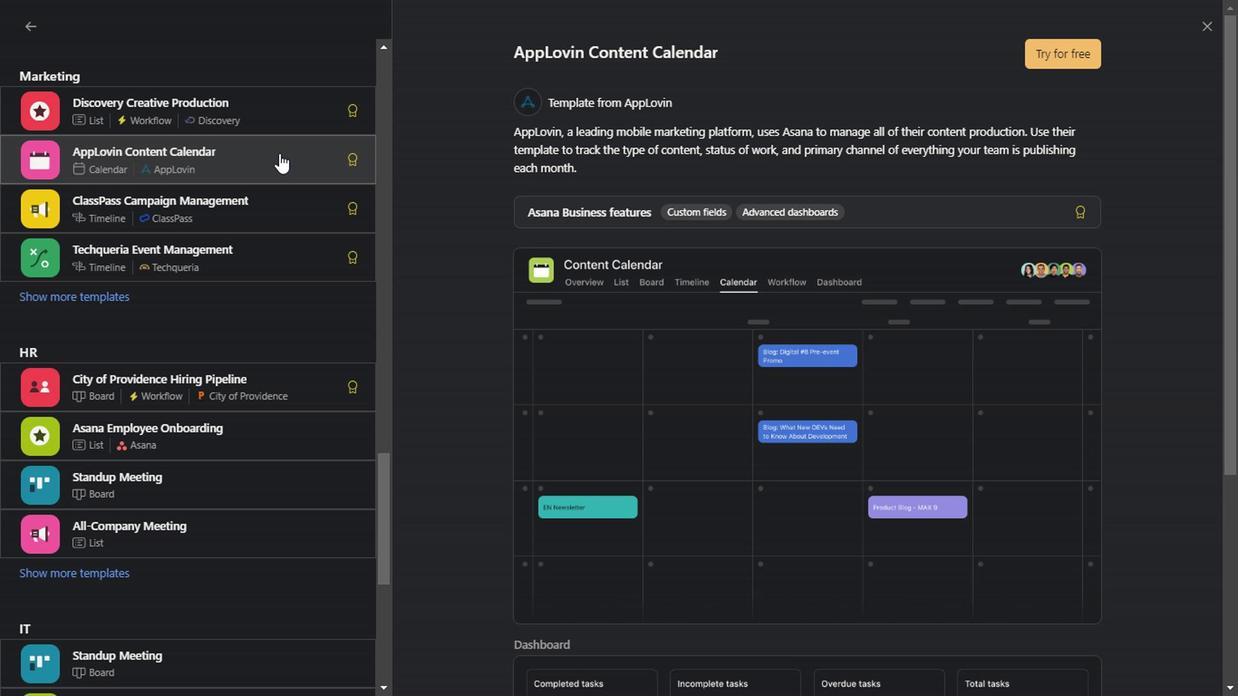 
Action: Mouse moved to (704, 462)
Screenshot: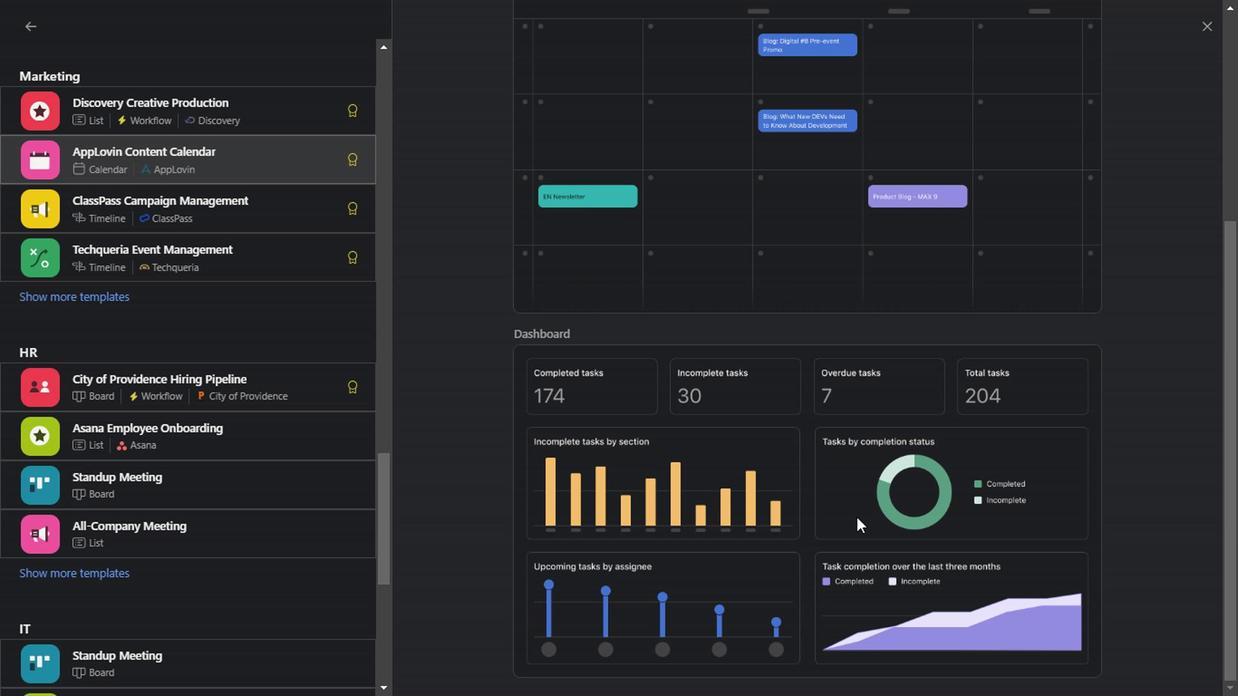
Action: Mouse scrolled (704, 461) with delta (0, -1)
Screenshot: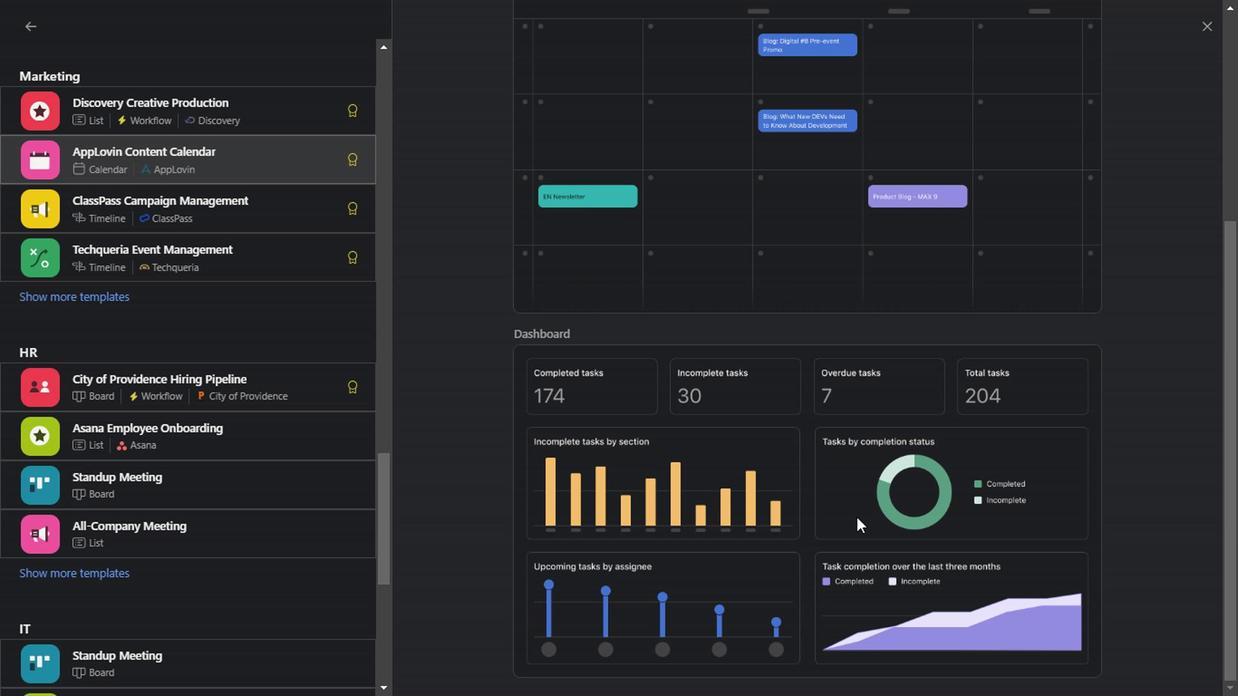 
Action: Mouse scrolled (704, 462) with delta (0, 0)
Screenshot: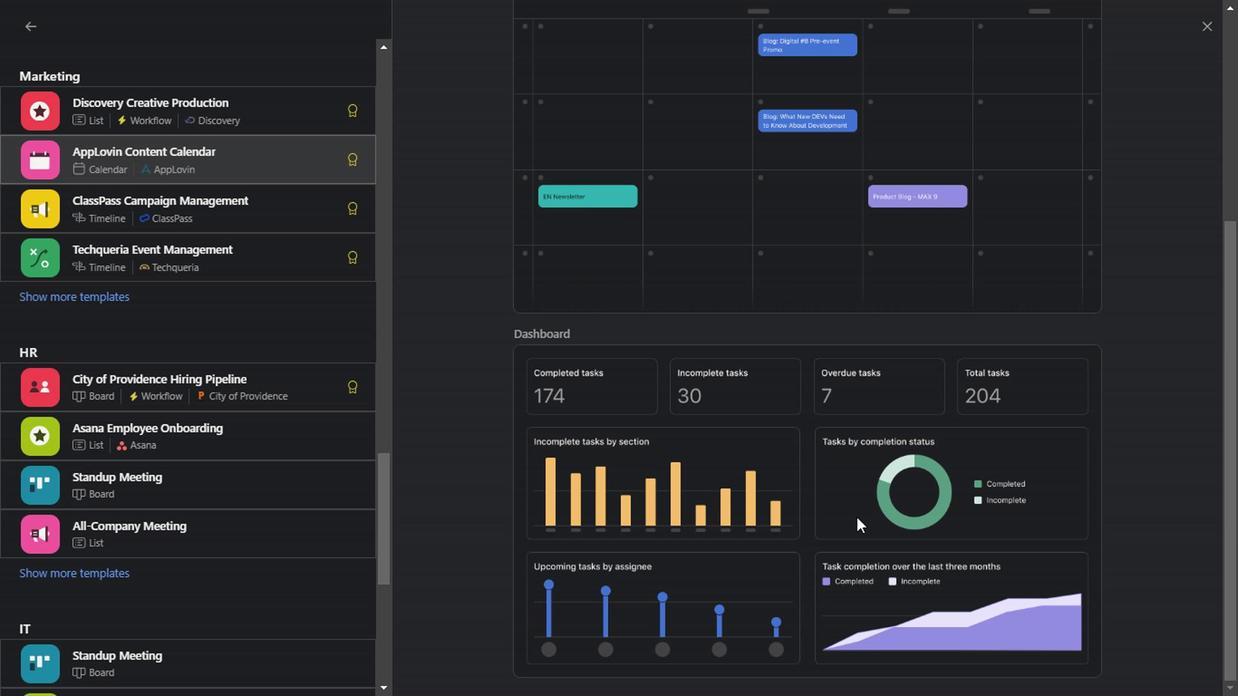 
Action: Mouse scrolled (704, 462) with delta (0, 0)
Screenshot: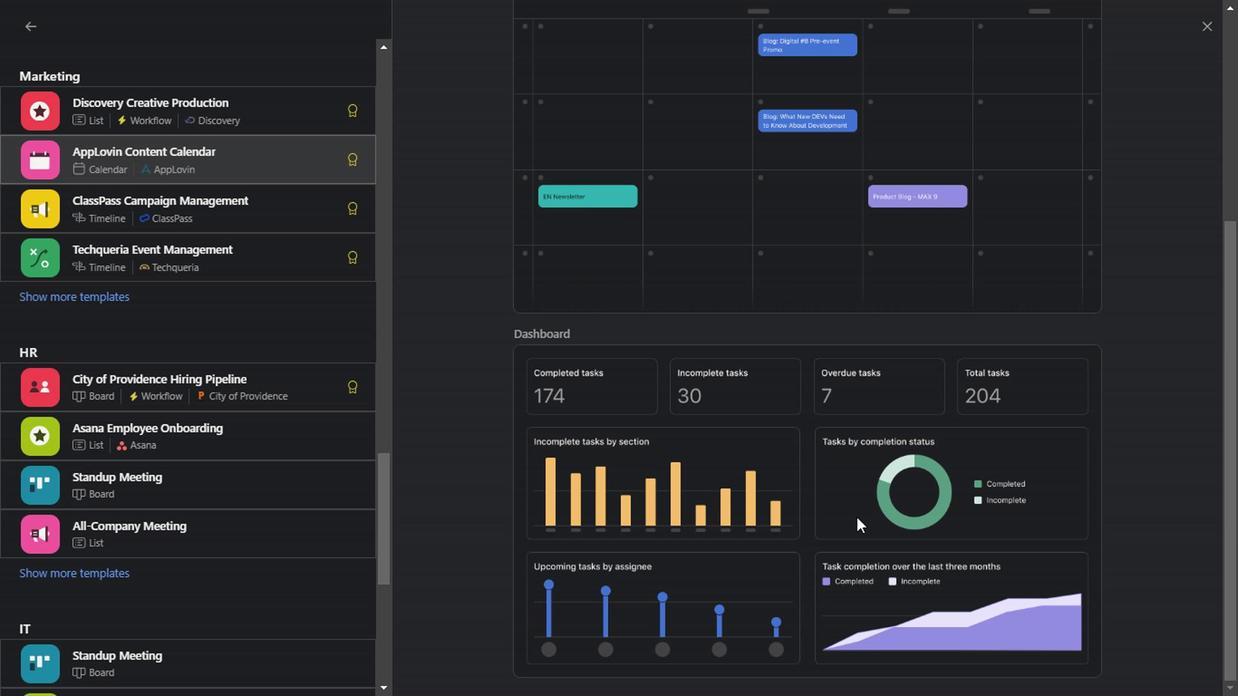 
Action: Mouse scrolled (704, 462) with delta (0, 0)
Screenshot: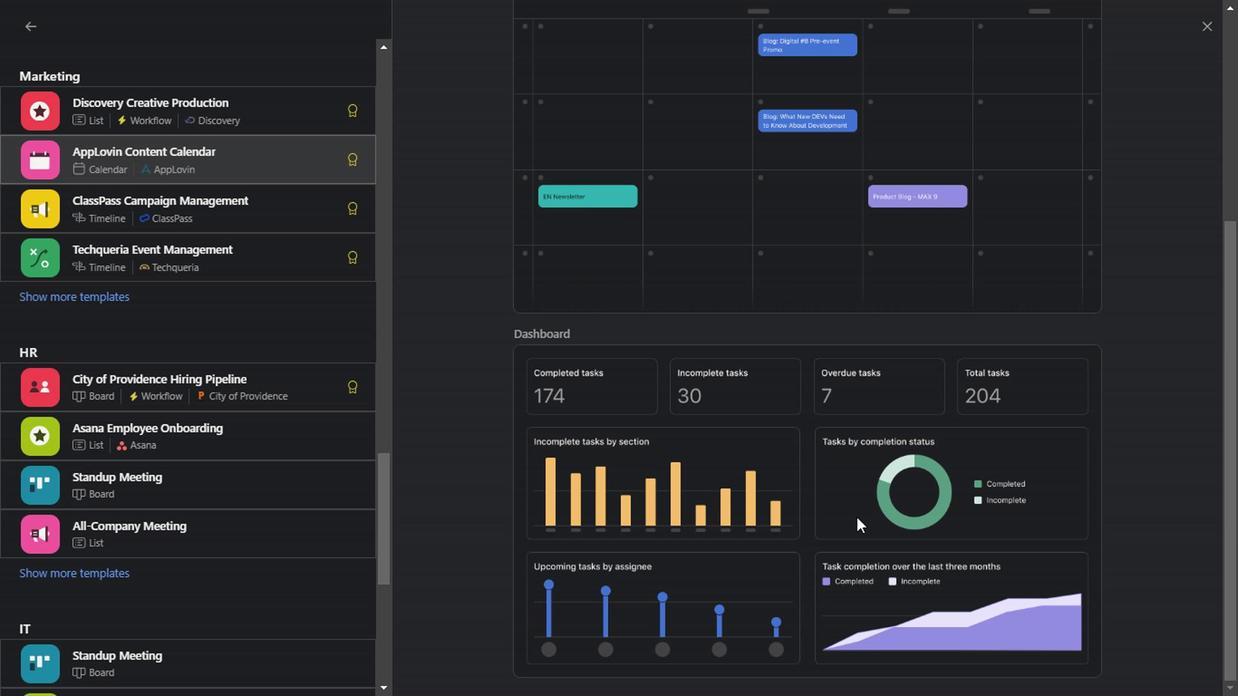 
Action: Mouse scrolled (704, 462) with delta (0, 0)
Screenshot: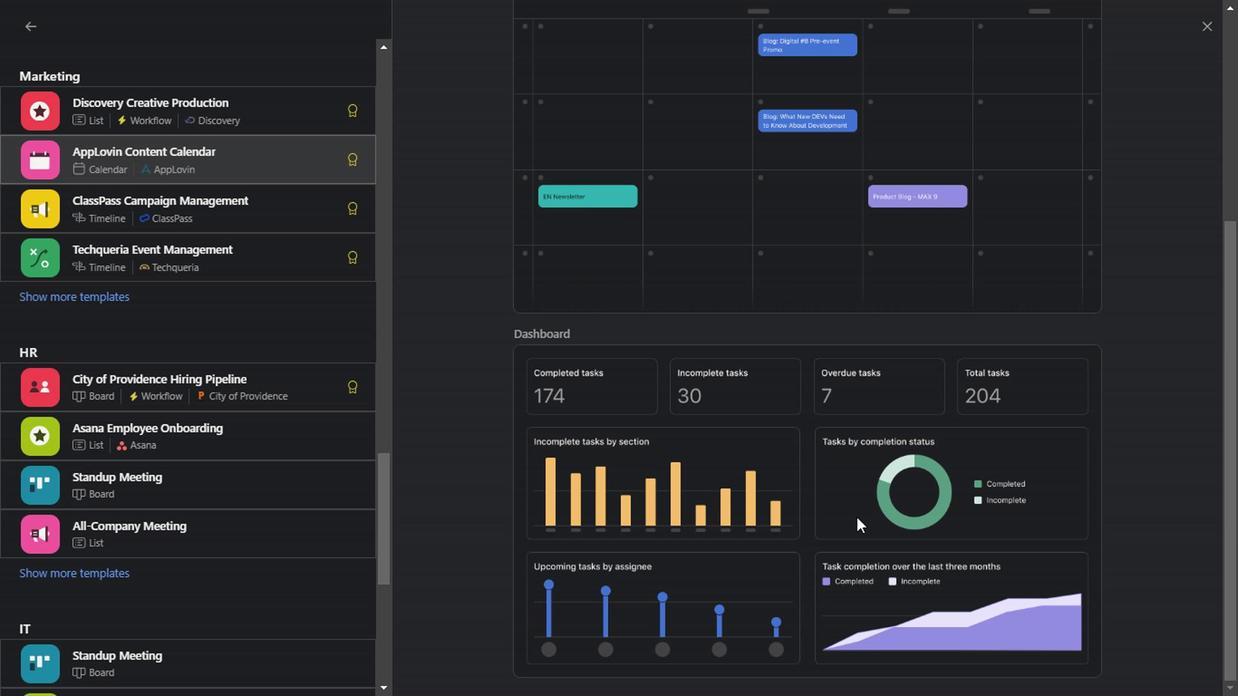 
Action: Mouse scrolled (704, 462) with delta (0, 0)
Screenshot: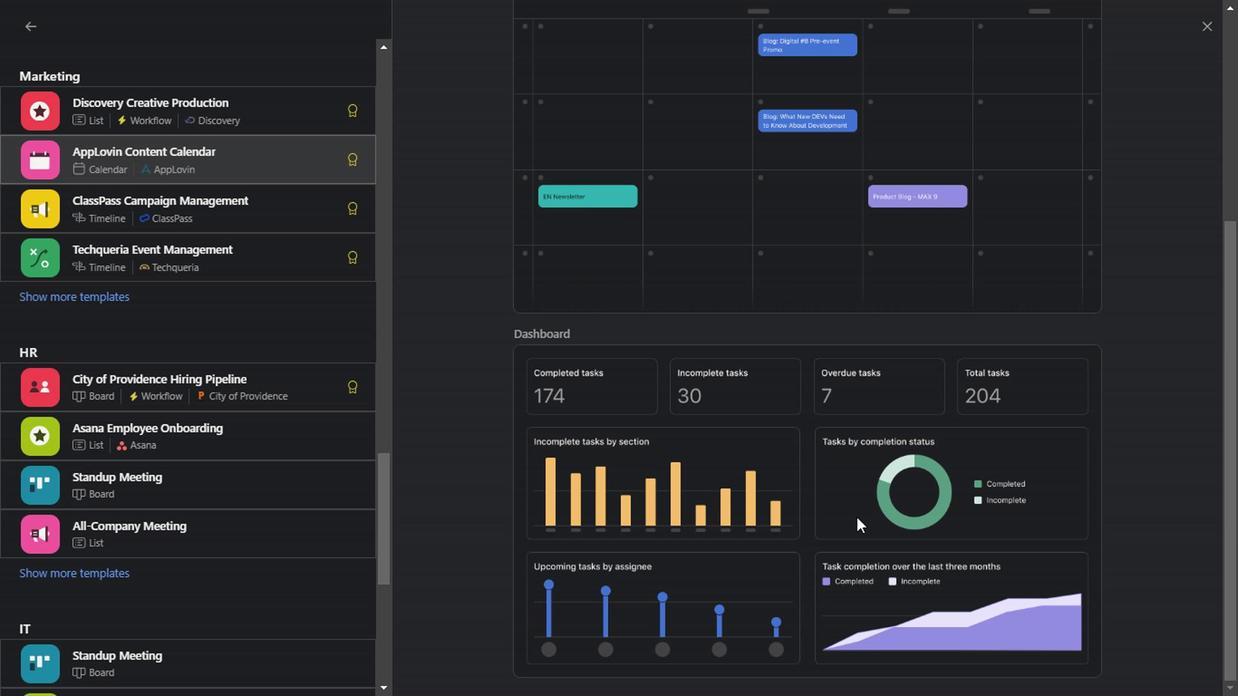 
Action: Mouse scrolled (704, 462) with delta (0, 0)
Screenshot: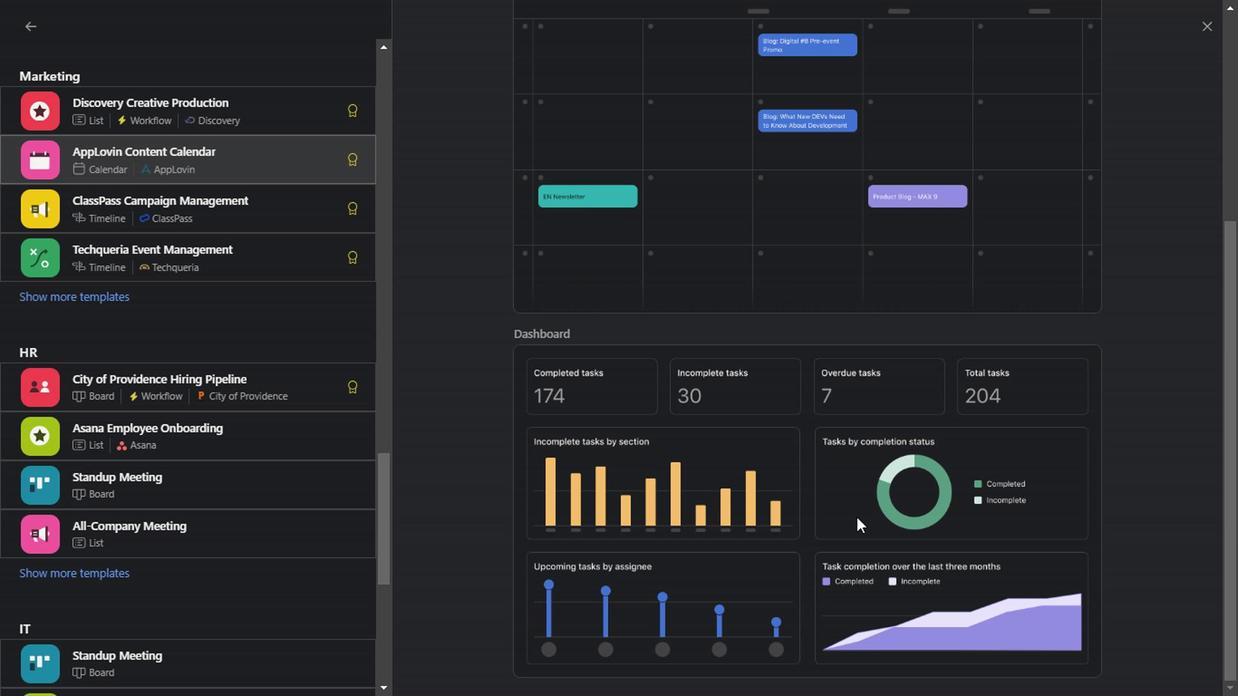 
Action: Mouse scrolled (704, 462) with delta (0, 0)
Screenshot: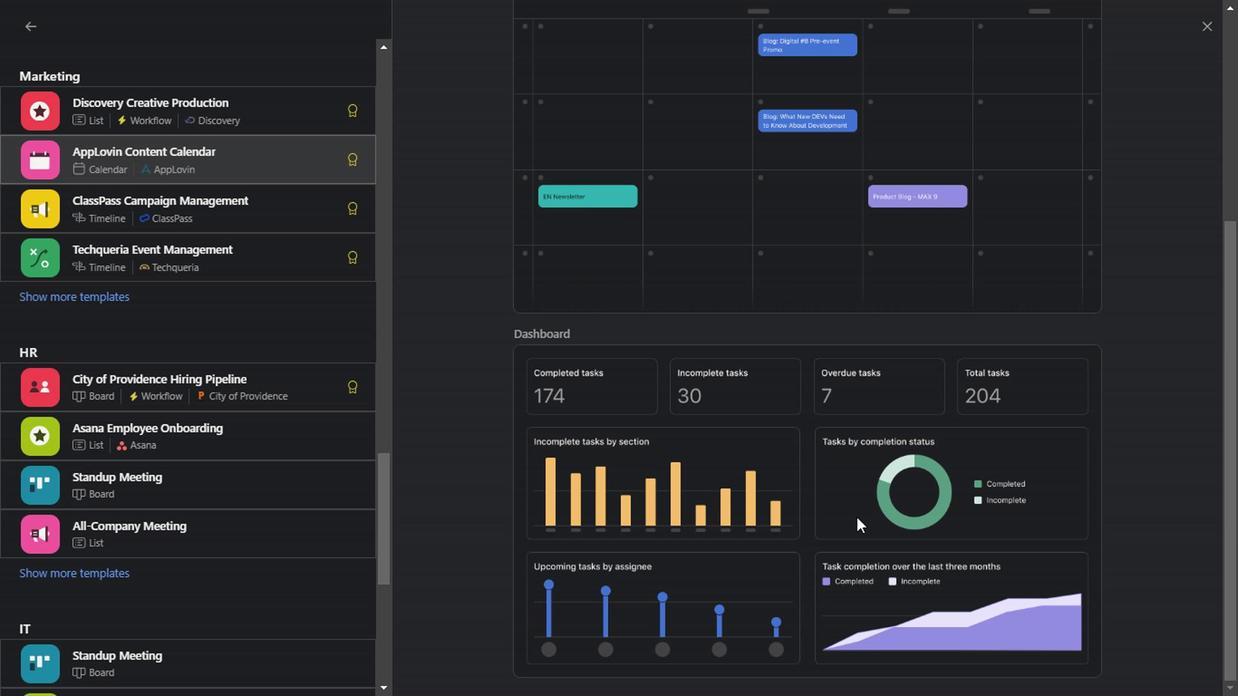 
Action: Mouse scrolled (704, 462) with delta (0, 0)
Screenshot: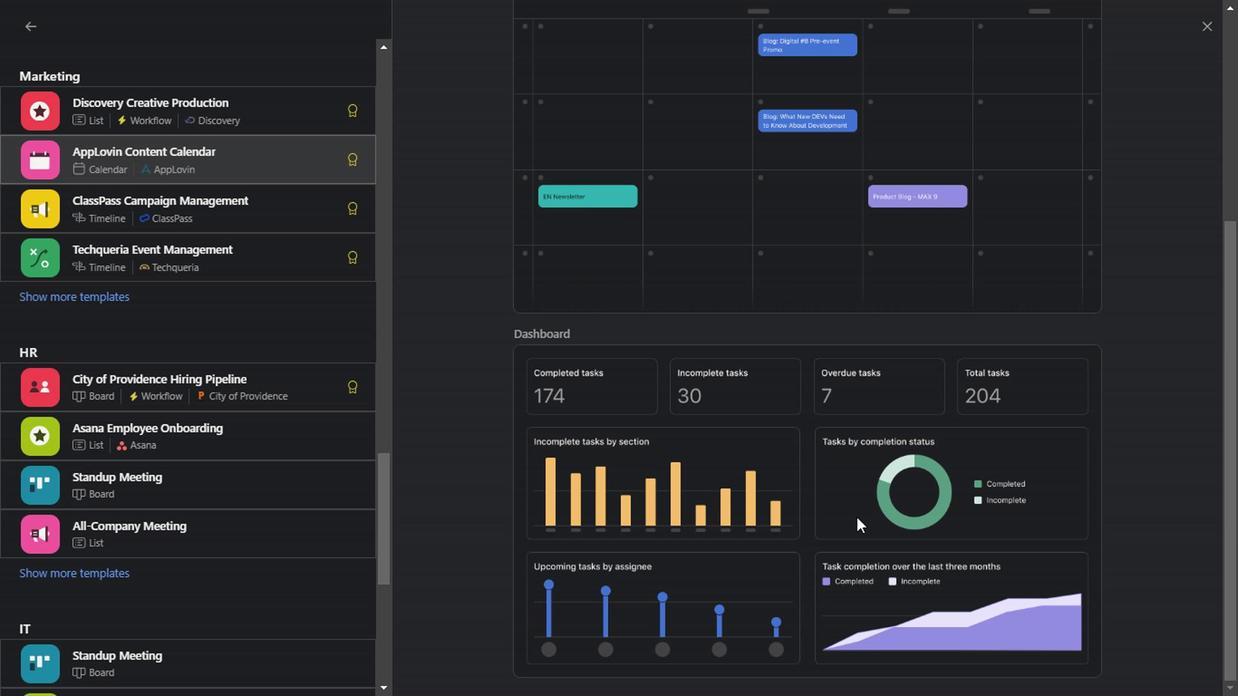 
Action: Mouse scrolled (704, 462) with delta (0, 0)
Screenshot: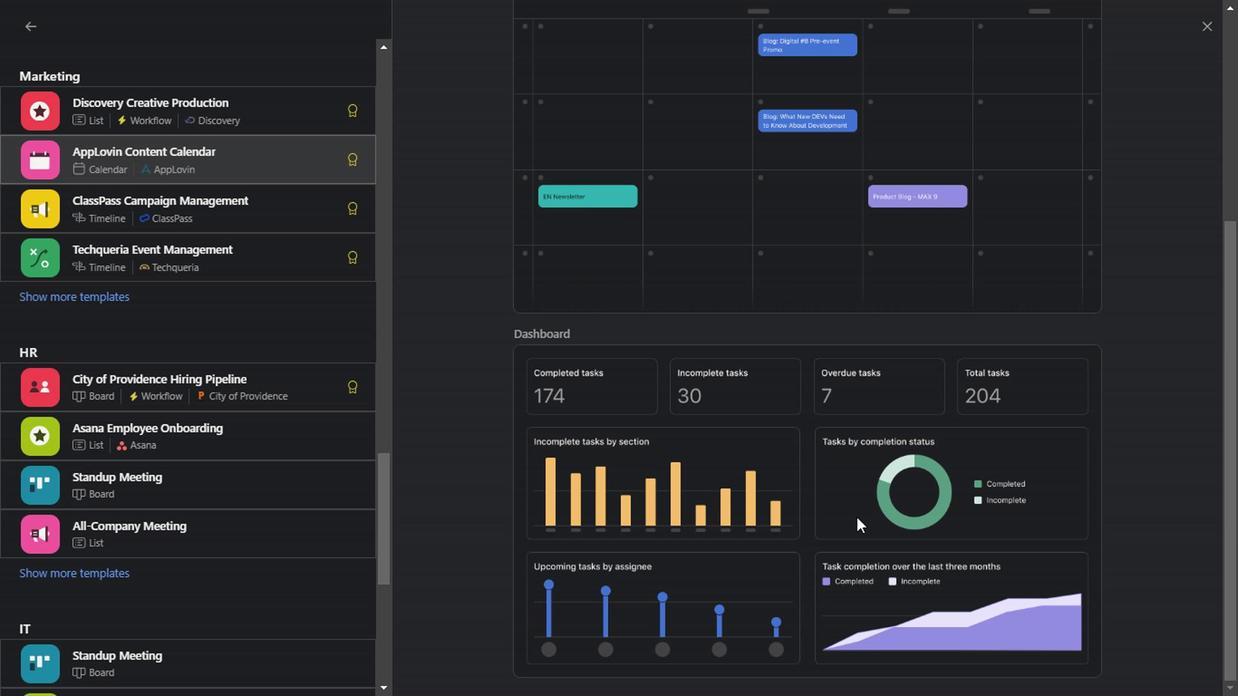 
Action: Mouse scrolled (704, 462) with delta (0, 0)
Screenshot: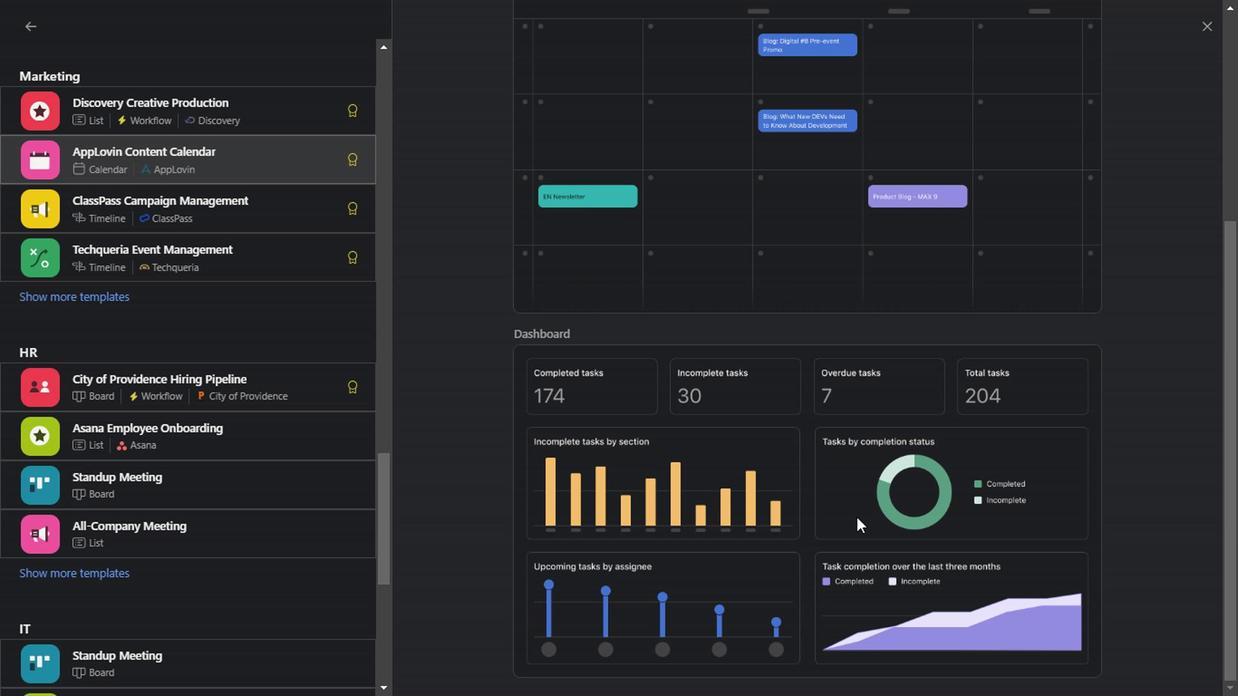 
Action: Mouse scrolled (704, 462) with delta (0, 0)
Screenshot: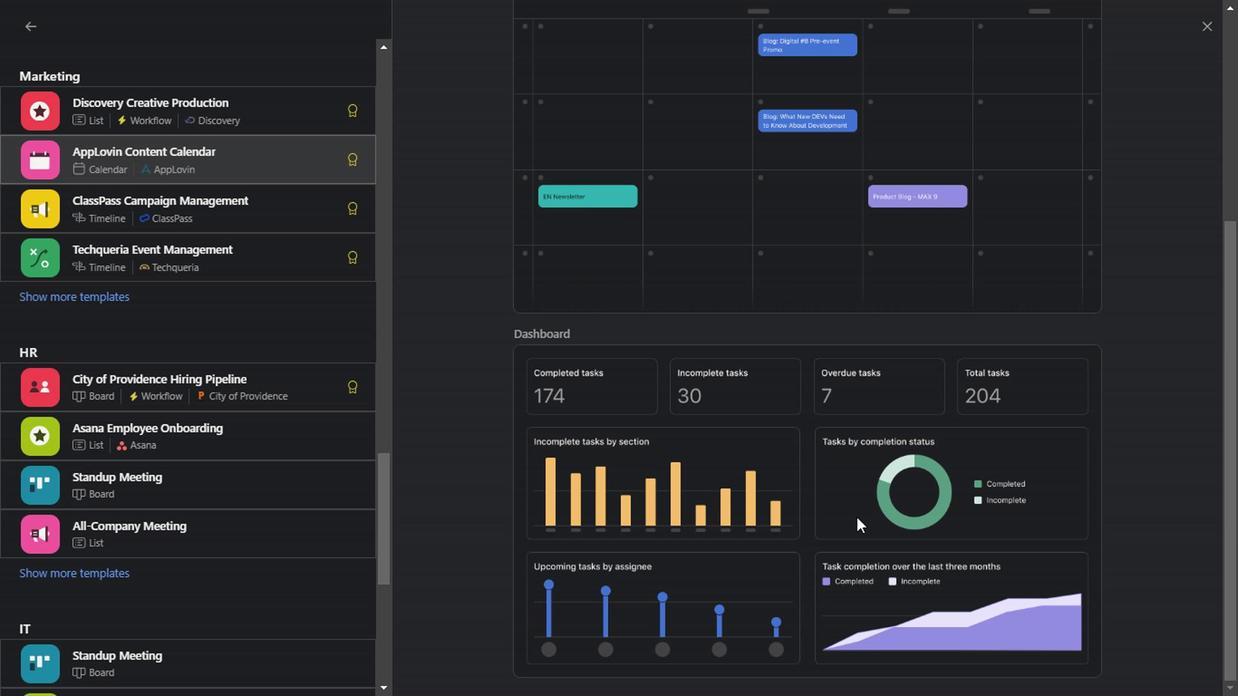 
Action: Mouse scrolled (704, 462) with delta (0, 0)
Screenshot: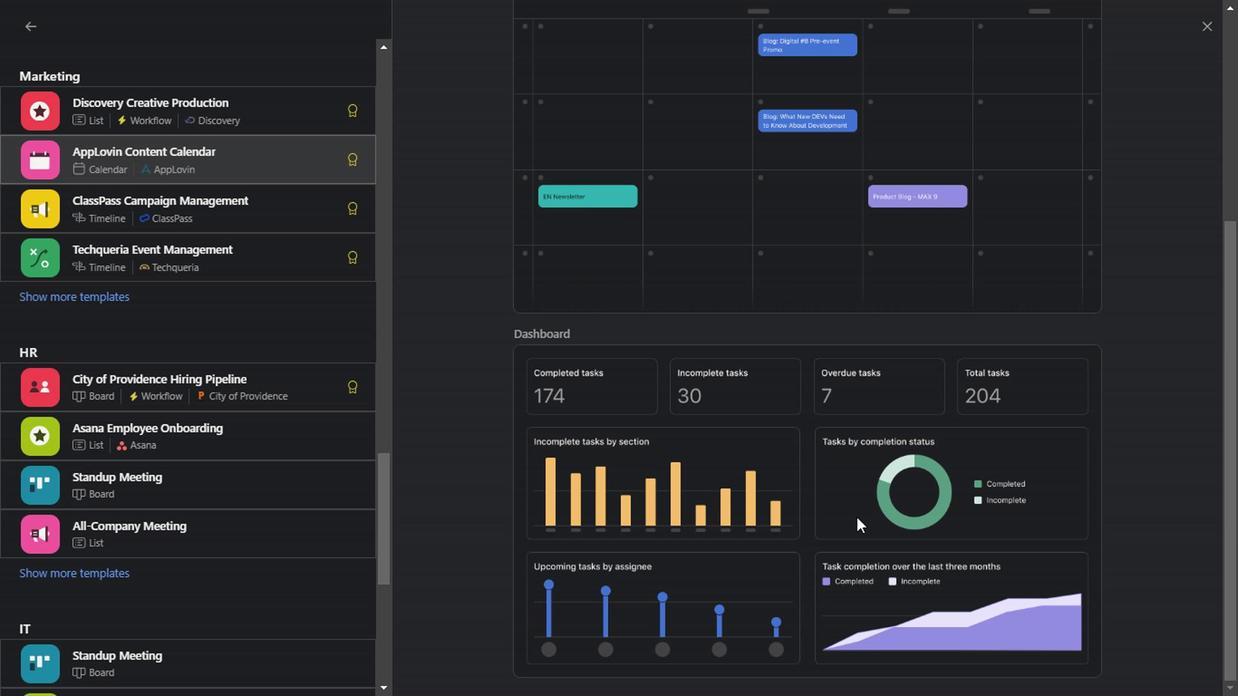 
Action: Mouse scrolled (704, 462) with delta (0, 0)
Screenshot: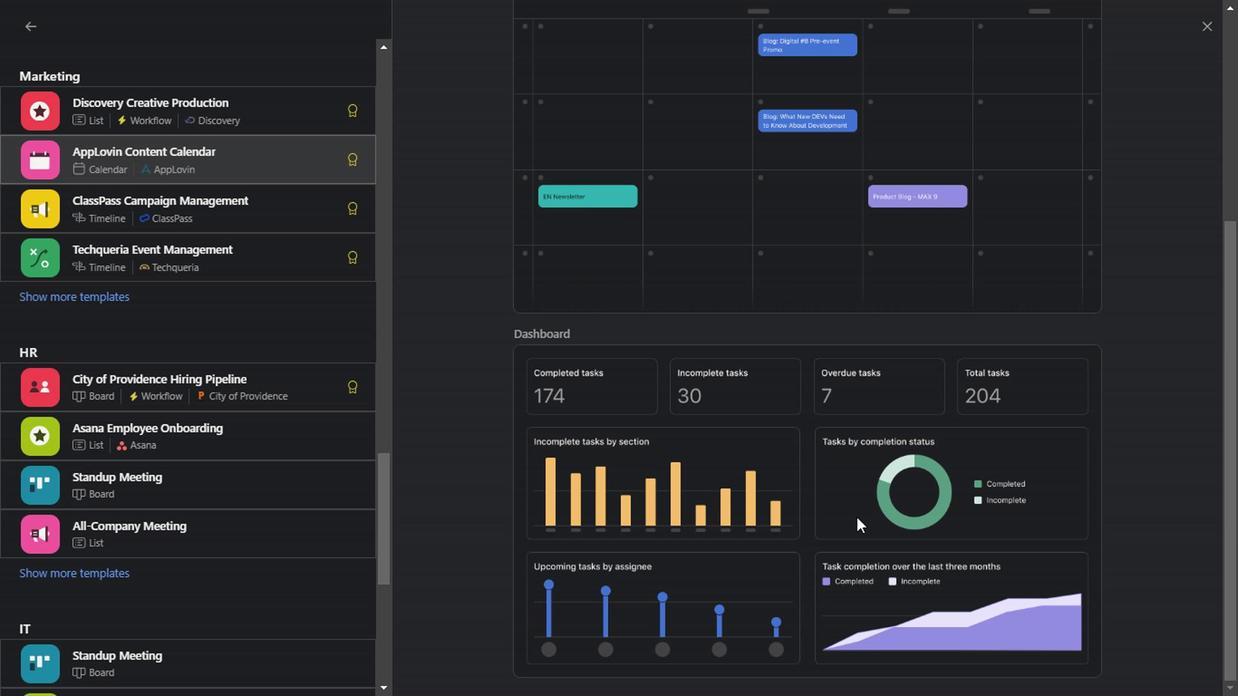 
Action: Mouse scrolled (704, 462) with delta (0, 0)
Screenshot: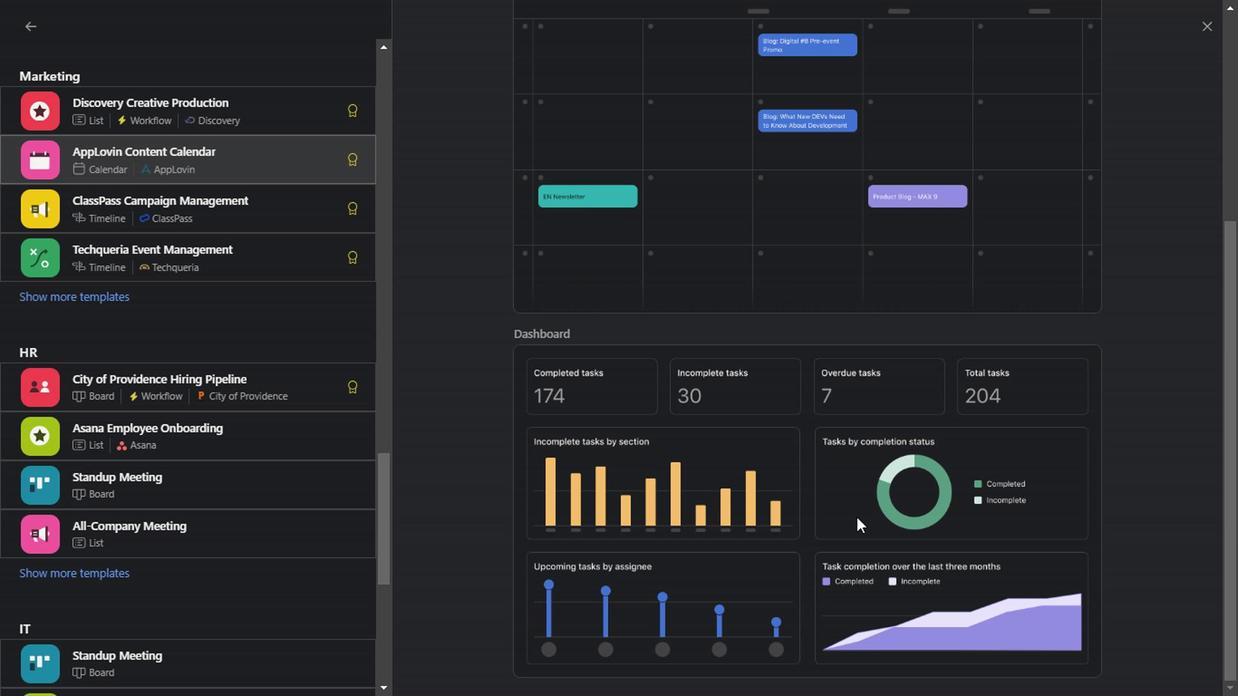 
Action: Mouse scrolled (704, 462) with delta (0, 0)
Screenshot: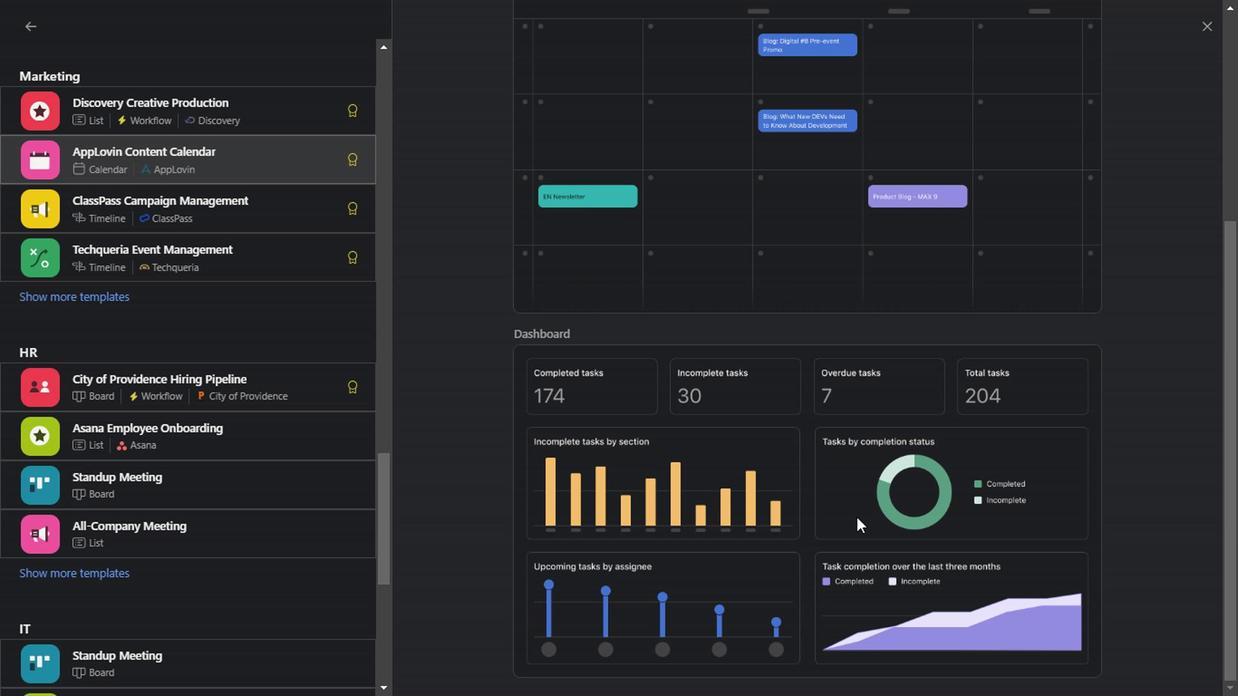
Action: Mouse scrolled (704, 462) with delta (0, 0)
Screenshot: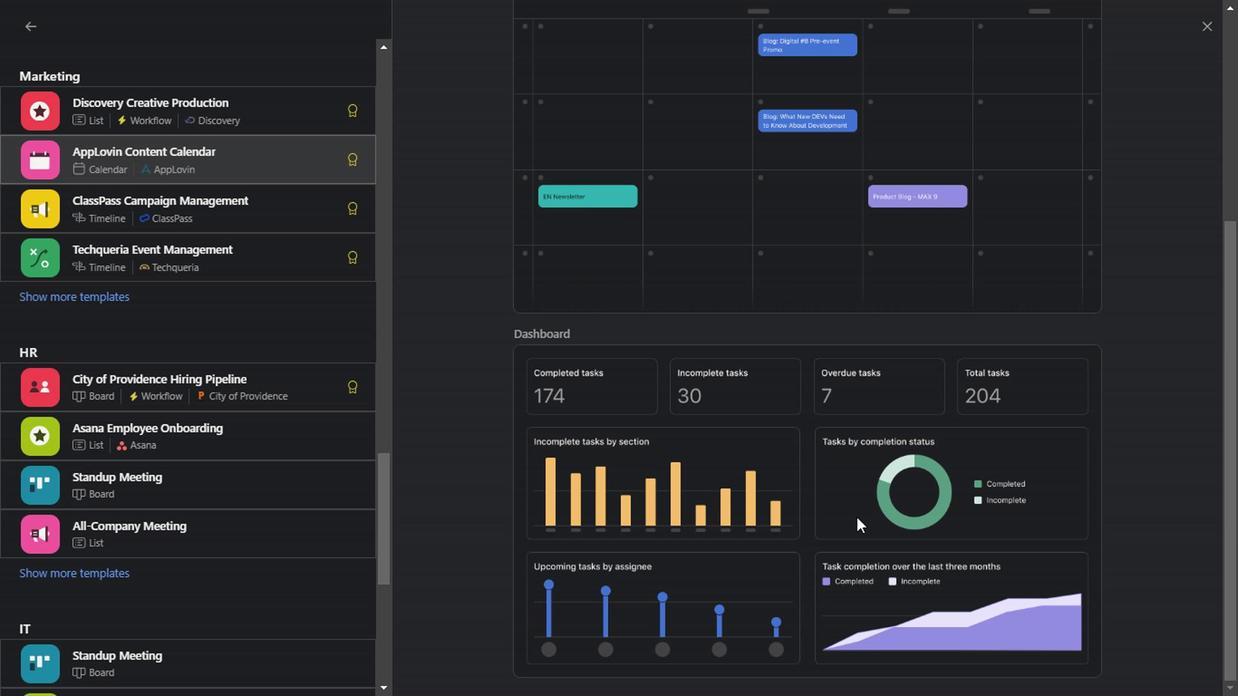 
Action: Mouse scrolled (704, 462) with delta (0, 0)
Screenshot: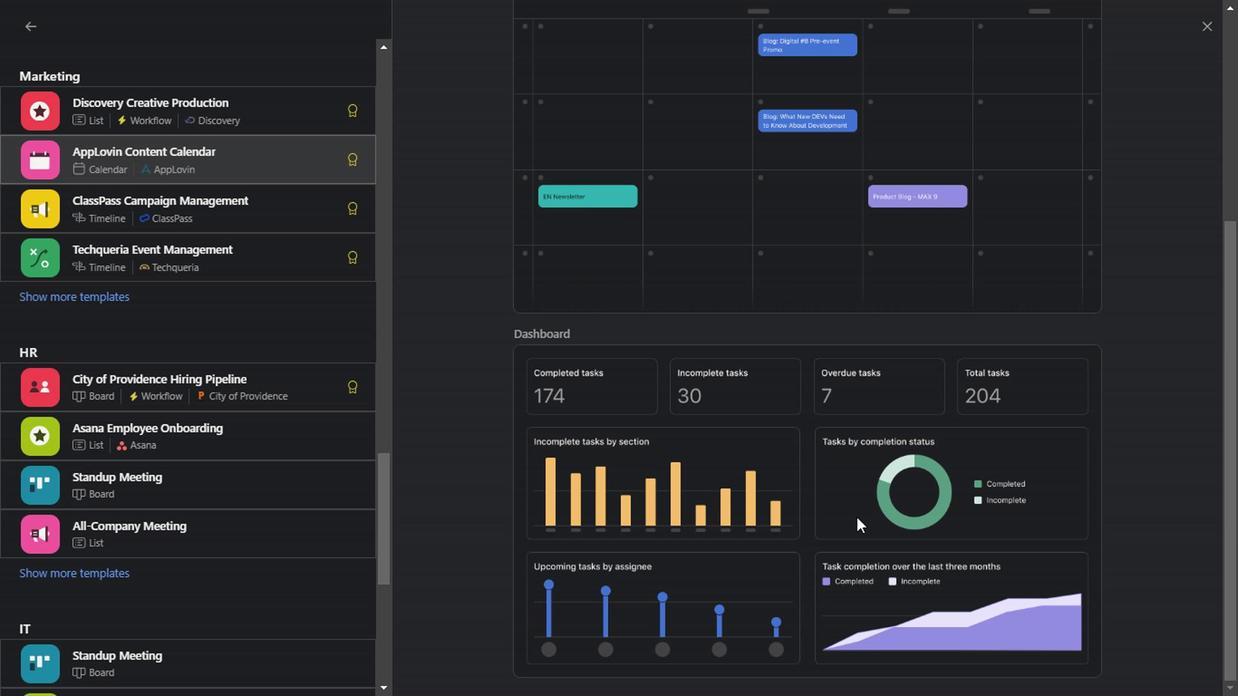 
Action: Mouse scrolled (704, 462) with delta (0, 0)
Screenshot: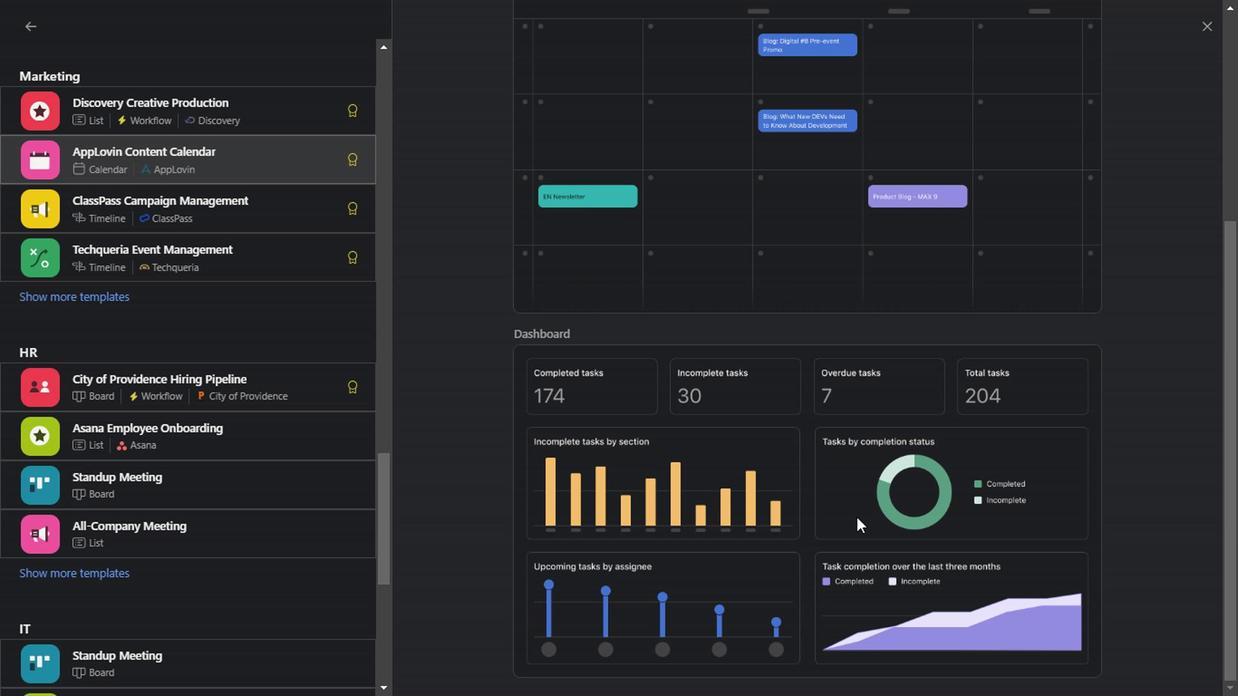 
Action: Mouse scrolled (704, 462) with delta (0, 0)
Screenshot: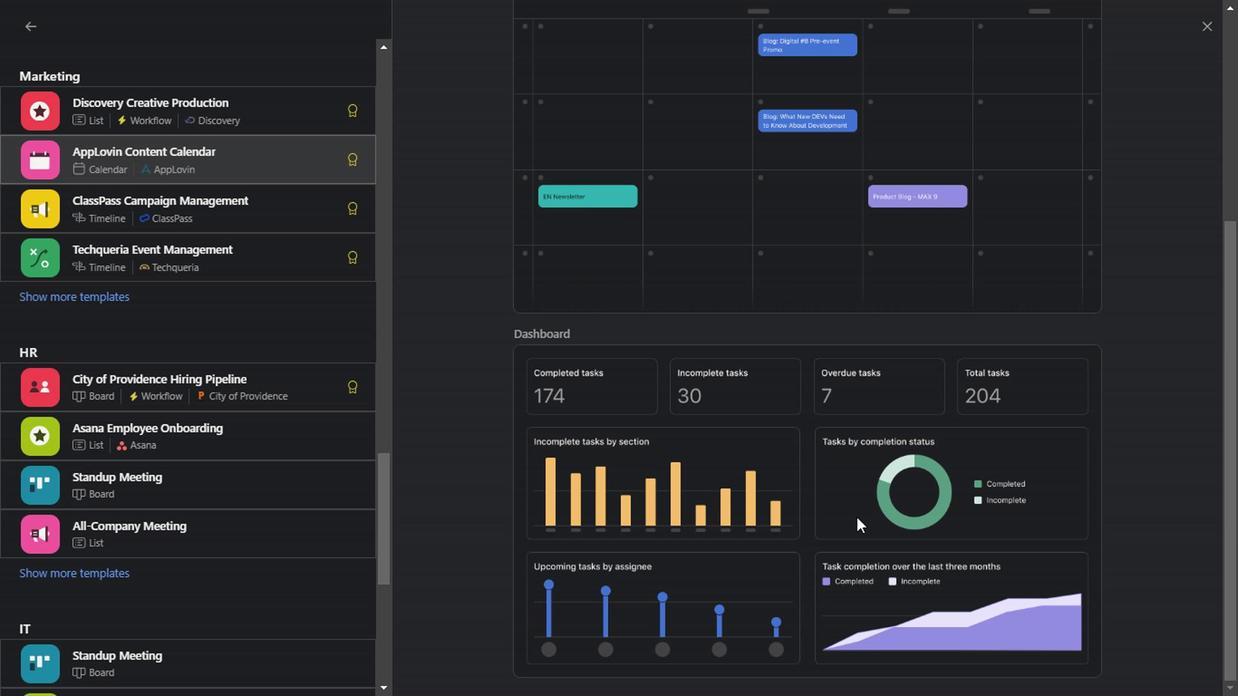 
Action: Mouse scrolled (704, 462) with delta (0, 0)
Screenshot: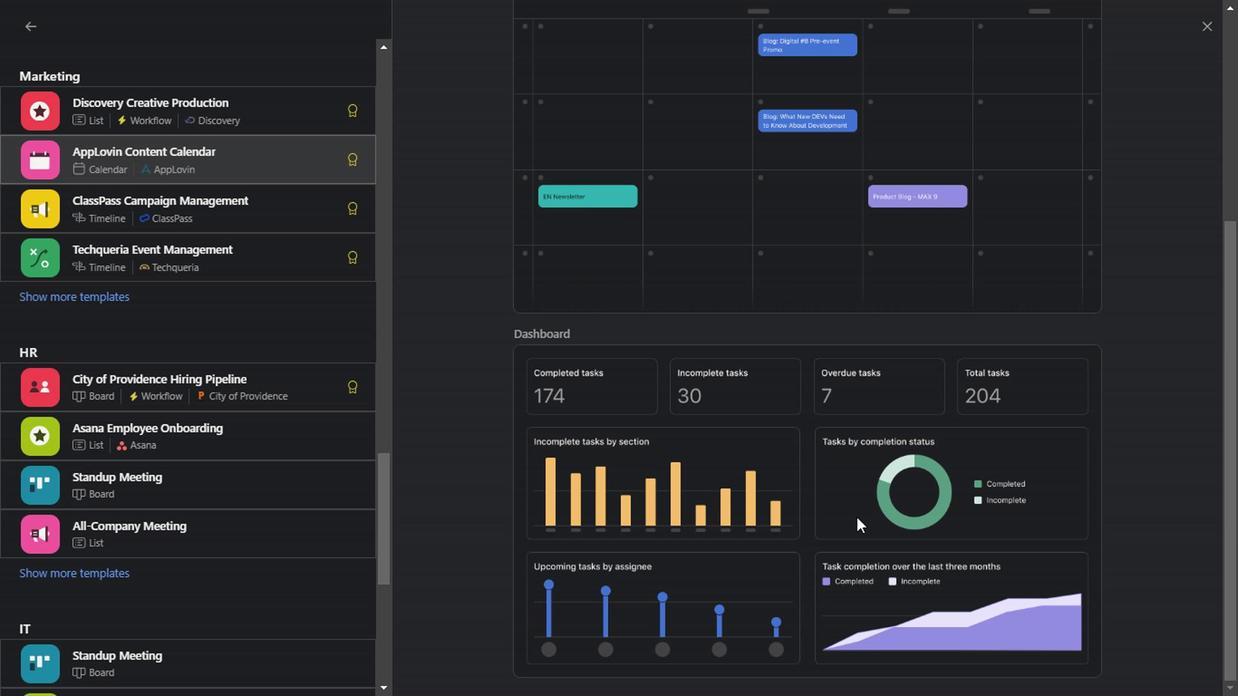 
Action: Mouse scrolled (704, 462) with delta (0, 0)
Screenshot: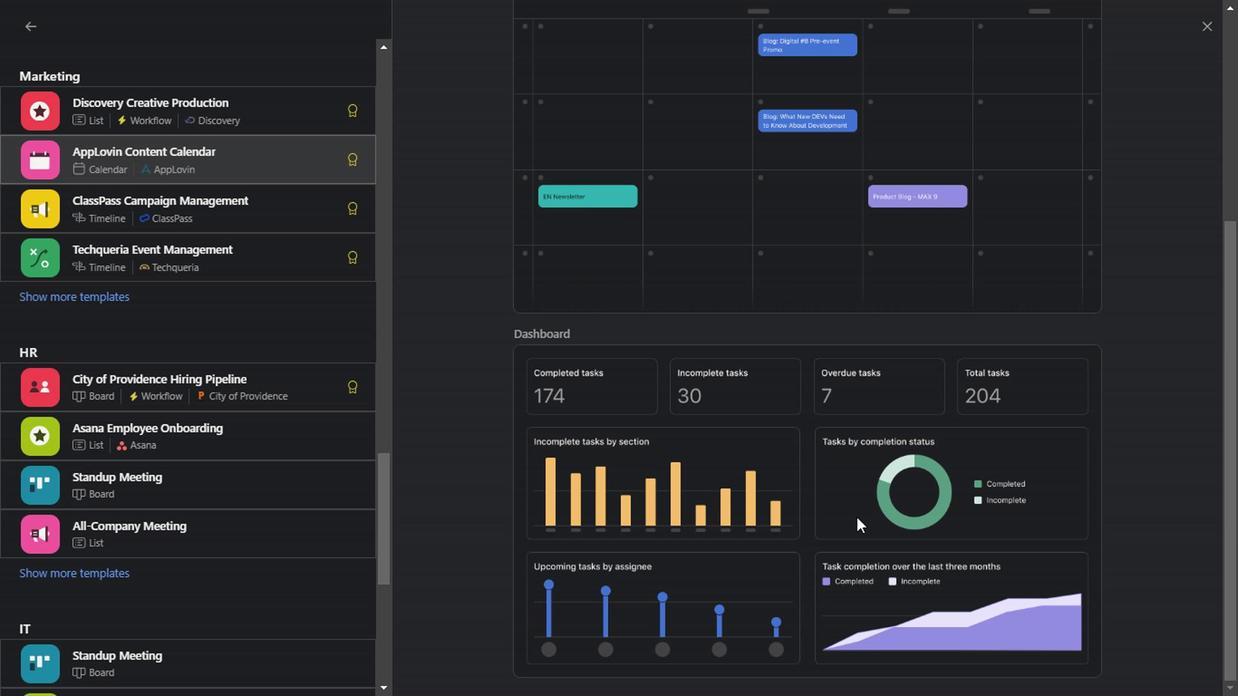 
Action: Mouse scrolled (704, 462) with delta (0, 0)
Screenshot: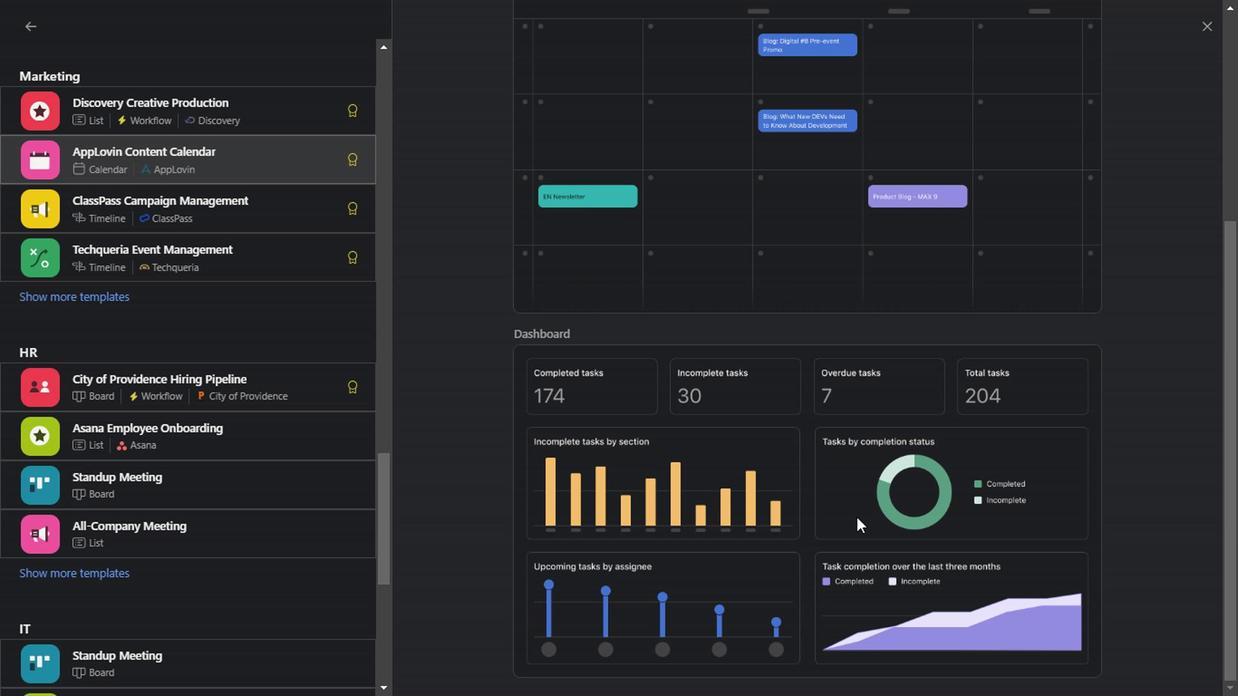 
Action: Mouse scrolled (704, 462) with delta (0, 0)
Screenshot: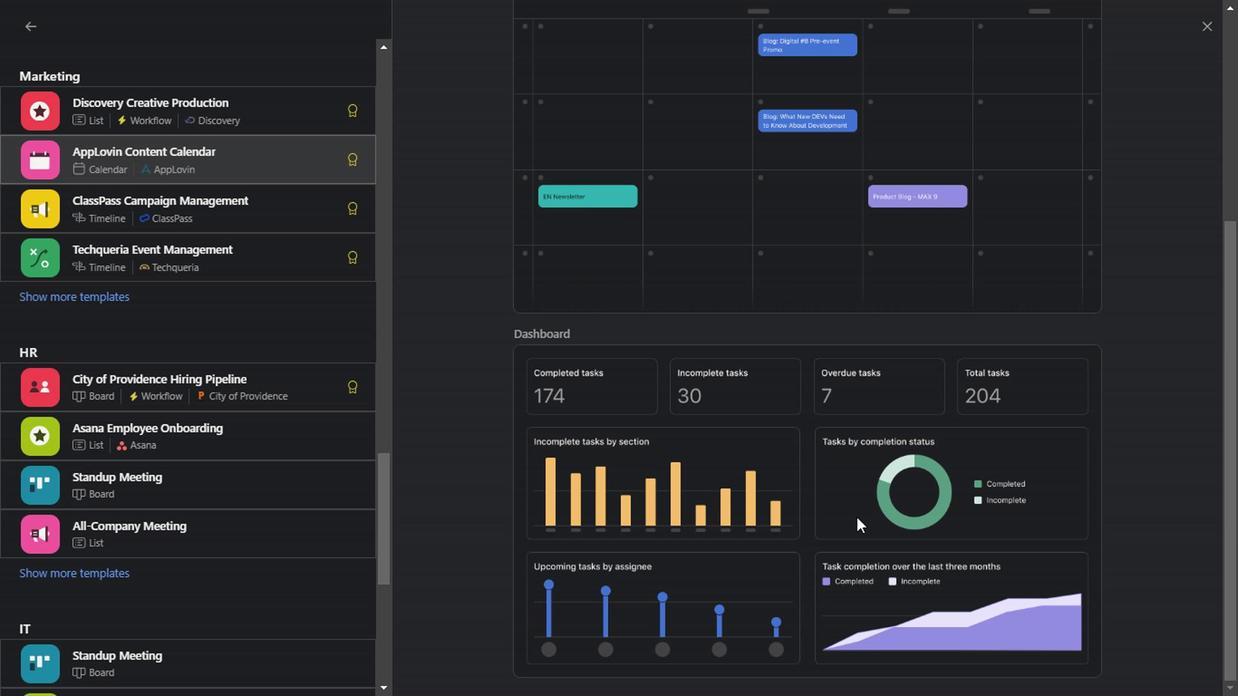 
Action: Mouse scrolled (704, 462) with delta (0, 0)
Screenshot: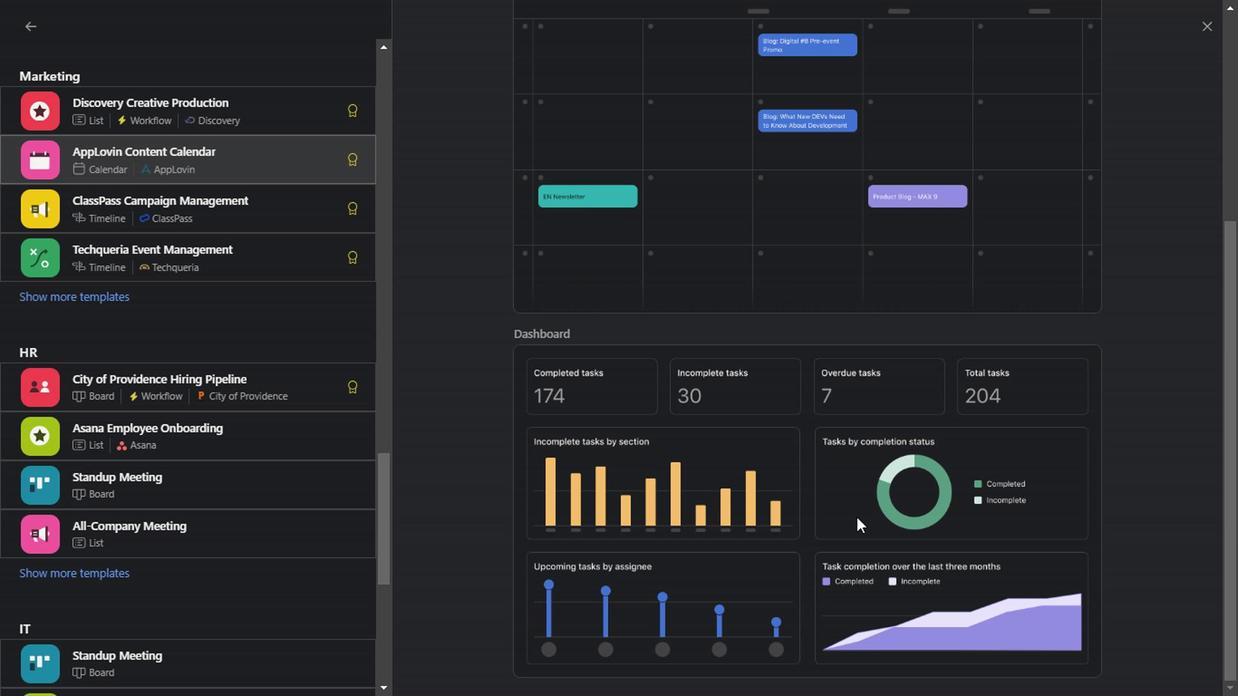 
Action: Mouse scrolled (704, 462) with delta (0, 0)
Screenshot: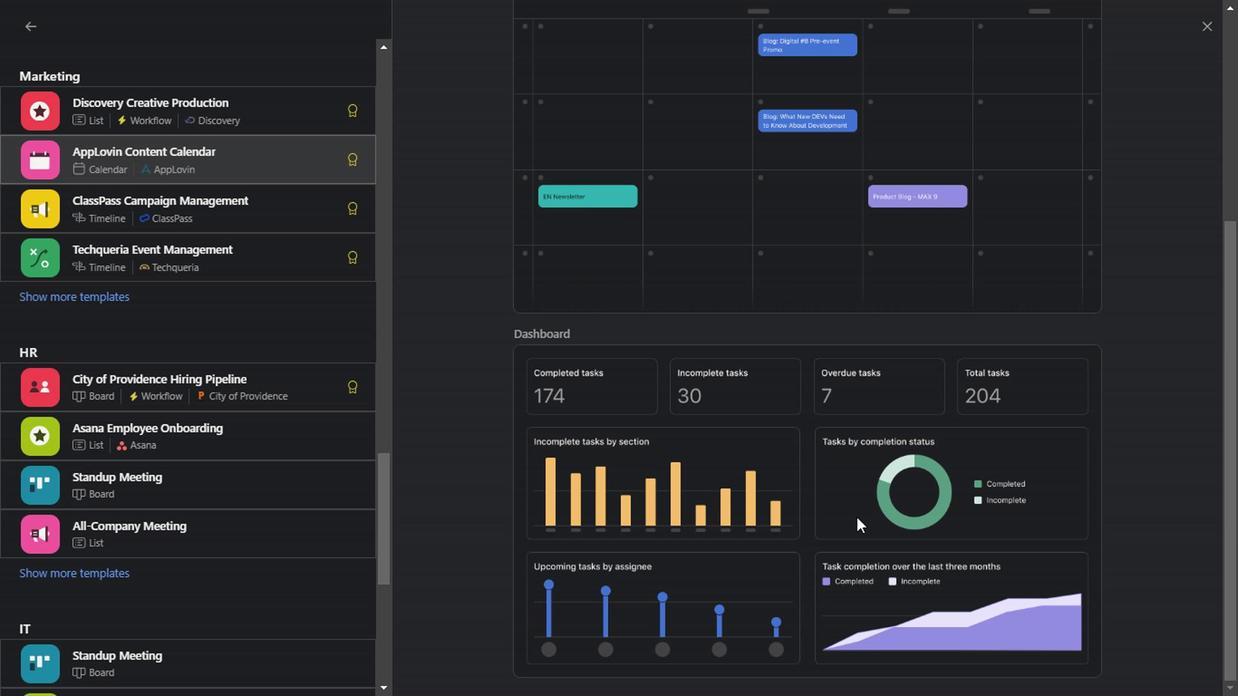 
Action: Mouse scrolled (704, 462) with delta (0, 0)
Screenshot: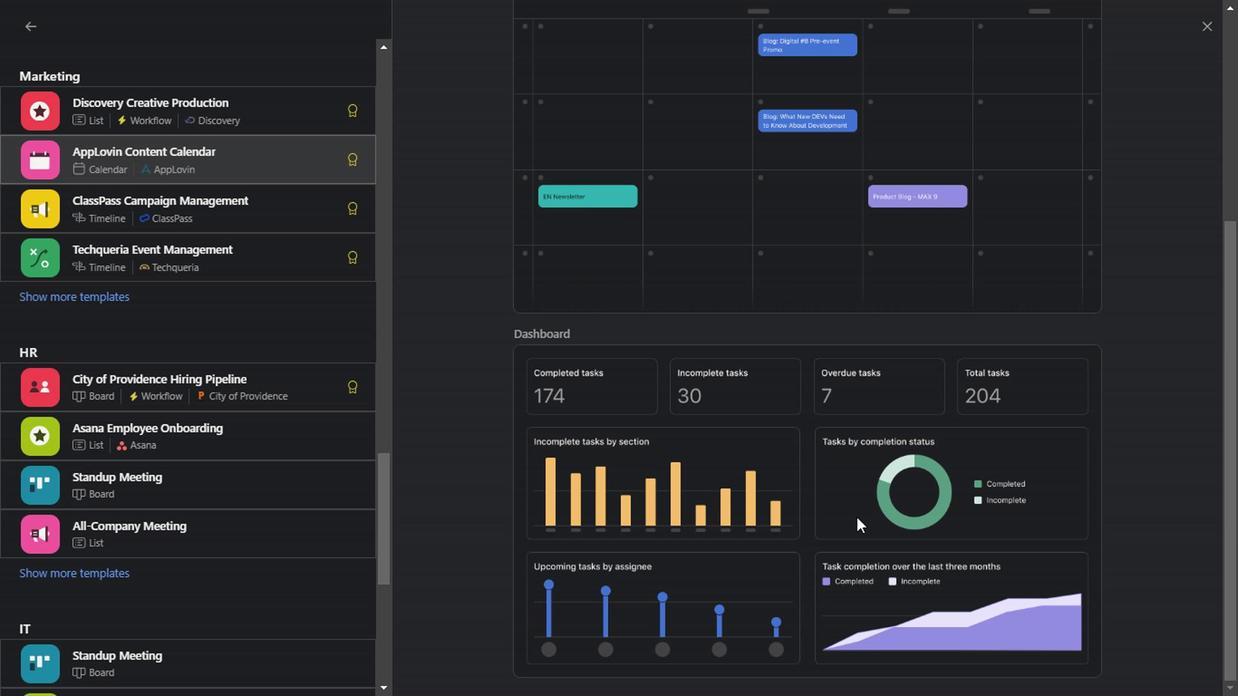 
Action: Mouse scrolled (704, 462) with delta (0, 0)
Screenshot: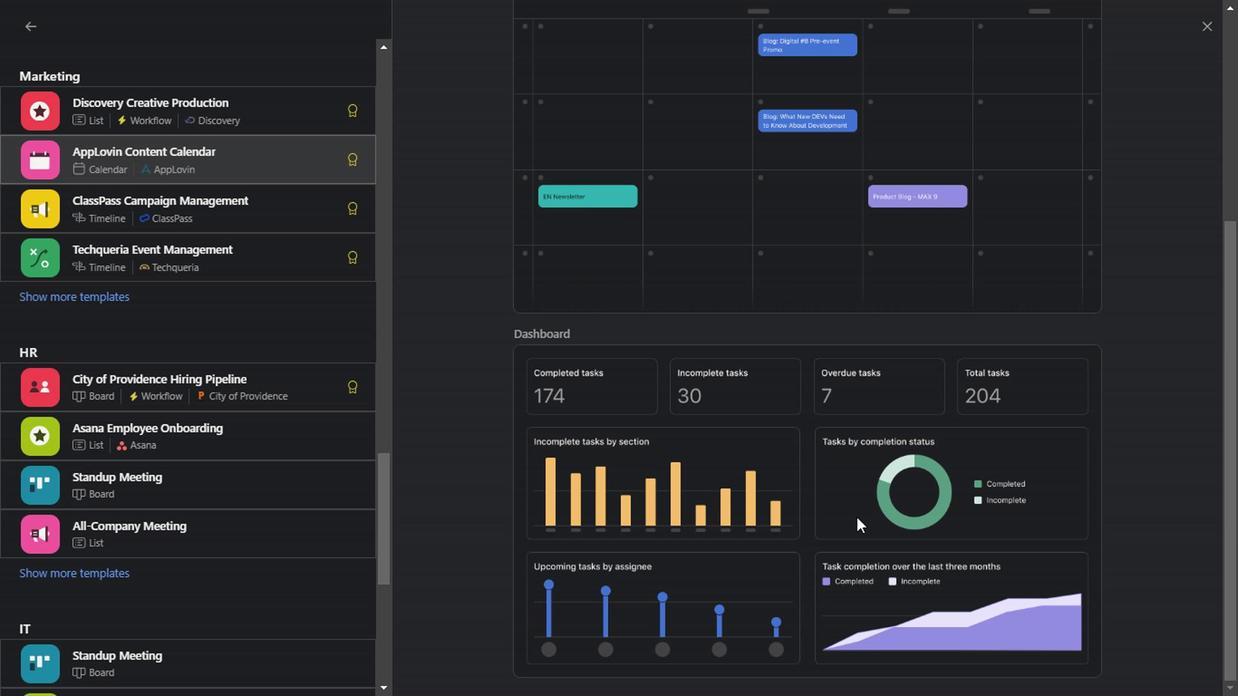 
Action: Mouse scrolled (704, 462) with delta (0, 0)
Screenshot: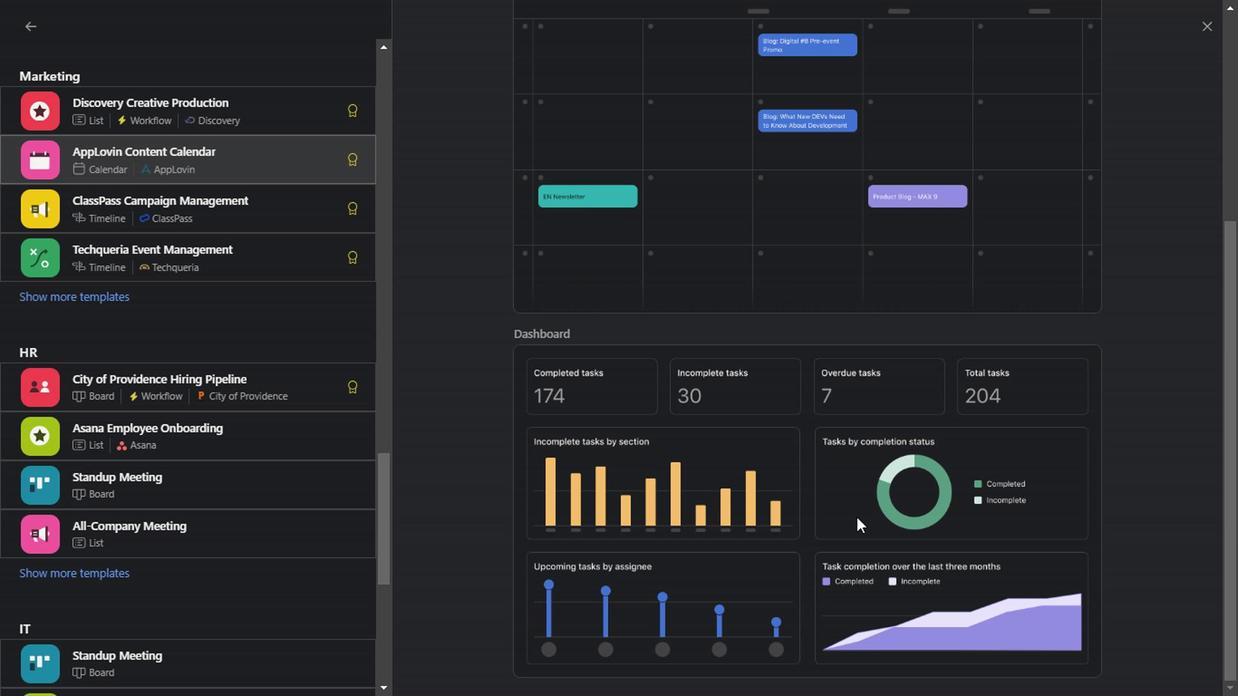 
Action: Mouse scrolled (704, 462) with delta (0, 0)
Screenshot: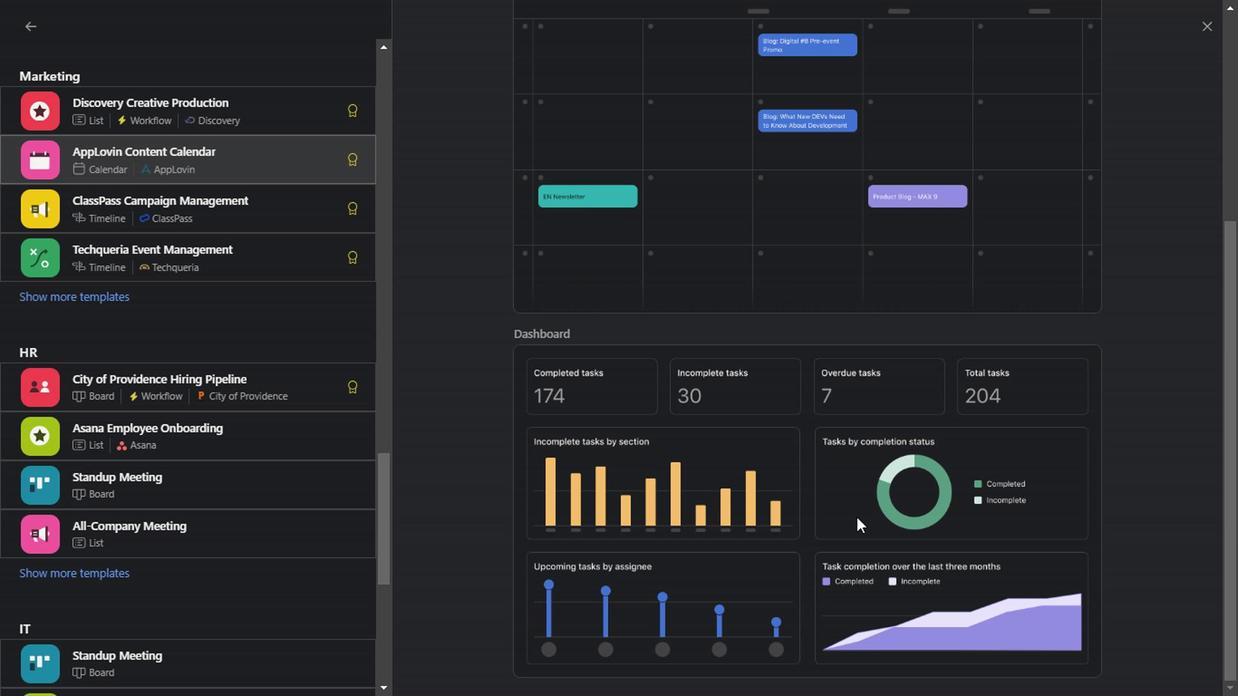 
Action: Mouse moved to (302, 245)
Screenshot: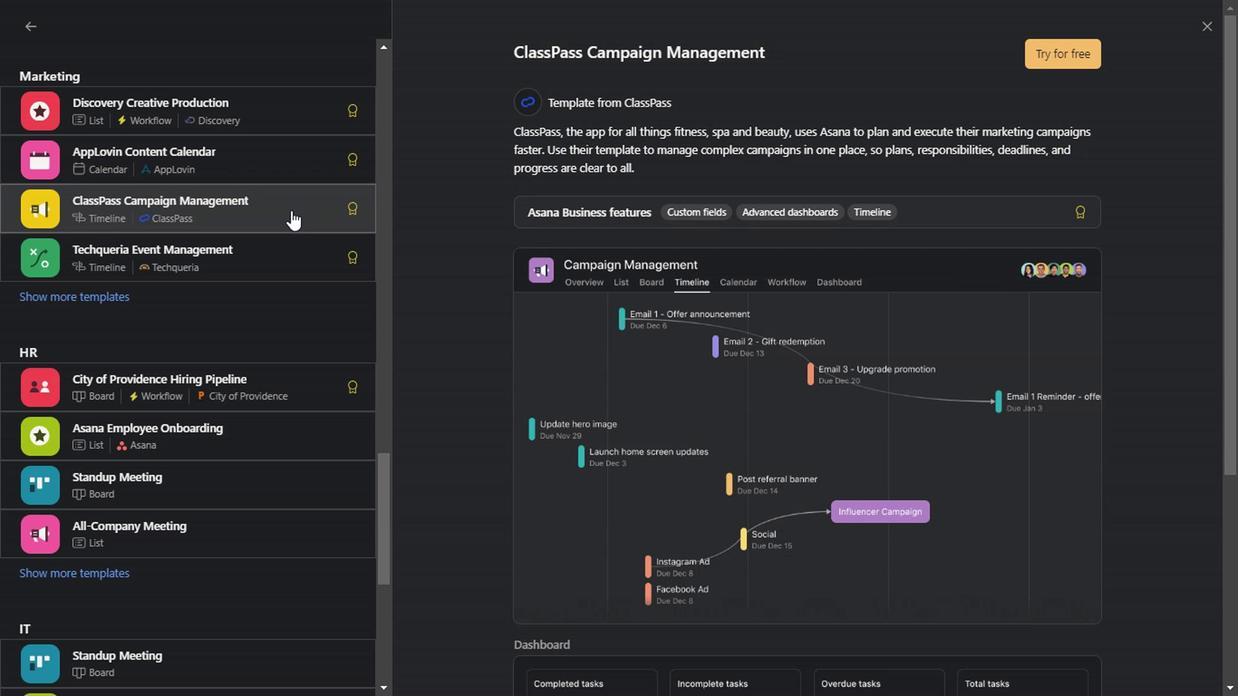 
Action: Mouse pressed left at (302, 245)
Screenshot: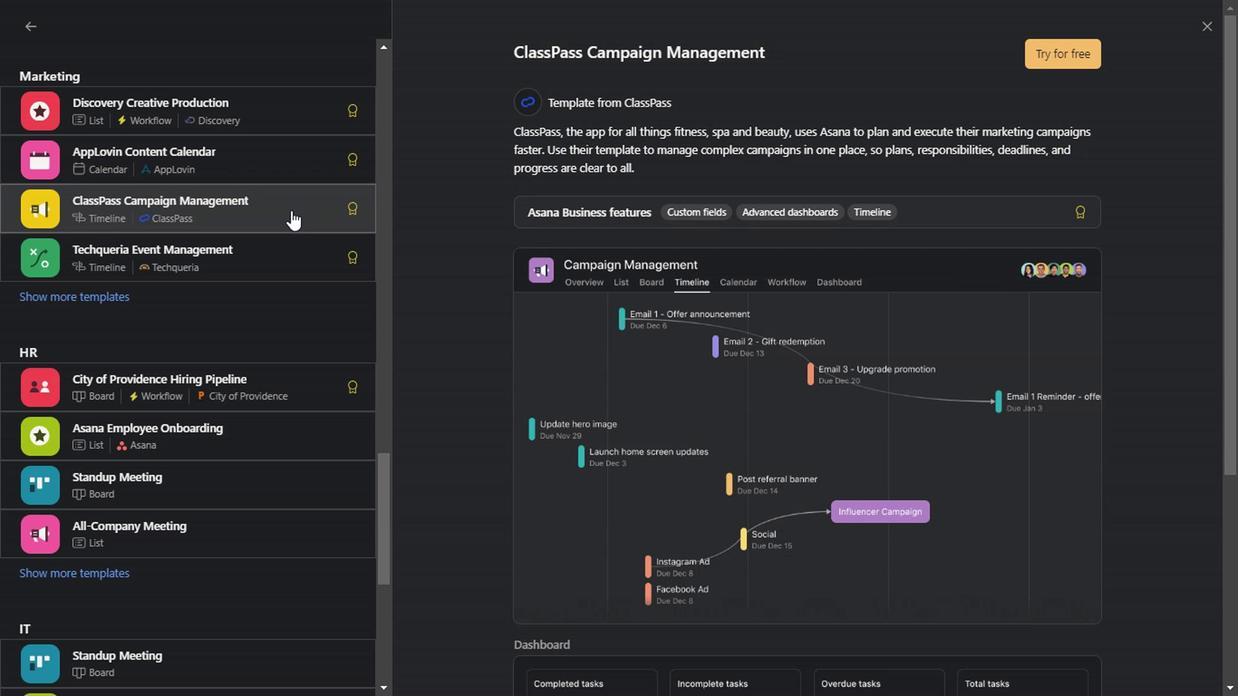 
Action: Mouse moved to (971, 507)
Screenshot: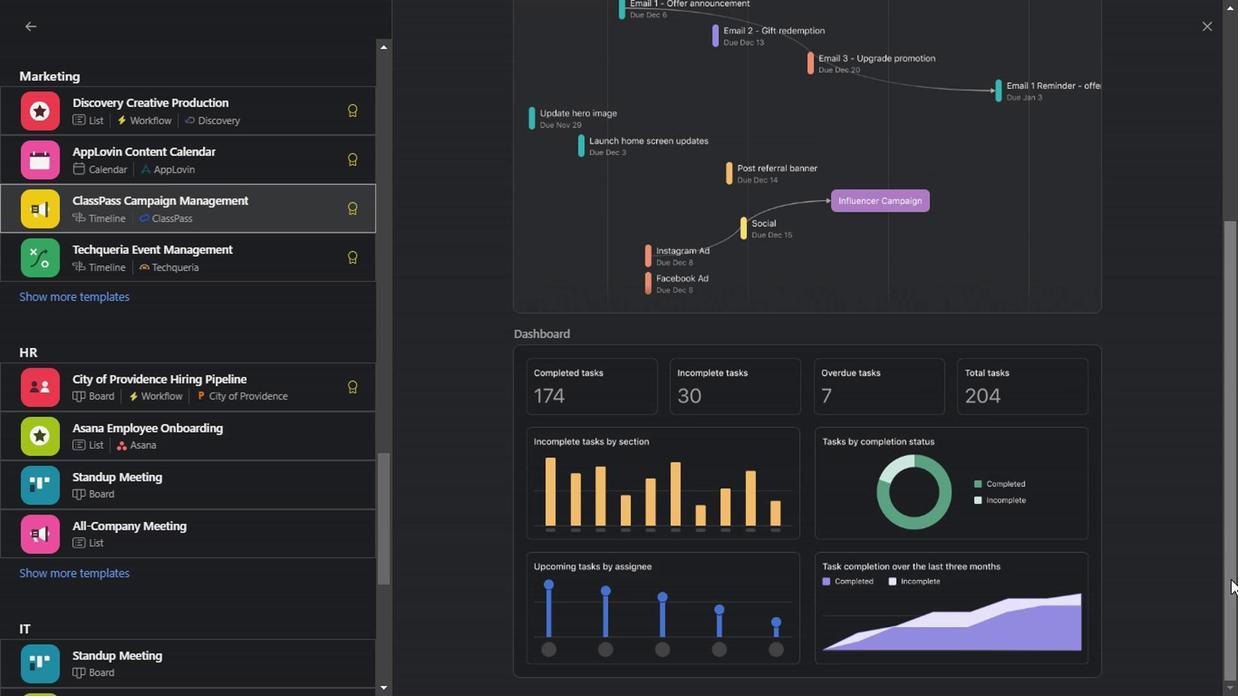 
Action: Mouse pressed left at (971, 507)
Screenshot: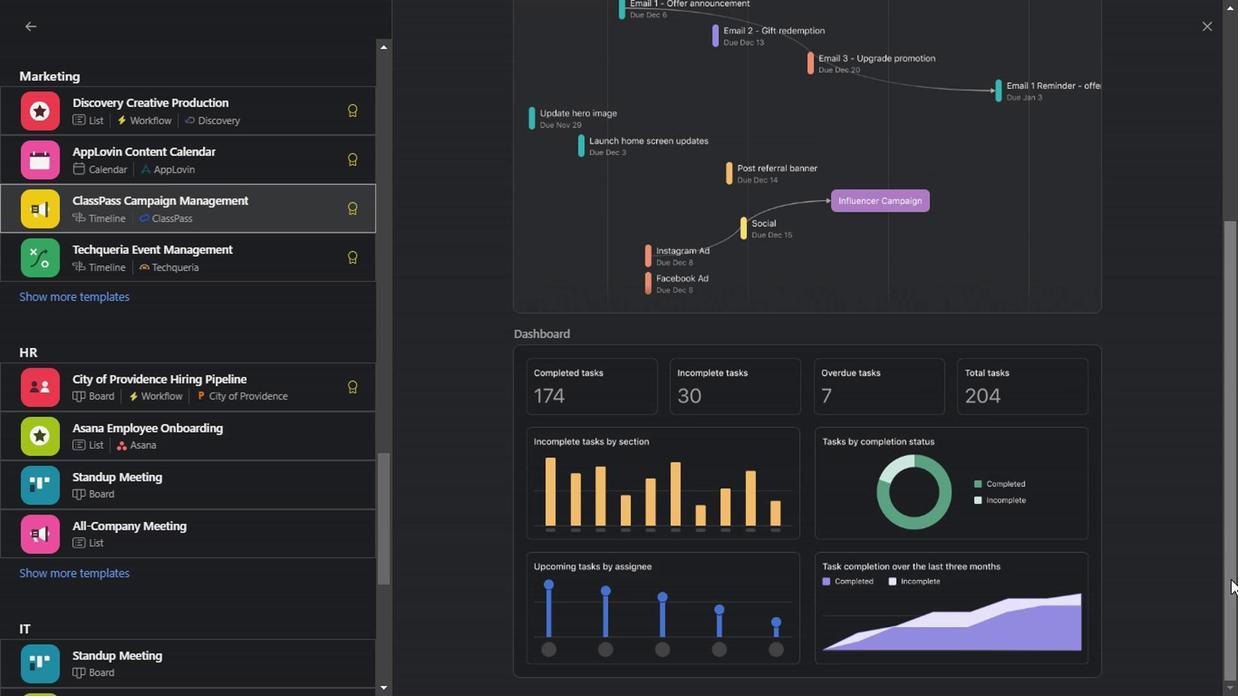 
Action: Mouse moved to (303, 283)
Screenshot: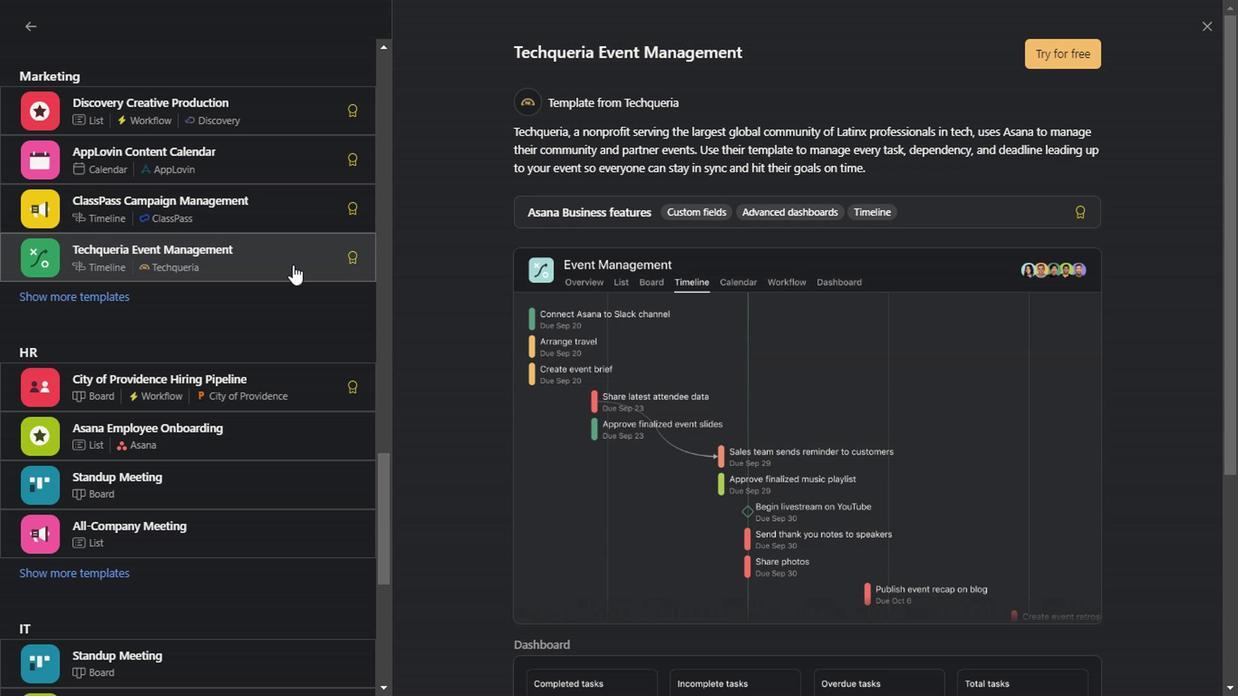 
Action: Mouse pressed left at (303, 283)
Screenshot: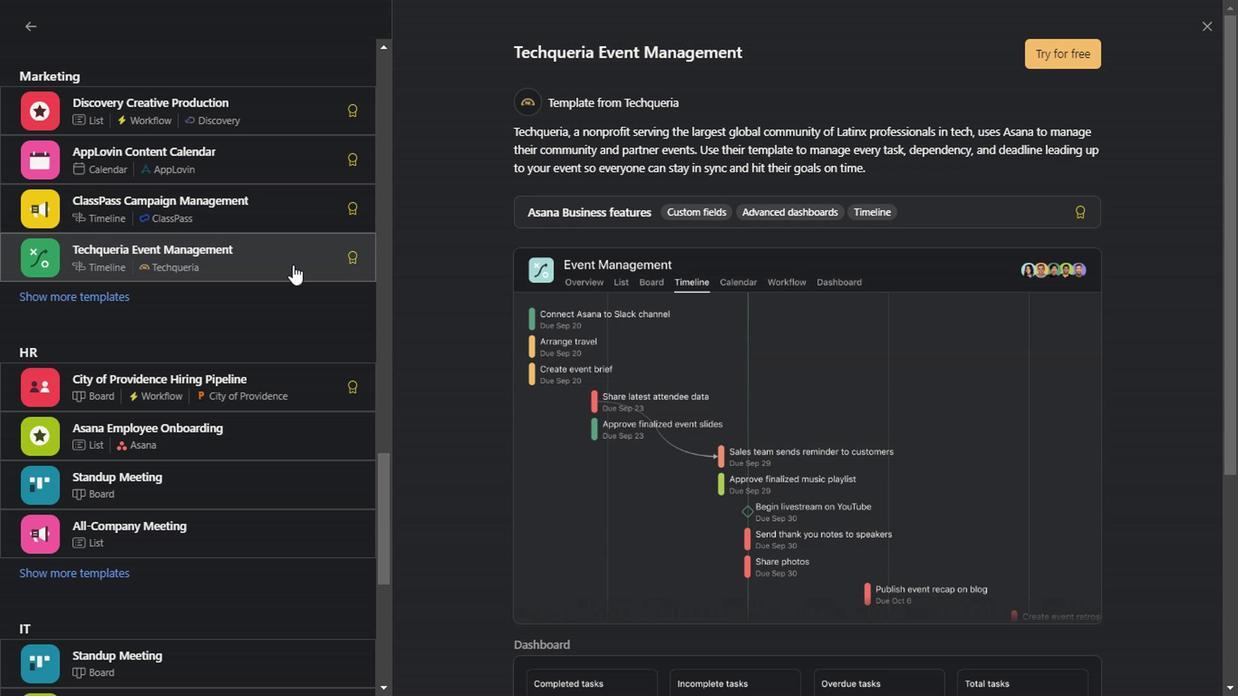 
Action: Mouse moved to (968, 528)
Screenshot: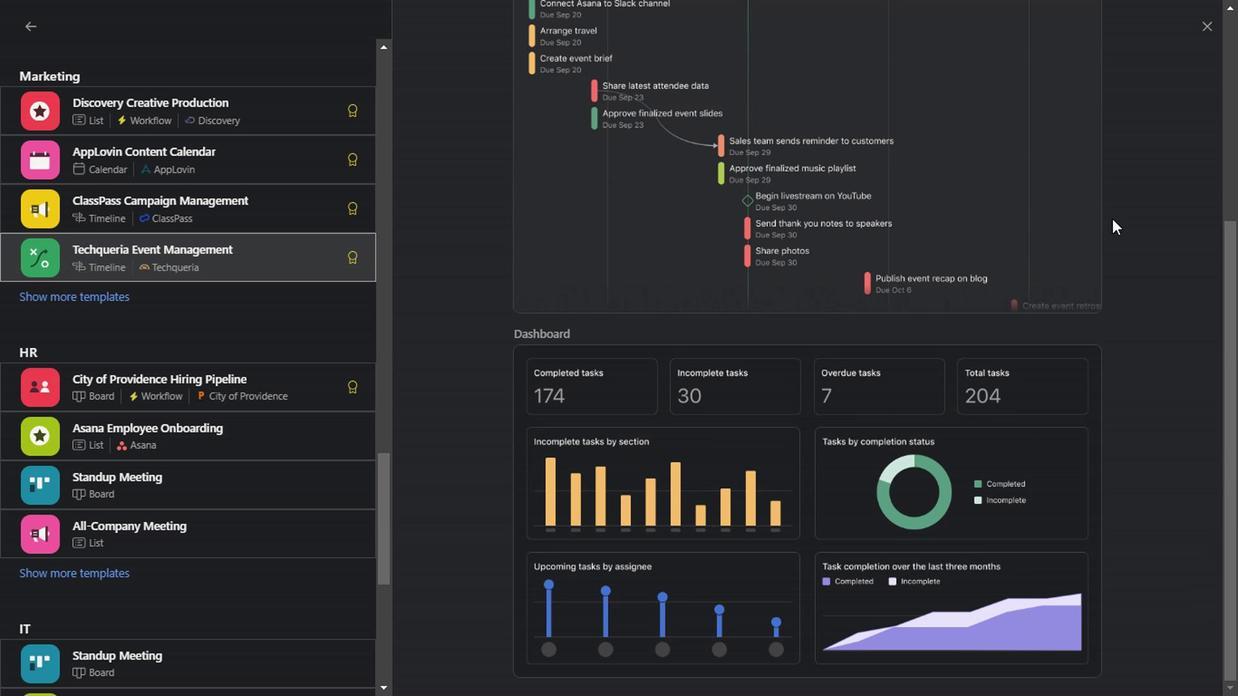
Action: Mouse pressed left at (968, 528)
Screenshot: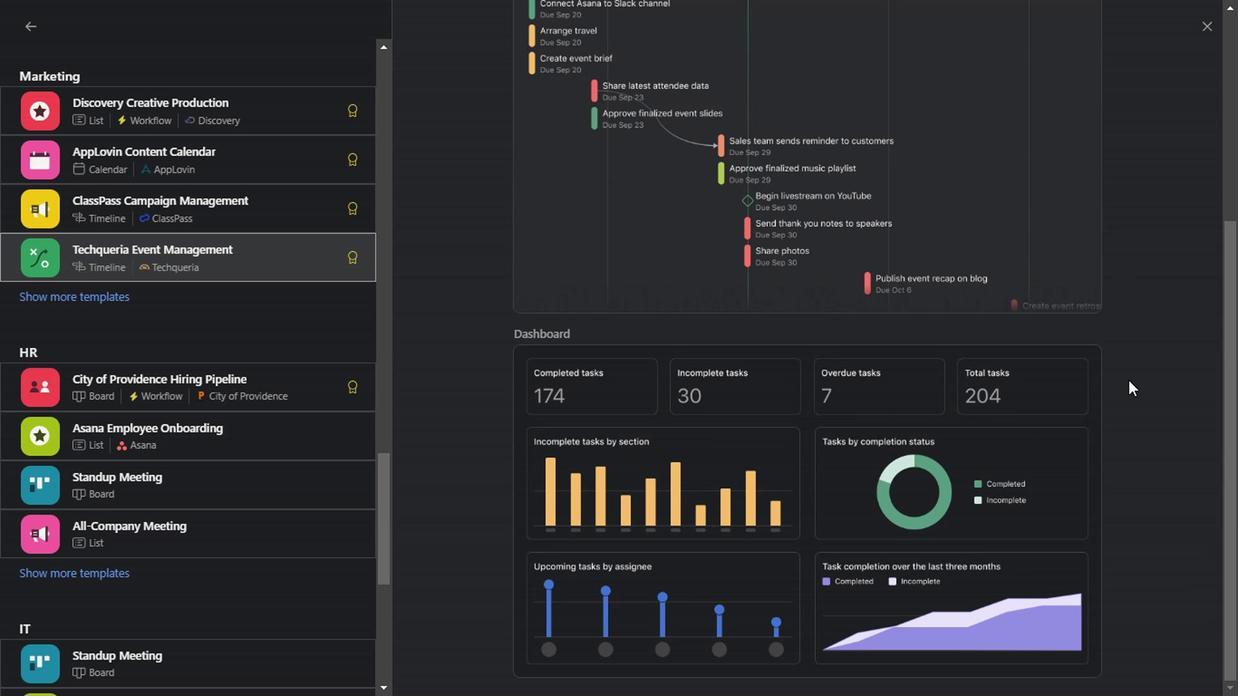
Action: Mouse pressed right at (968, 528)
Screenshot: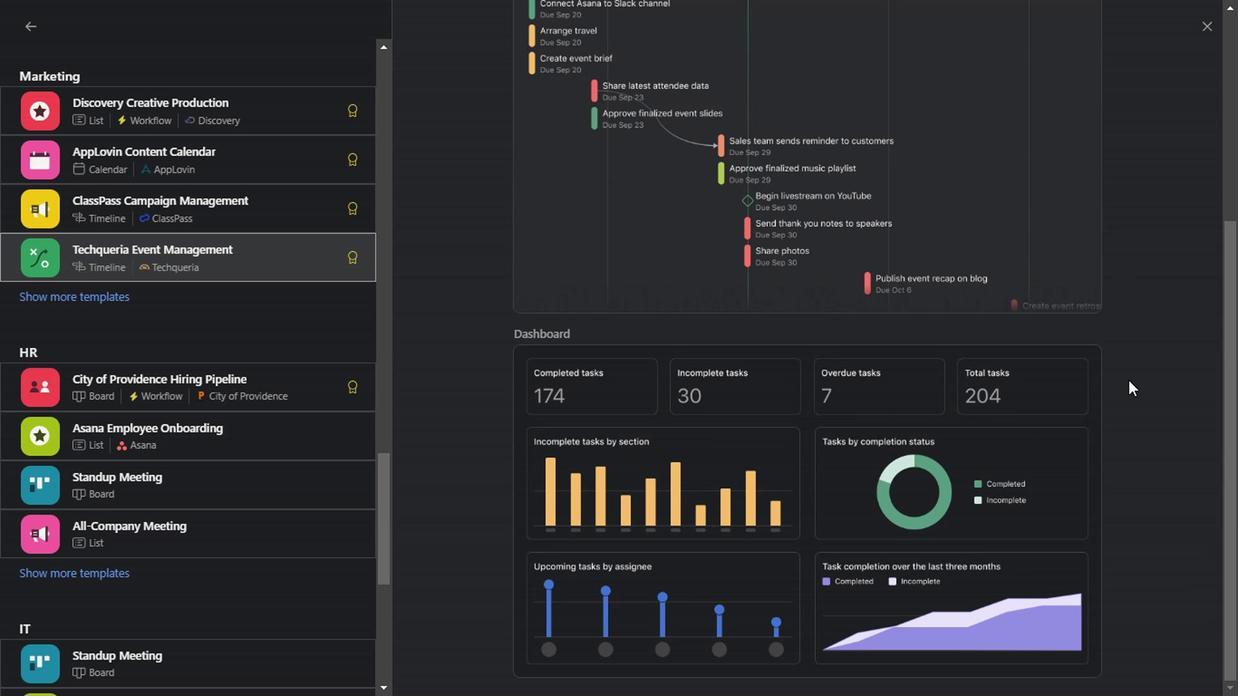 
Action: Mouse moved to (886, 250)
Screenshot: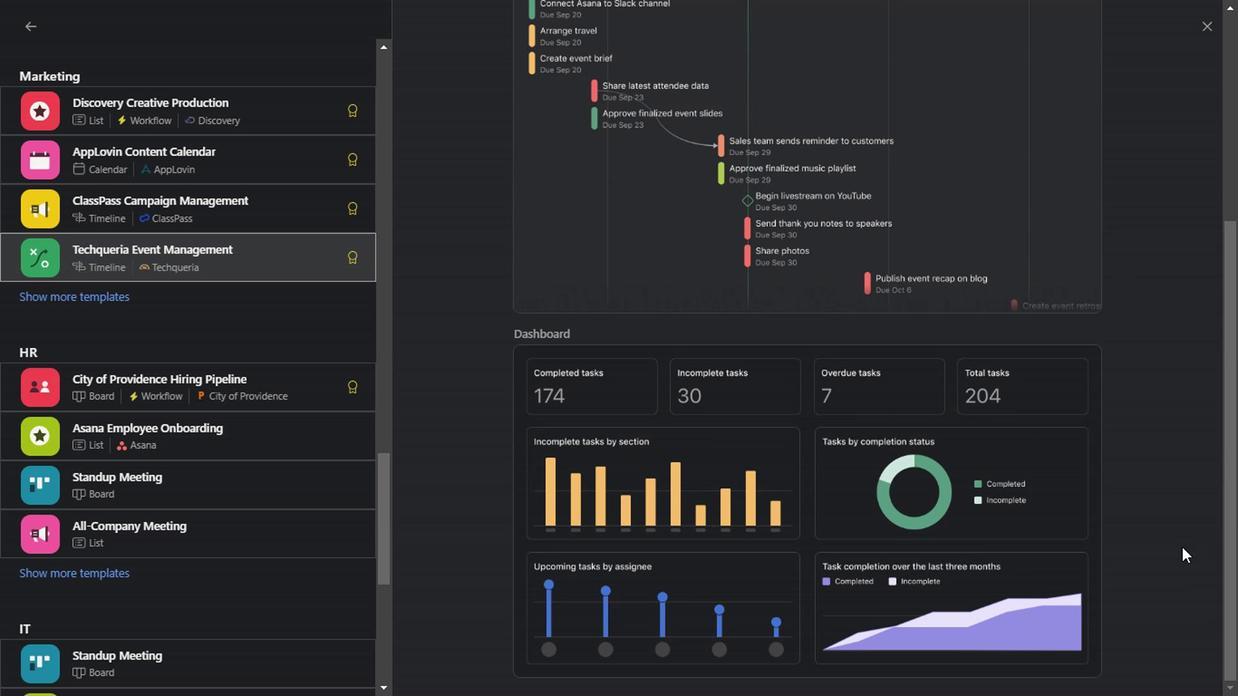 
Action: Mouse pressed left at (886, 250)
Screenshot: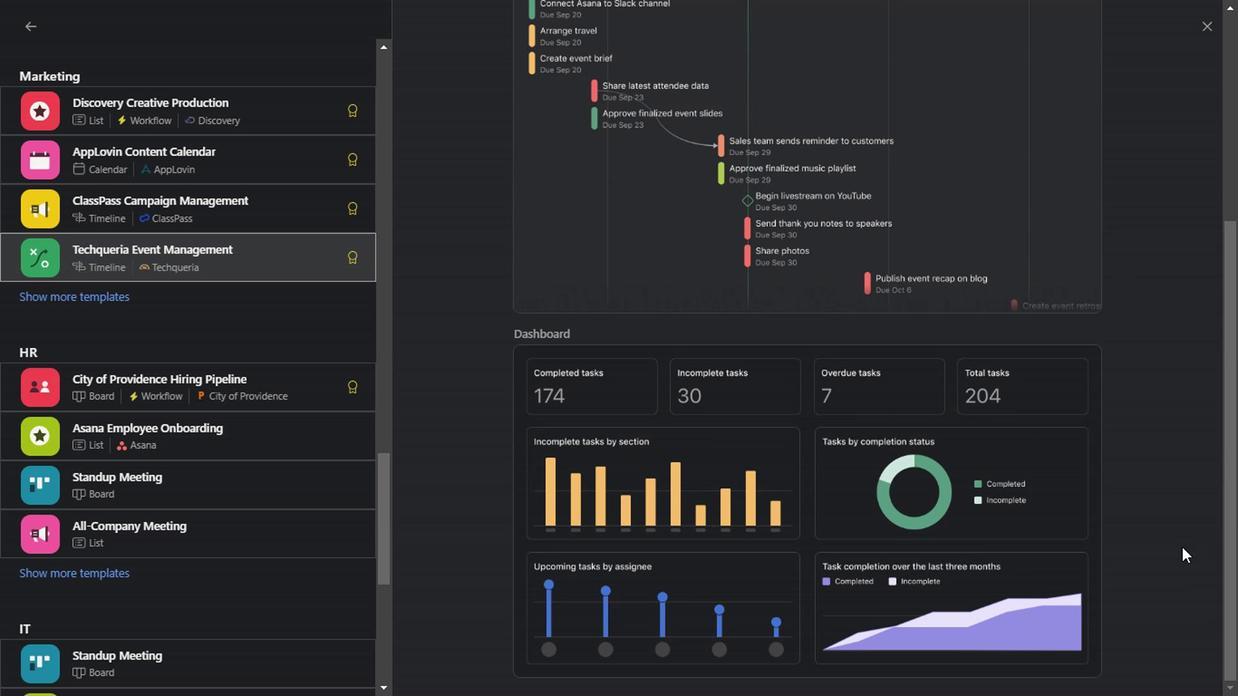
Action: Mouse moved to (290, 368)
Screenshot: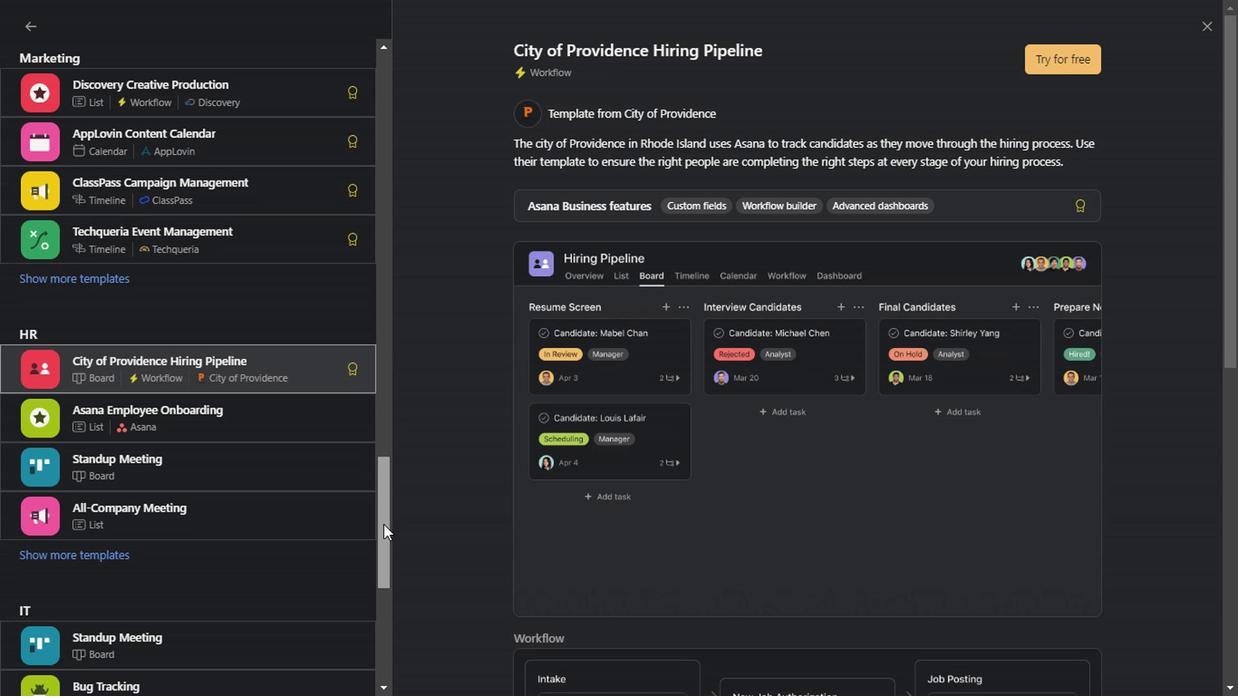 
Action: Mouse pressed left at (290, 368)
Screenshot: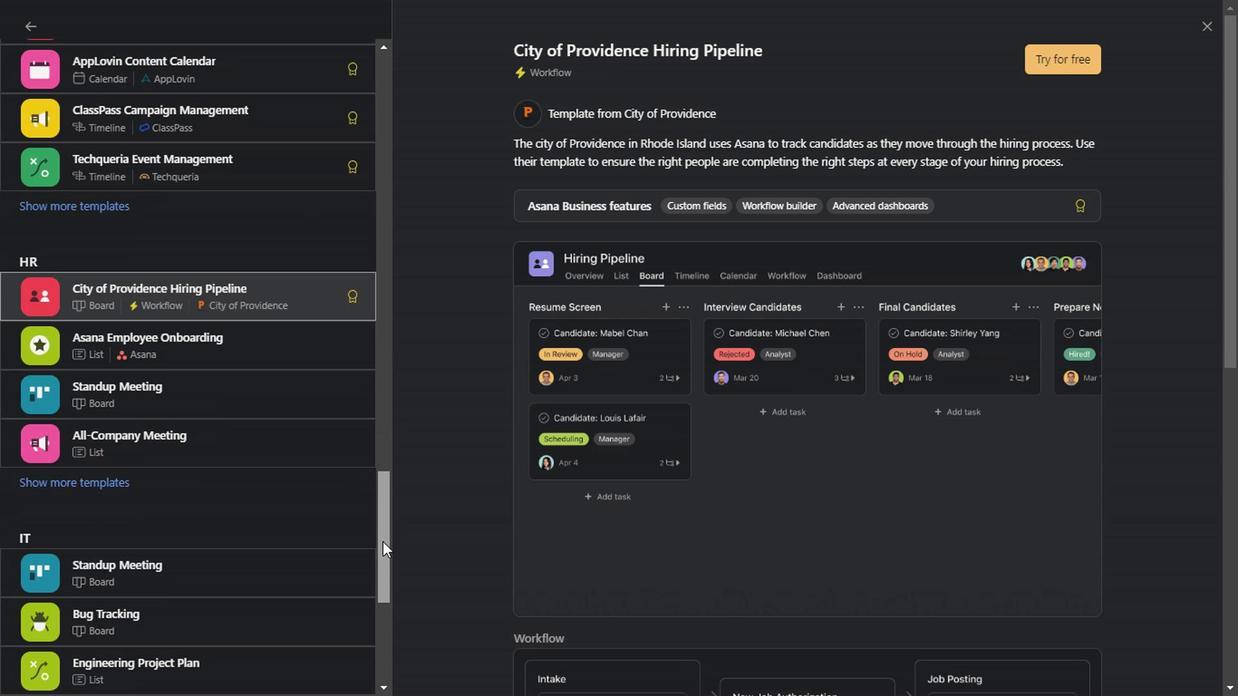 
Action: Mouse moved to (368, 462)
Screenshot: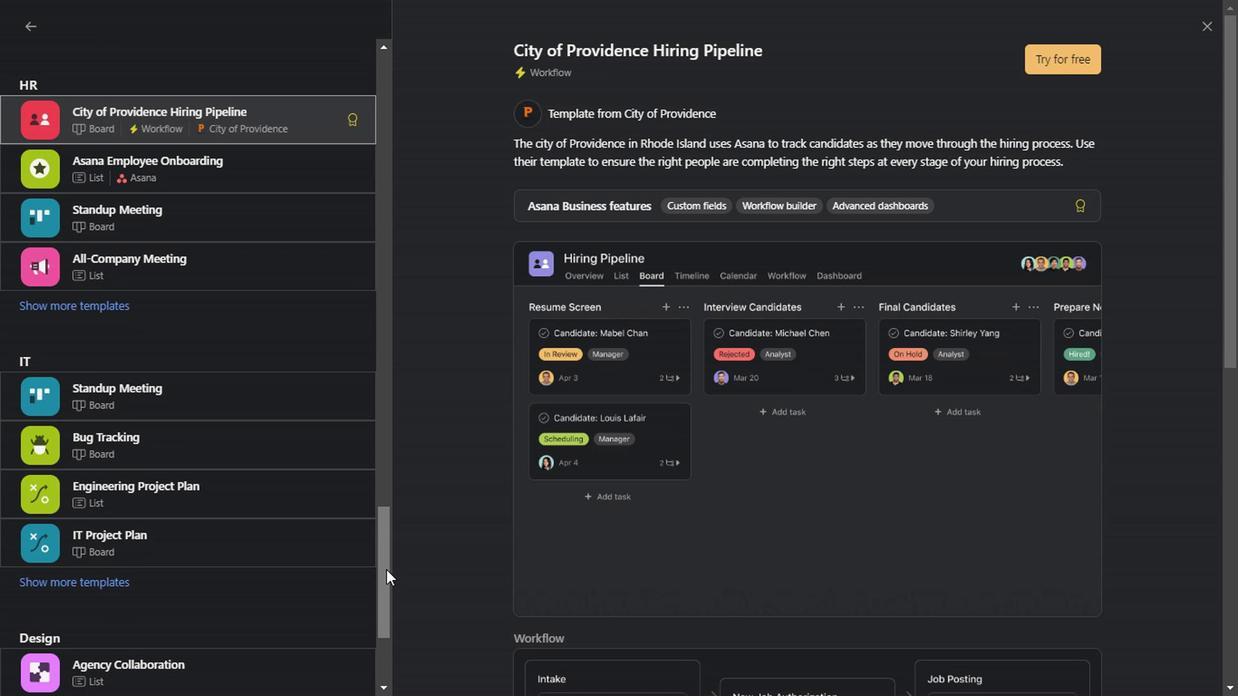 
Action: Mouse pressed left at (368, 462)
Screenshot: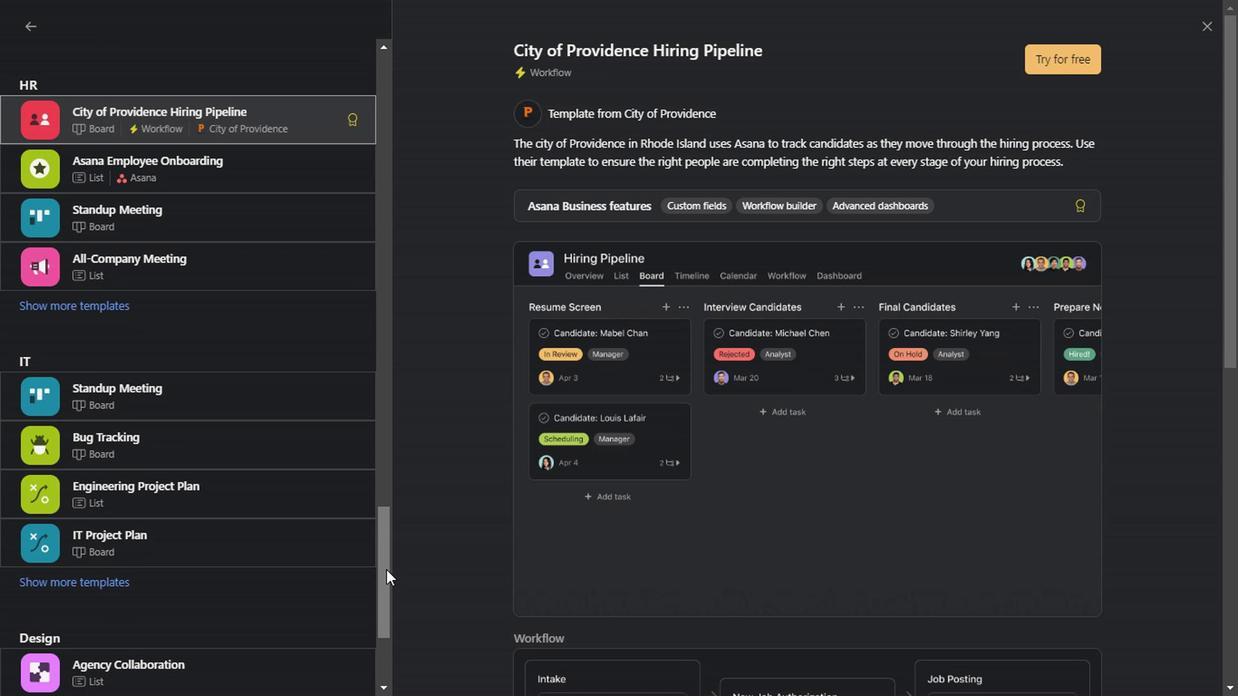 
Action: Mouse moved to (966, 516)
Screenshot: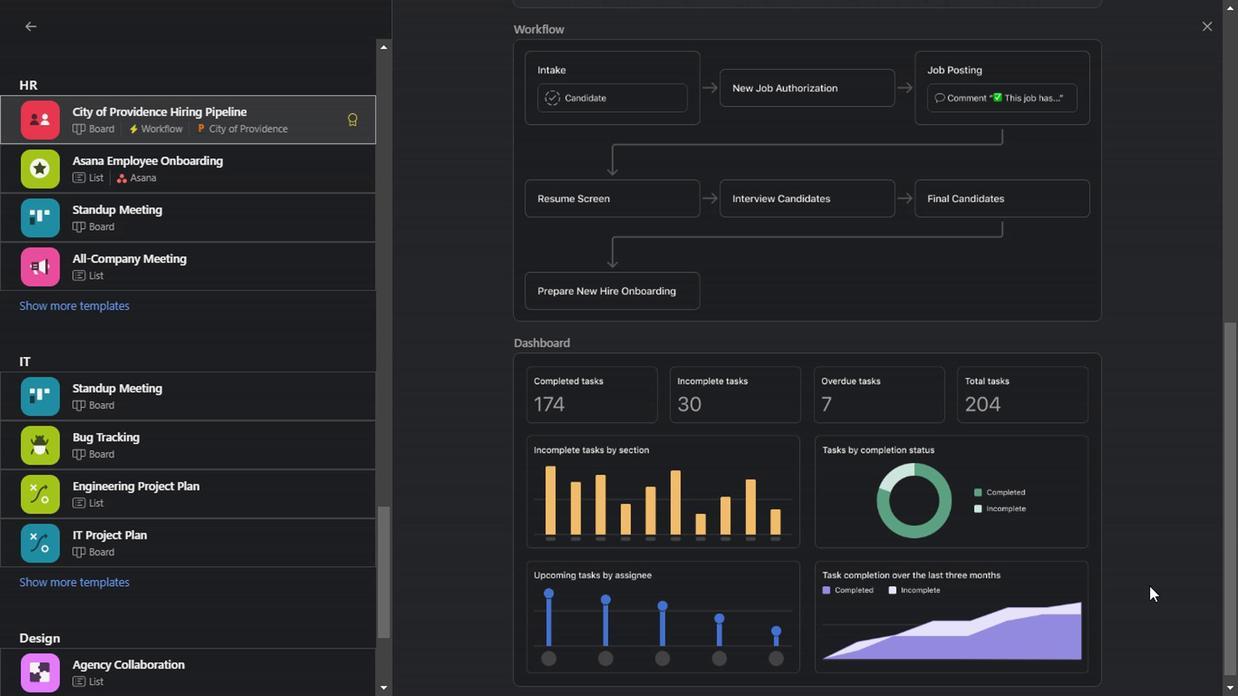 
Action: Mouse pressed left at (966, 516)
Screenshot: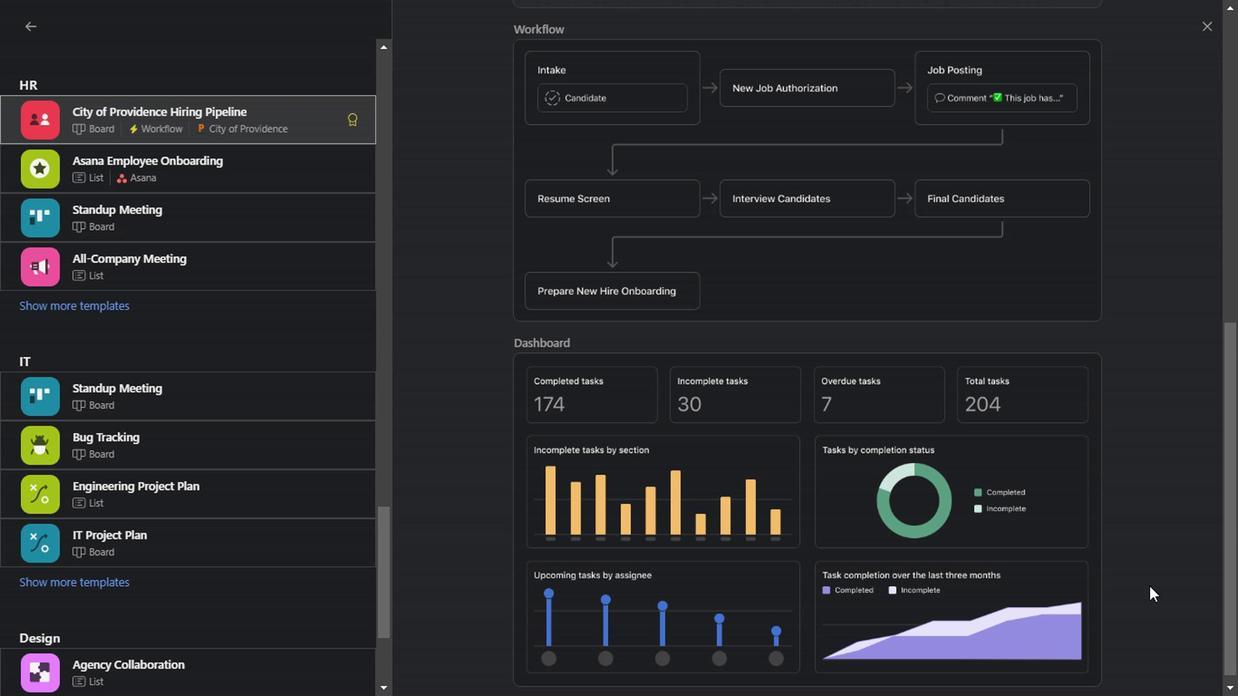 
Action: Mouse moved to (344, 227)
Screenshot: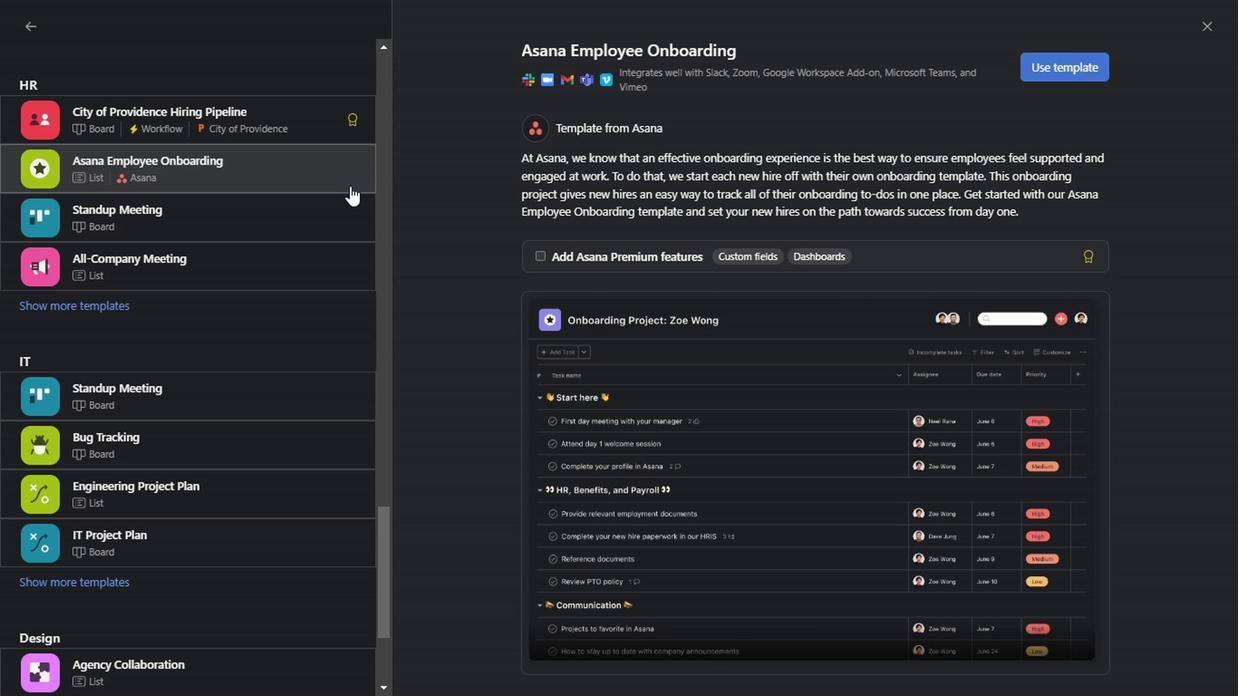 
Action: Mouse pressed left at (344, 227)
Screenshot: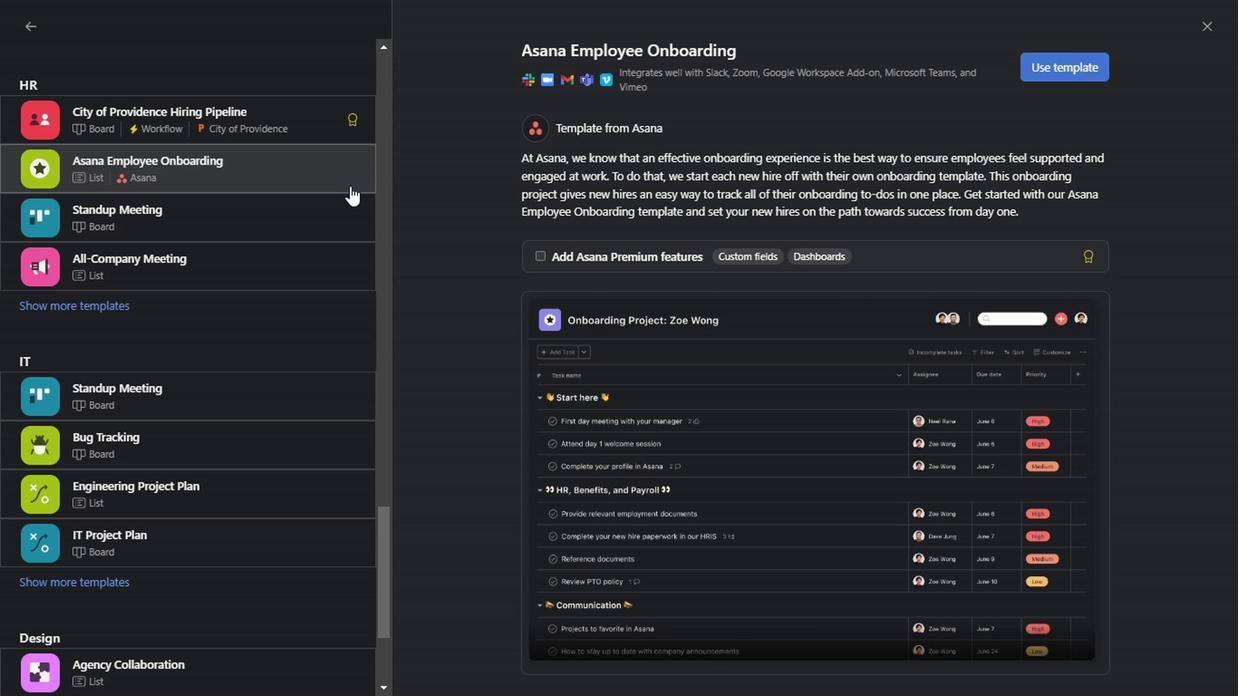 
Action: Mouse moved to (332, 246)
Screenshot: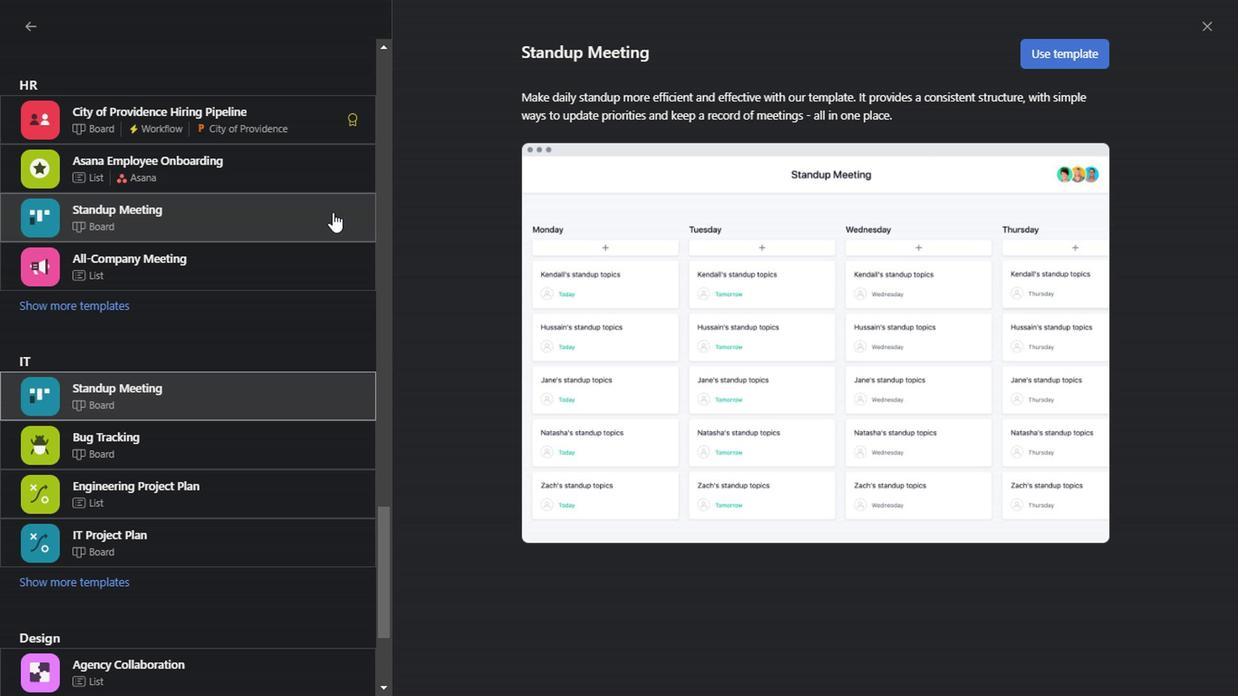 
Action: Mouse pressed left at (332, 246)
Screenshot: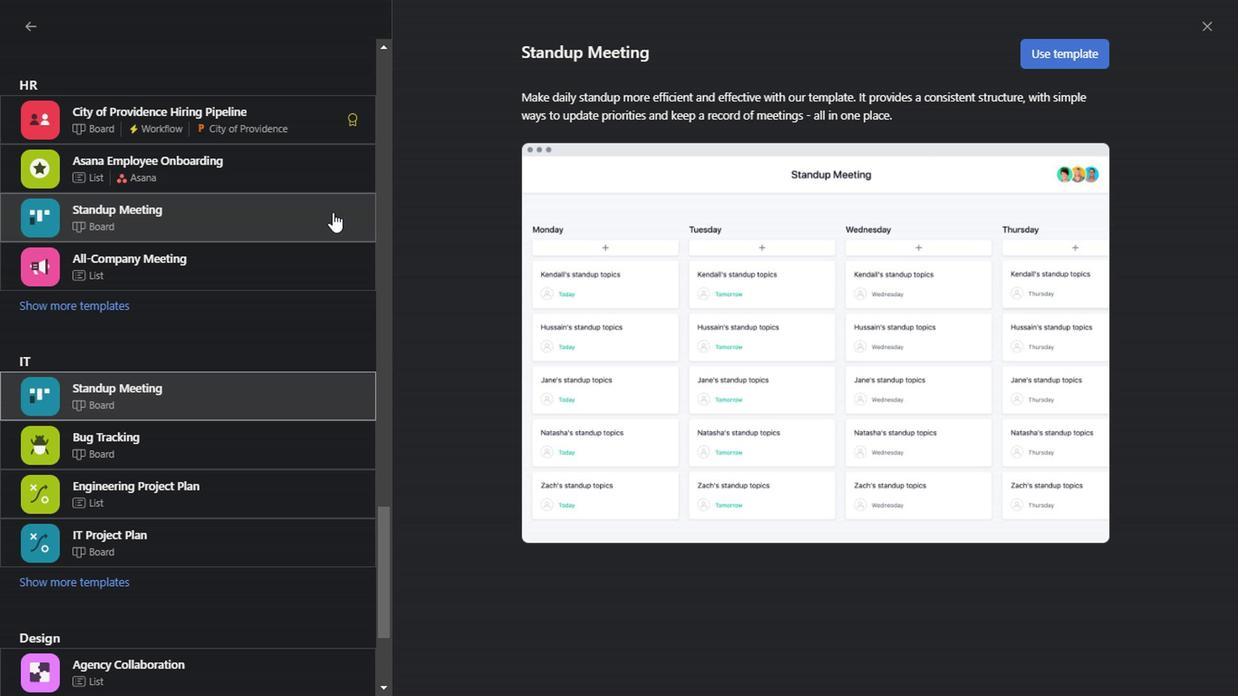 
Action: Mouse moved to (275, 287)
Screenshot: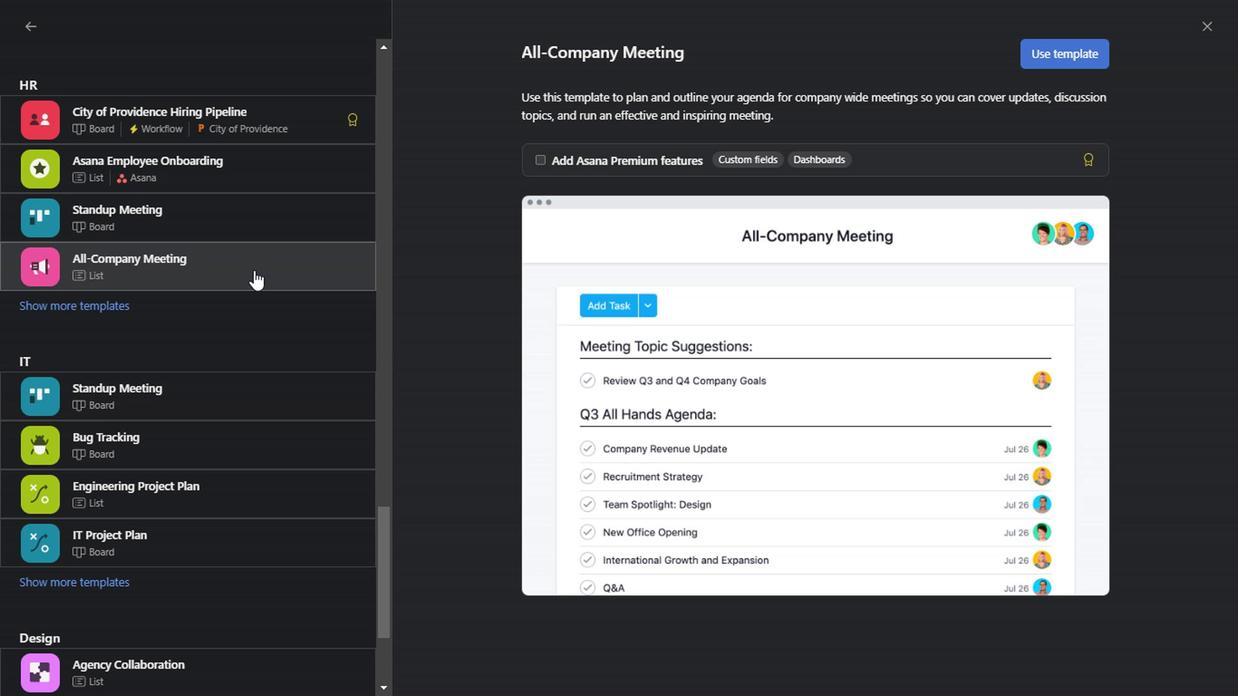 
Action: Mouse pressed left at (275, 287)
Screenshot: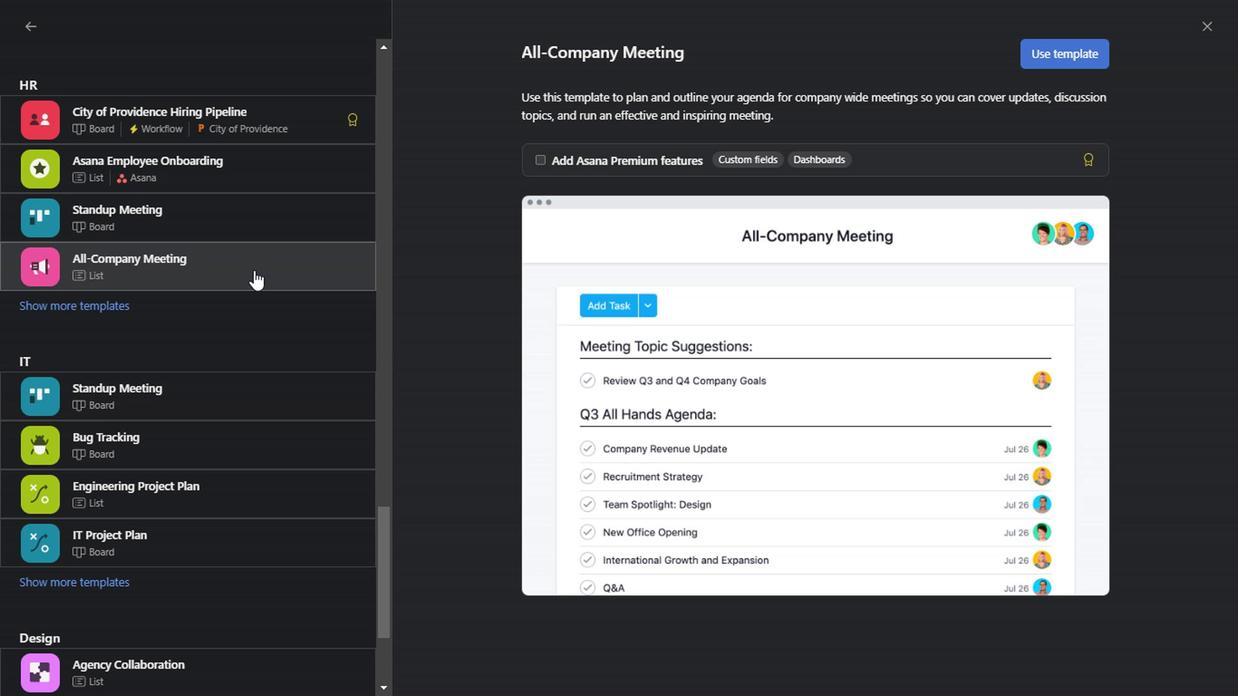 
Action: Mouse moved to (286, 378)
Screenshot: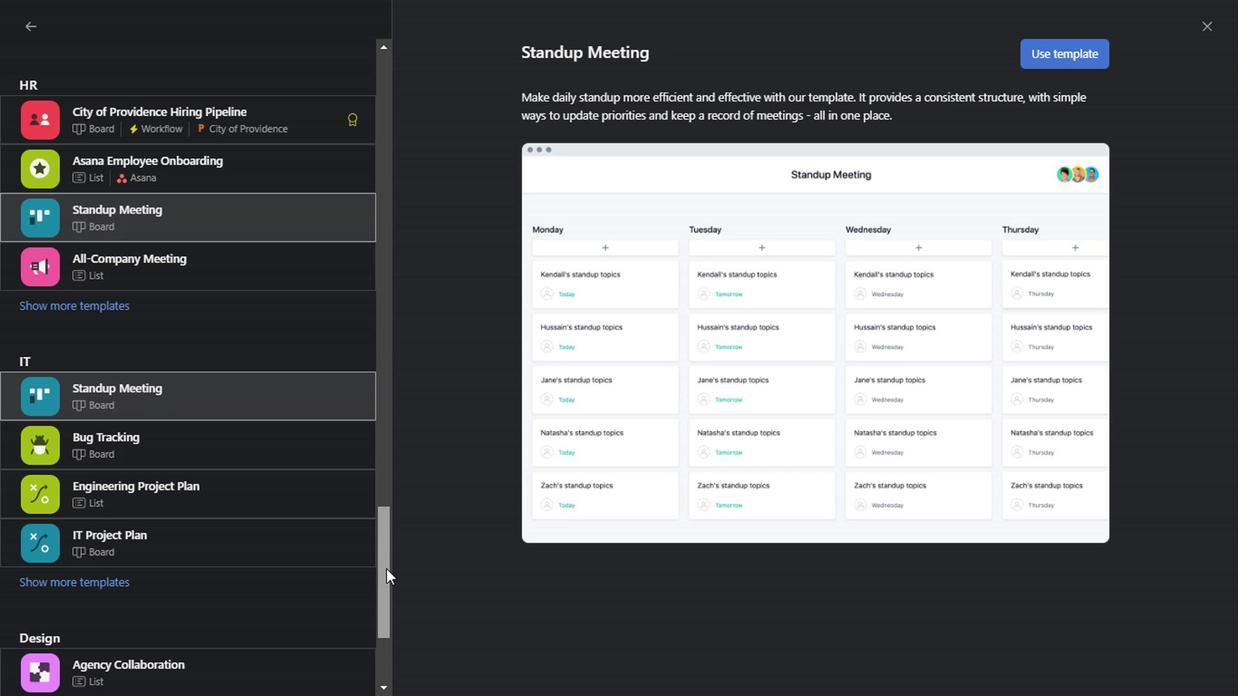 
Action: Mouse pressed left at (286, 378)
Screenshot: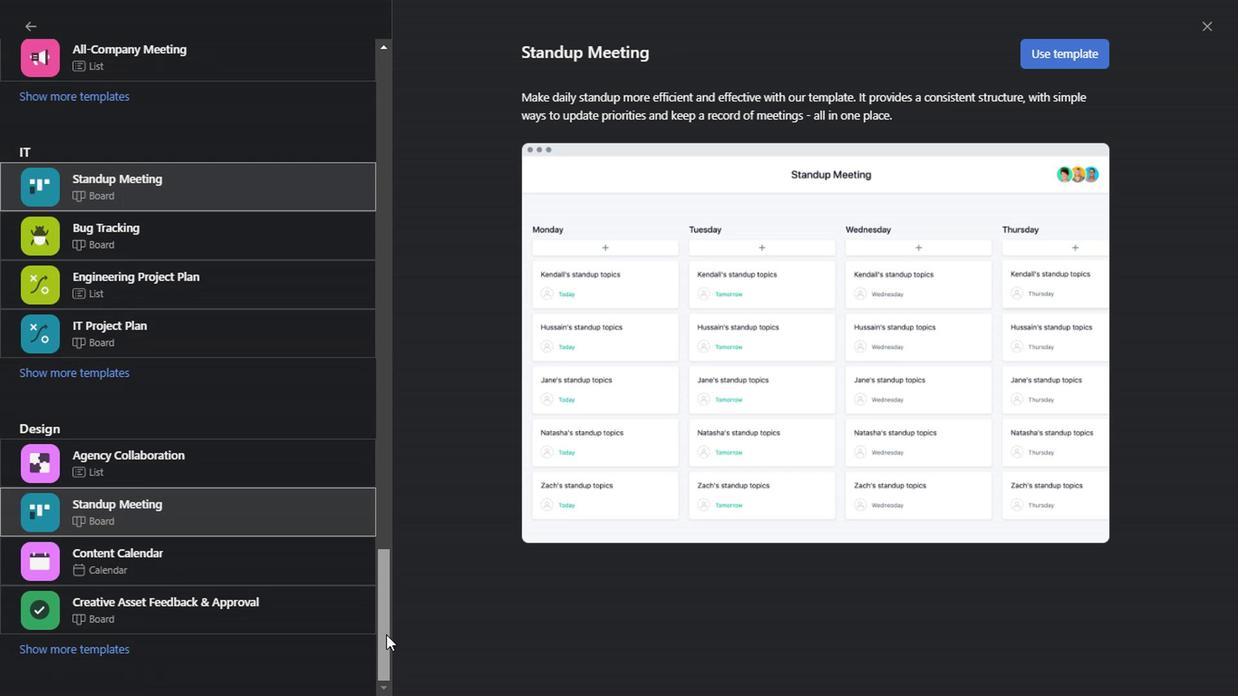 
Action: Mouse moved to (370, 499)
Screenshot: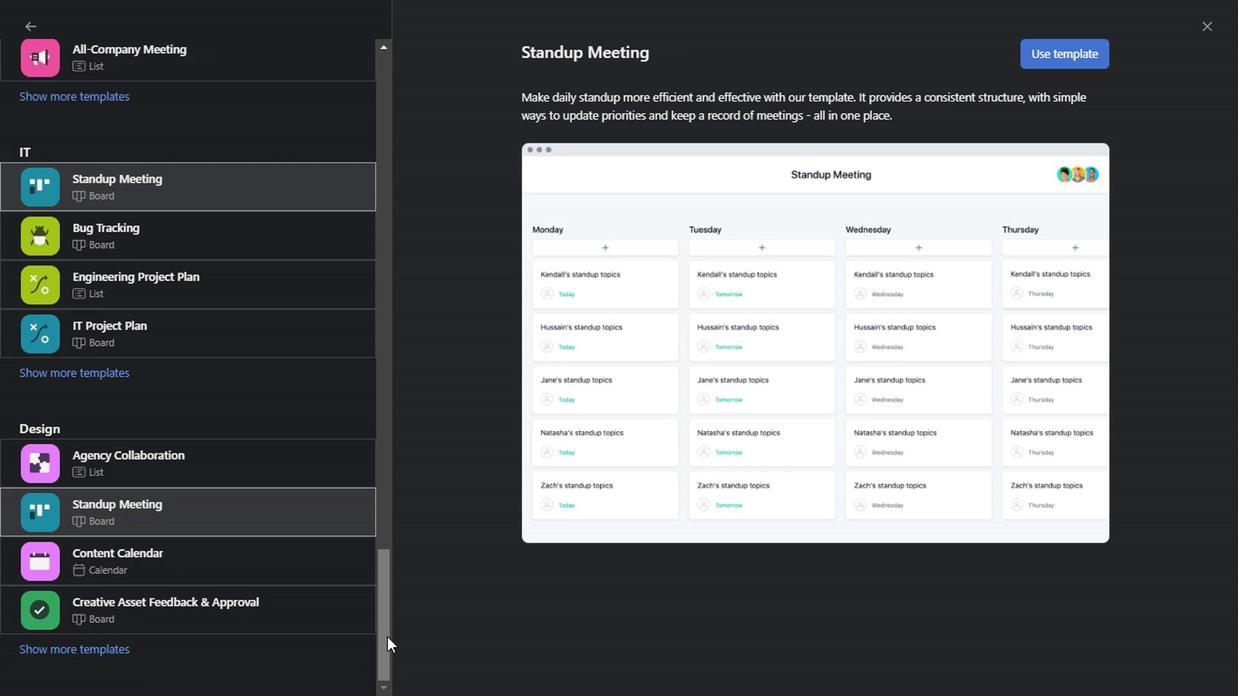
Action: Mouse pressed left at (370, 499)
Screenshot: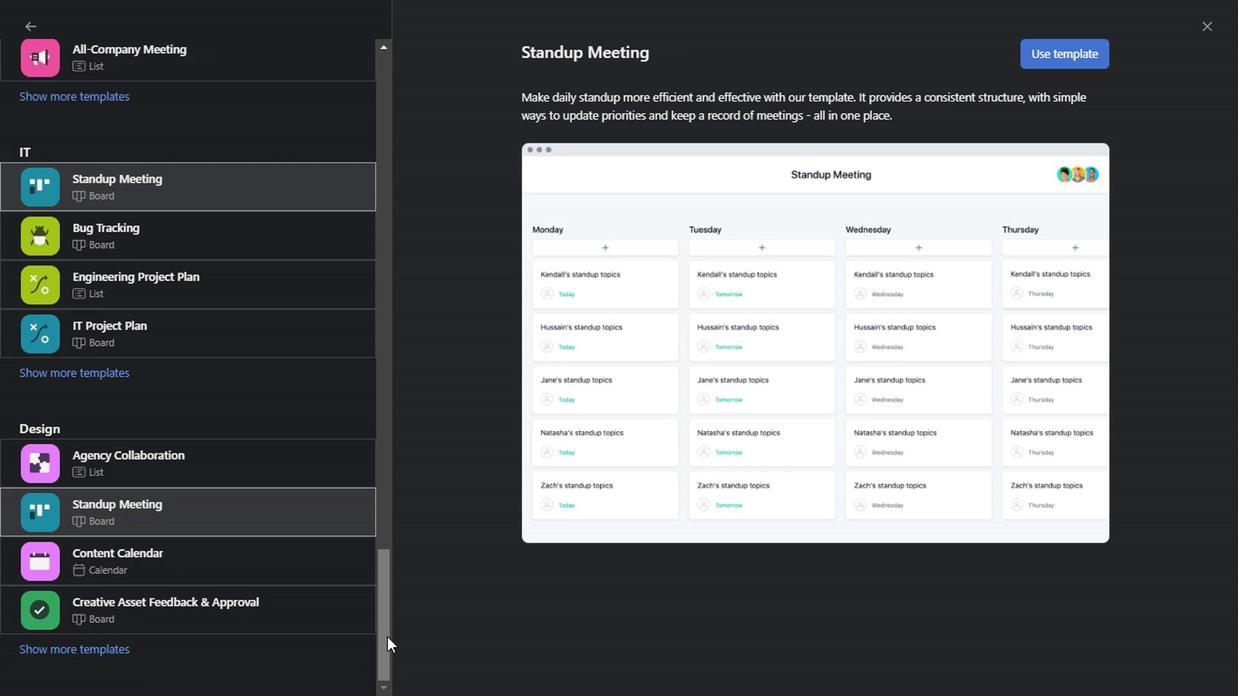 
Action: Mouse moved to (286, 254)
Screenshot: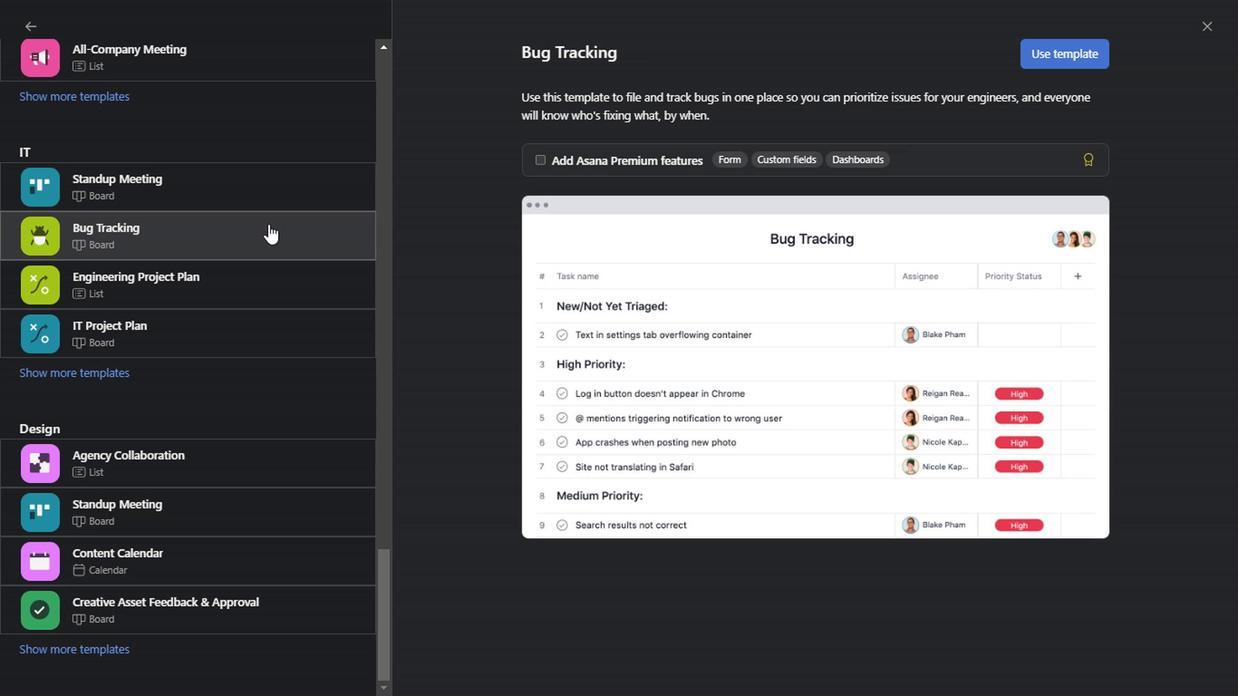 
Action: Mouse pressed left at (286, 254)
Screenshot: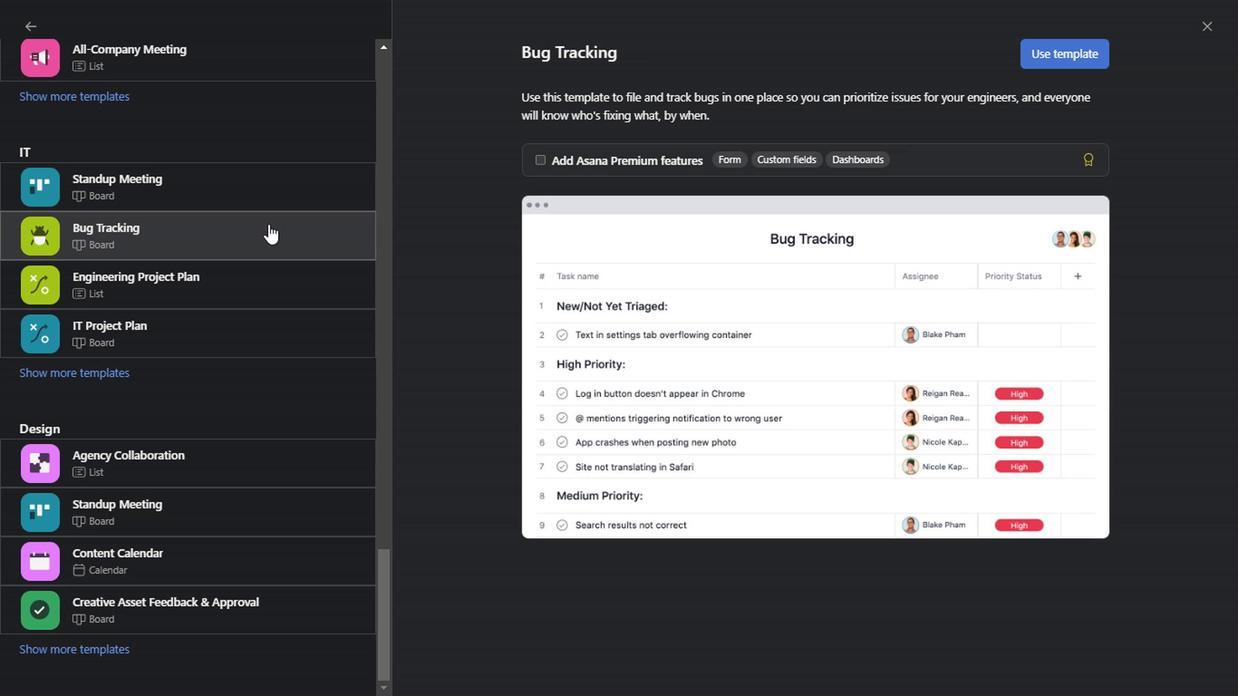 
Action: Mouse moved to (288, 295)
Screenshot: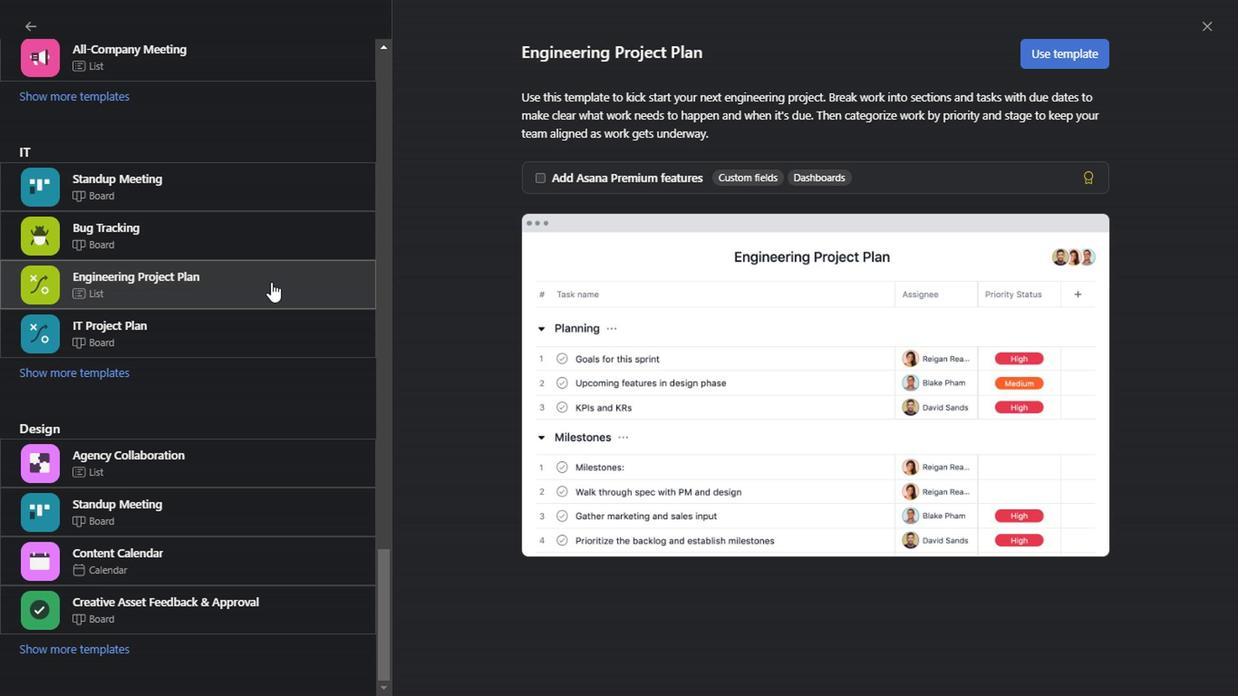 
Action: Mouse pressed left at (288, 295)
Screenshot: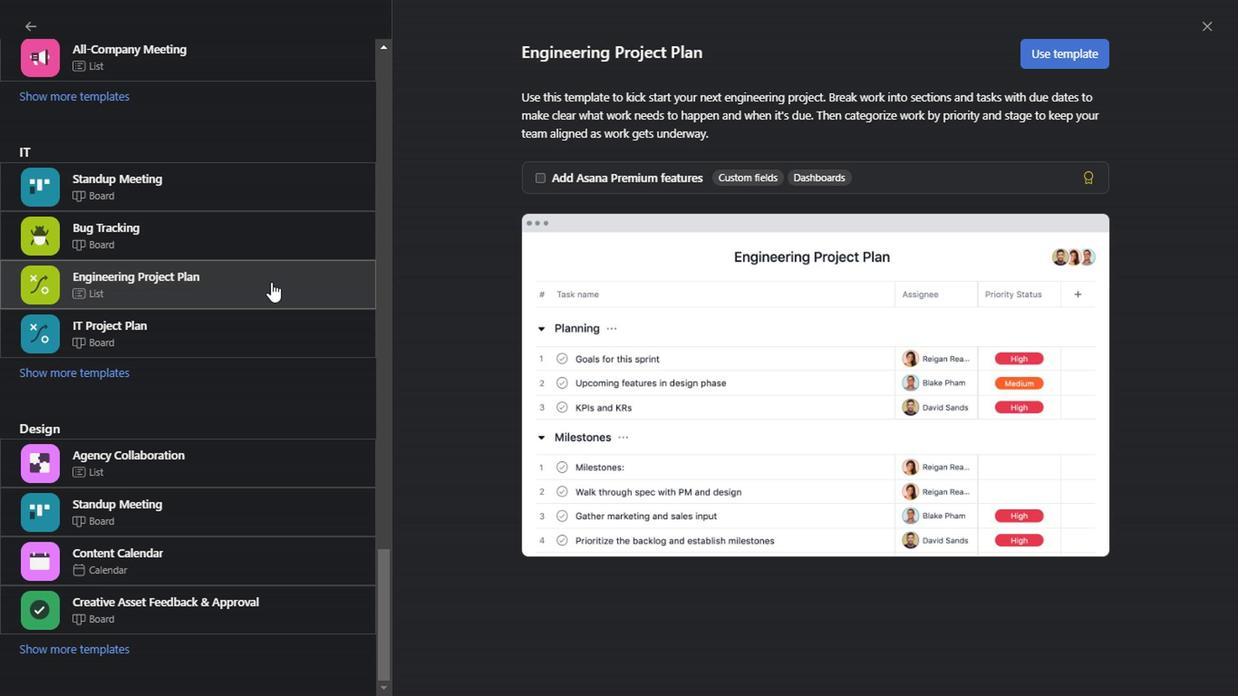 
Action: Mouse moved to (285, 330)
Screenshot: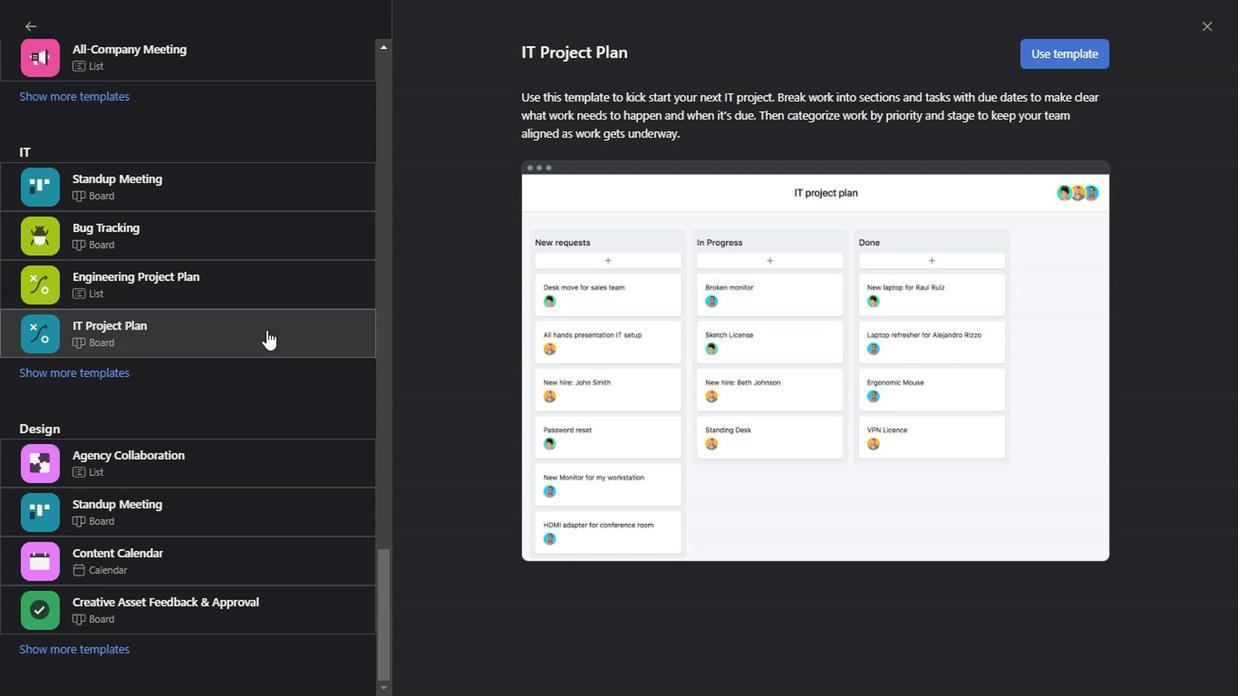 
Action: Mouse pressed left at (285, 330)
Screenshot: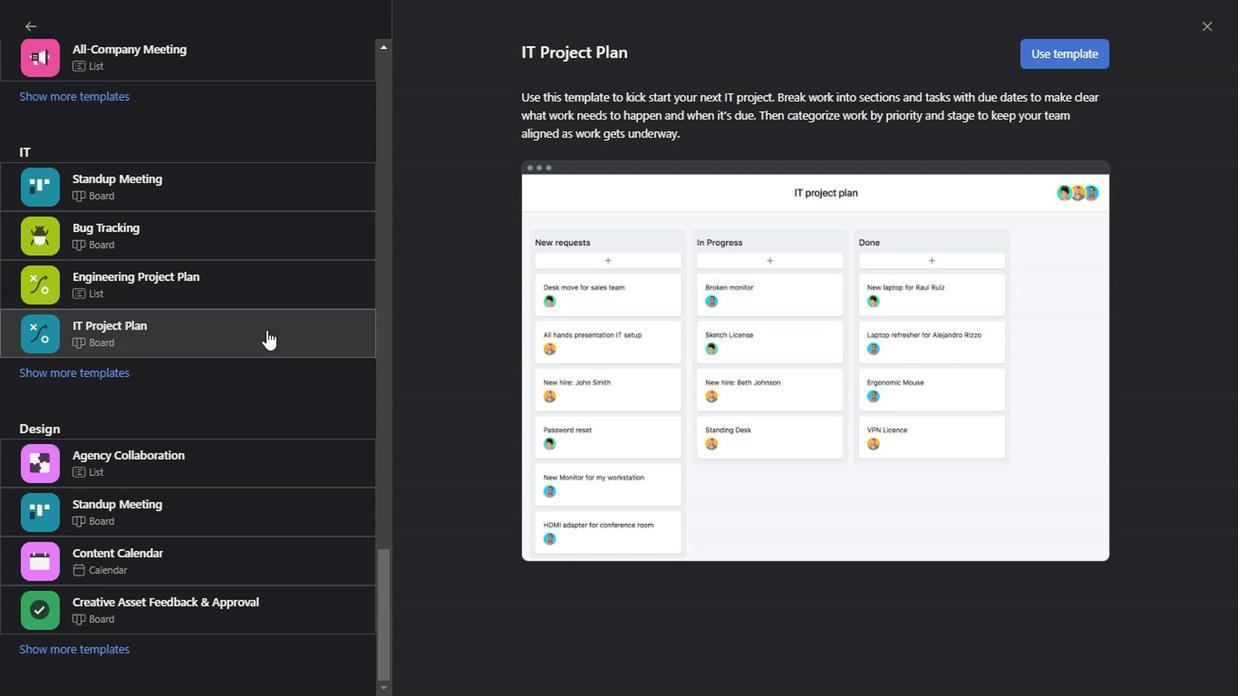 
Action: Mouse moved to (299, 419)
Screenshot: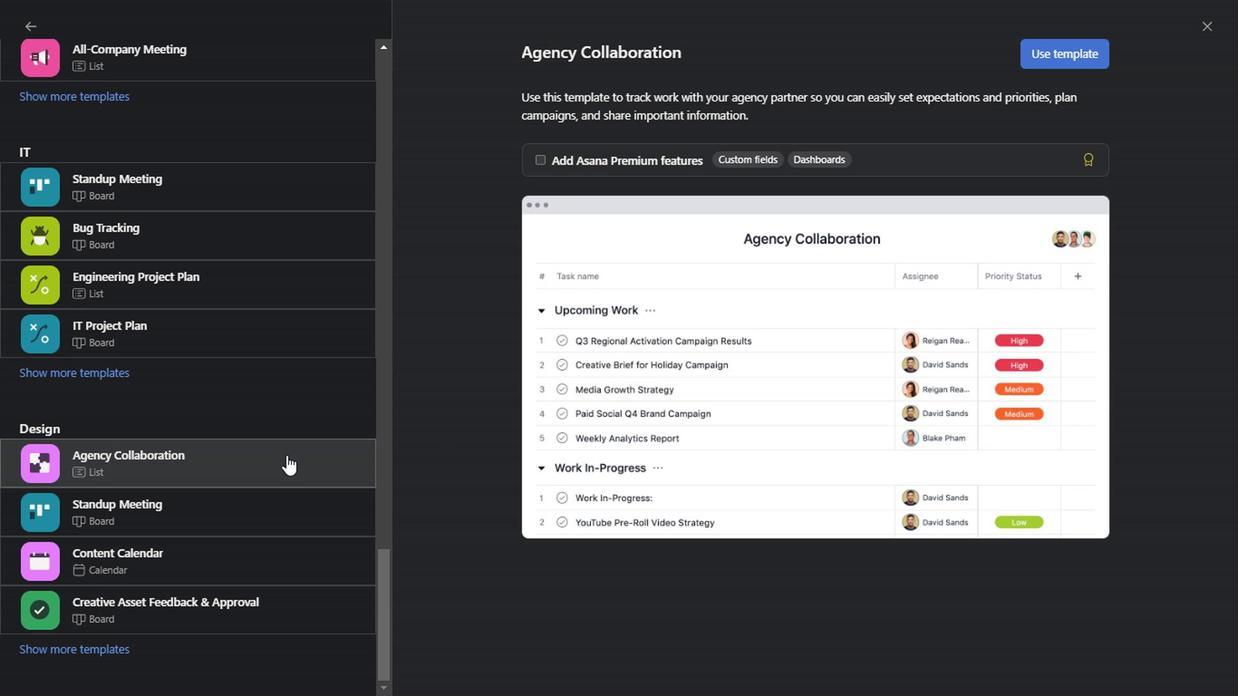 
Action: Mouse pressed left at (299, 419)
Screenshot: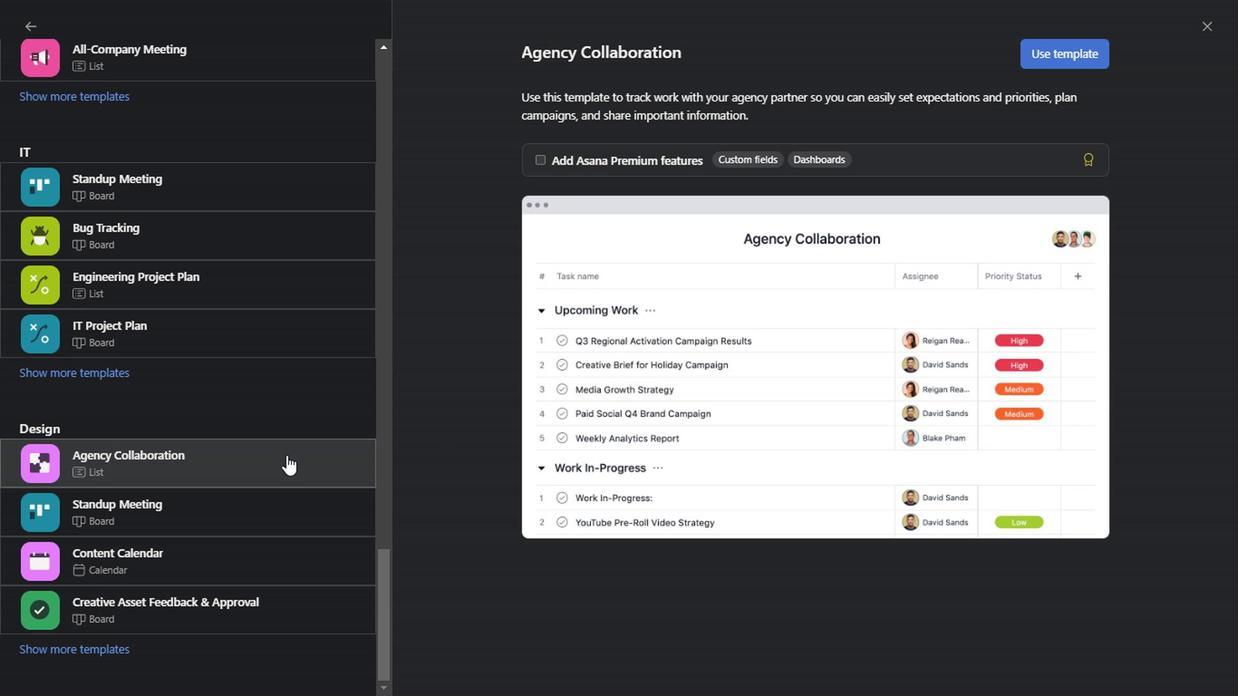 
Action: Mouse moved to (302, 444)
Screenshot: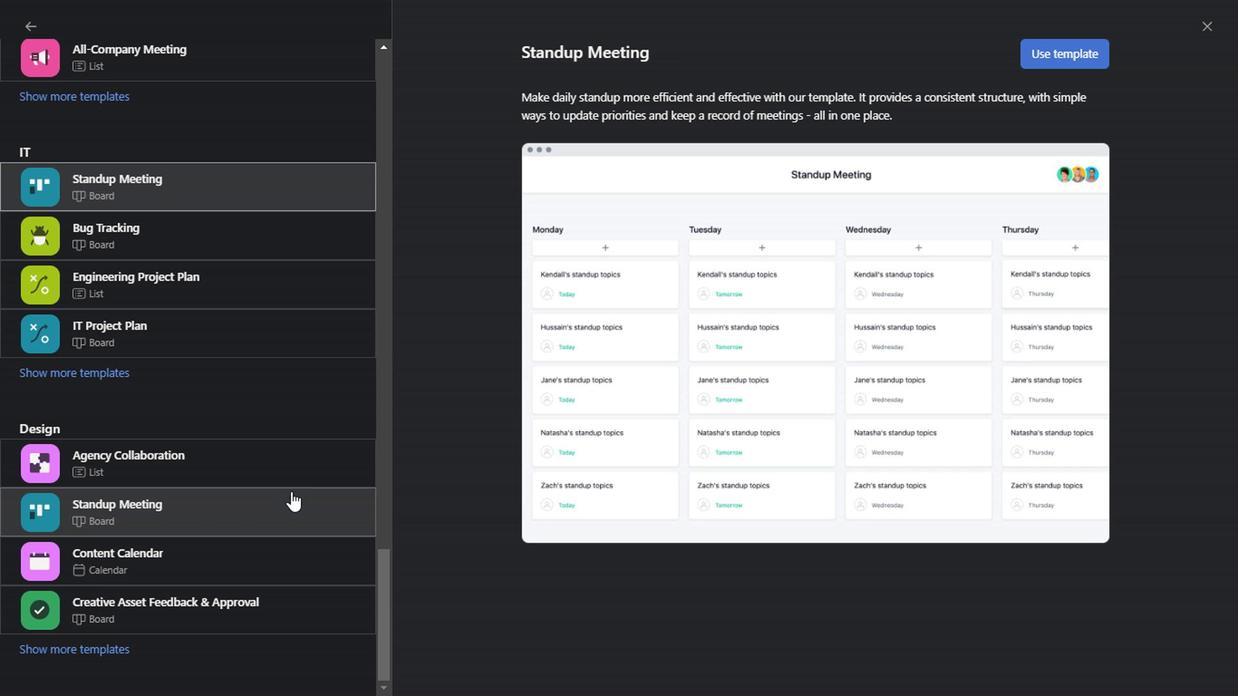 
Action: Mouse pressed left at (302, 444)
Screenshot: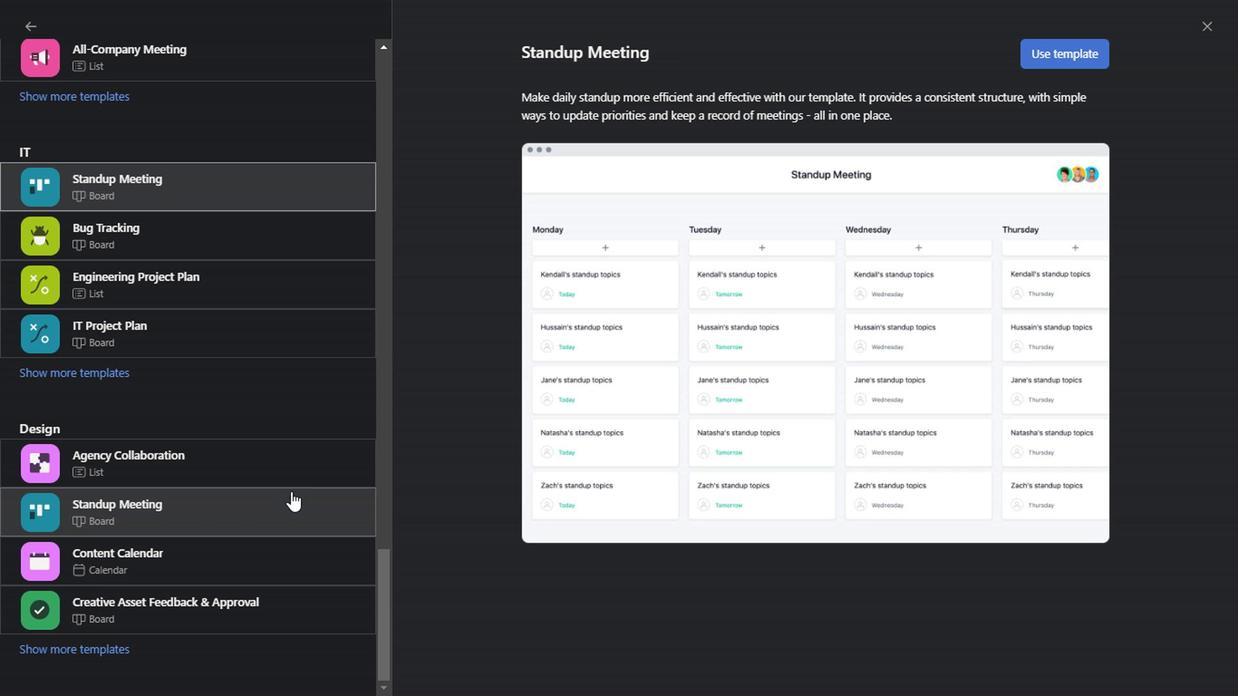 
Action: Mouse pressed left at (302, 444)
Screenshot: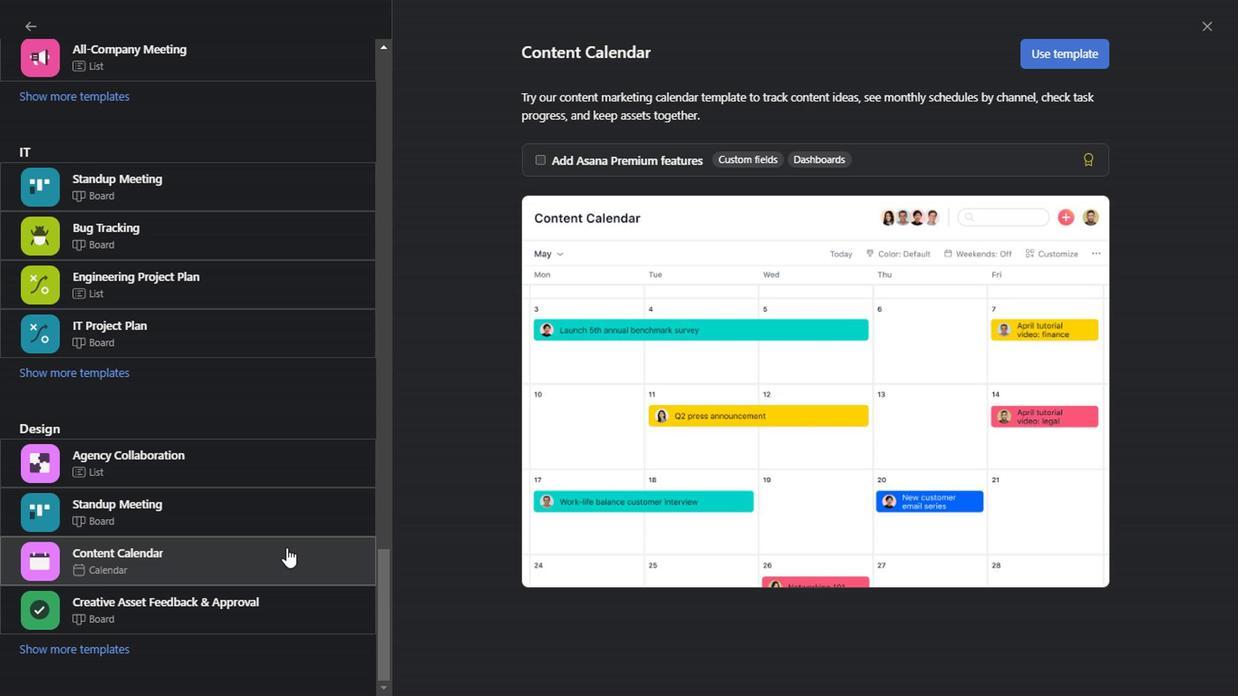 
Action: Mouse moved to (299, 484)
Screenshot: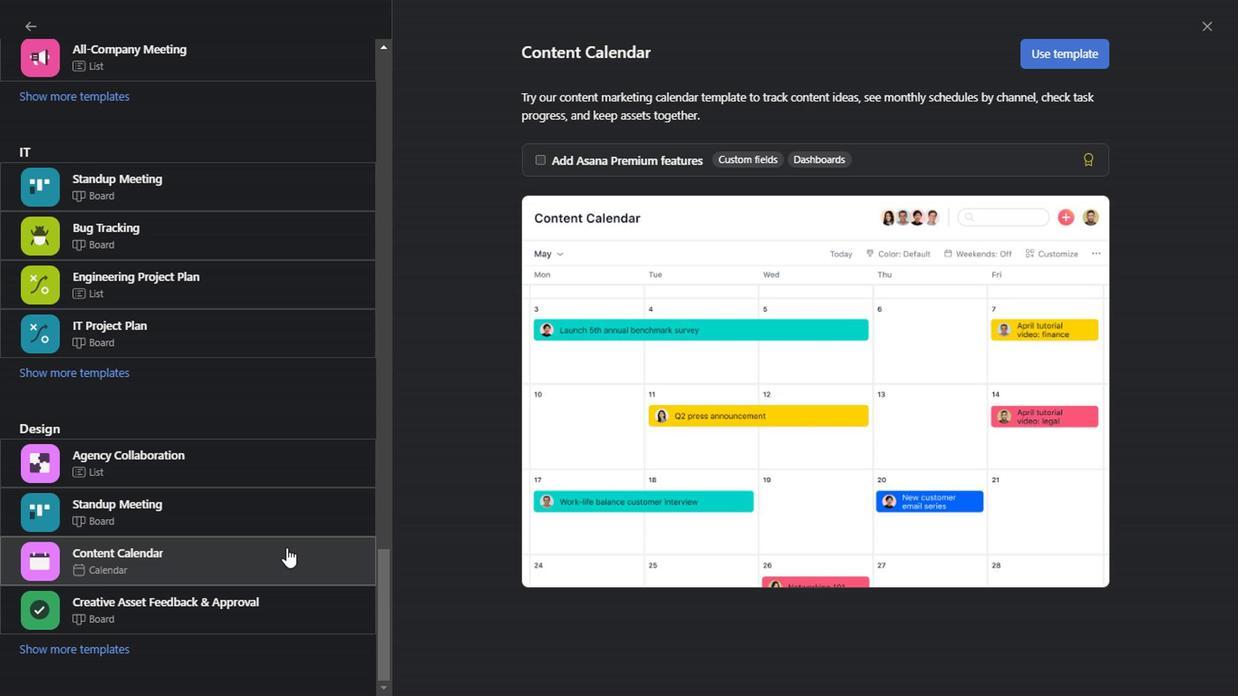 
Action: Mouse pressed left at (299, 484)
Screenshot: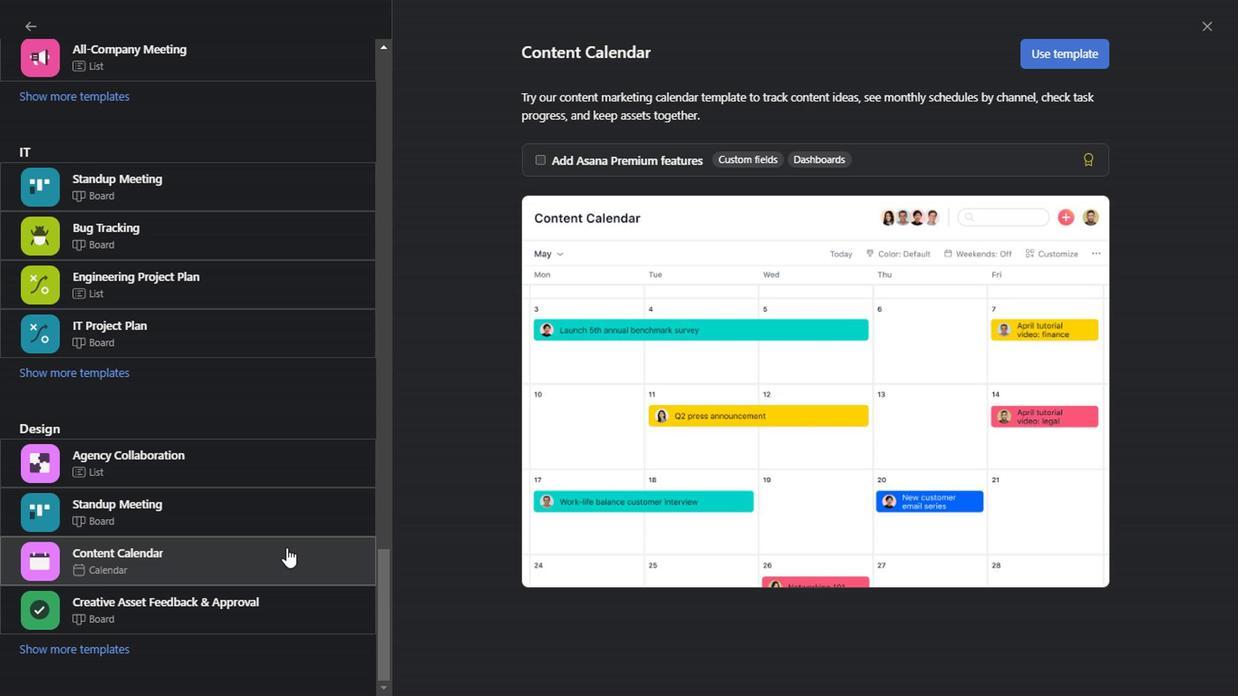 
Action: Mouse moved to (297, 526)
Screenshot: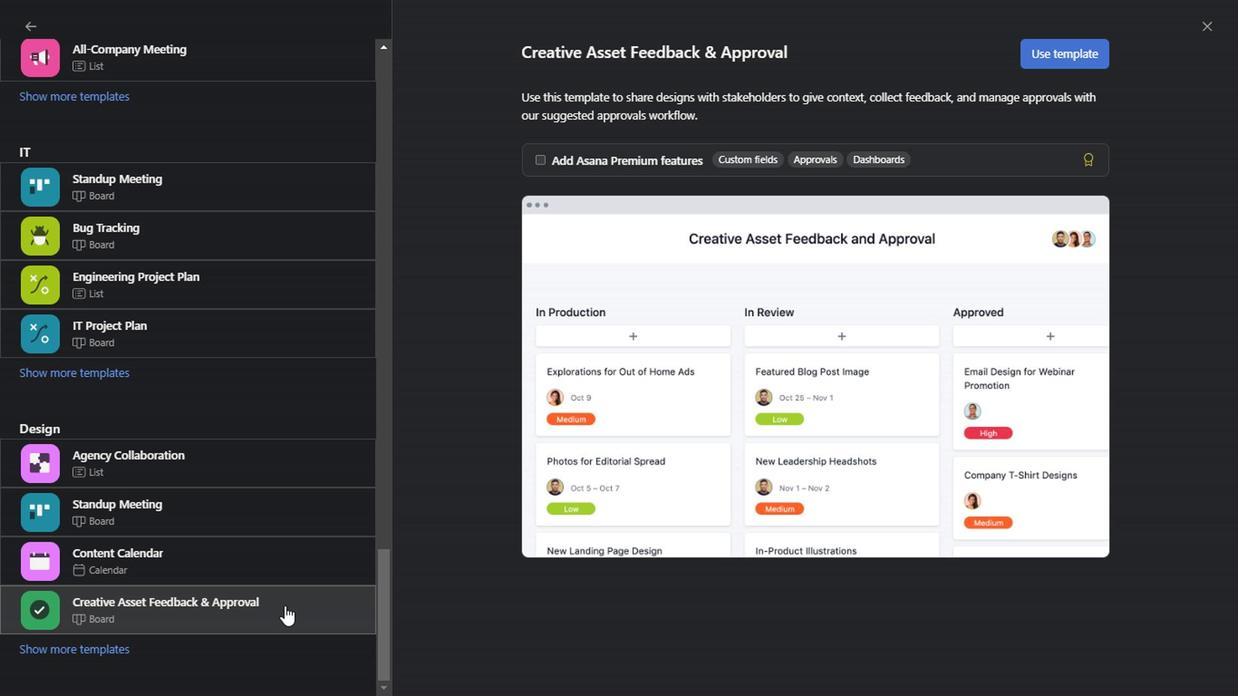 
Action: Mouse pressed left at (297, 526)
Screenshot: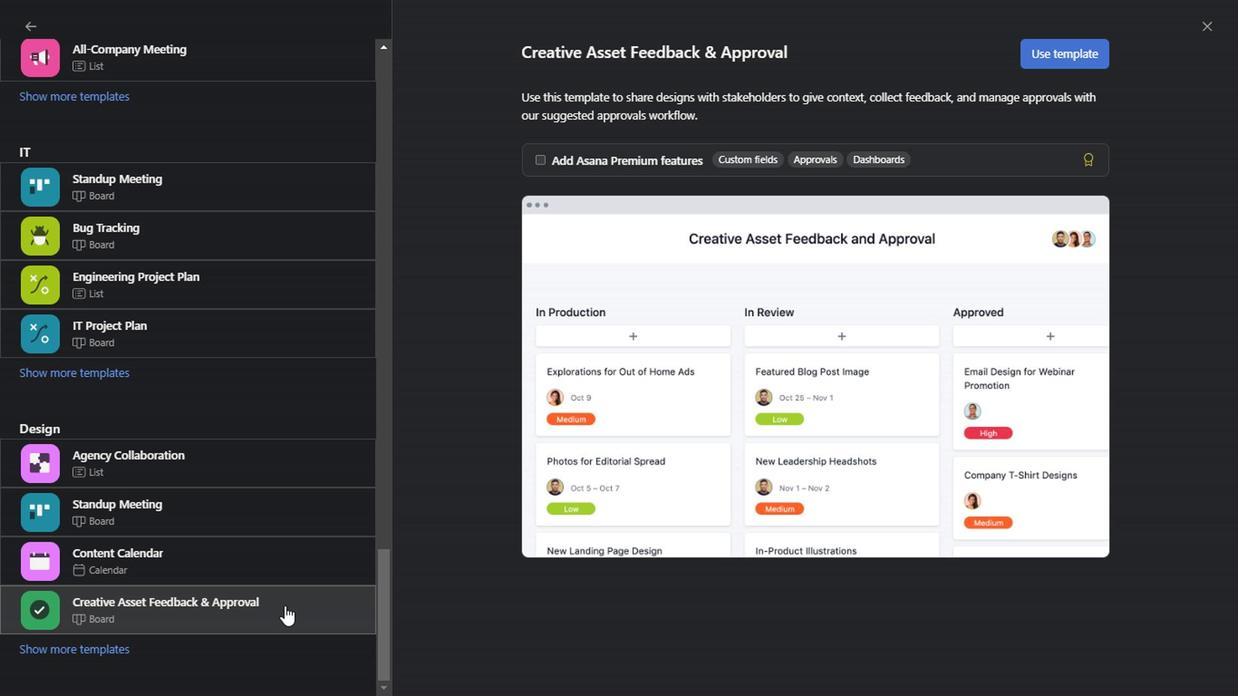 
Action: Mouse moved to (368, 529)
Screenshot: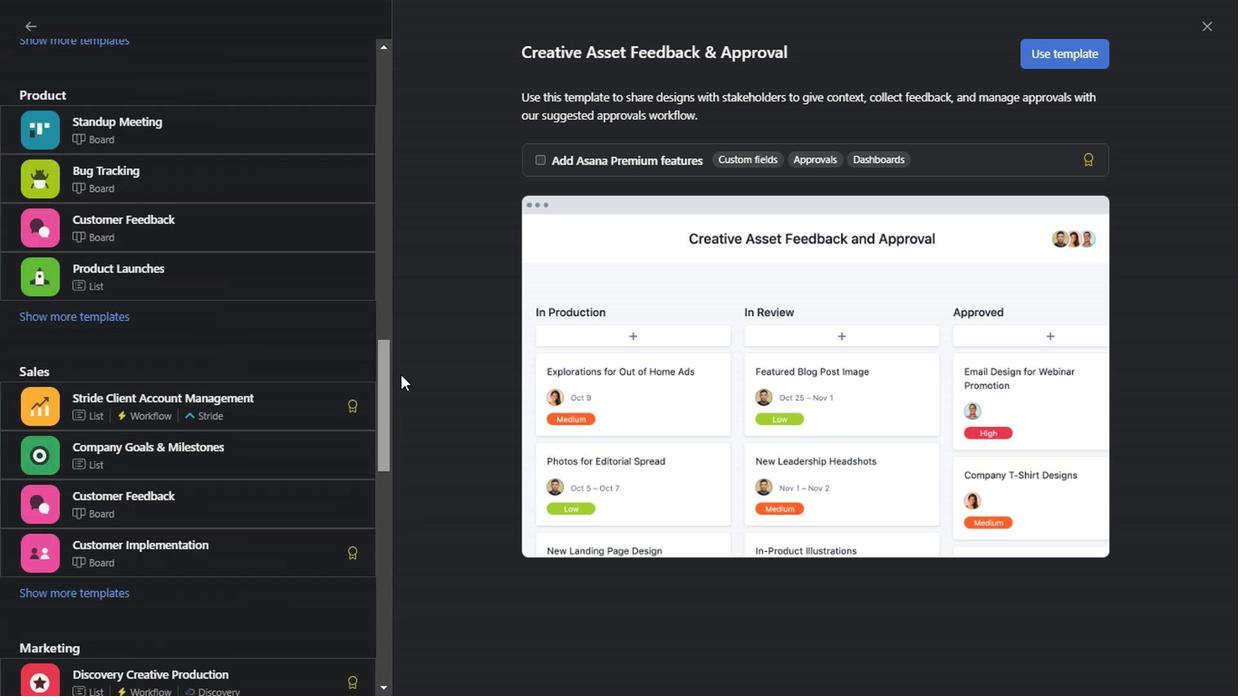 
Action: Mouse pressed left at (368, 529)
Screenshot: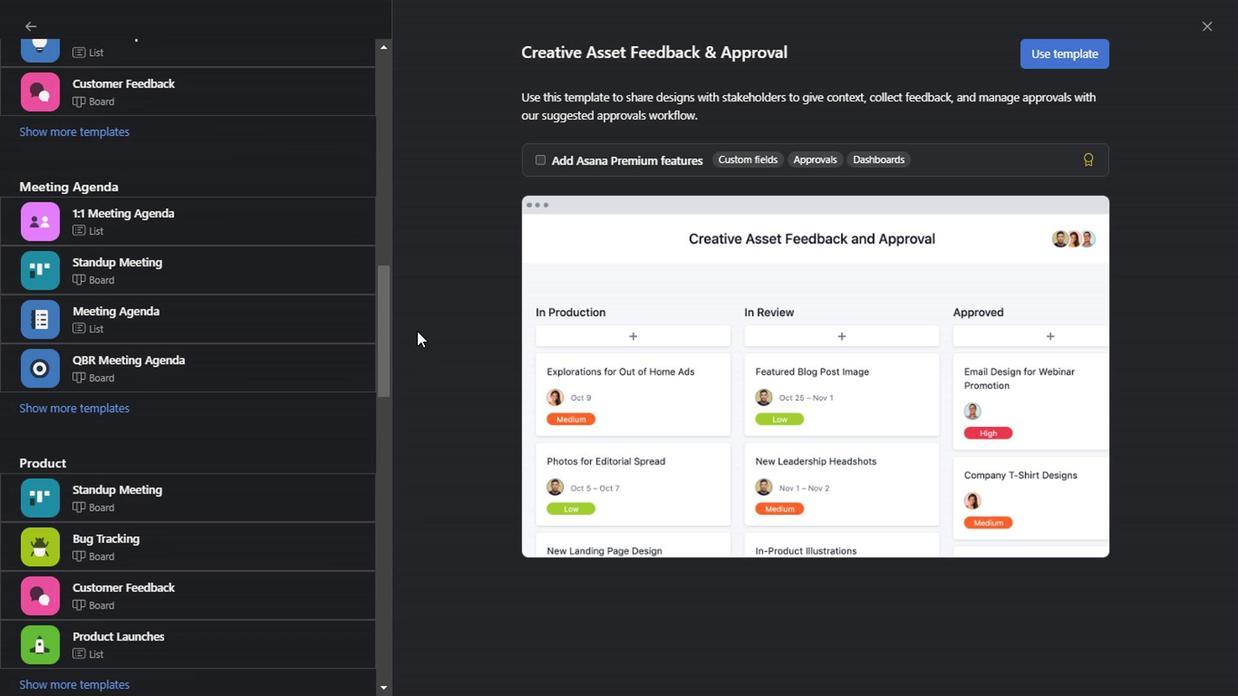 
Action: Mouse moved to (370, 441)
Screenshot: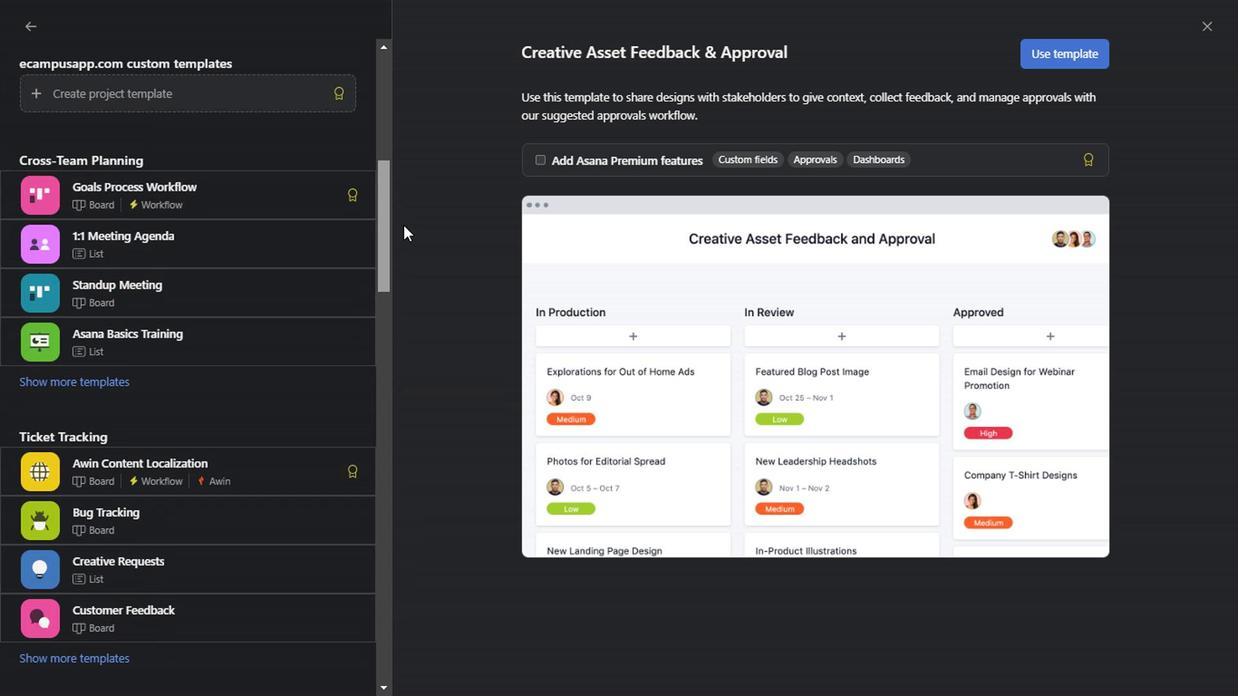 
Action: Mouse pressed left at (370, 441)
Screenshot: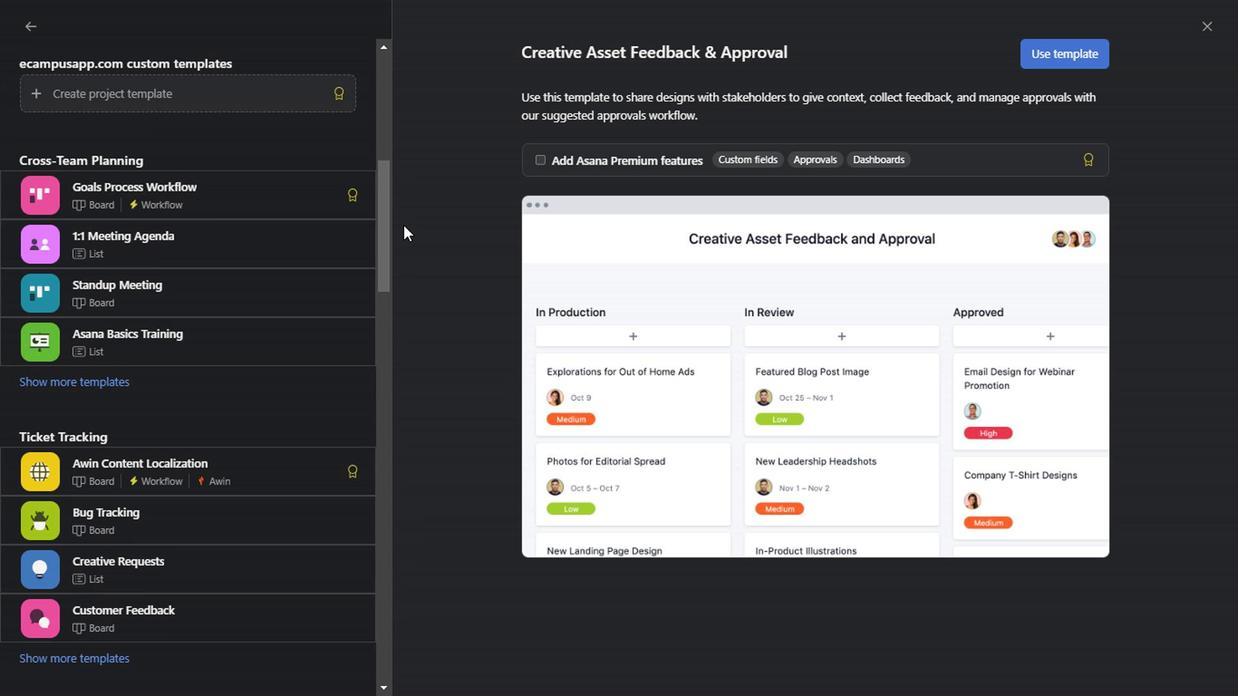 
Action: Mouse moved to (369, 330)
Screenshot: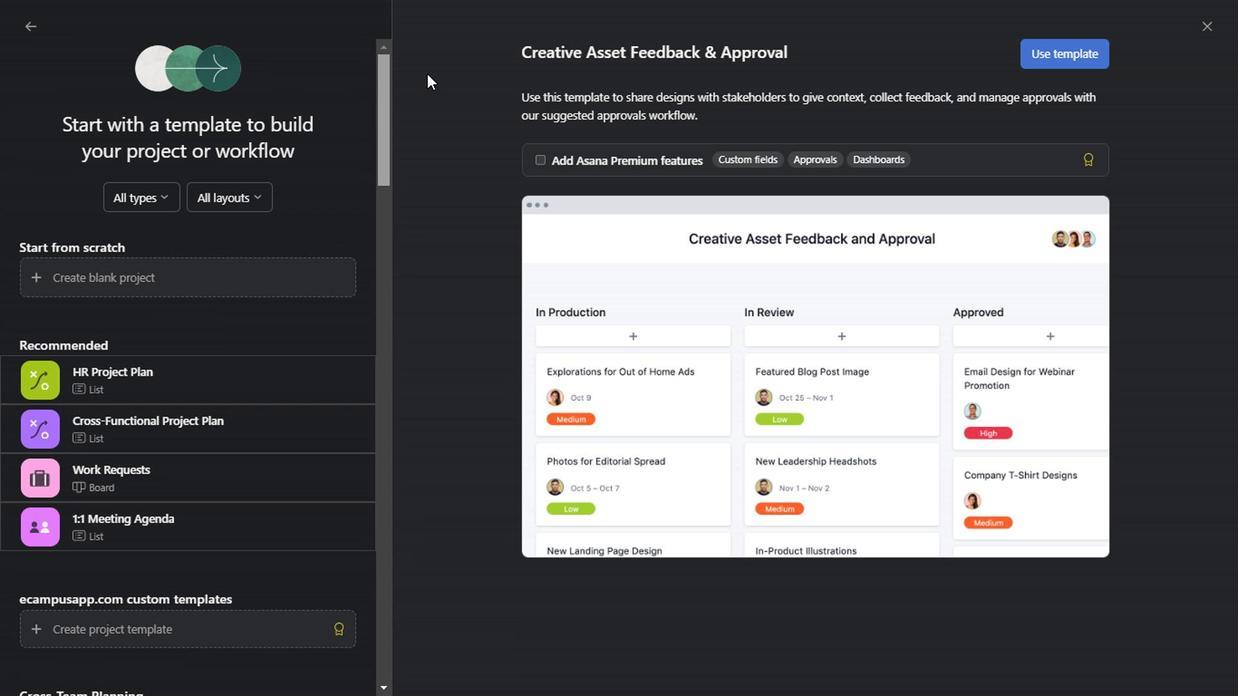 
Action: Mouse pressed left at (369, 330)
Screenshot: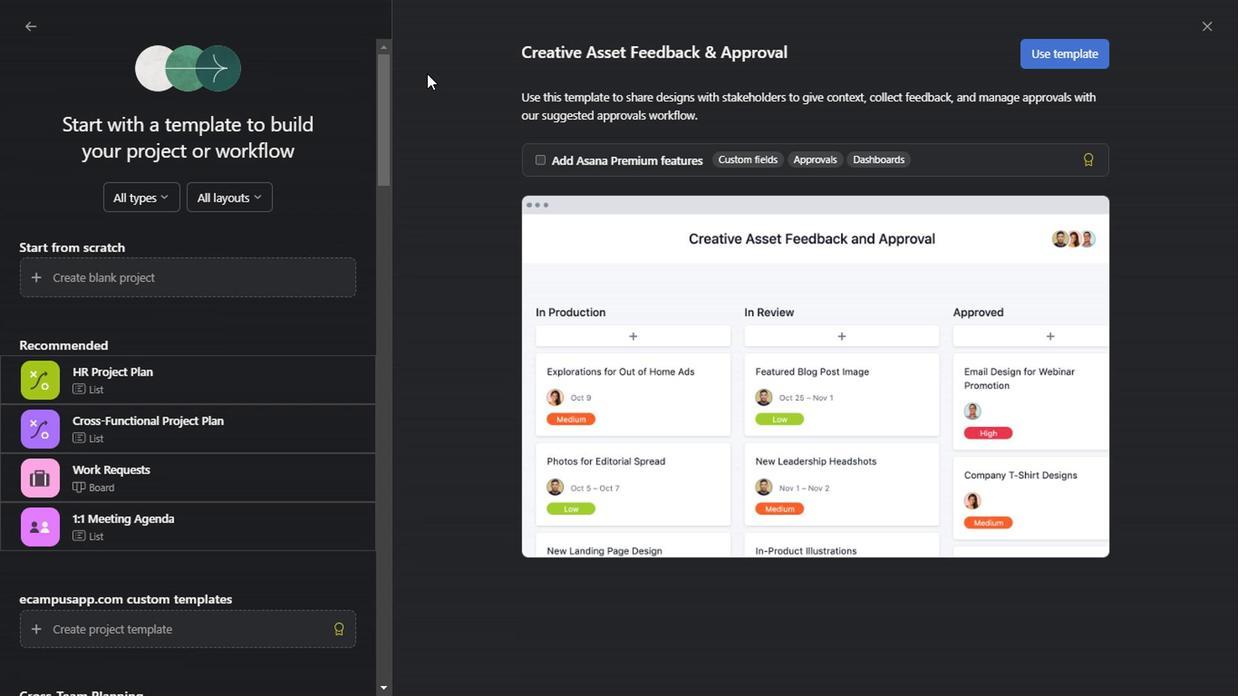 
Action: Mouse moved to (370, 255)
Screenshot: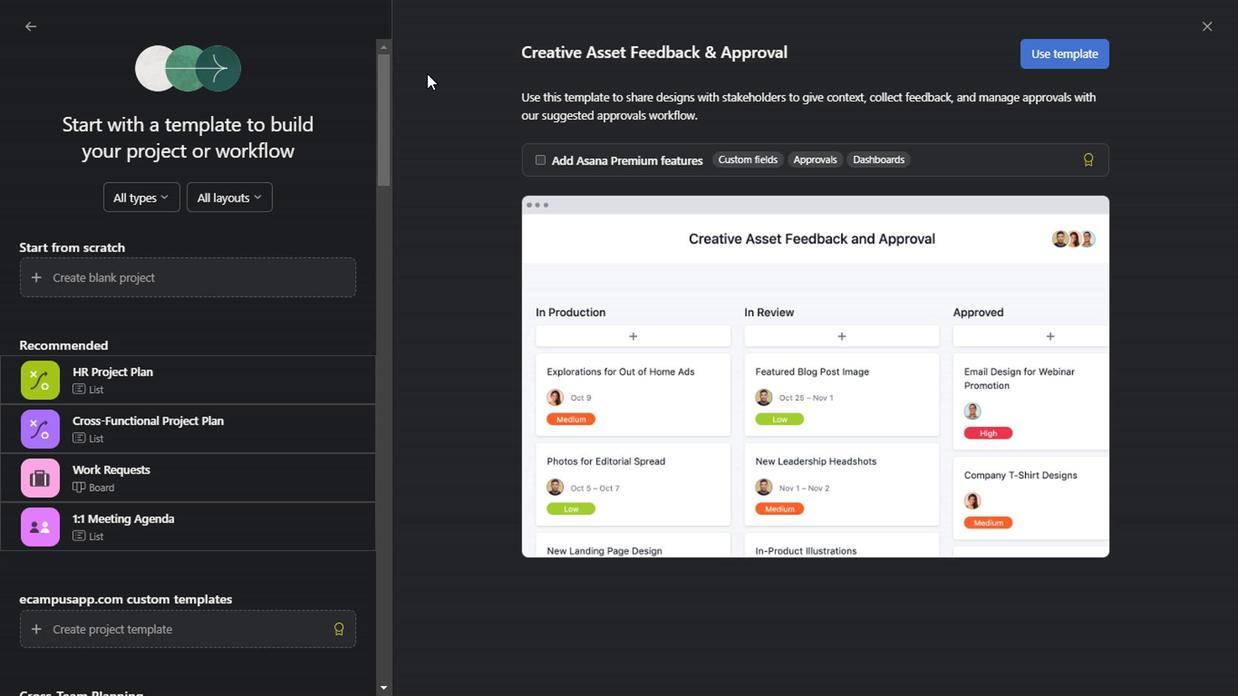 
Action: Mouse pressed left at (370, 255)
Screenshot: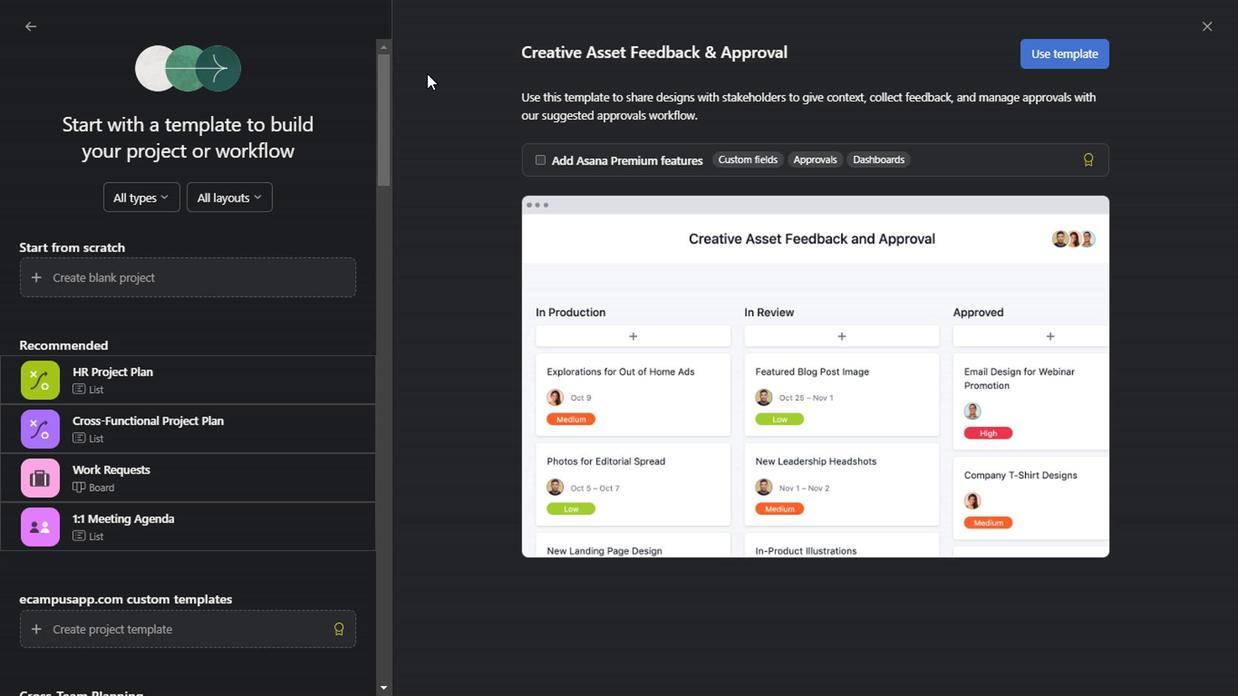 
Action: Mouse moved to (279, 234)
Screenshot: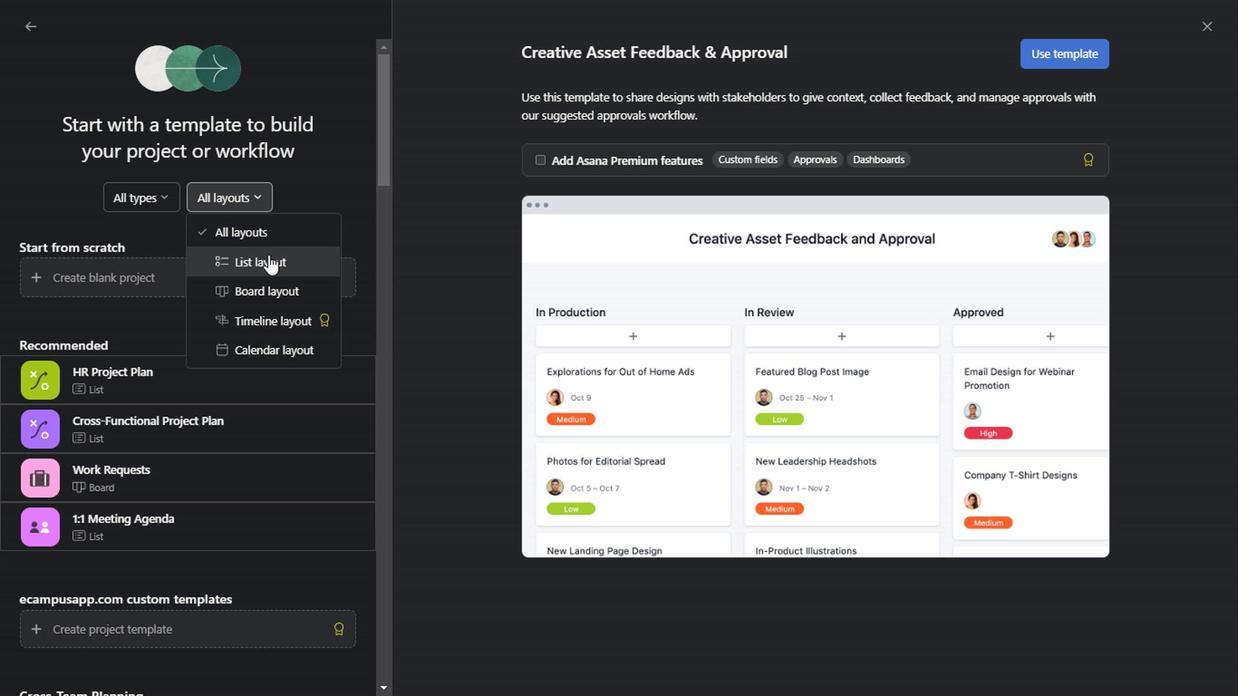 
Action: Mouse pressed left at (279, 234)
Screenshot: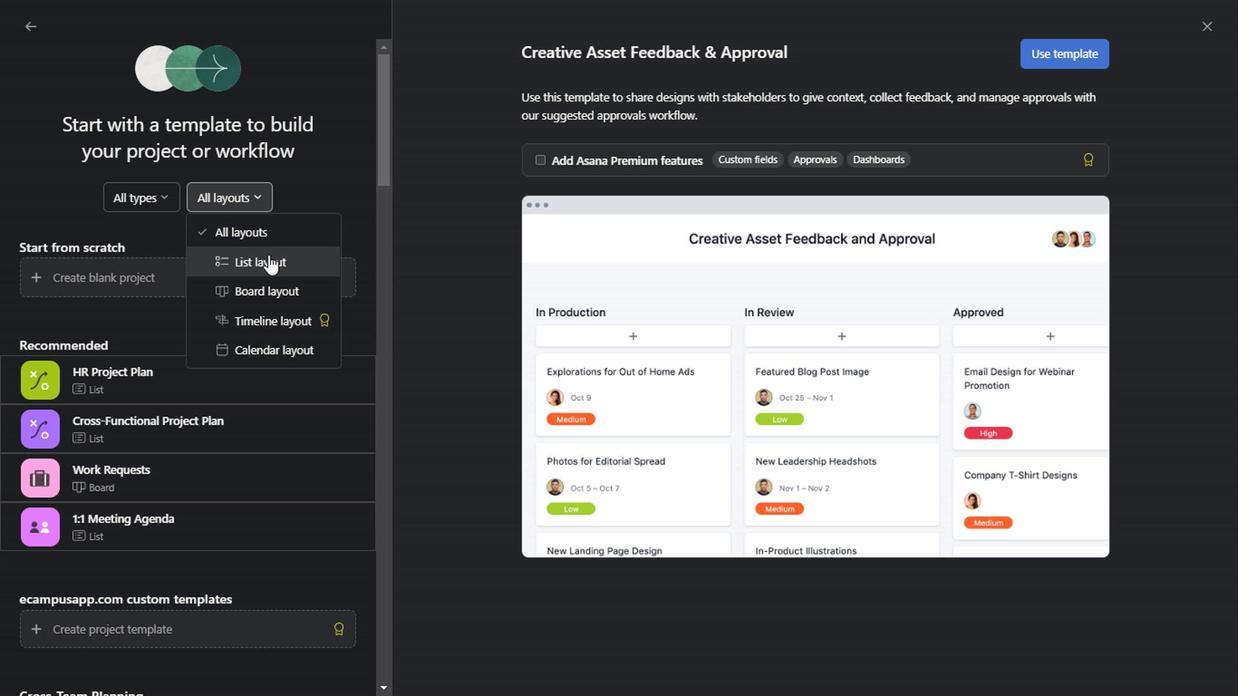 
Action: Mouse moved to (286, 276)
Screenshot: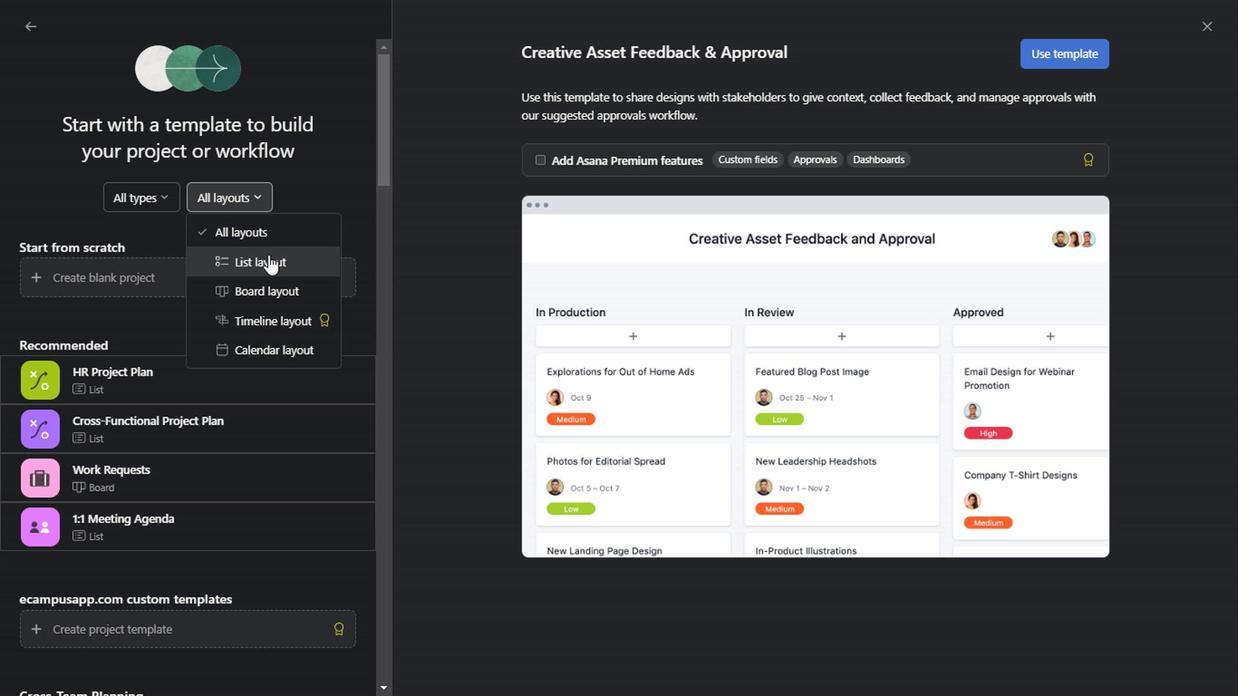 
Action: Mouse pressed left at (286, 276)
Screenshot: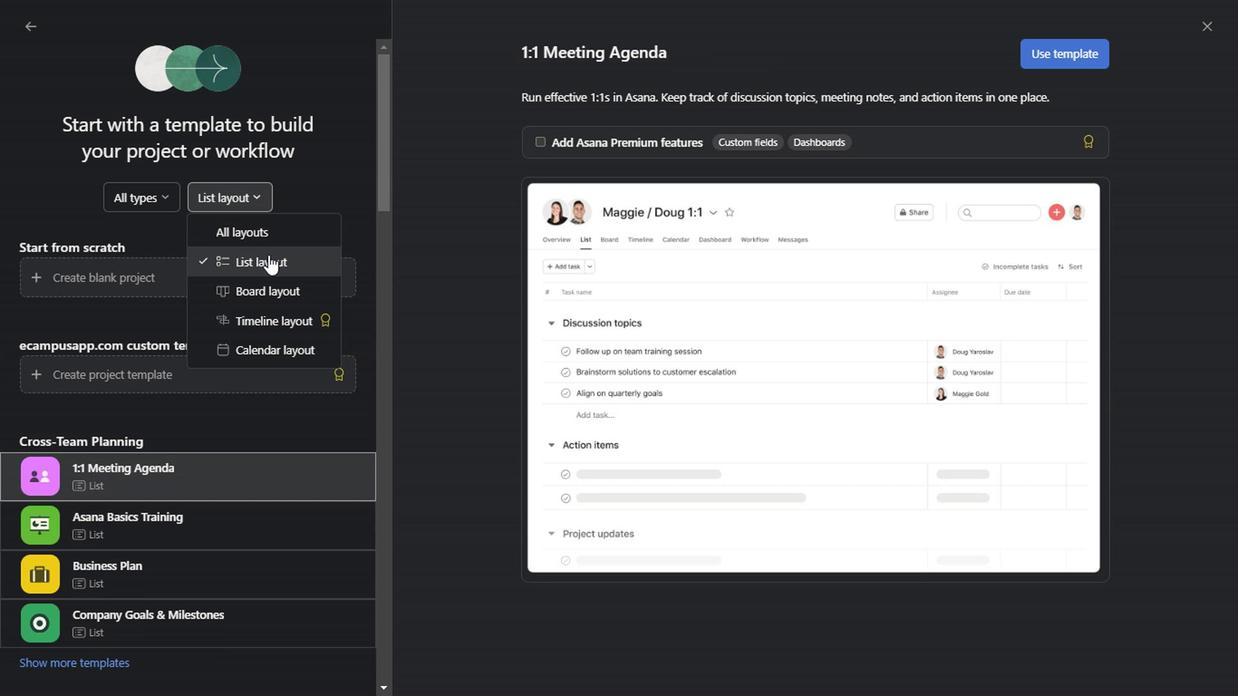 
Action: Mouse moved to (291, 305)
Screenshot: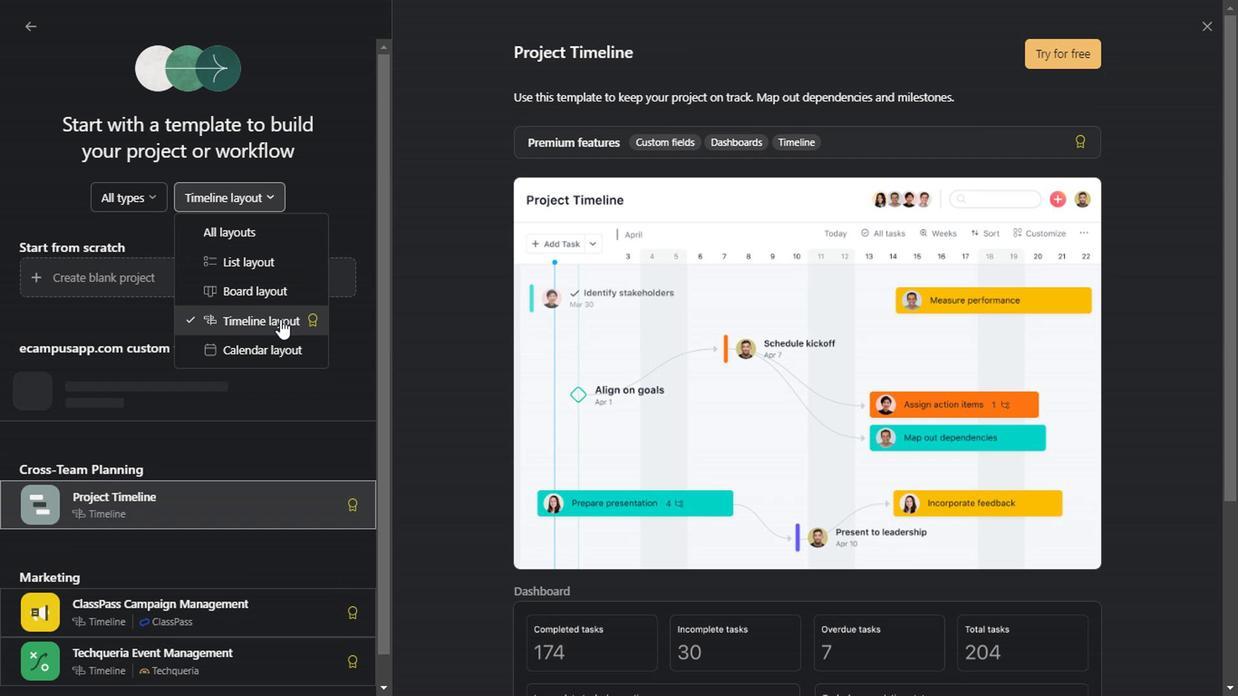 
Action: Mouse pressed left at (291, 305)
Screenshot: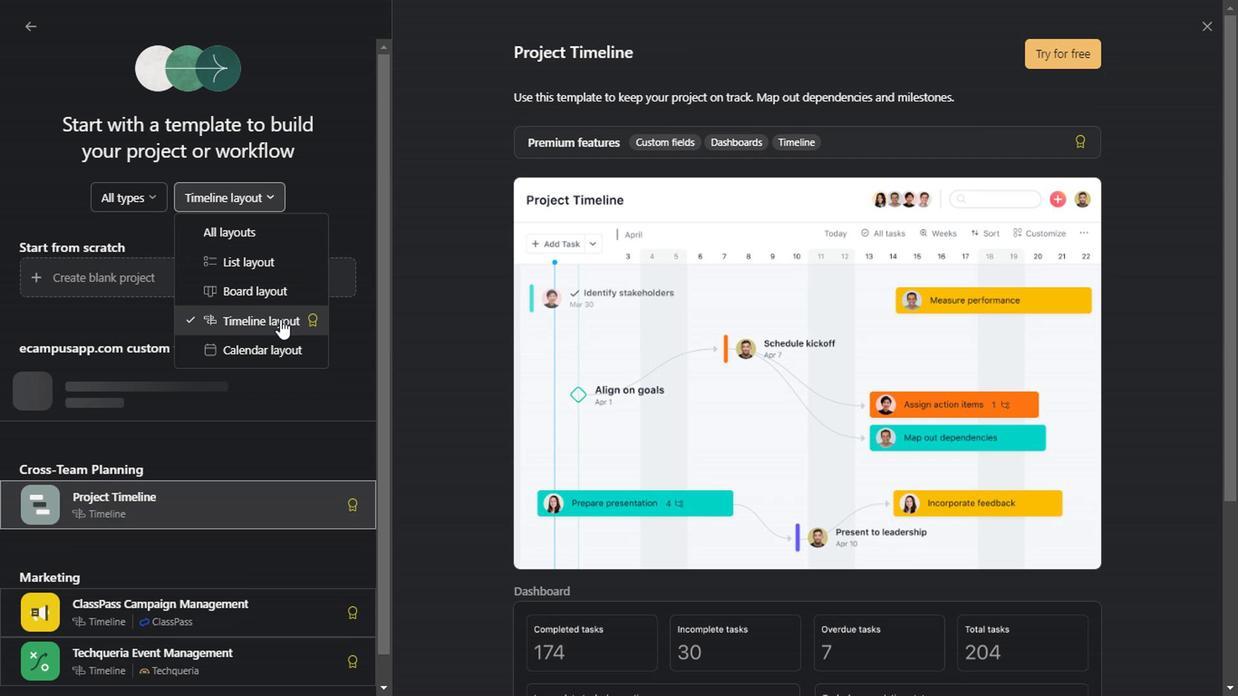 
Action: Mouse moved to (294, 322)
Screenshot: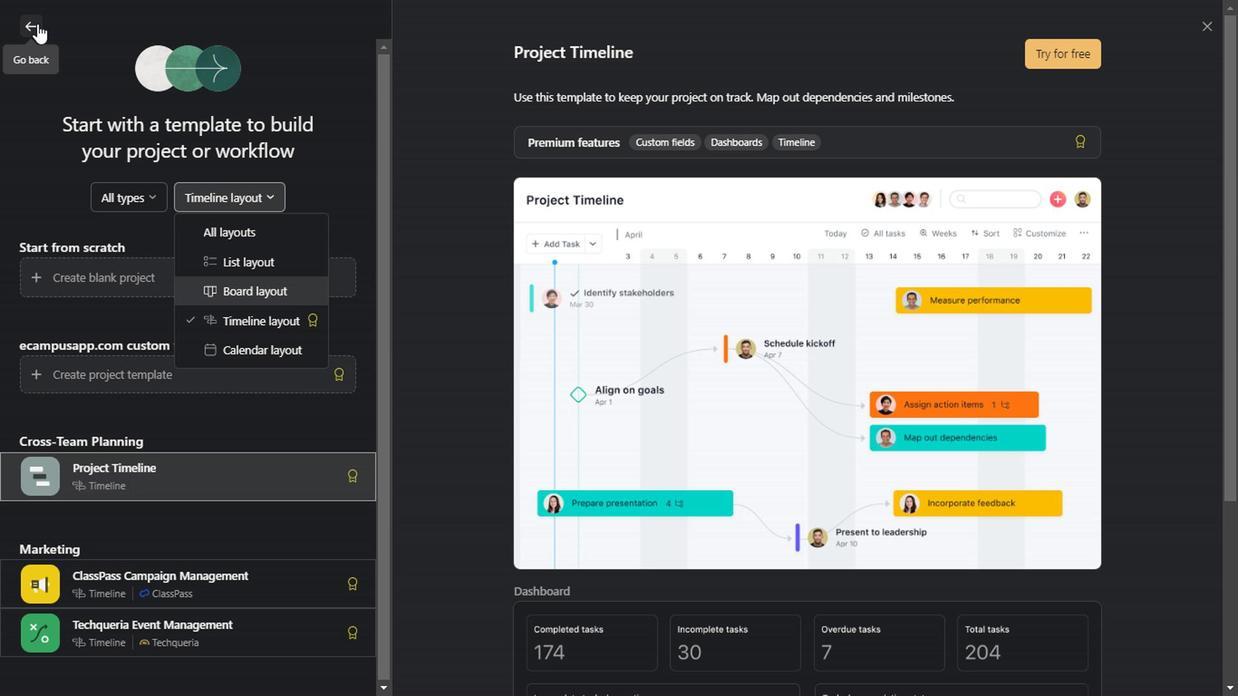 
Action: Mouse pressed left at (294, 322)
Screenshot: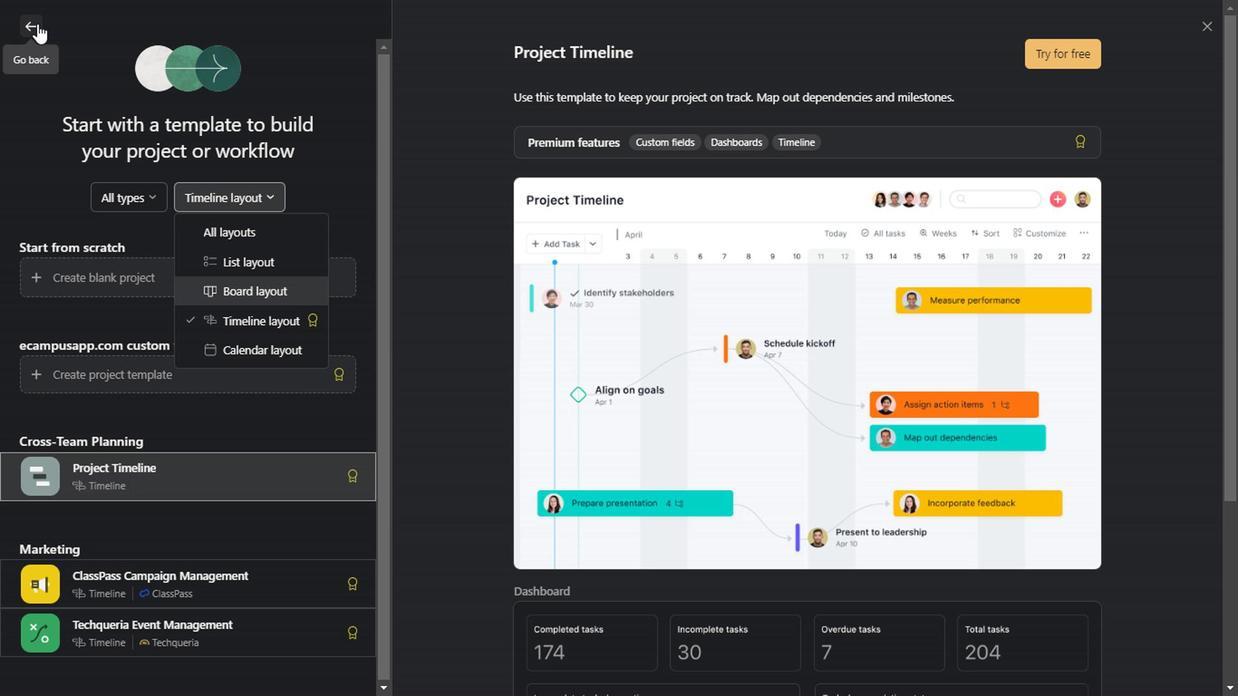 
Action: Mouse moved to (121, 112)
Screenshot: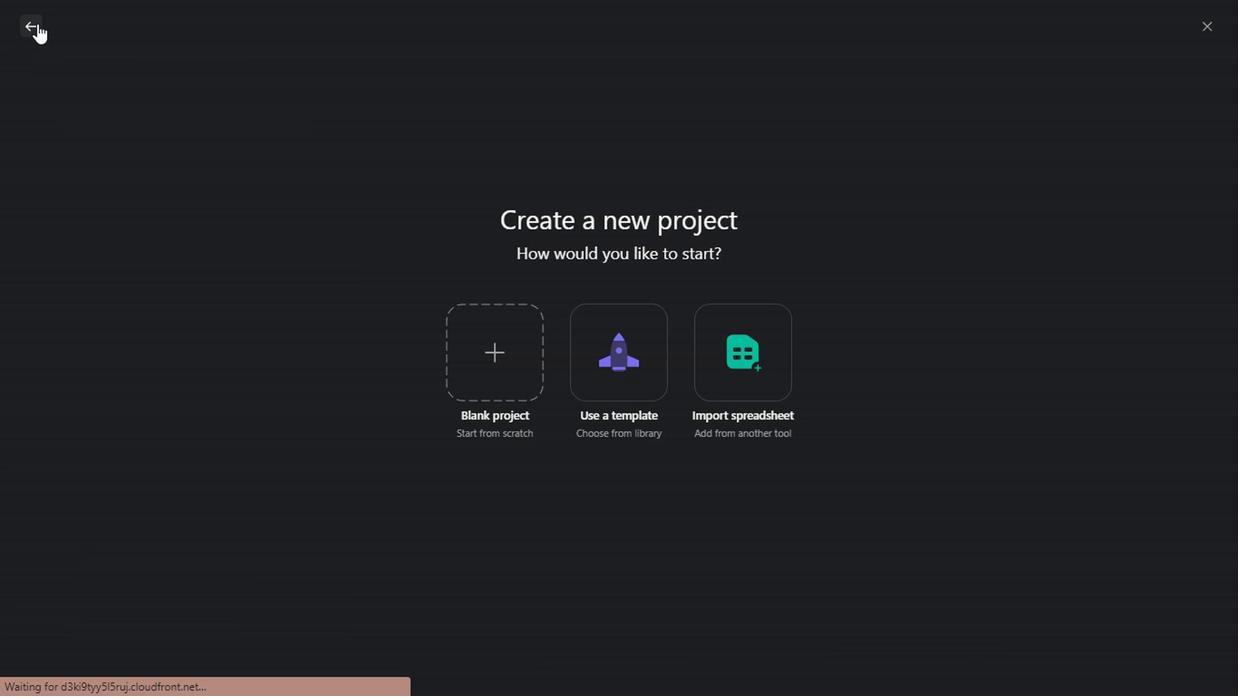 
Action: Mouse pressed left at (121, 112)
Screenshot: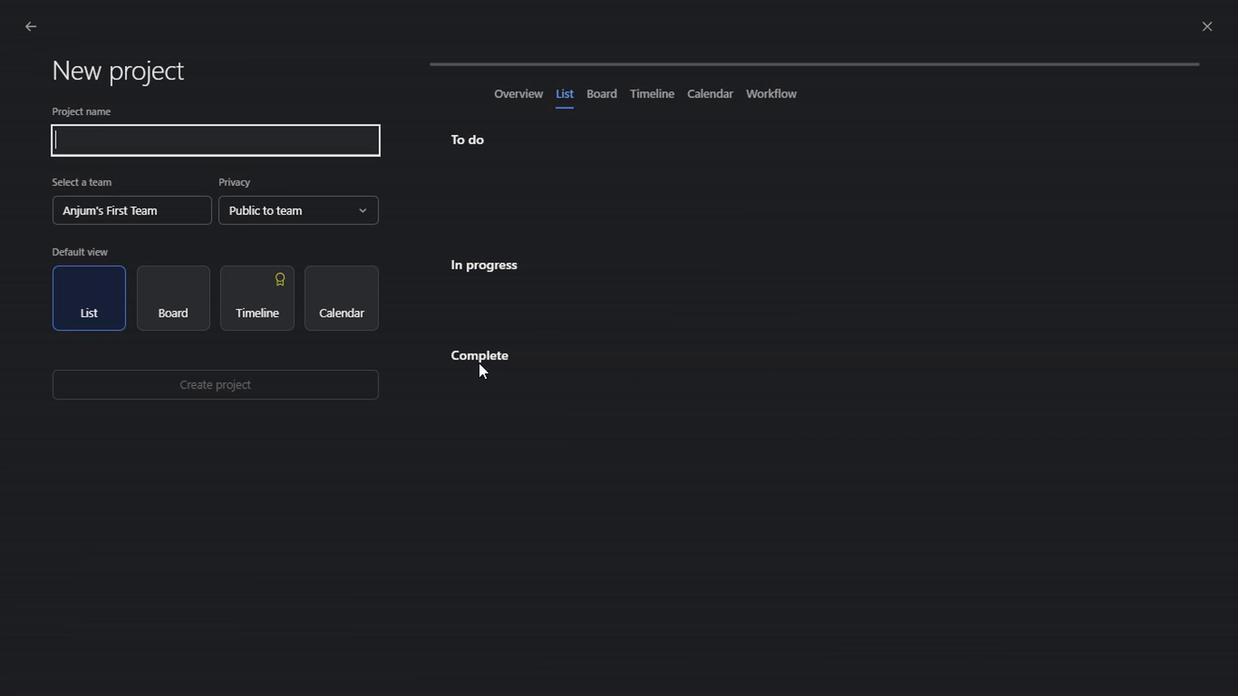 
Action: Mouse moved to (435, 353)
